 Task: Explore Airbnb accommodation in Rangpur, Bangladesh from 6th November, 2023 to 8th November, 2023 for 2 adults.1  bedroom having 2 beds and 1 bathroom. Property type can be flat. Amenities needed are: air conditioning. Look for 4 properties as per requirement.
Action: Mouse pressed left at (540, 118)
Screenshot: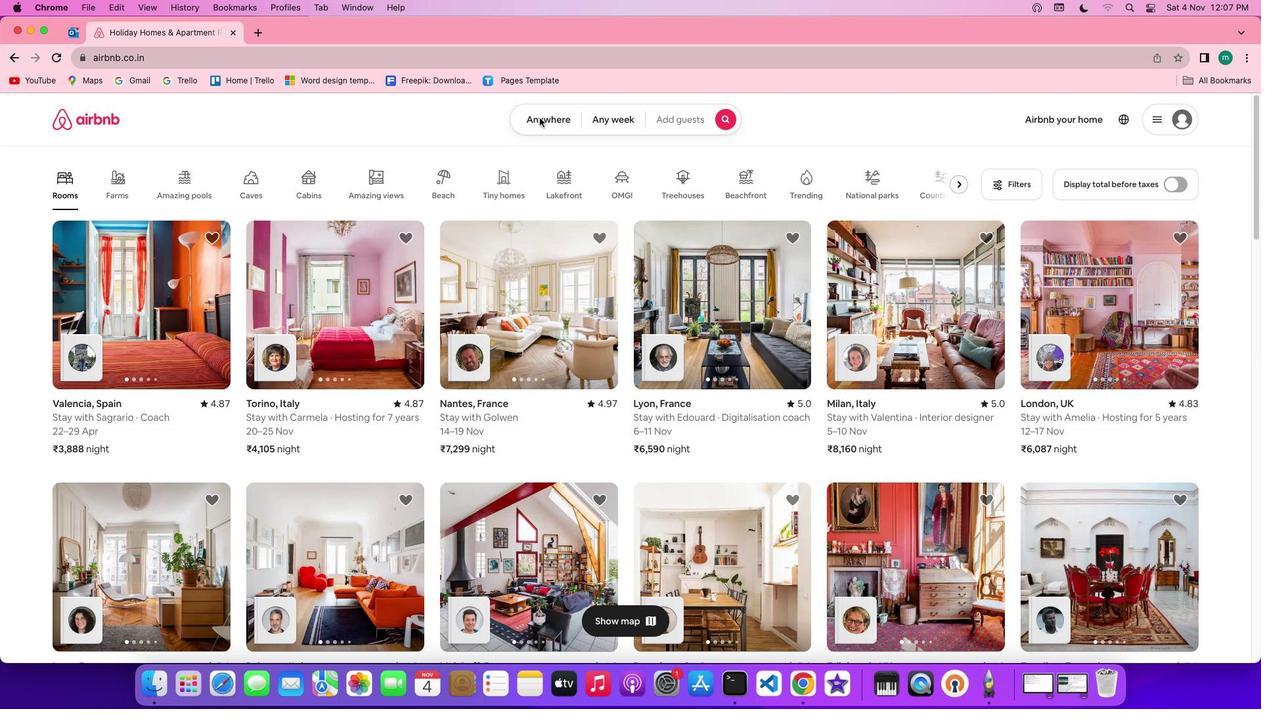 
Action: Mouse moved to (494, 164)
Screenshot: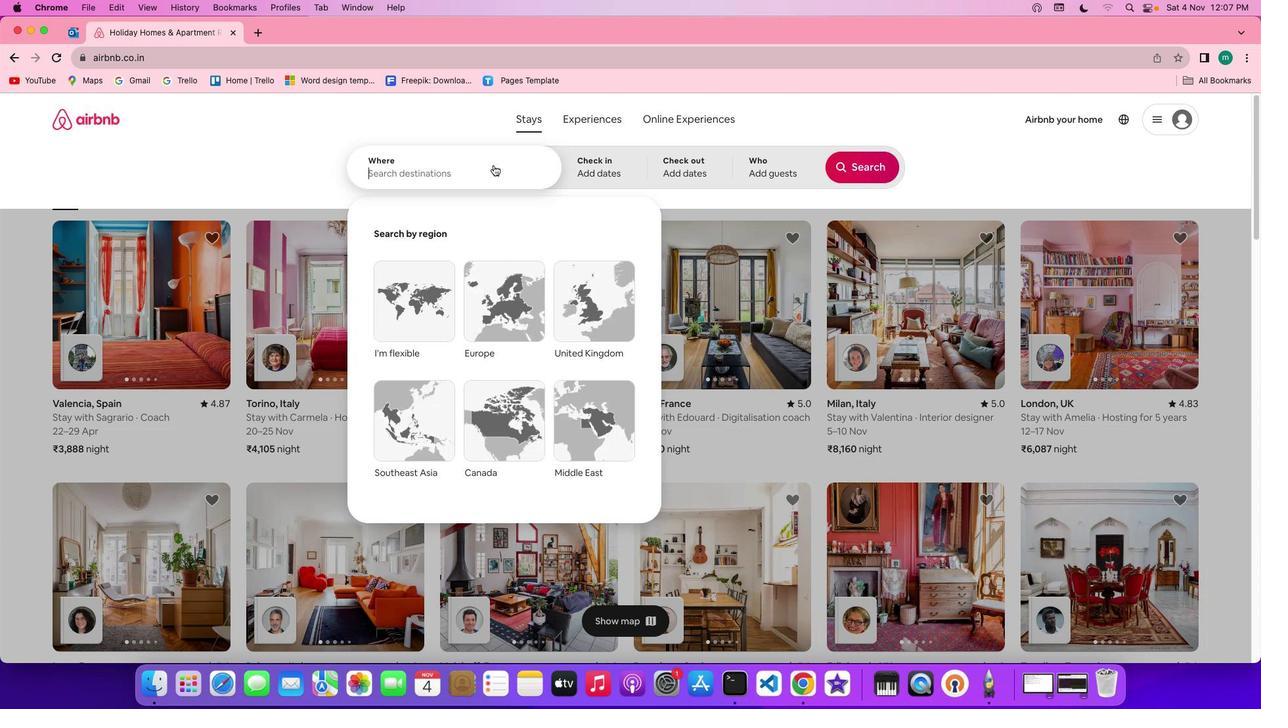 
Action: Mouse pressed left at (494, 164)
Screenshot: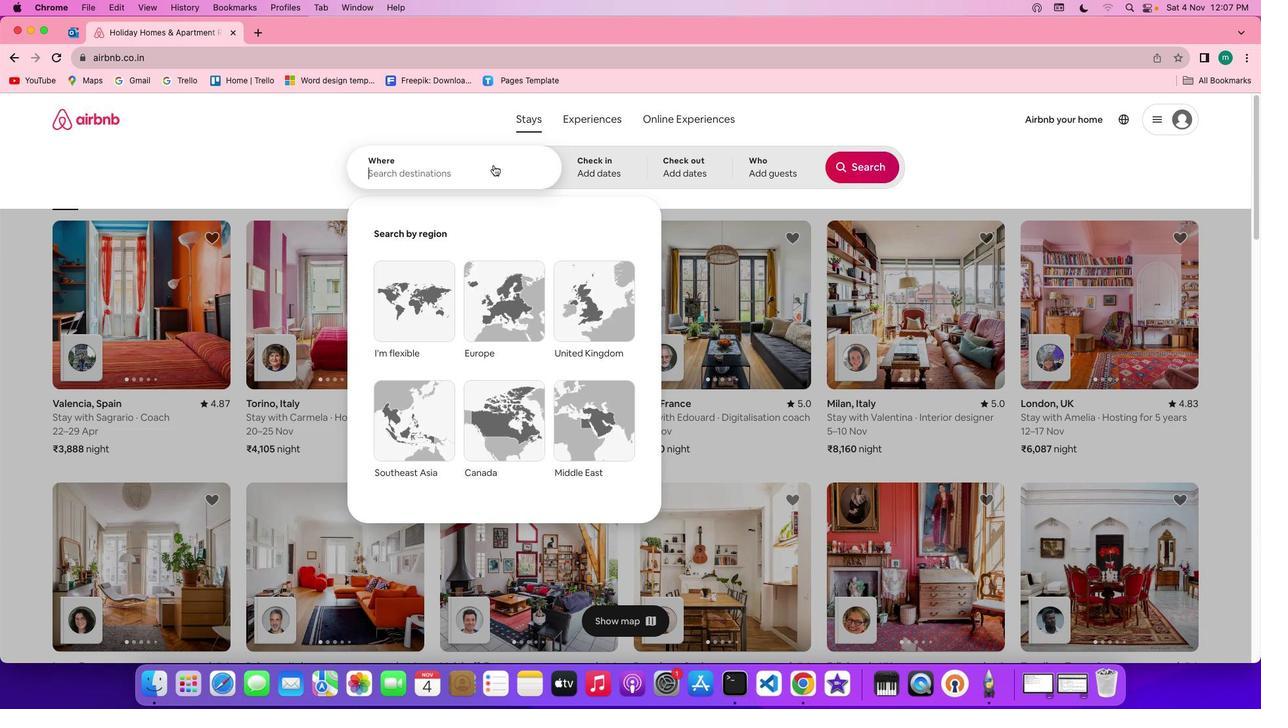 
Action: Key pressed Key.shift'R''a''n''g''p''u''r'','Key.spaceKey.shift'B''a''n''g''l''a''d''e''s''h'
Screenshot: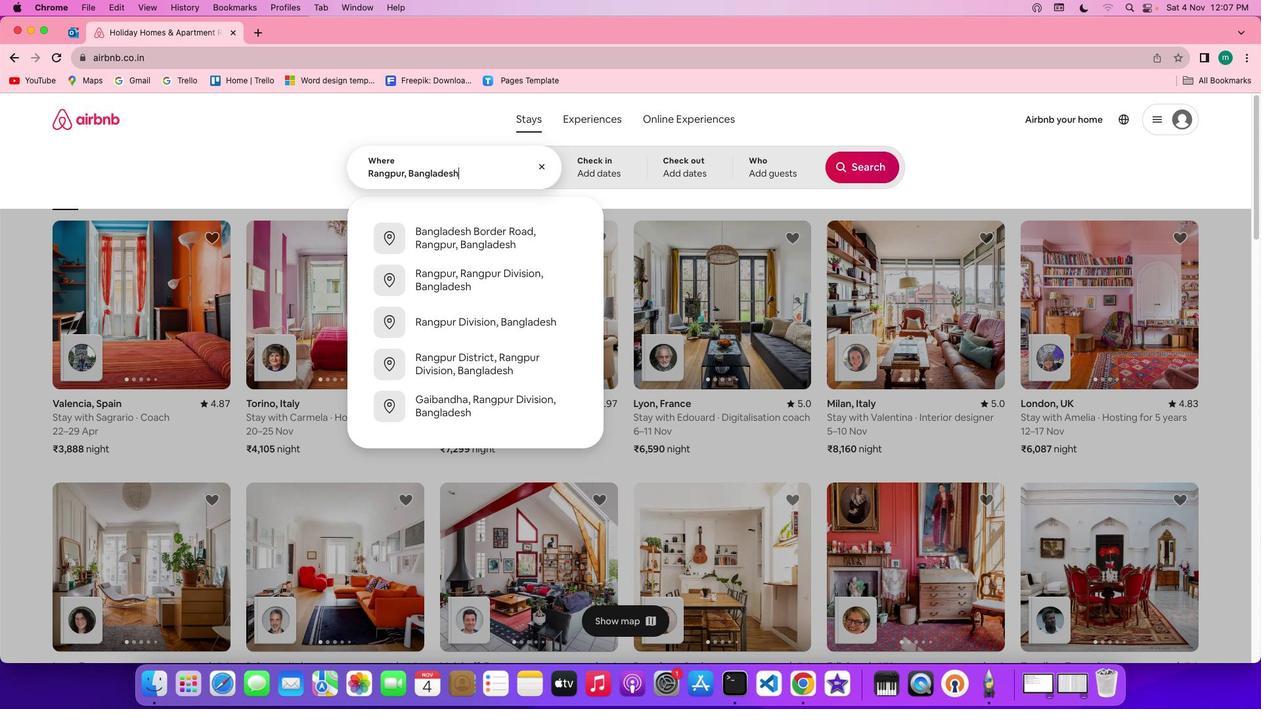 
Action: Mouse moved to (605, 157)
Screenshot: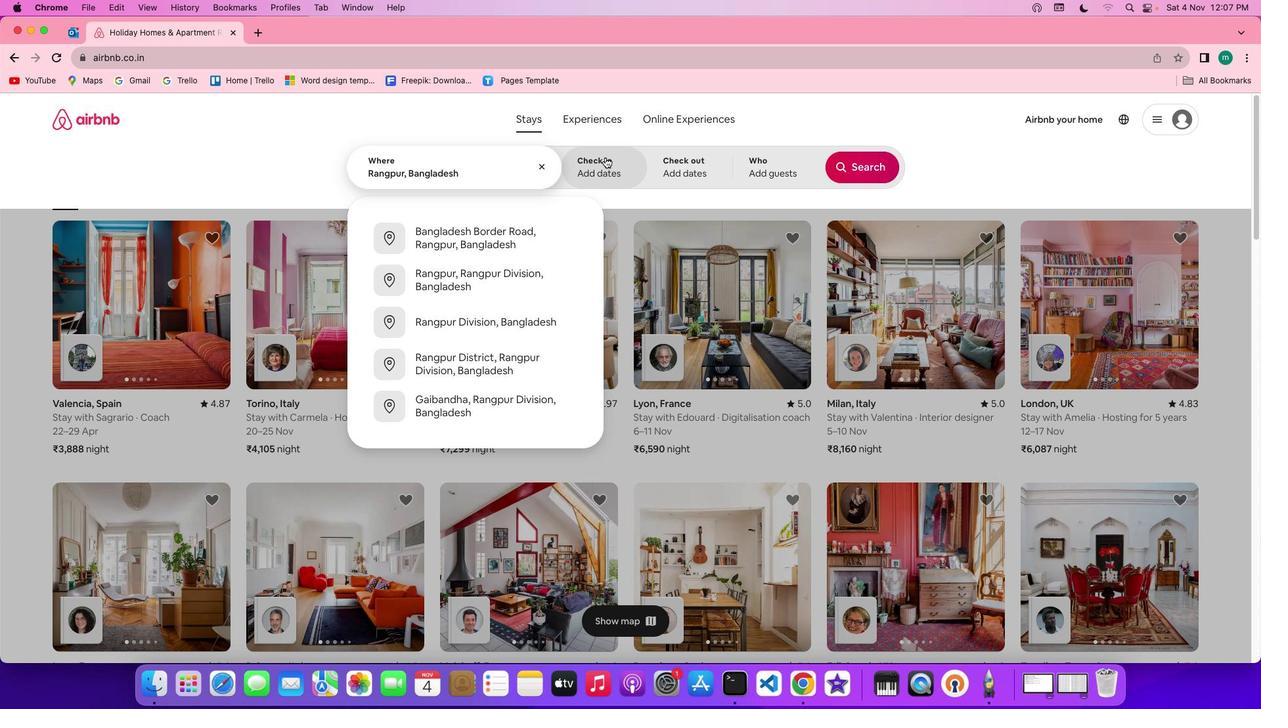 
Action: Mouse pressed left at (605, 157)
Screenshot: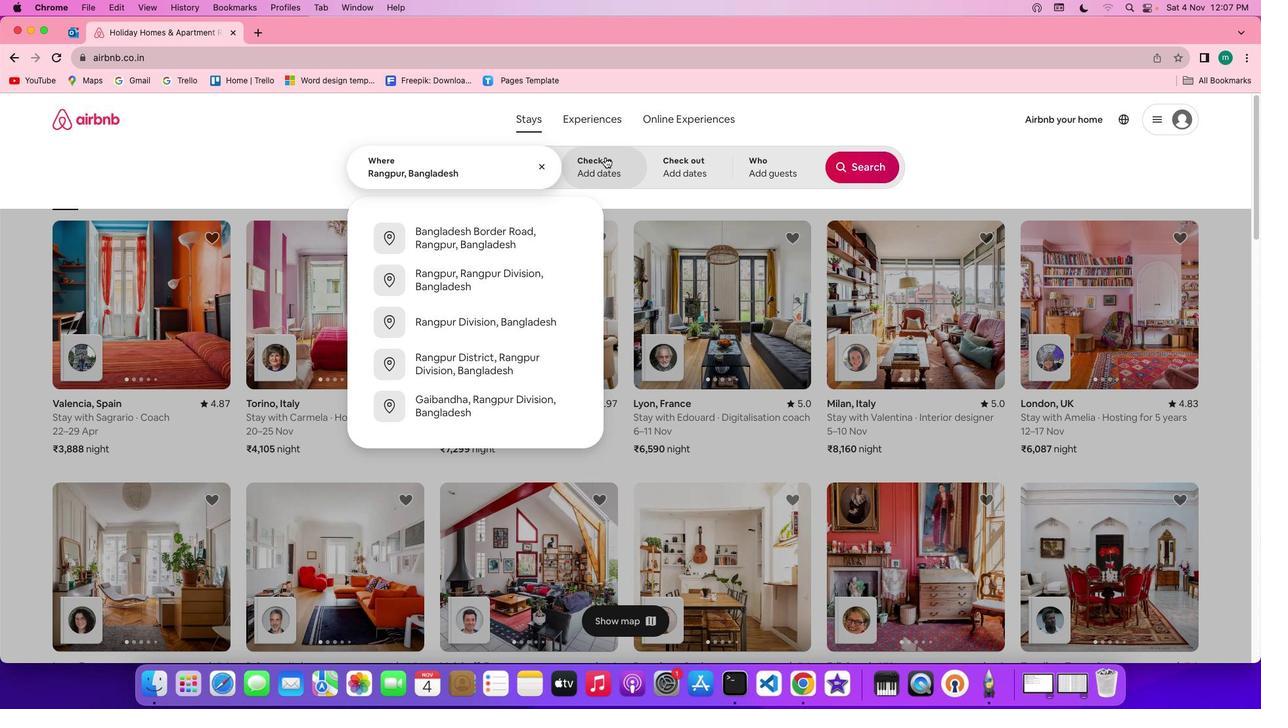 
Action: Mouse moved to (436, 358)
Screenshot: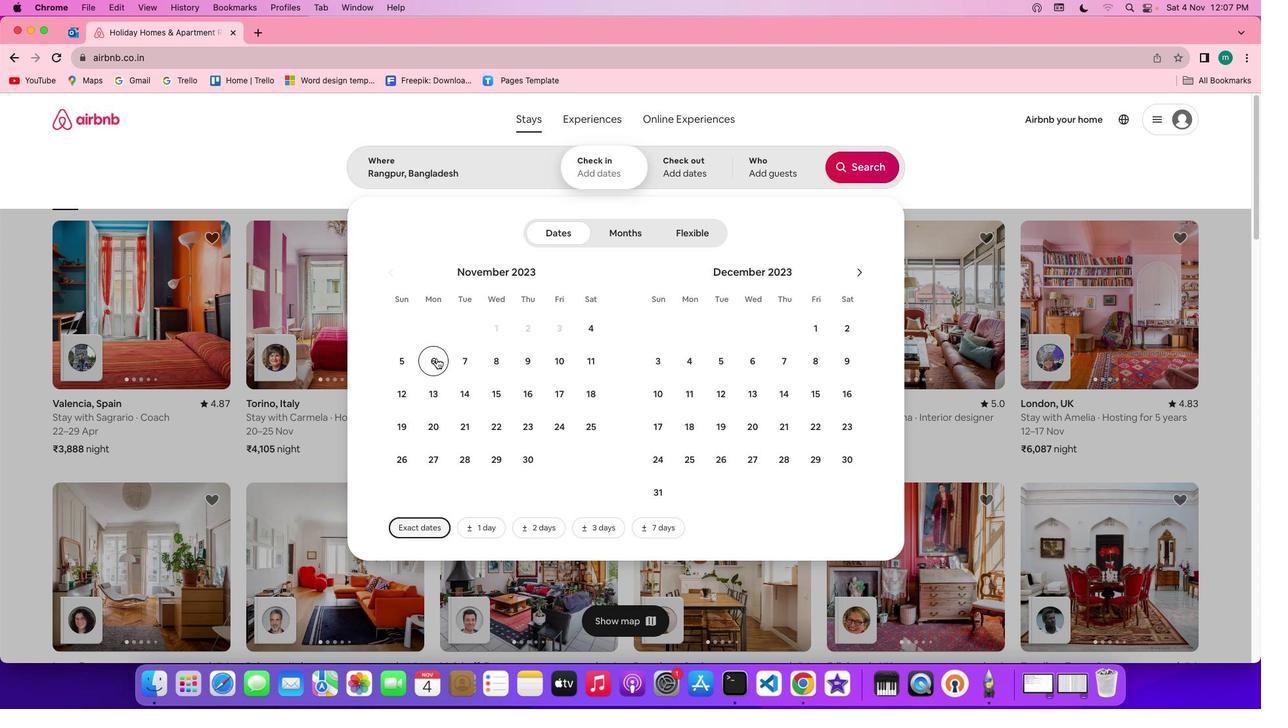 
Action: Mouse pressed left at (436, 358)
Screenshot: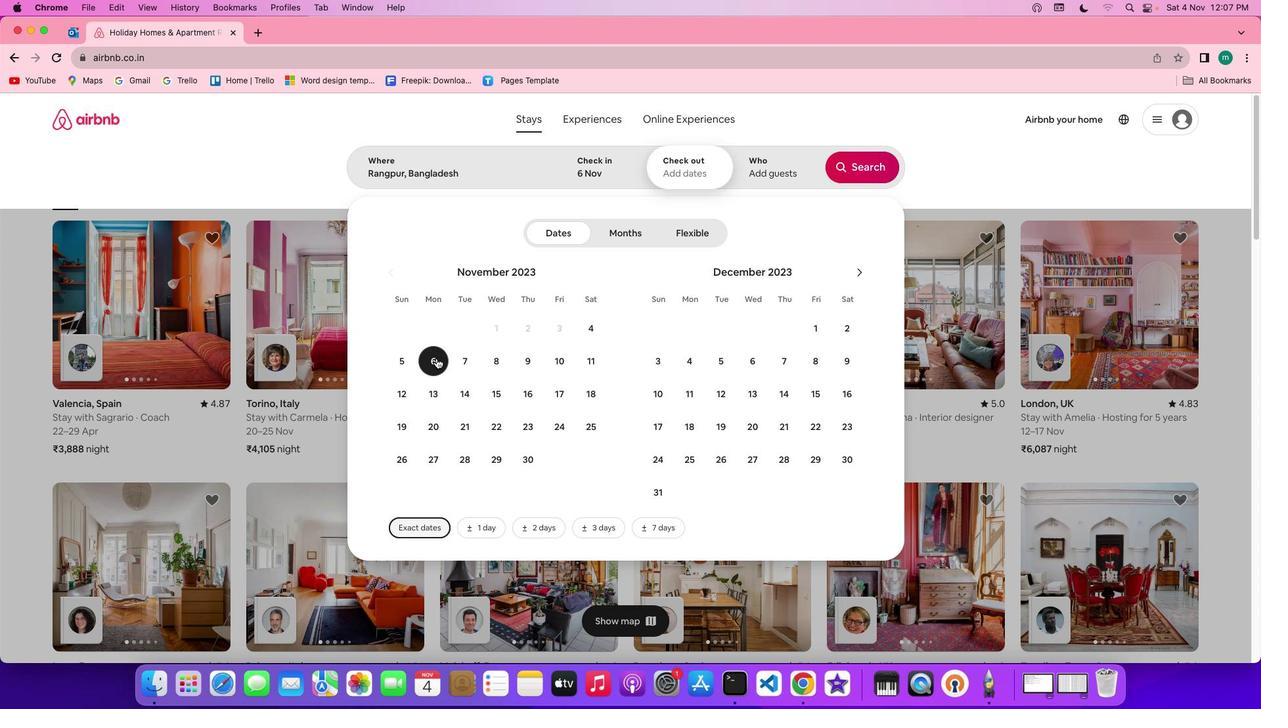
Action: Mouse moved to (510, 365)
Screenshot: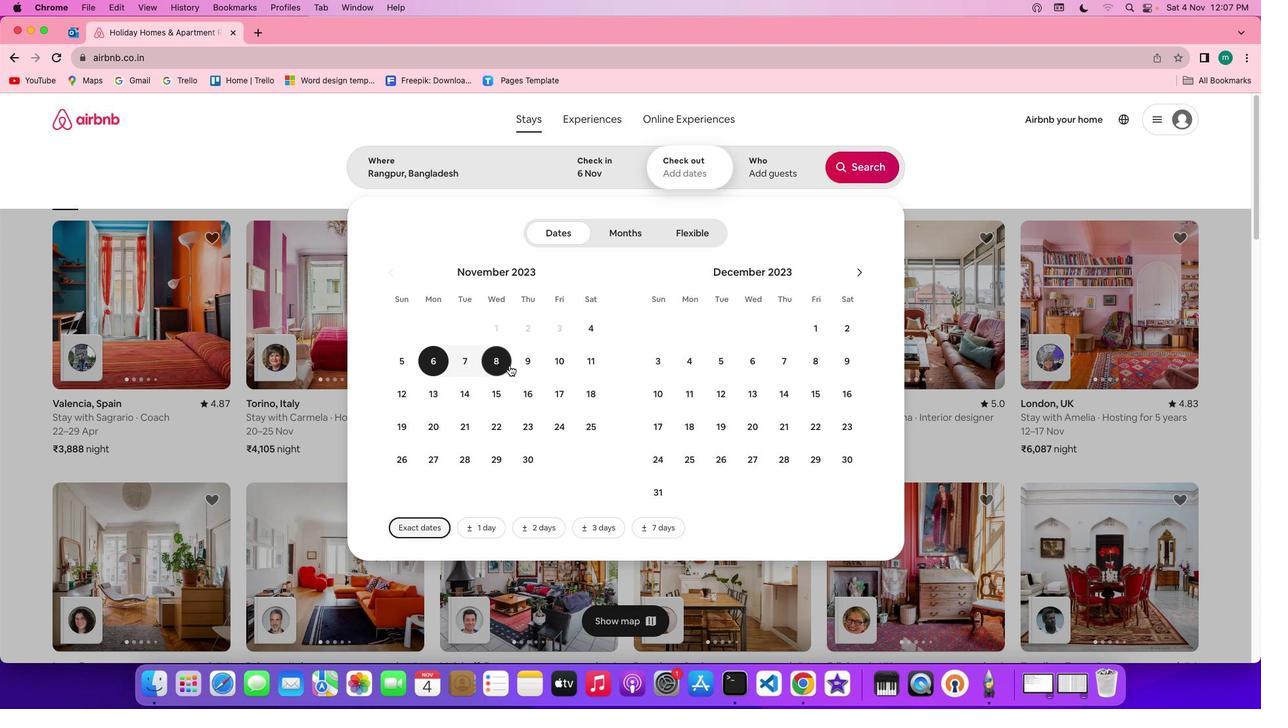 
Action: Mouse pressed left at (510, 365)
Screenshot: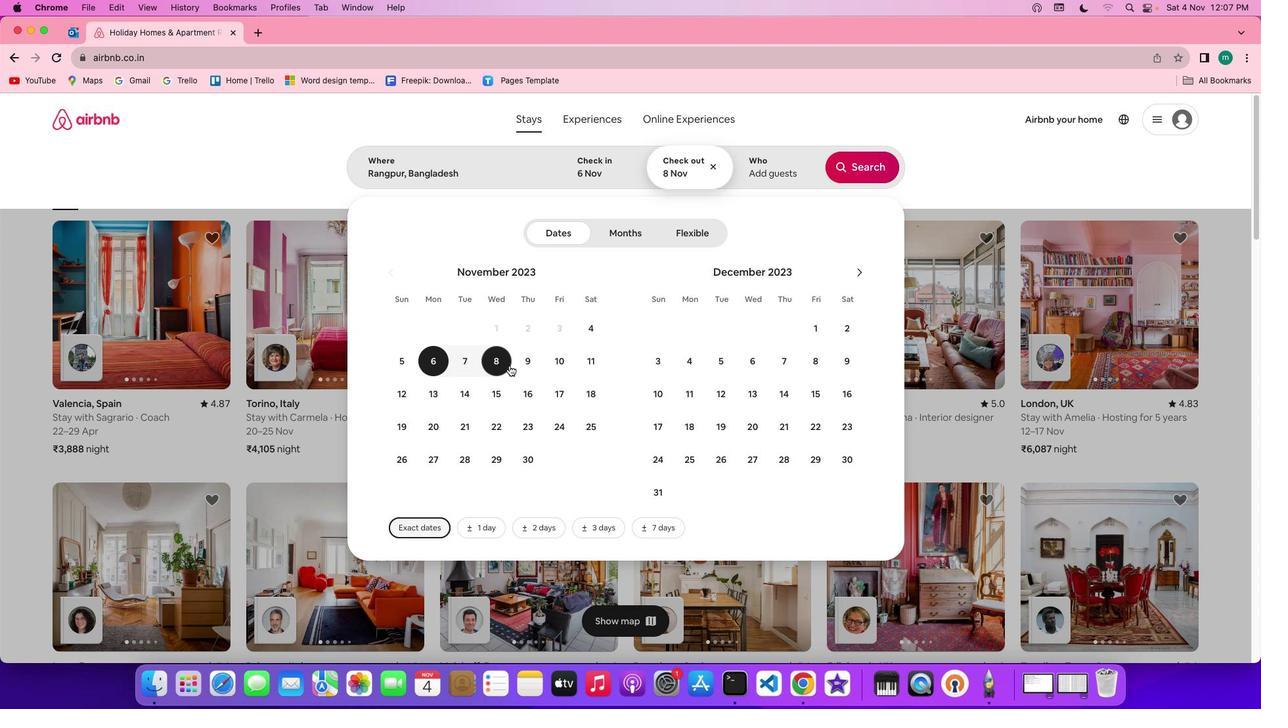 
Action: Mouse moved to (802, 170)
Screenshot: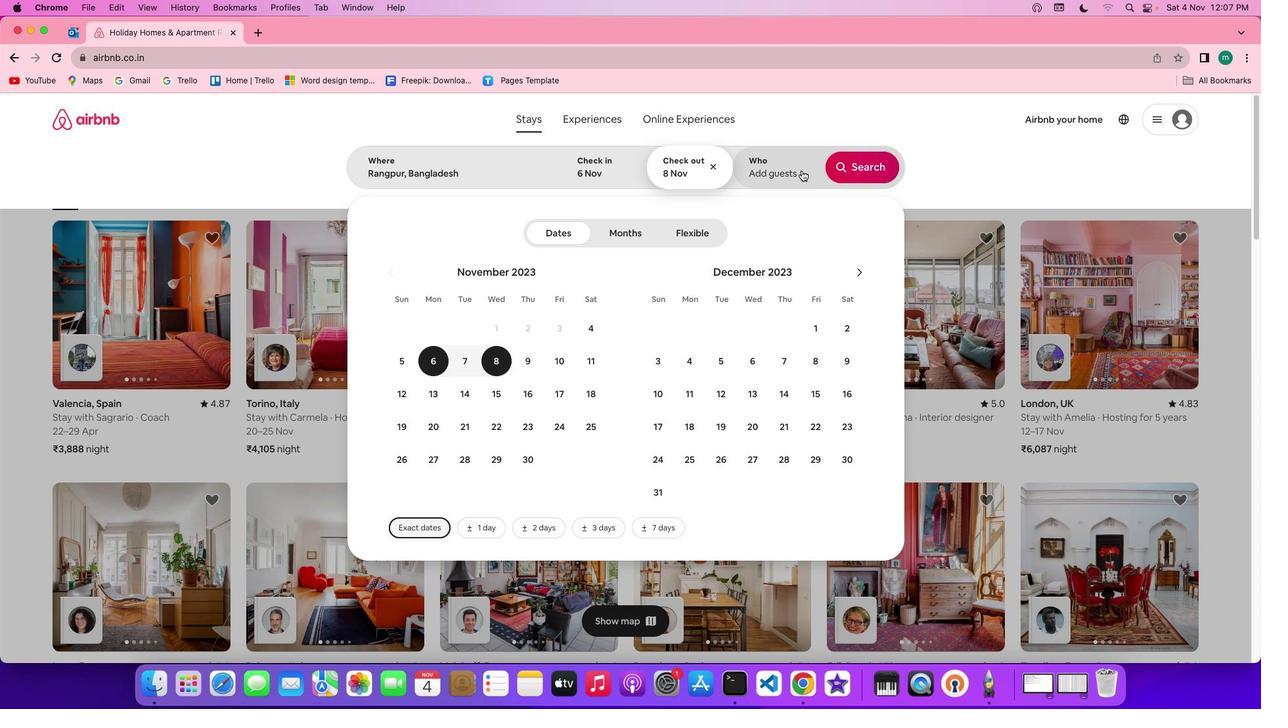 
Action: Mouse pressed left at (802, 170)
Screenshot: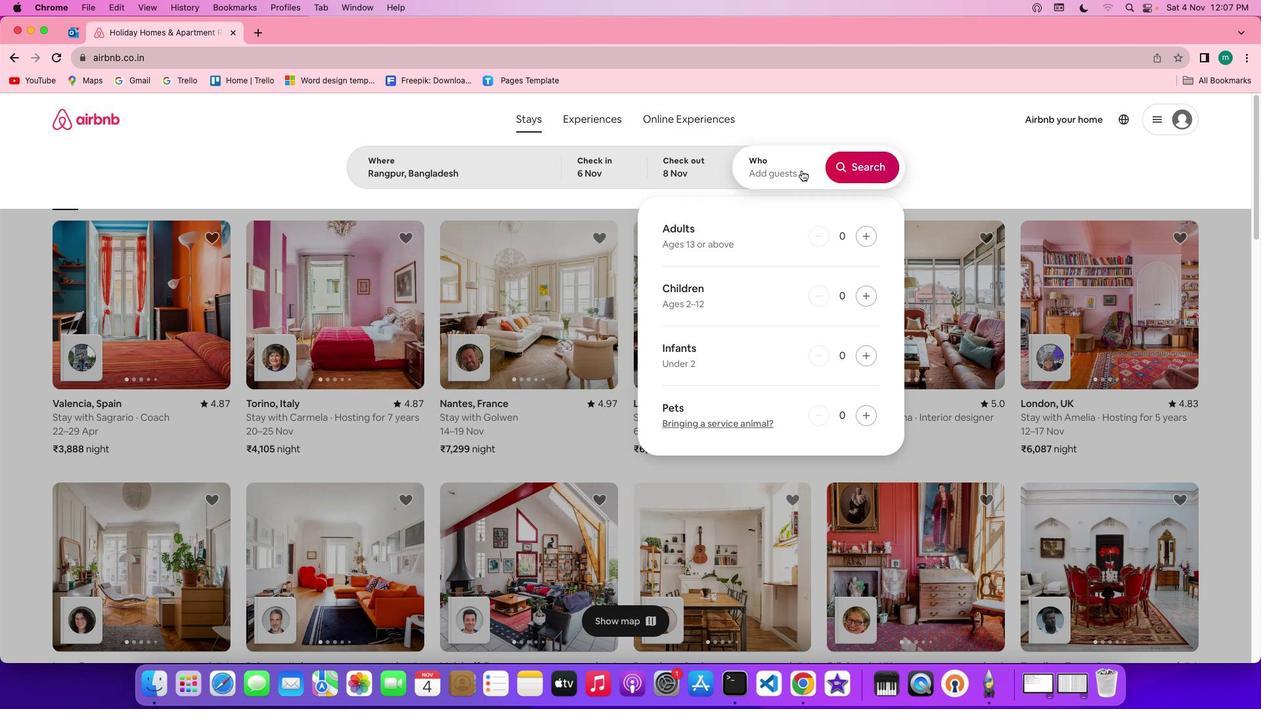 
Action: Mouse moved to (865, 241)
Screenshot: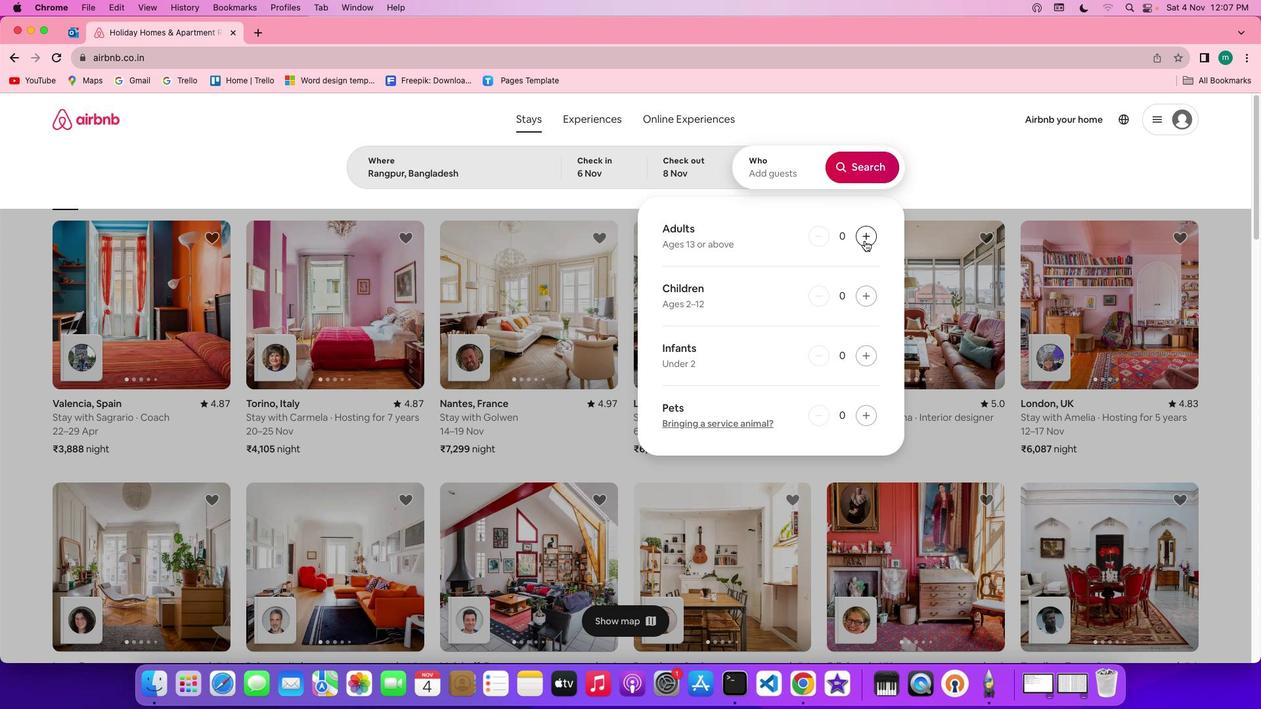 
Action: Mouse pressed left at (865, 241)
Screenshot: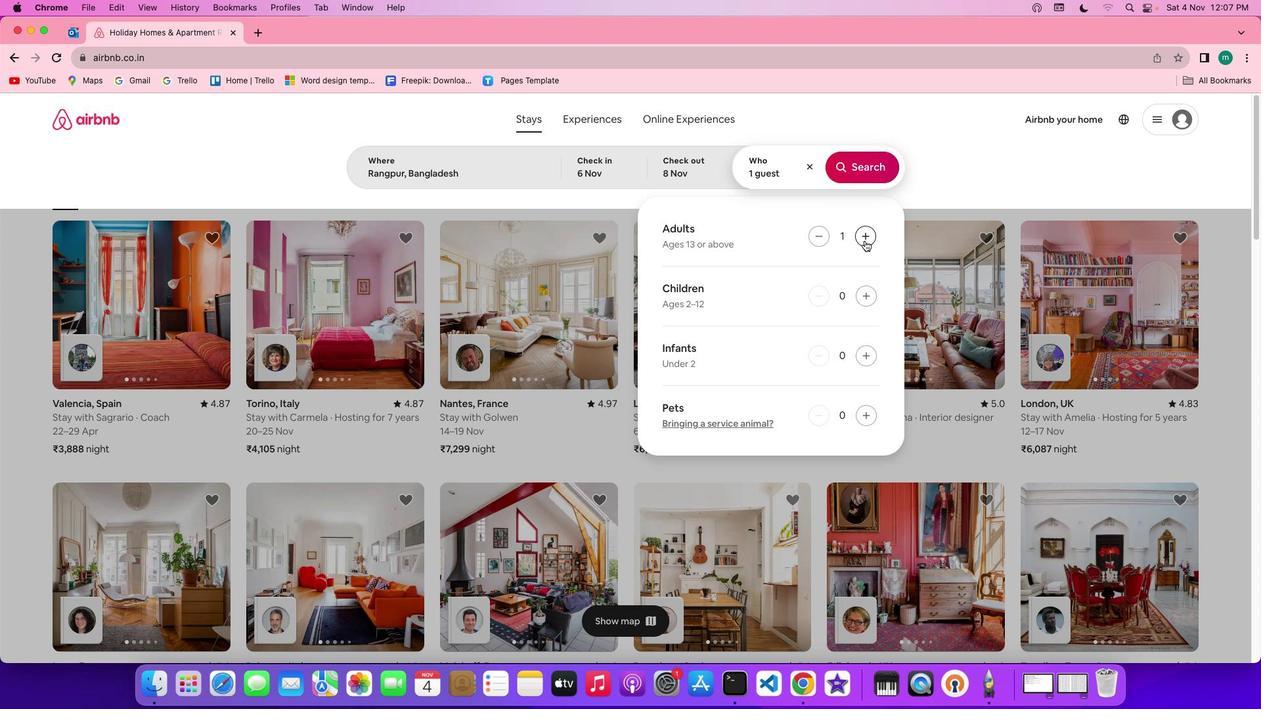 
Action: Mouse pressed left at (865, 241)
Screenshot: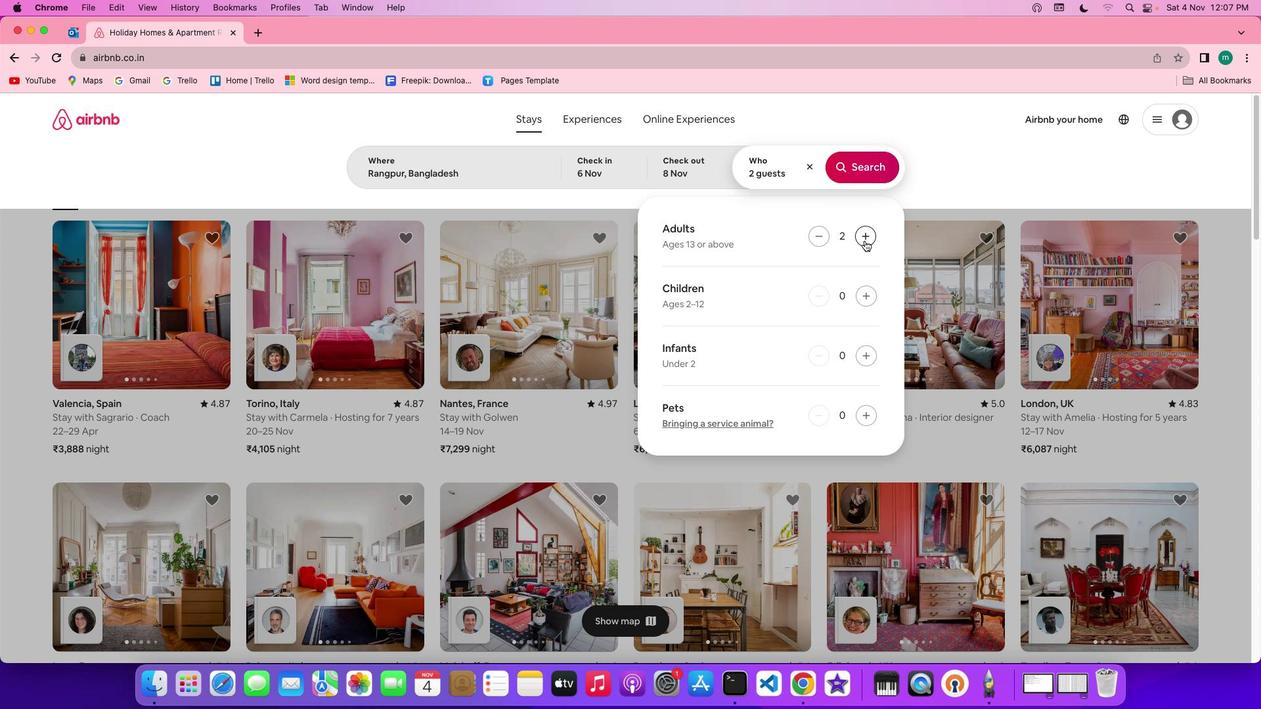 
Action: Mouse moved to (885, 164)
Screenshot: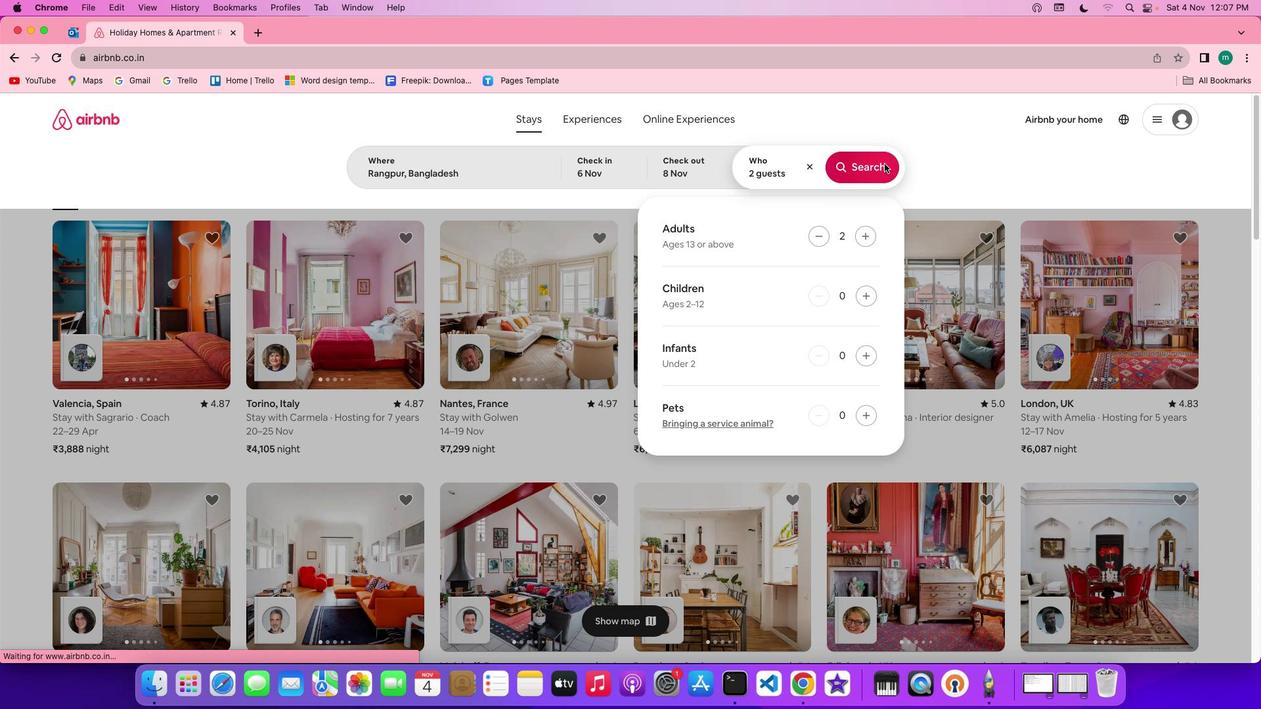 
Action: Mouse pressed left at (885, 164)
Screenshot: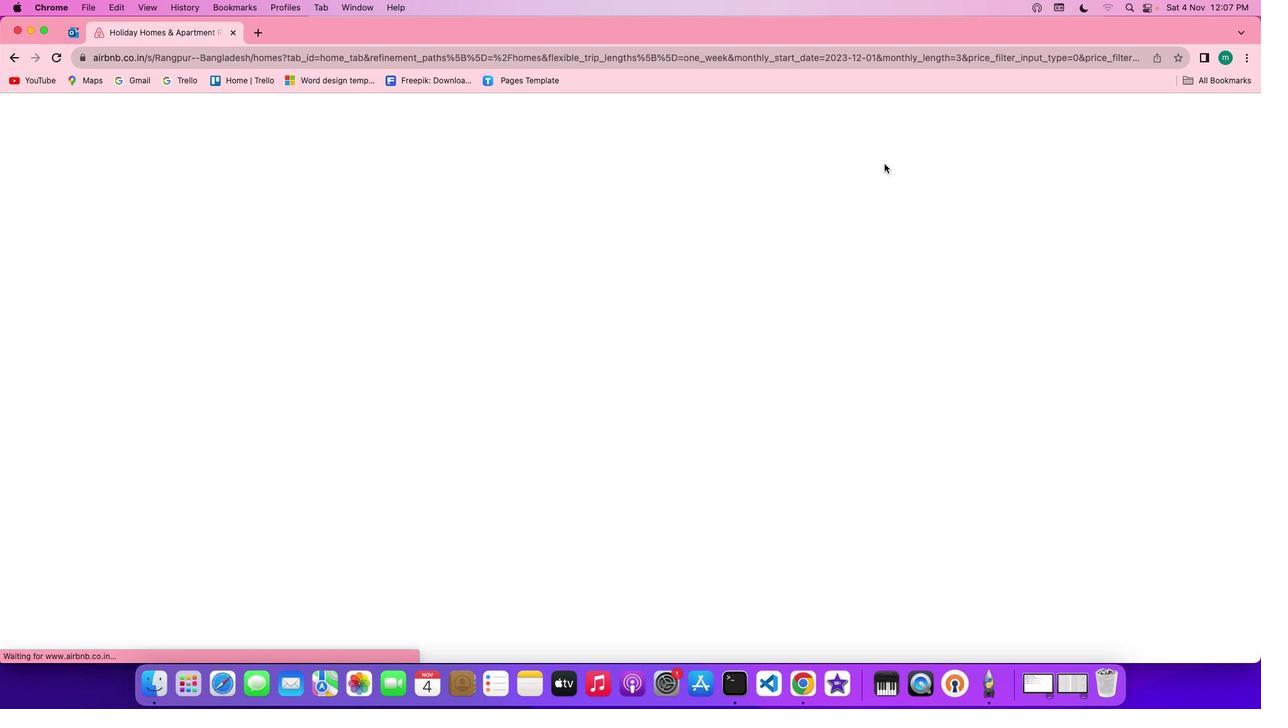 
Action: Mouse moved to (1055, 168)
Screenshot: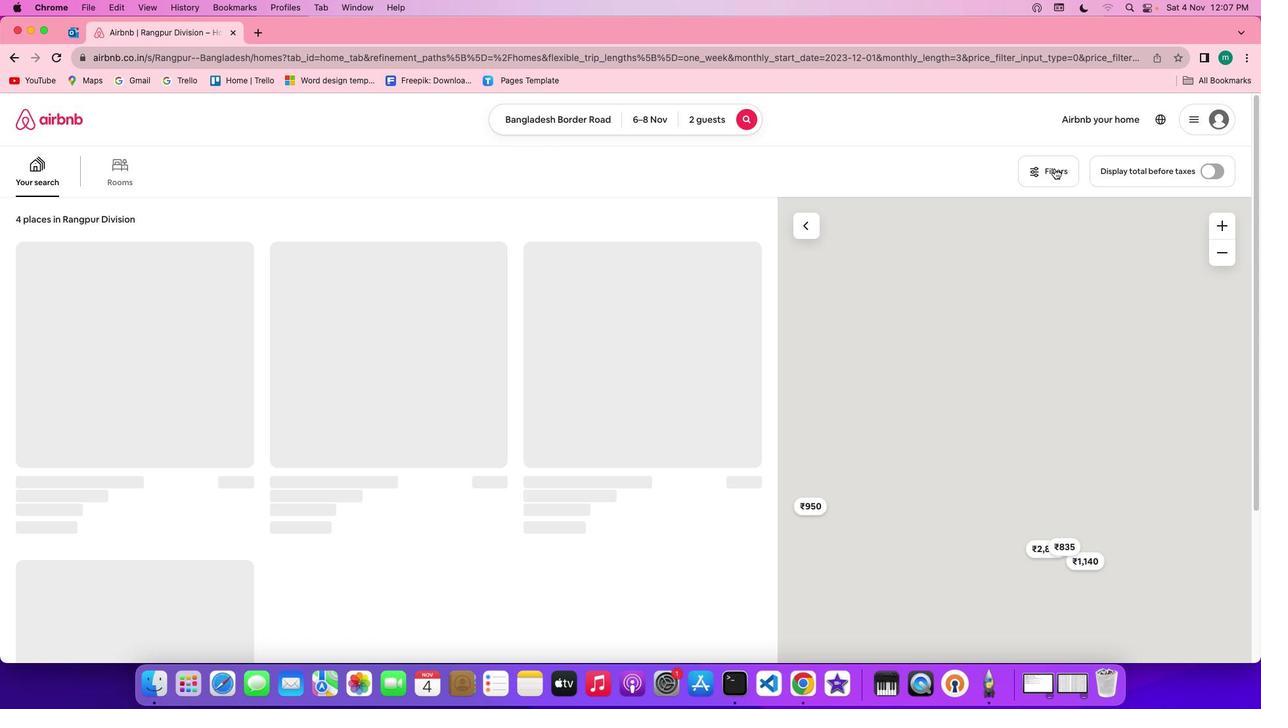 
Action: Mouse pressed left at (1055, 168)
Screenshot: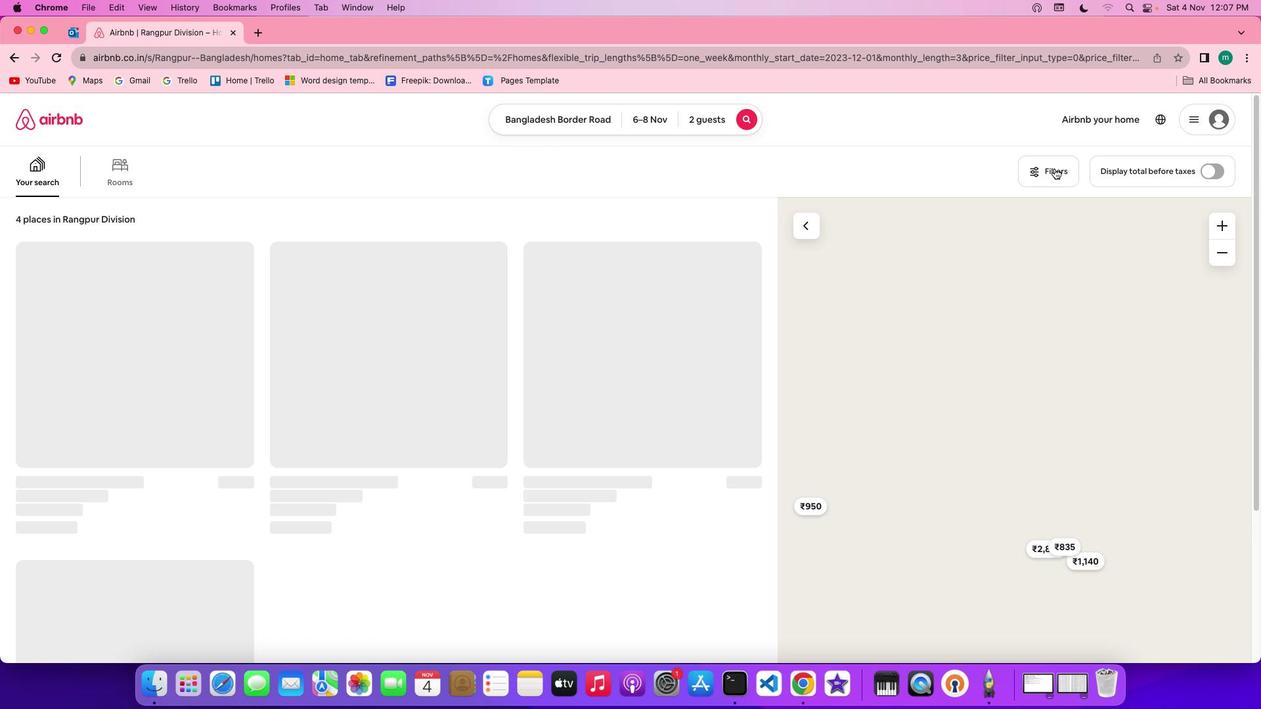 
Action: Mouse moved to (1034, 167)
Screenshot: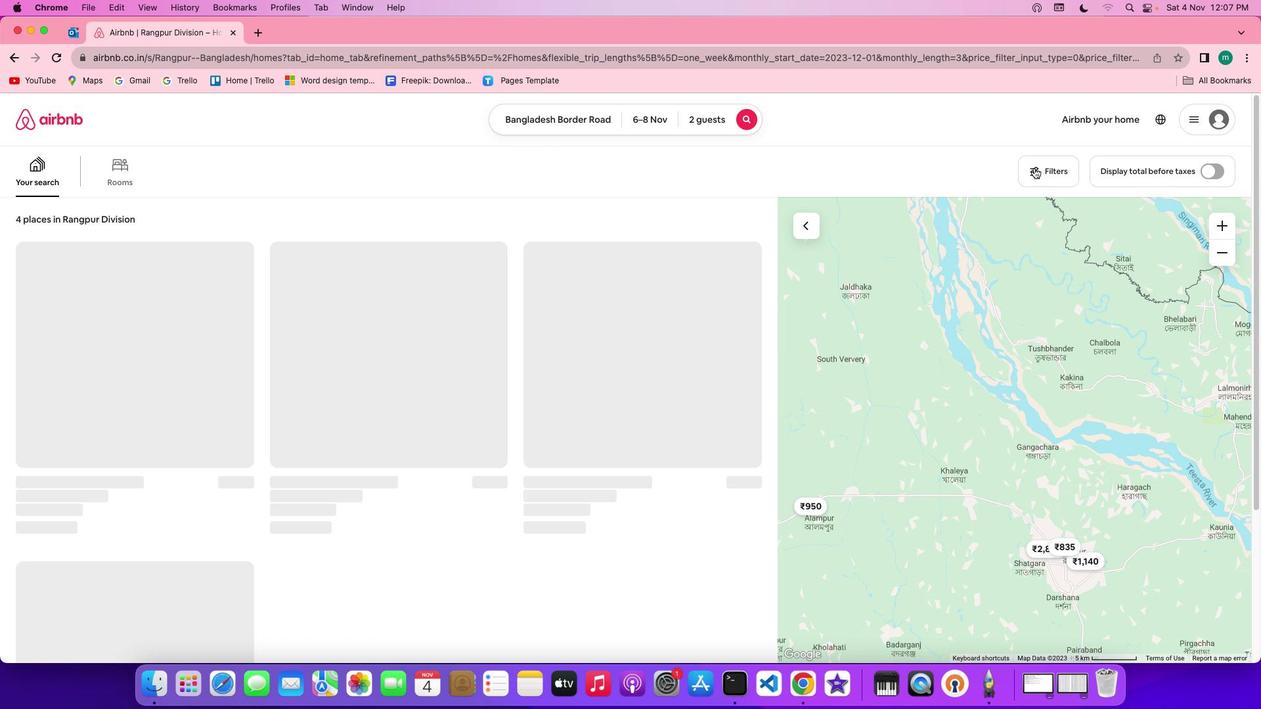 
Action: Mouse pressed left at (1034, 167)
Screenshot: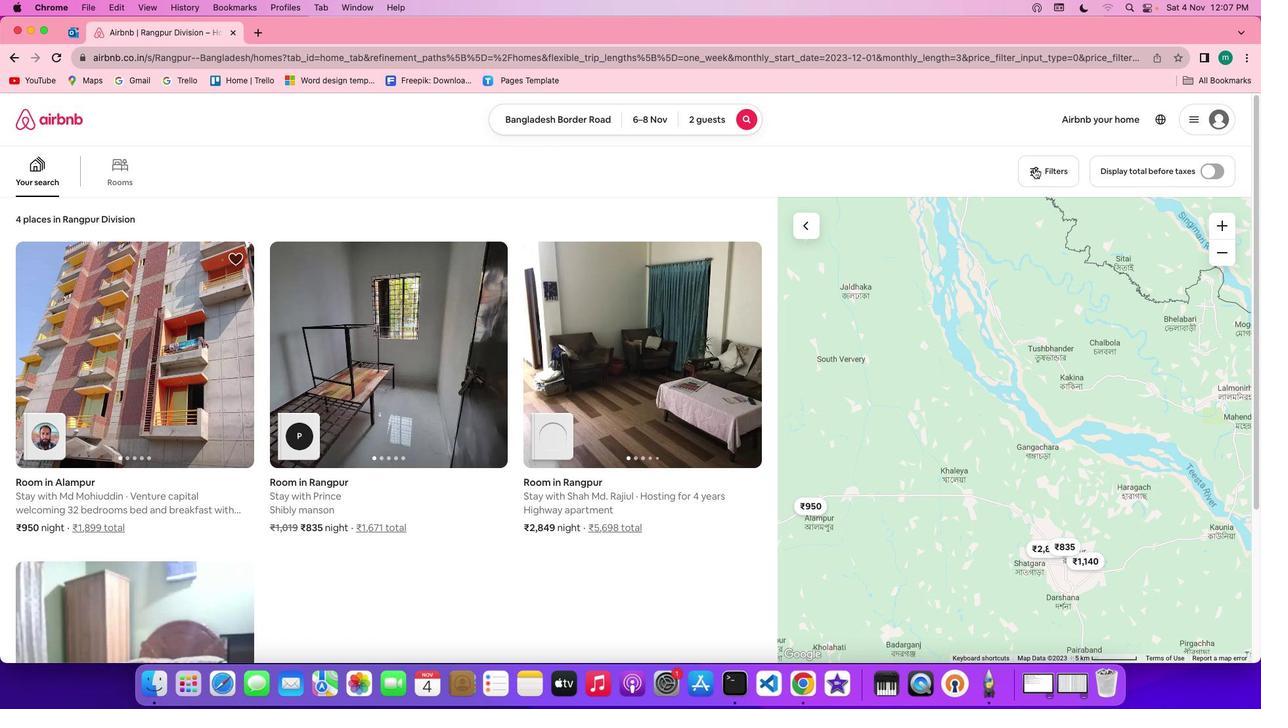 
Action: Mouse moved to (597, 363)
Screenshot: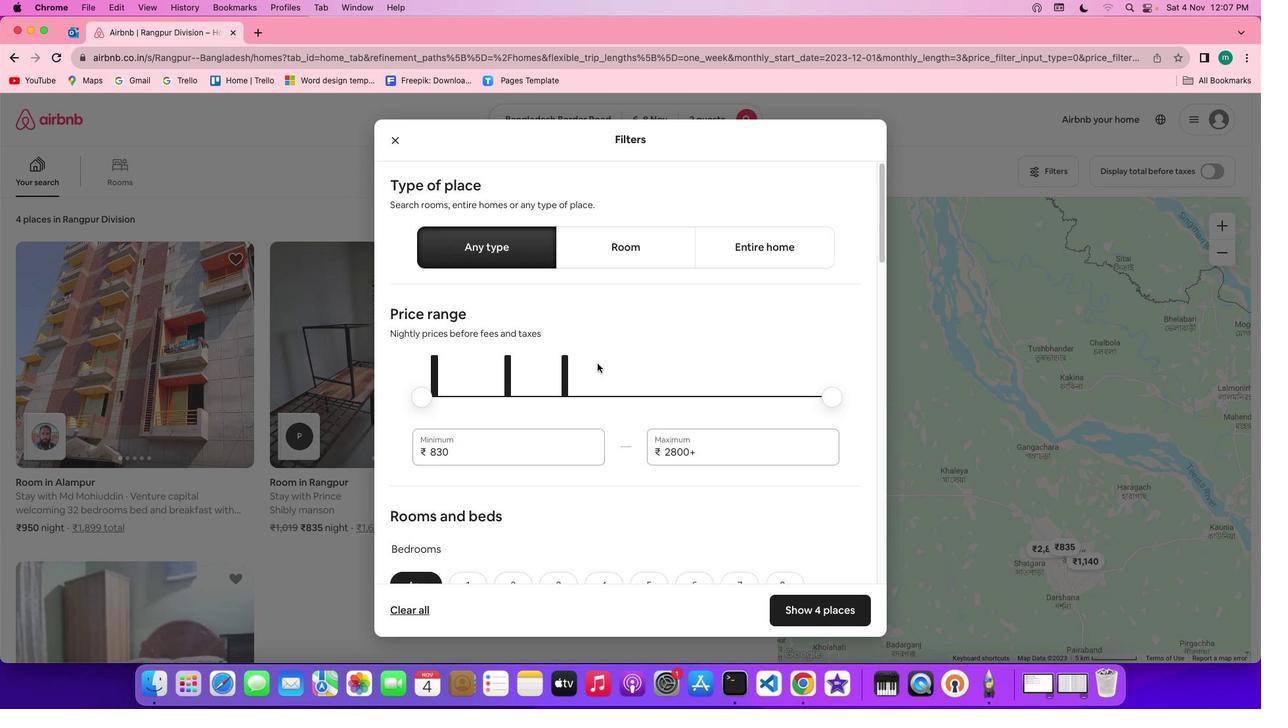 
Action: Mouse scrolled (597, 363) with delta (0, 0)
Screenshot: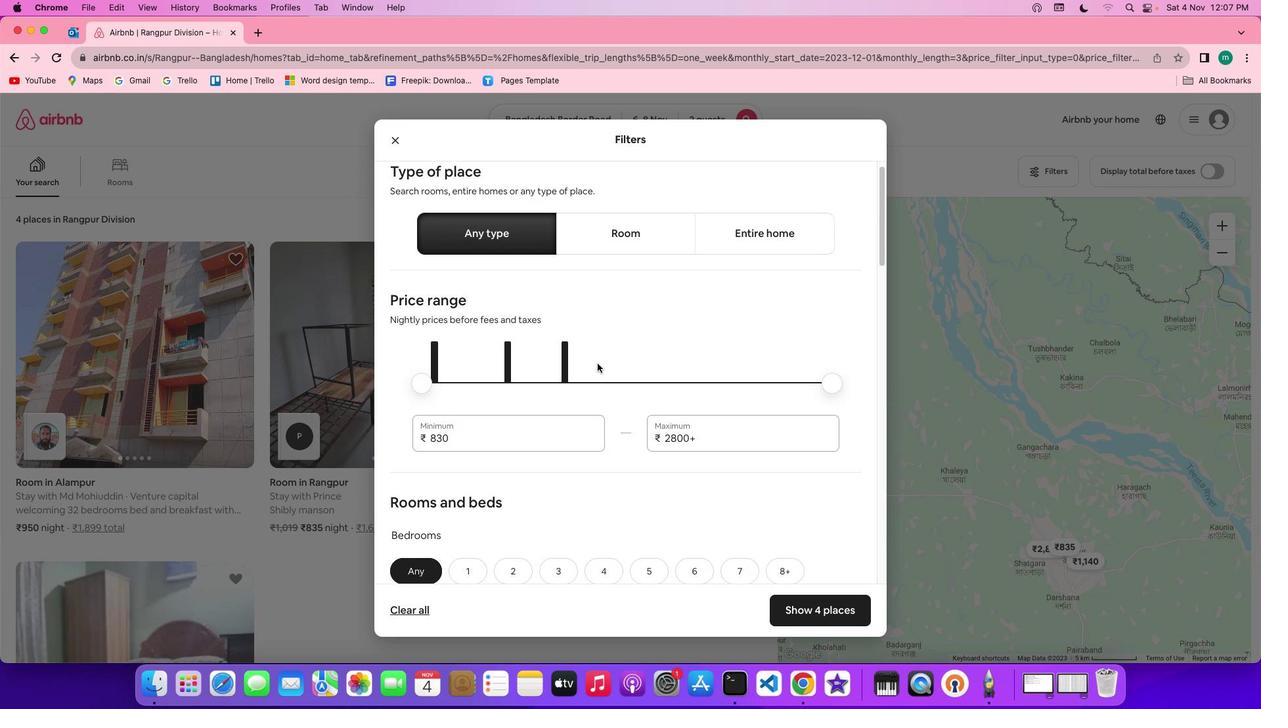 
Action: Mouse scrolled (597, 363) with delta (0, 0)
Screenshot: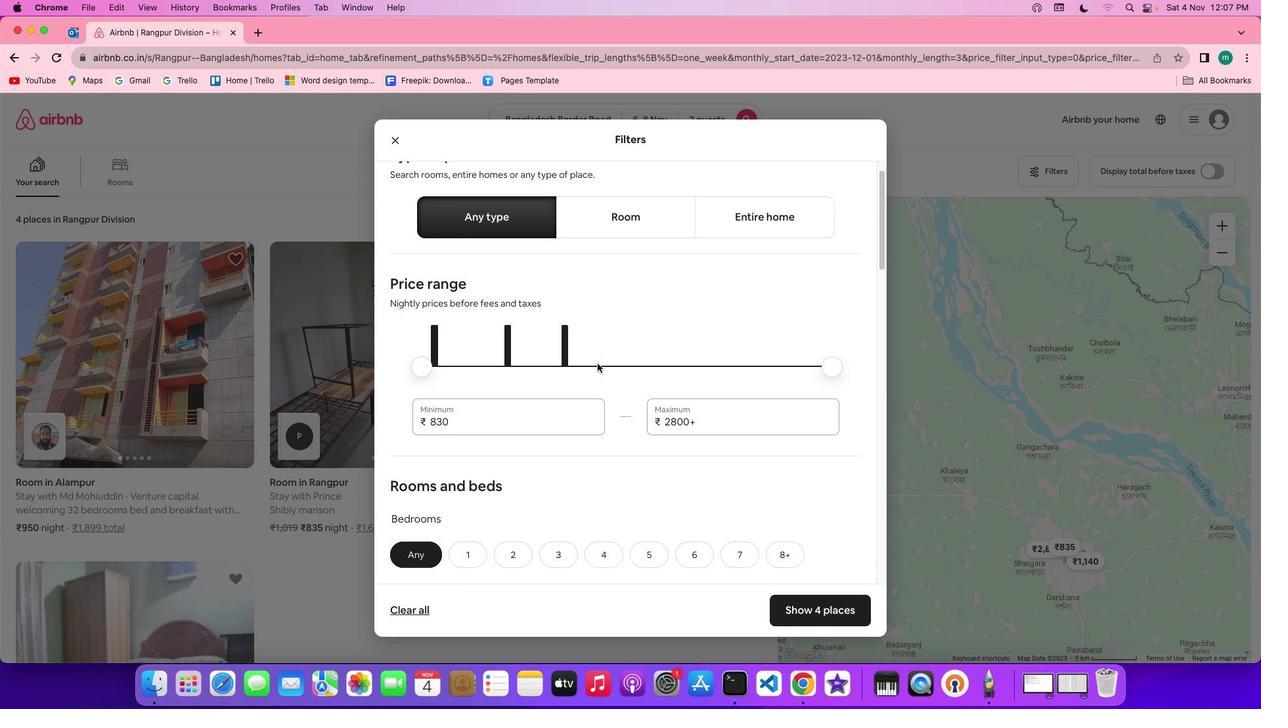 
Action: Mouse scrolled (597, 363) with delta (0, -1)
Screenshot: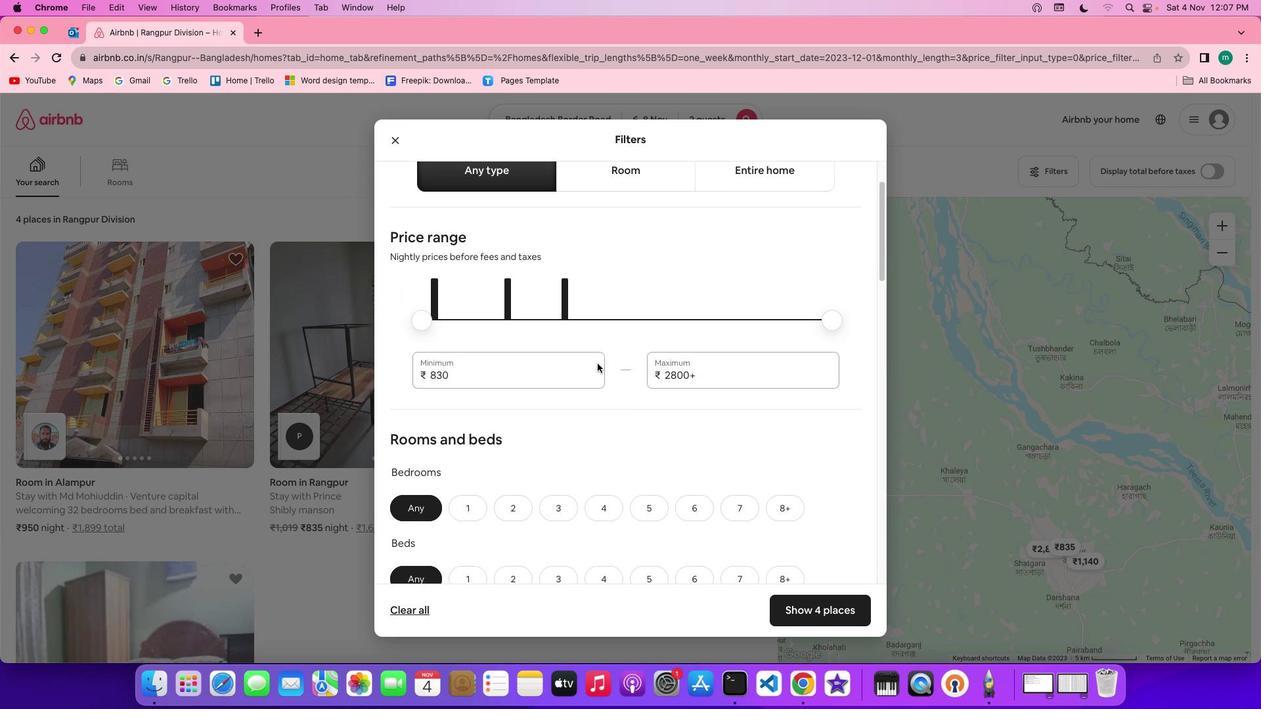 
Action: Mouse scrolled (597, 363) with delta (0, -1)
Screenshot: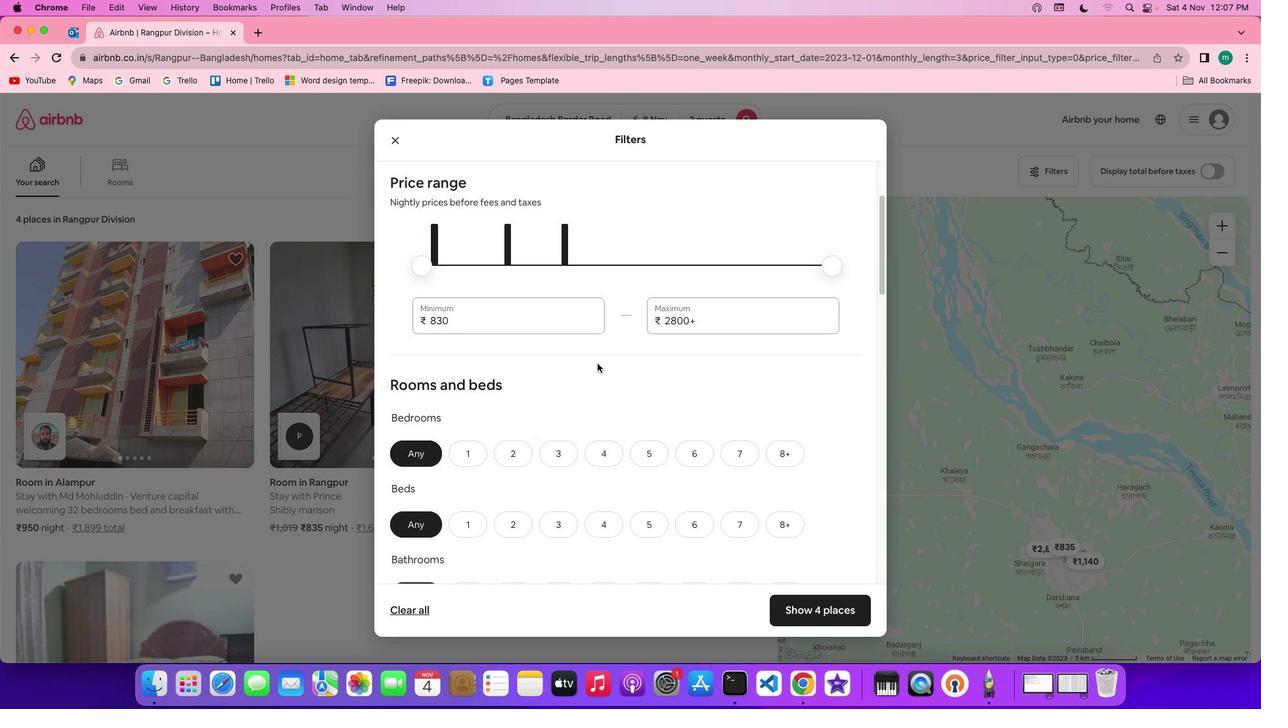 
Action: Mouse scrolled (597, 363) with delta (0, 0)
Screenshot: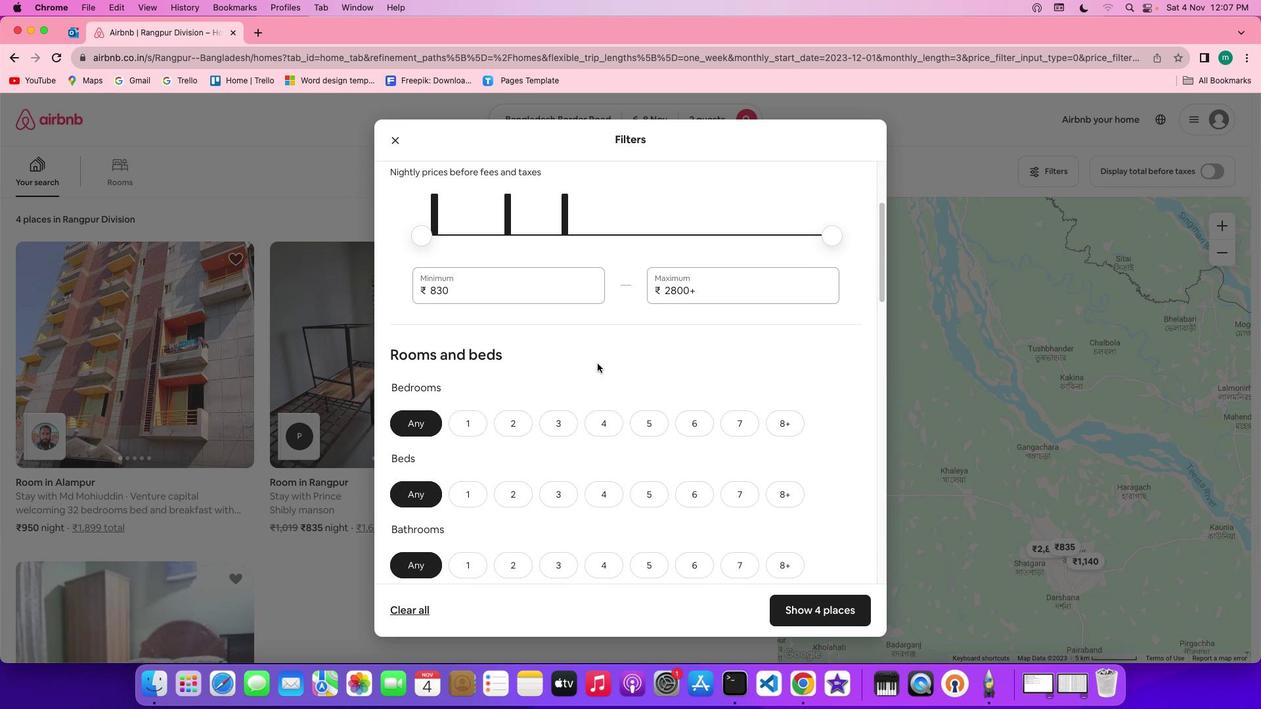 
Action: Mouse scrolled (597, 363) with delta (0, 0)
Screenshot: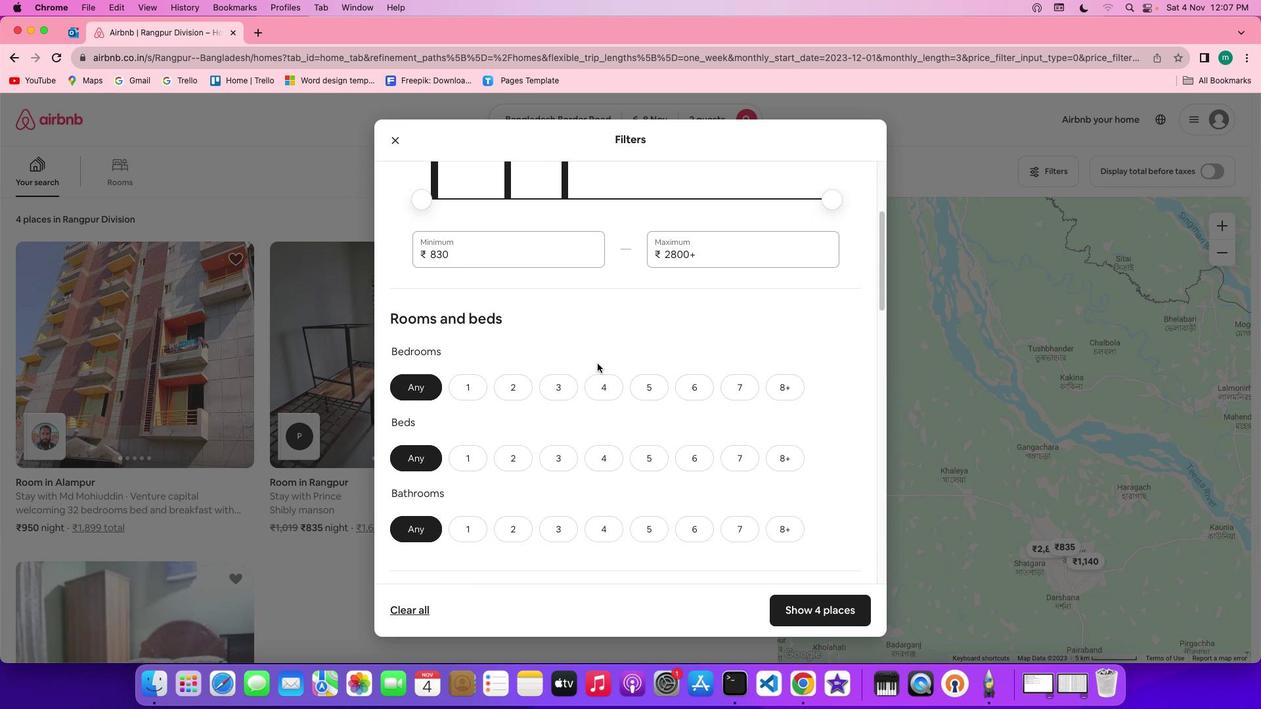 
Action: Mouse scrolled (597, 363) with delta (0, -1)
Screenshot: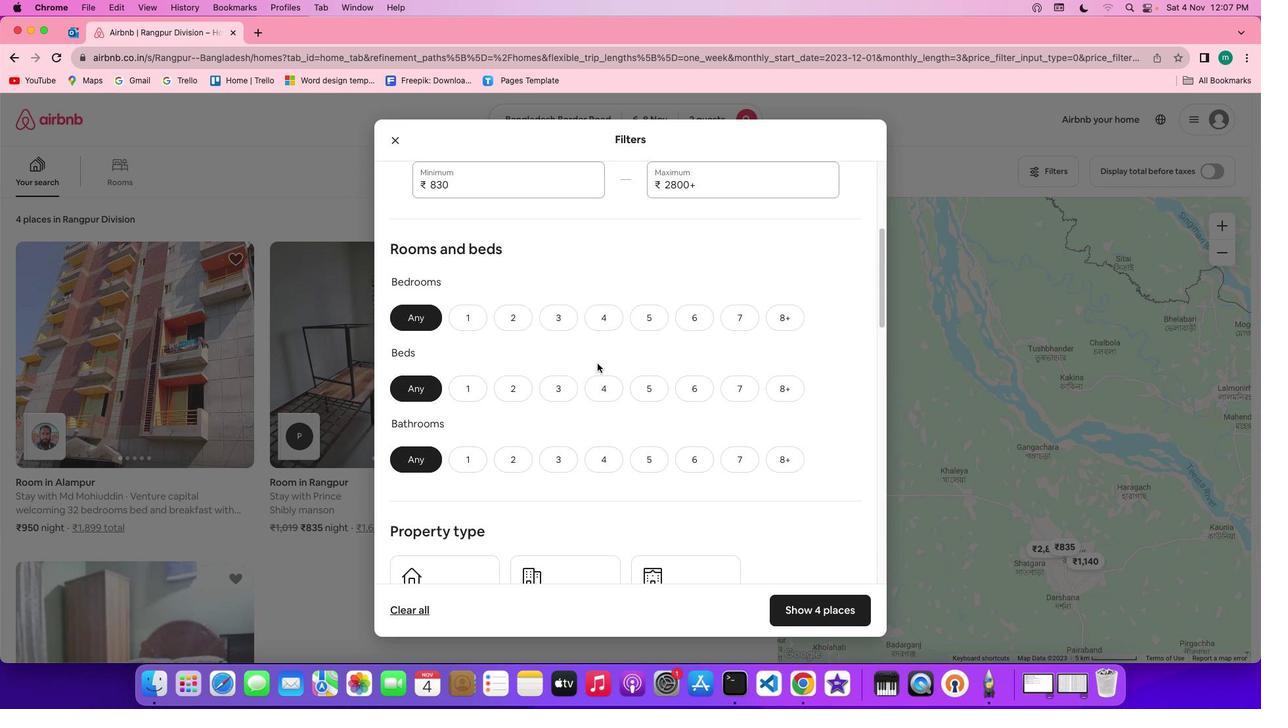 
Action: Mouse scrolled (597, 363) with delta (0, -1)
Screenshot: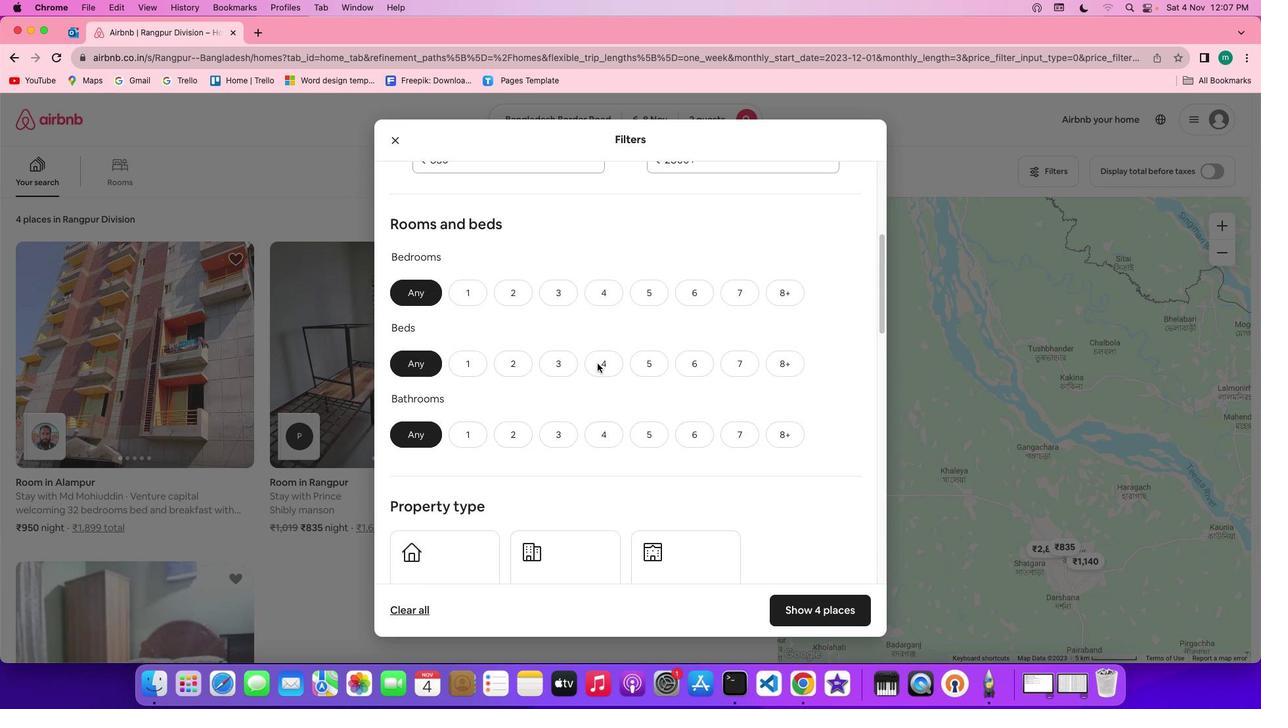 
Action: Mouse moved to (473, 287)
Screenshot: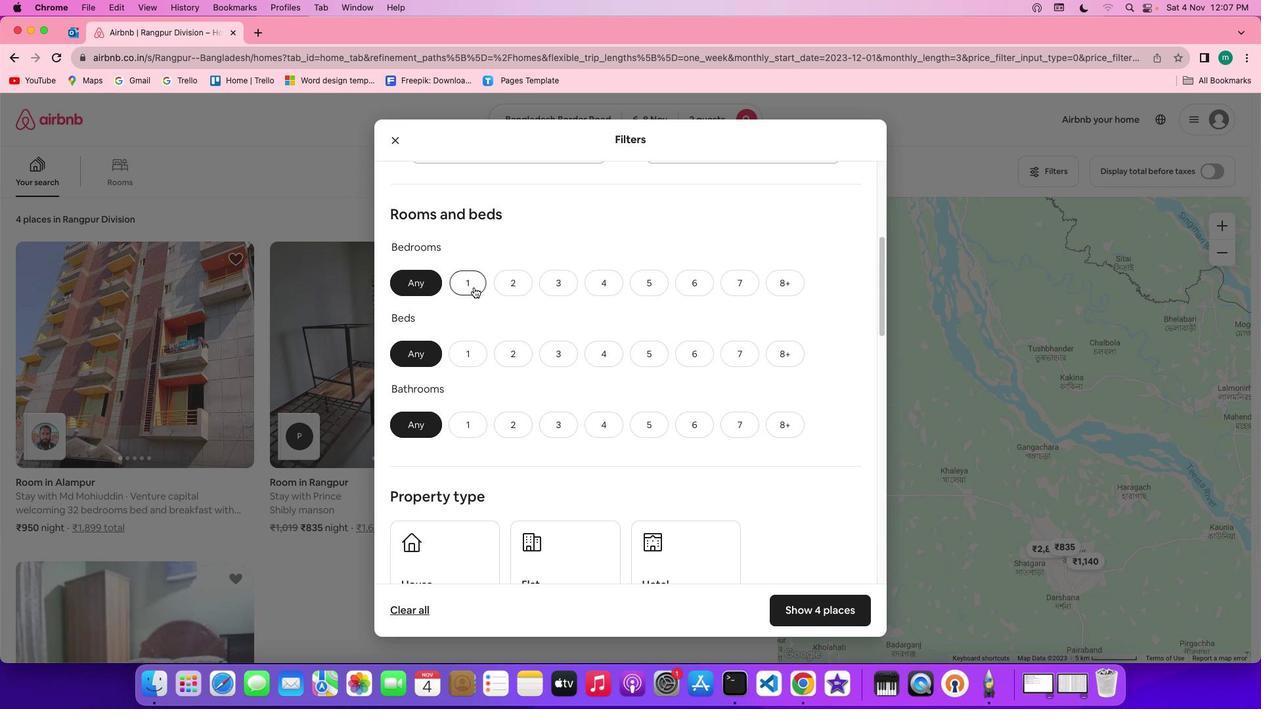 
Action: Mouse pressed left at (473, 287)
Screenshot: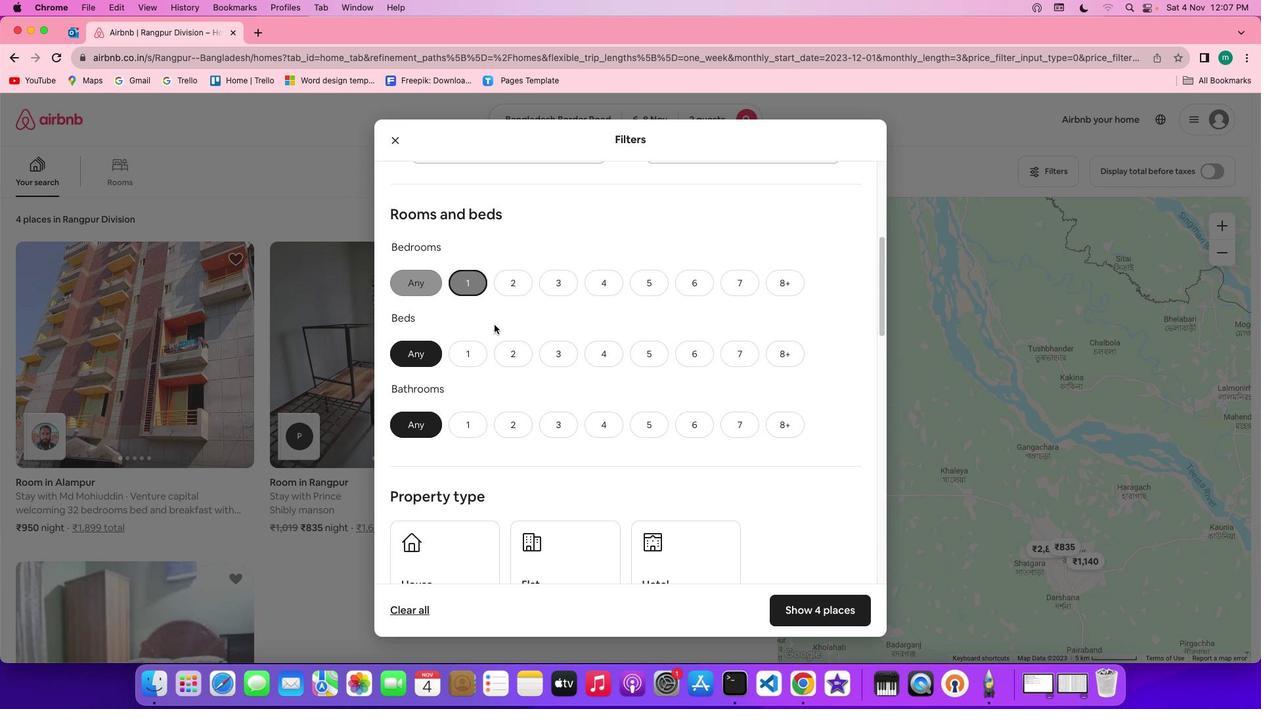 
Action: Mouse moved to (505, 348)
Screenshot: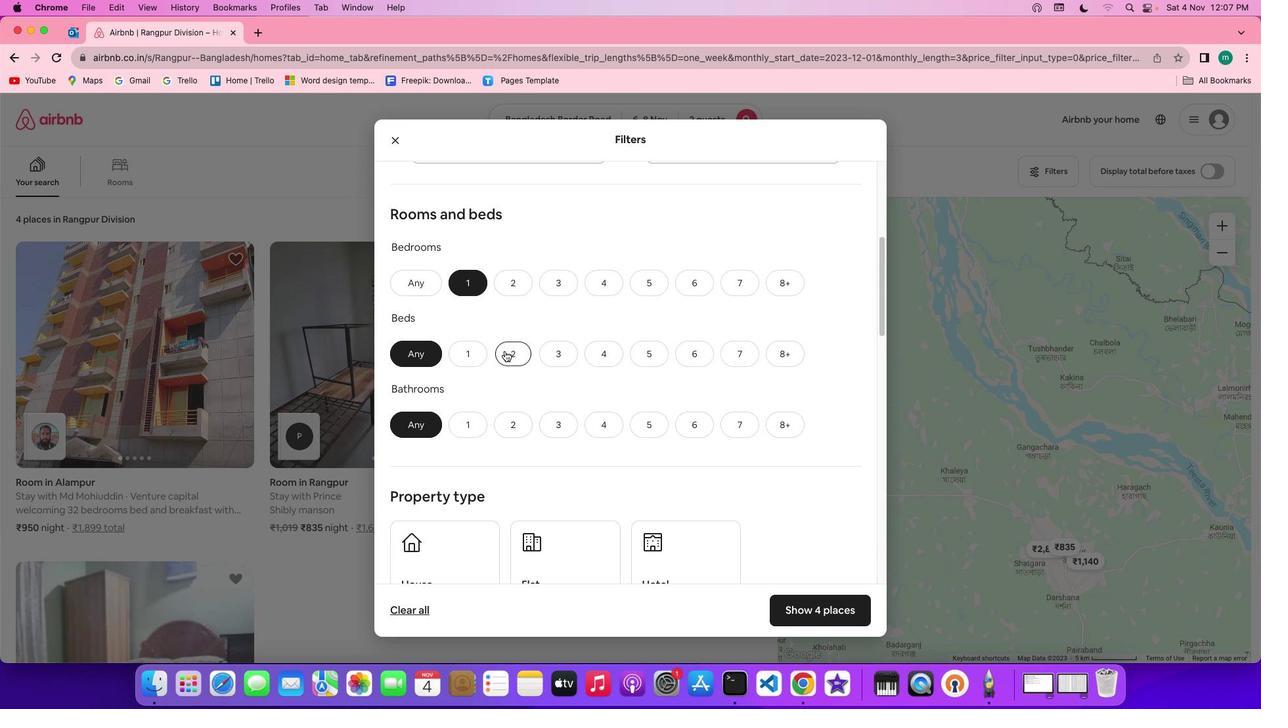 
Action: Mouse pressed left at (505, 348)
Screenshot: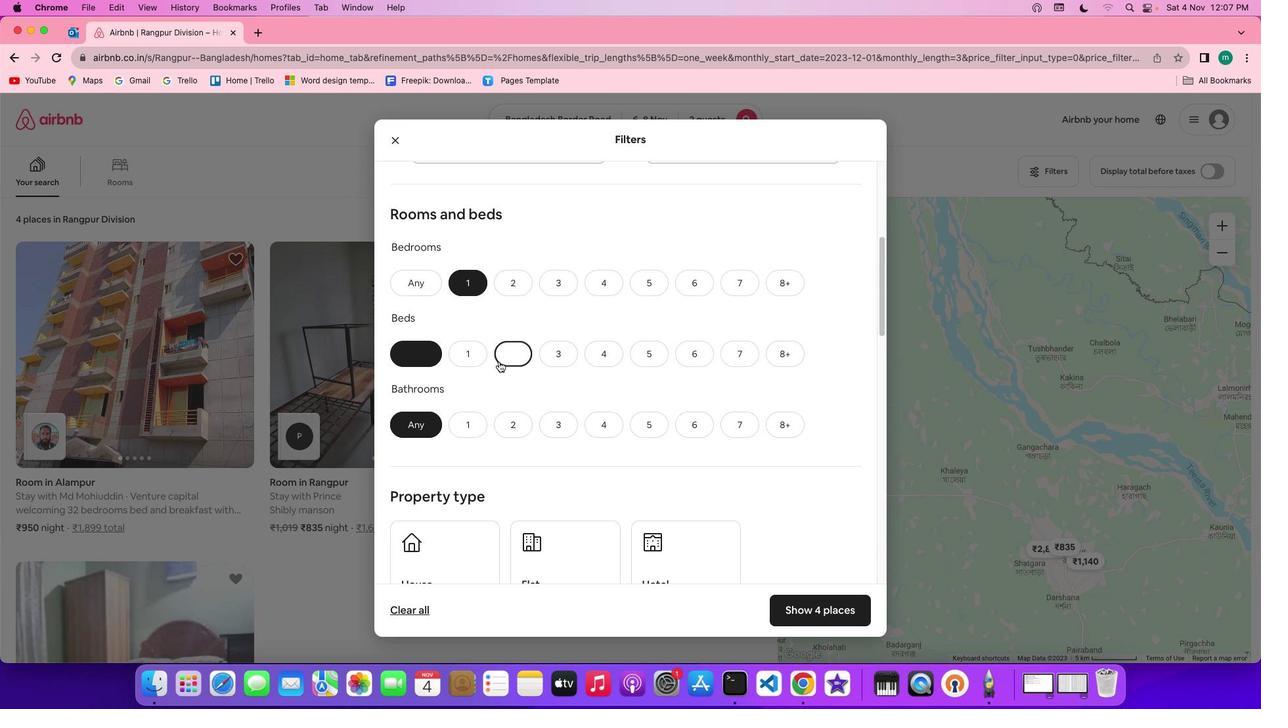 
Action: Mouse moved to (470, 412)
Screenshot: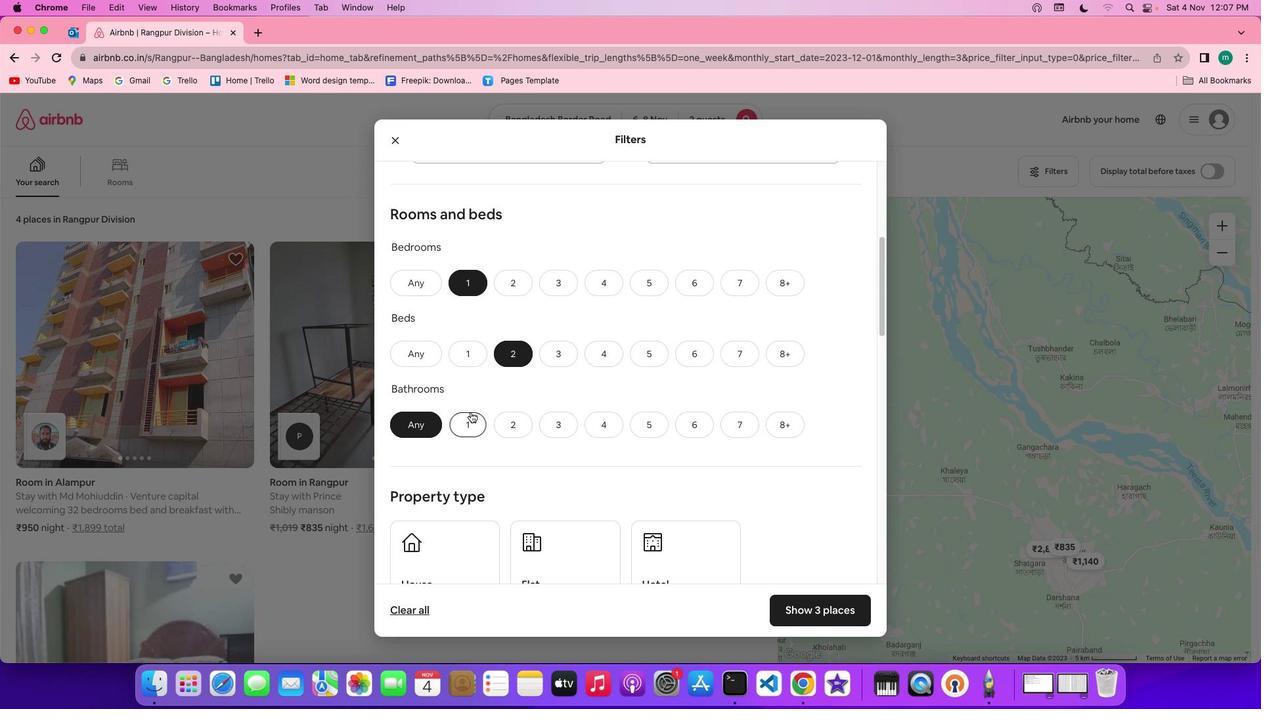 
Action: Mouse pressed left at (470, 412)
Screenshot: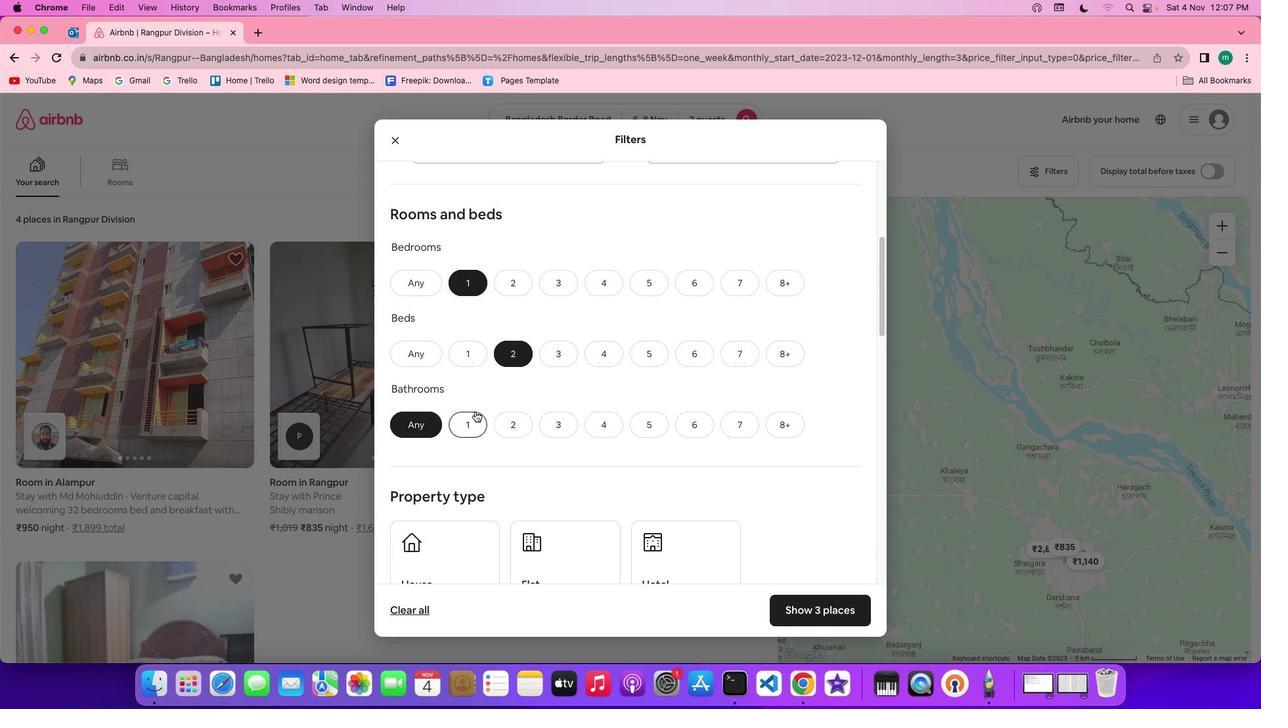 
Action: Mouse moved to (570, 406)
Screenshot: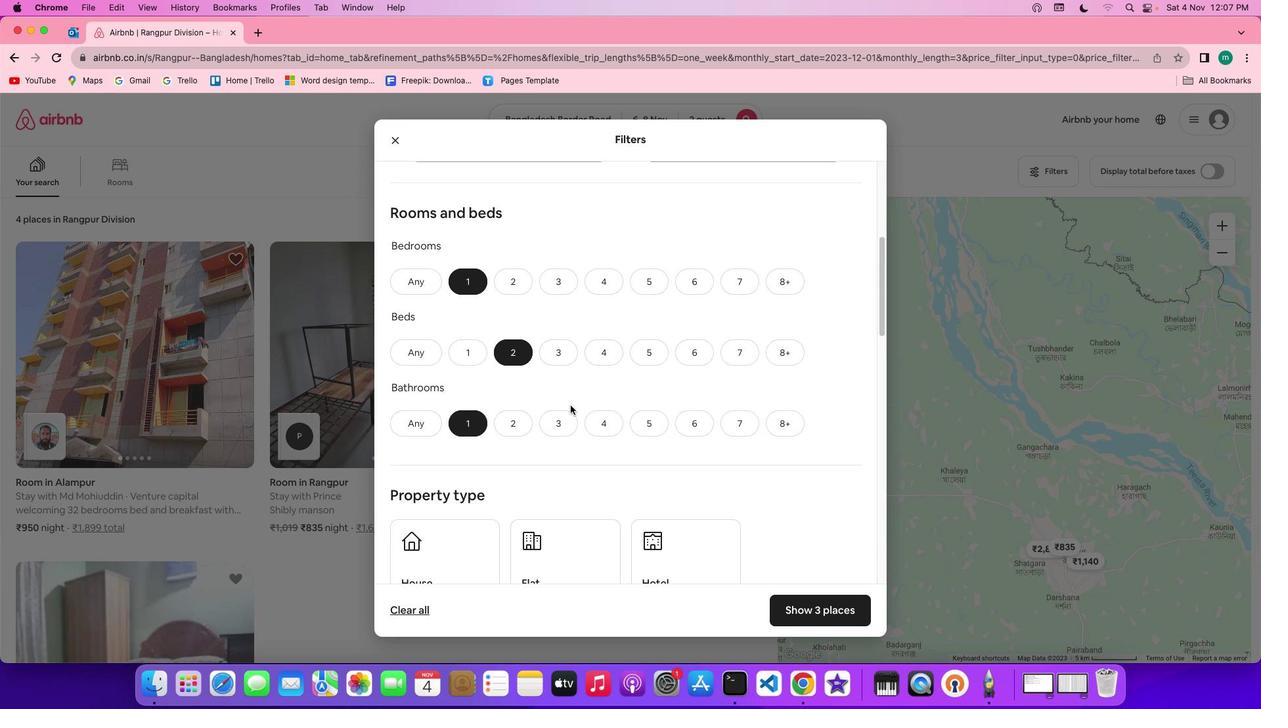 
Action: Mouse scrolled (570, 406) with delta (0, 0)
Screenshot: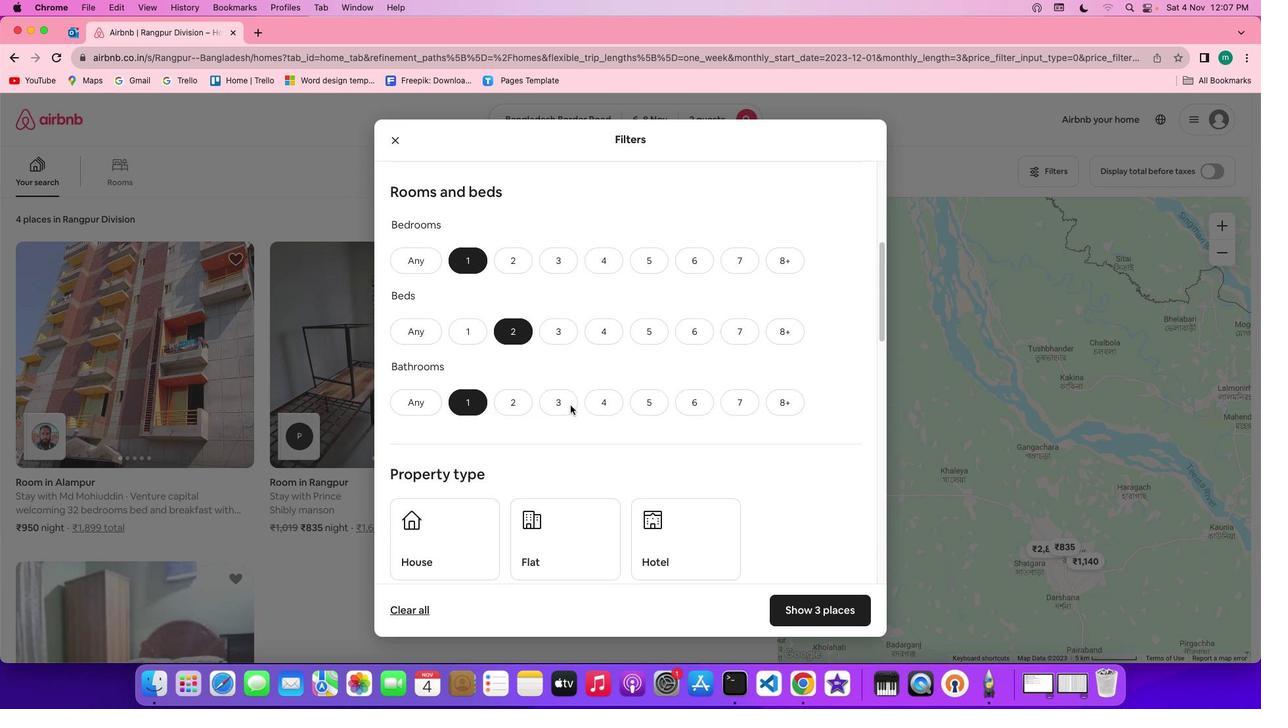 
Action: Mouse scrolled (570, 406) with delta (0, 0)
Screenshot: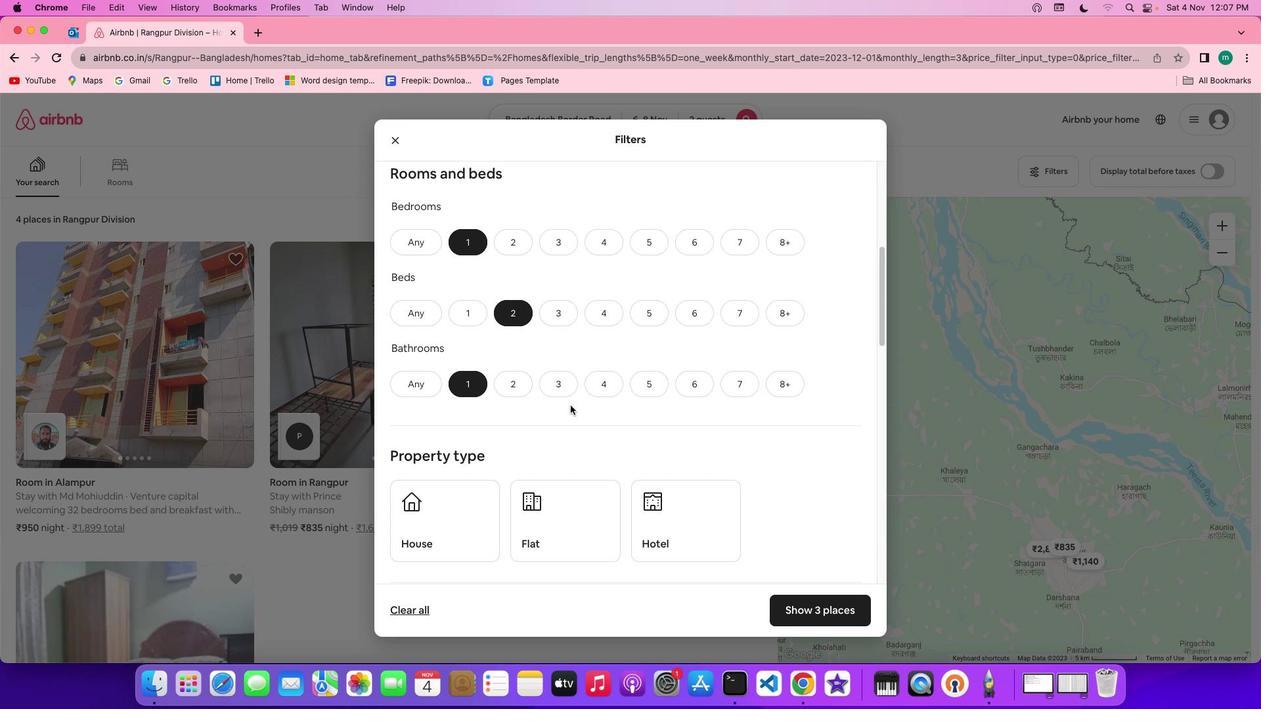 
Action: Mouse scrolled (570, 406) with delta (0, -1)
Screenshot: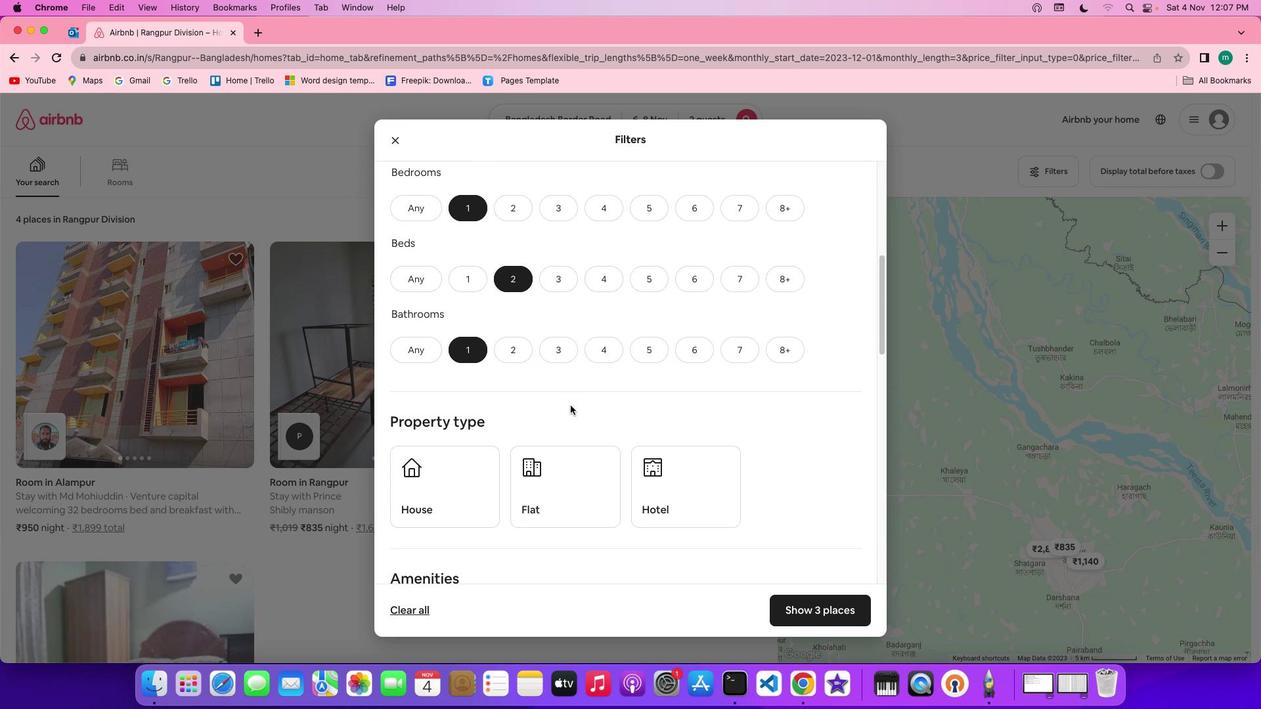 
Action: Mouse moved to (572, 406)
Screenshot: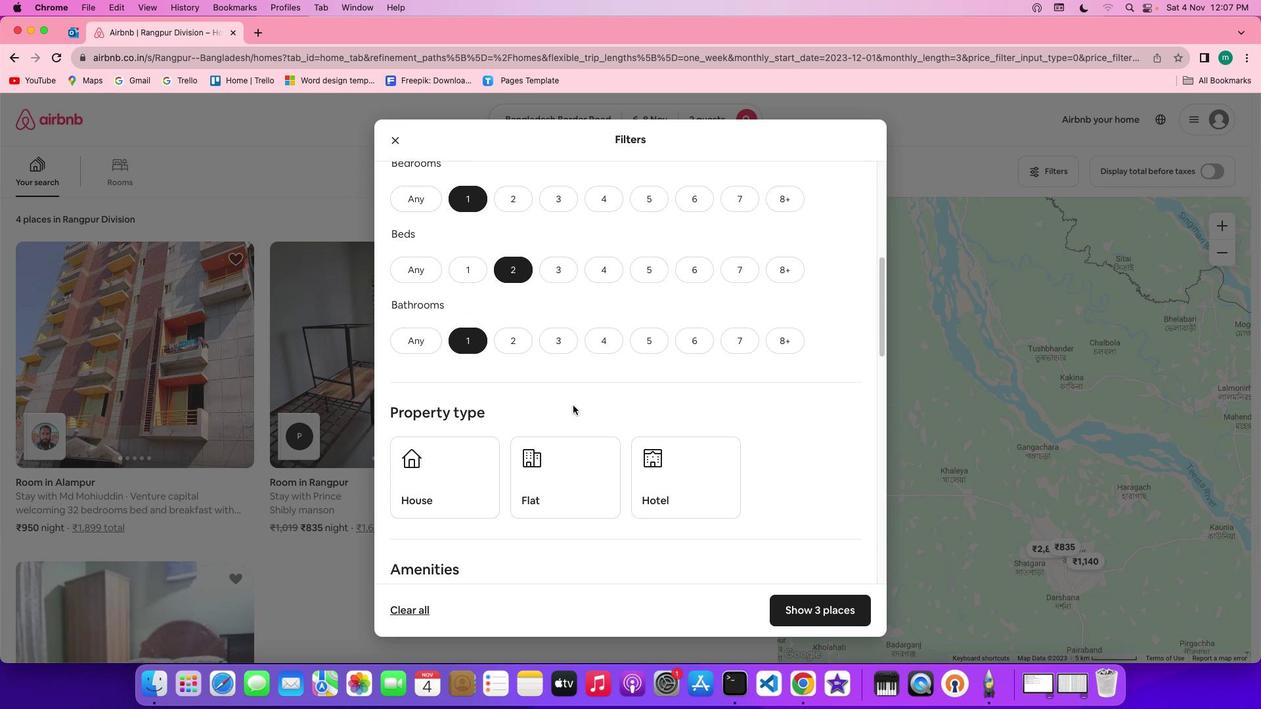 
Action: Mouse scrolled (572, 406) with delta (0, 0)
Screenshot: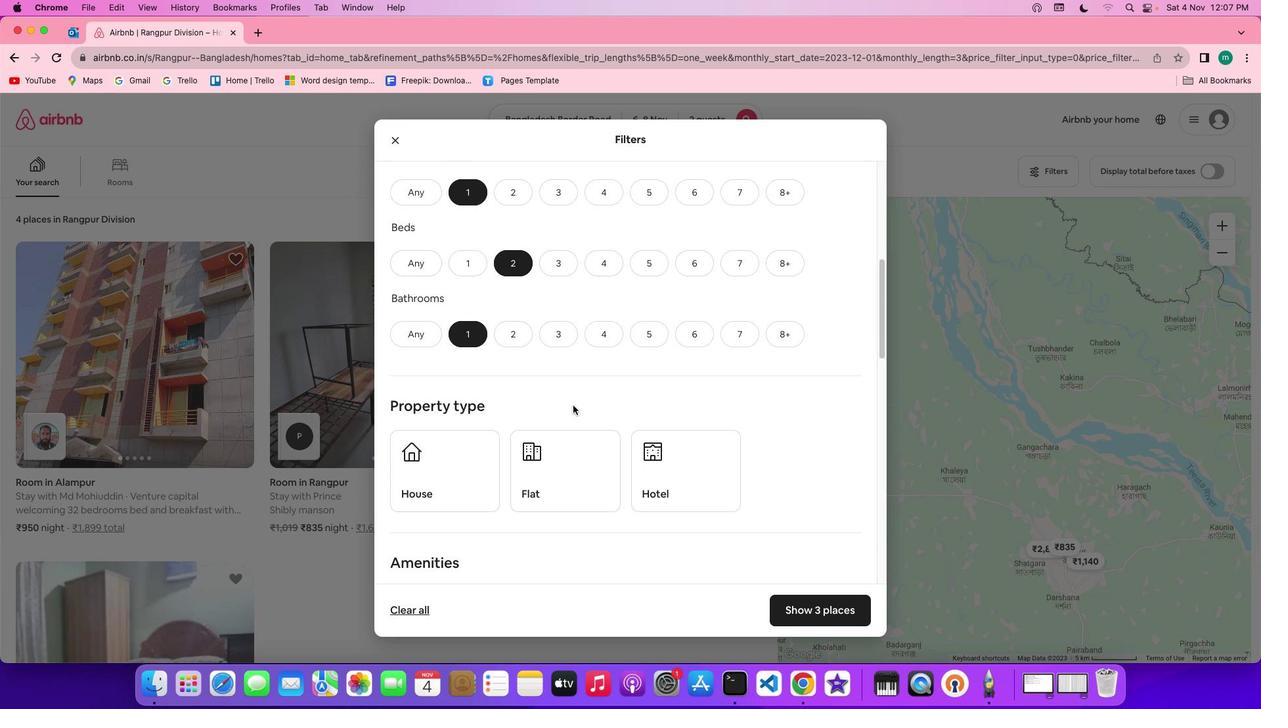 
Action: Mouse scrolled (572, 406) with delta (0, 0)
Screenshot: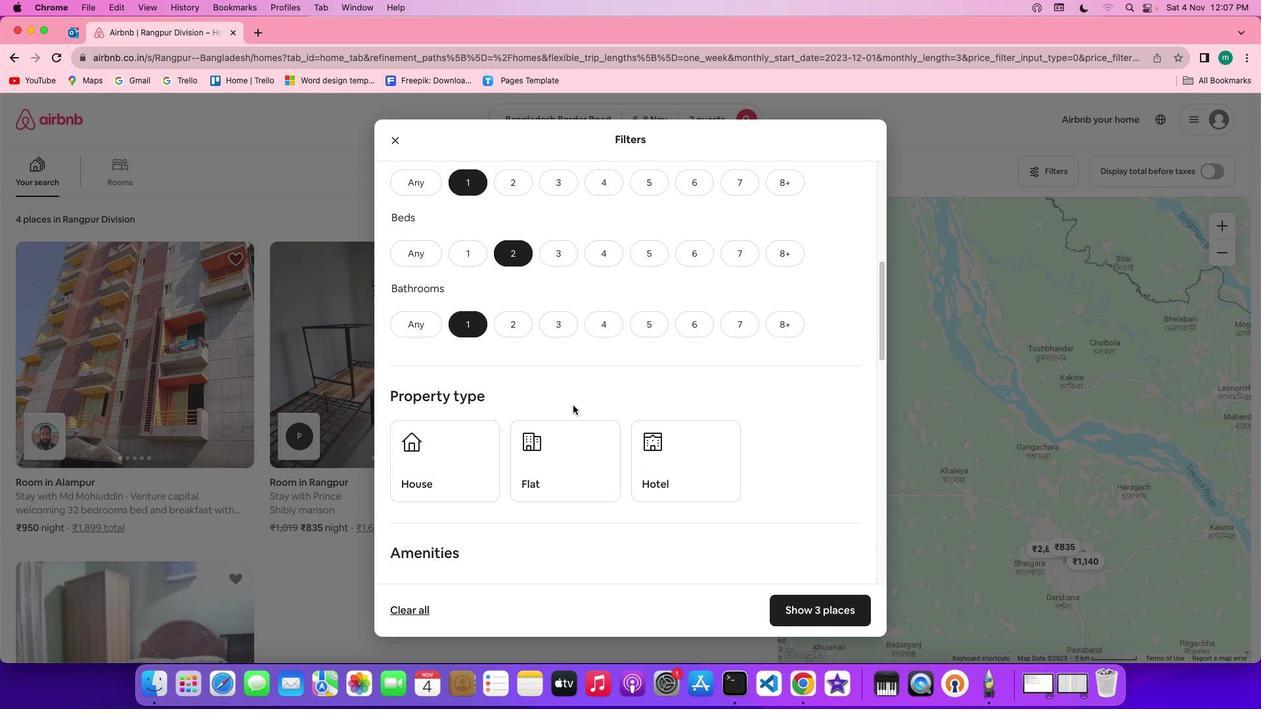 
Action: Mouse scrolled (572, 406) with delta (0, 0)
Screenshot: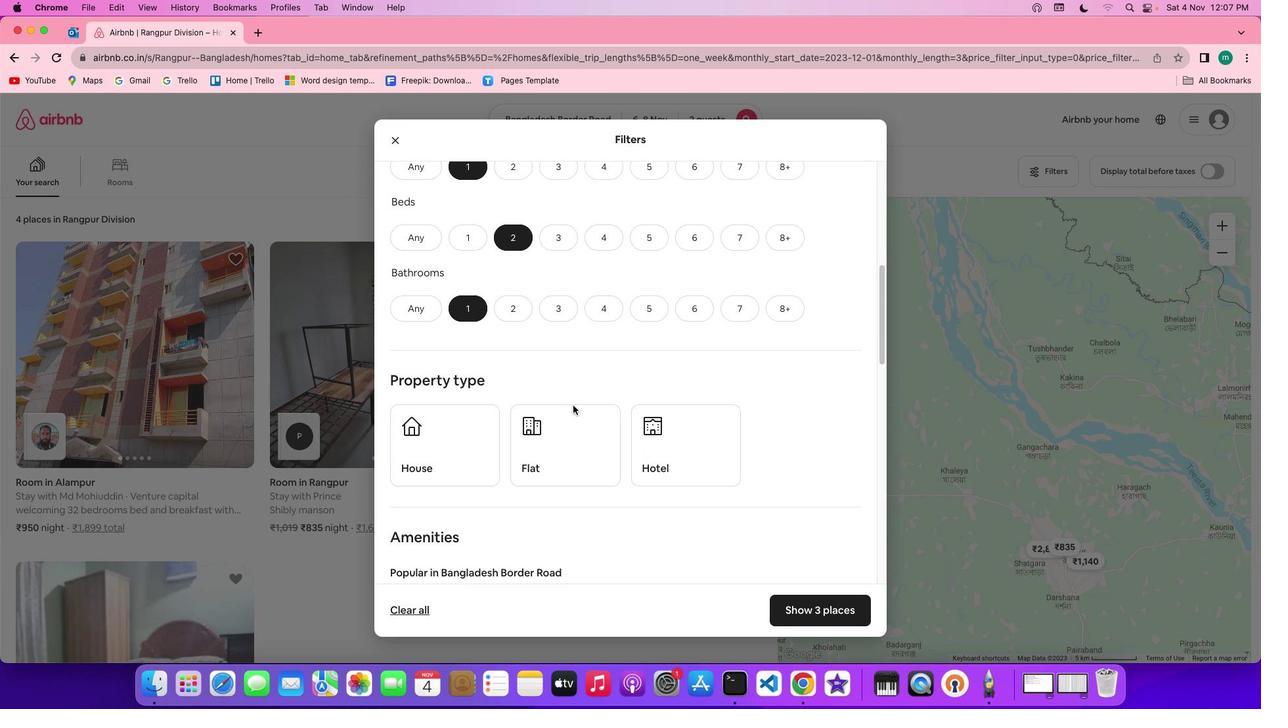 
Action: Mouse scrolled (572, 406) with delta (0, 0)
Screenshot: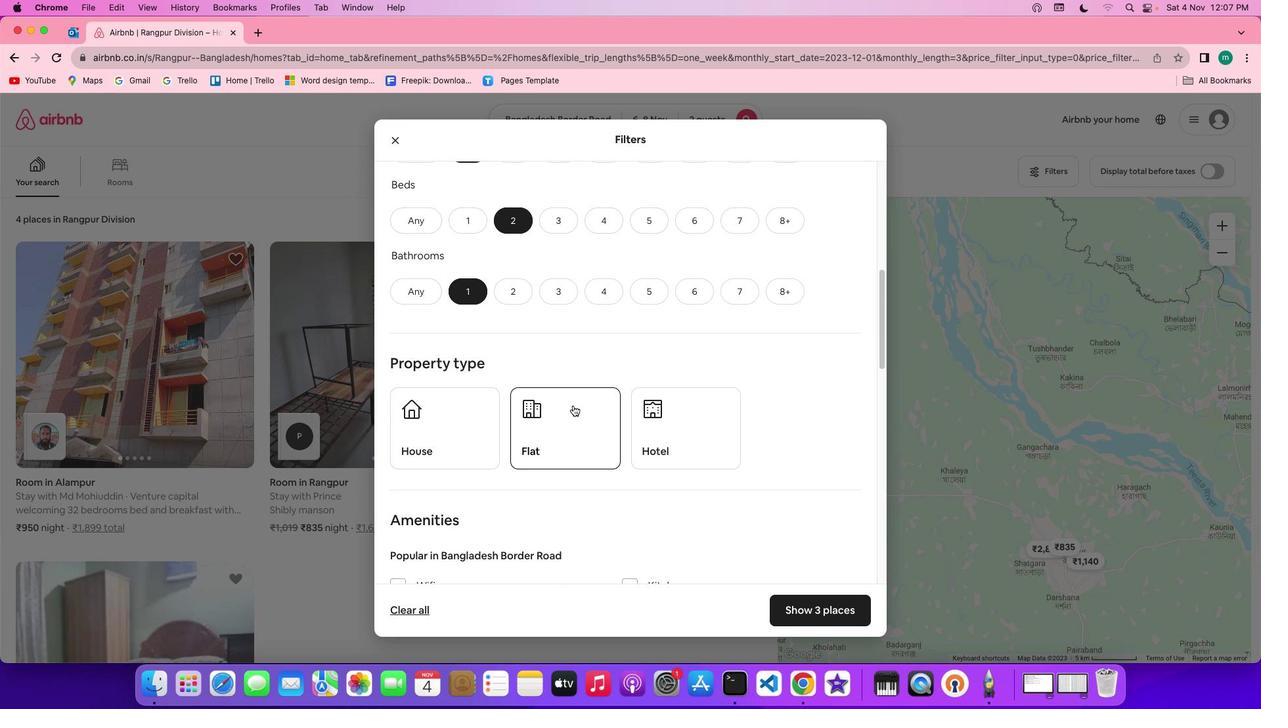 
Action: Mouse scrolled (572, 406) with delta (0, 0)
Screenshot: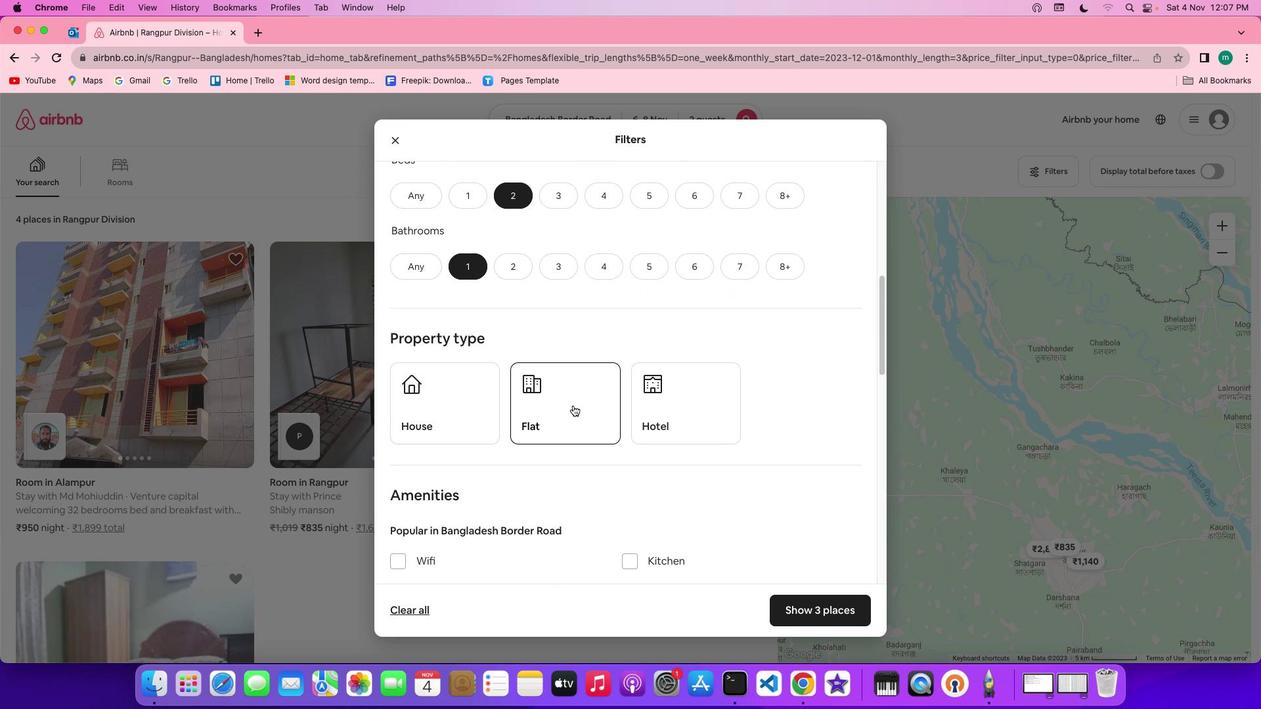 
Action: Mouse scrolled (572, 406) with delta (0, 0)
Screenshot: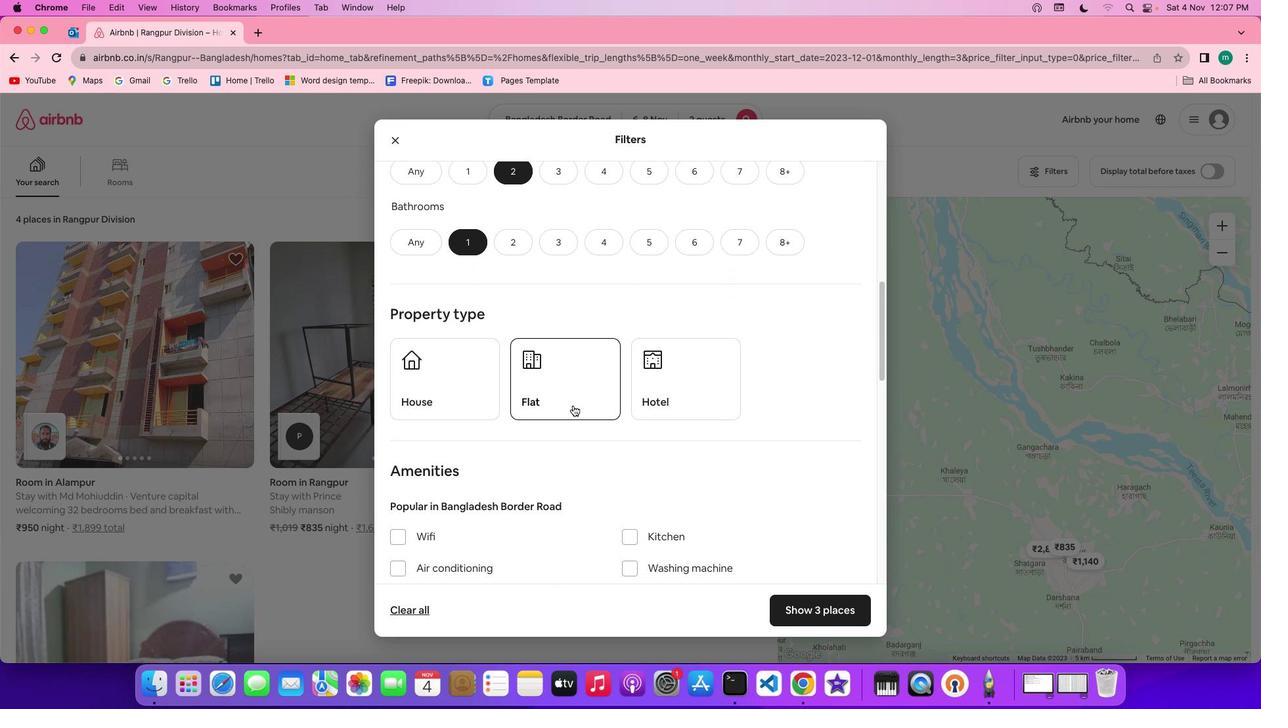 
Action: Mouse moved to (589, 402)
Screenshot: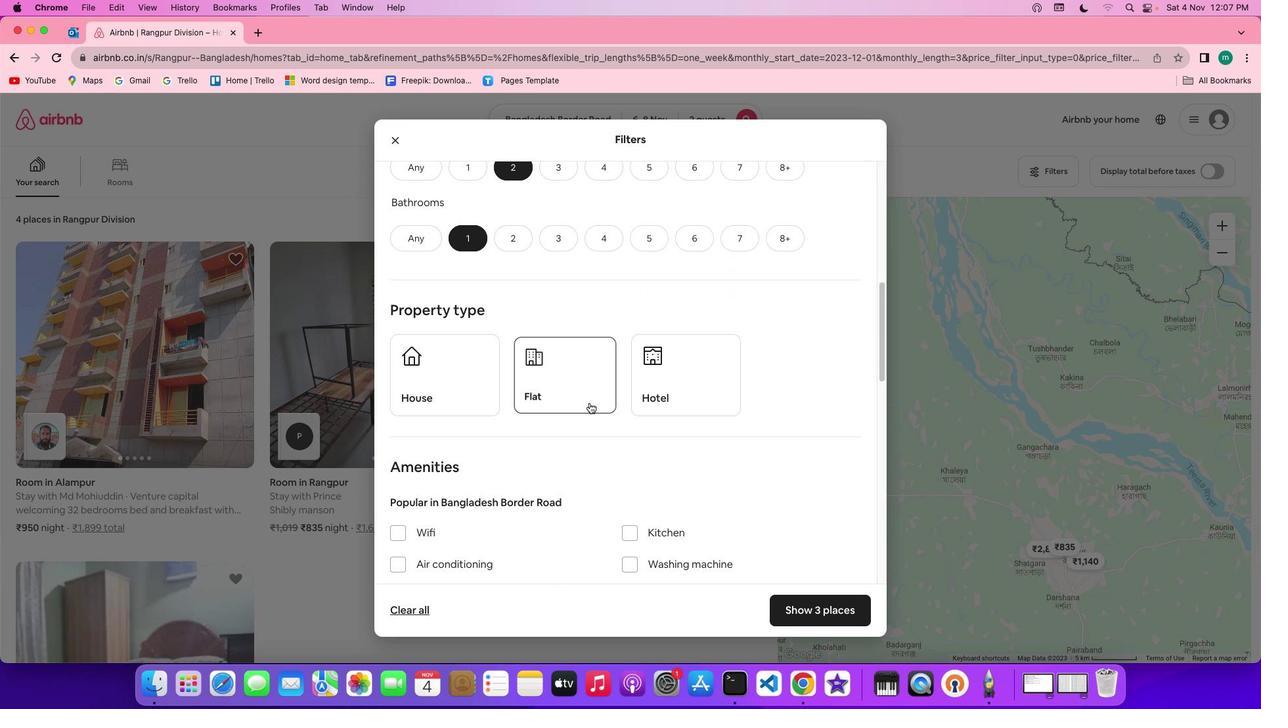 
Action: Mouse pressed left at (589, 402)
Screenshot: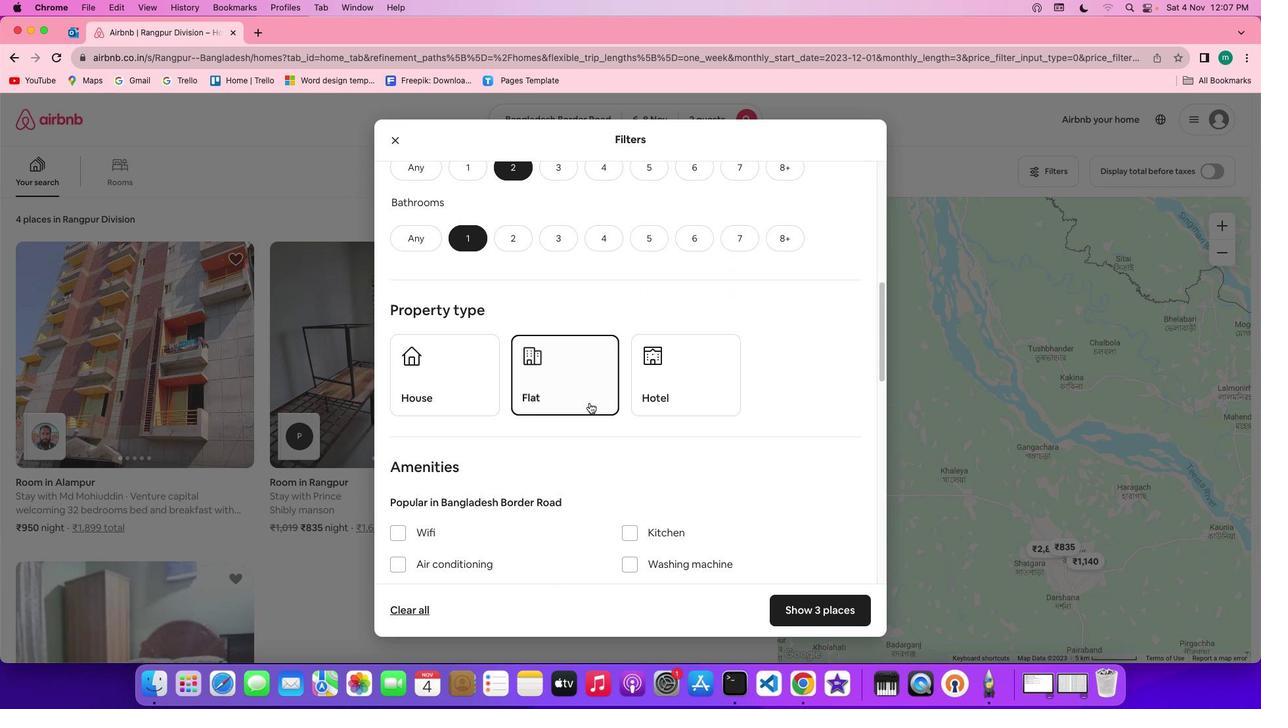 
Action: Mouse moved to (697, 434)
Screenshot: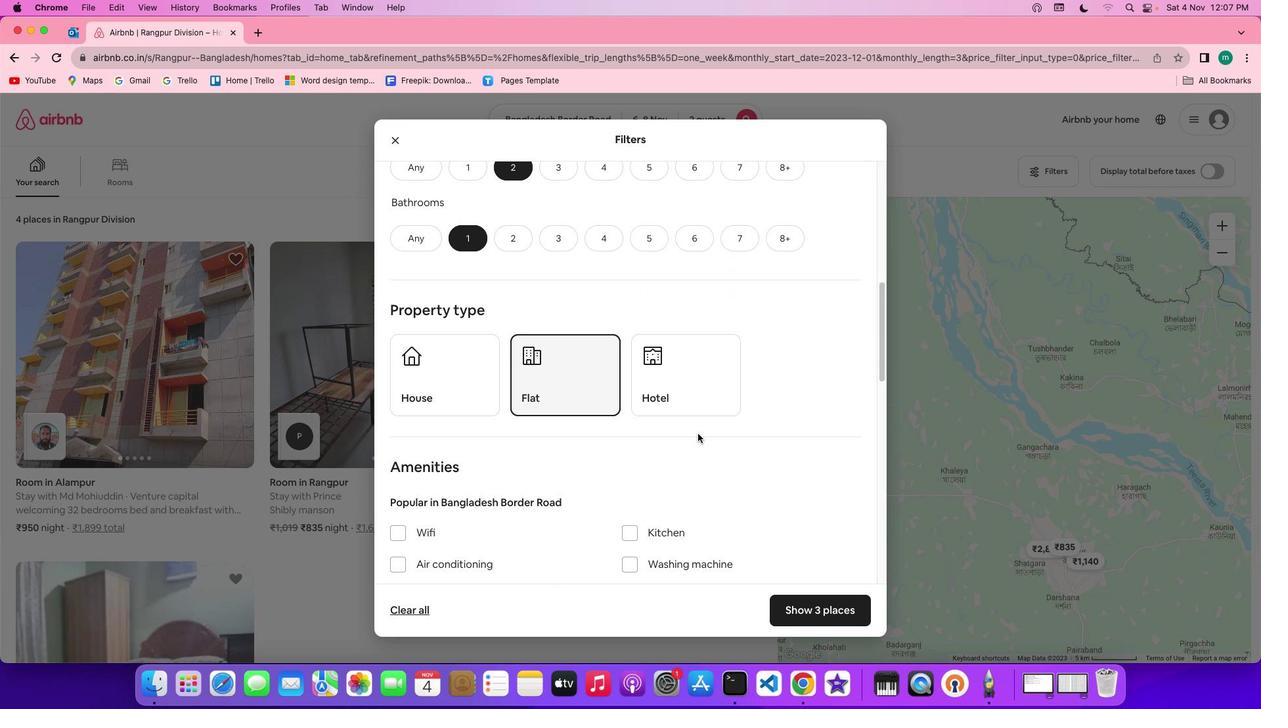 
Action: Mouse scrolled (697, 434) with delta (0, 0)
Screenshot: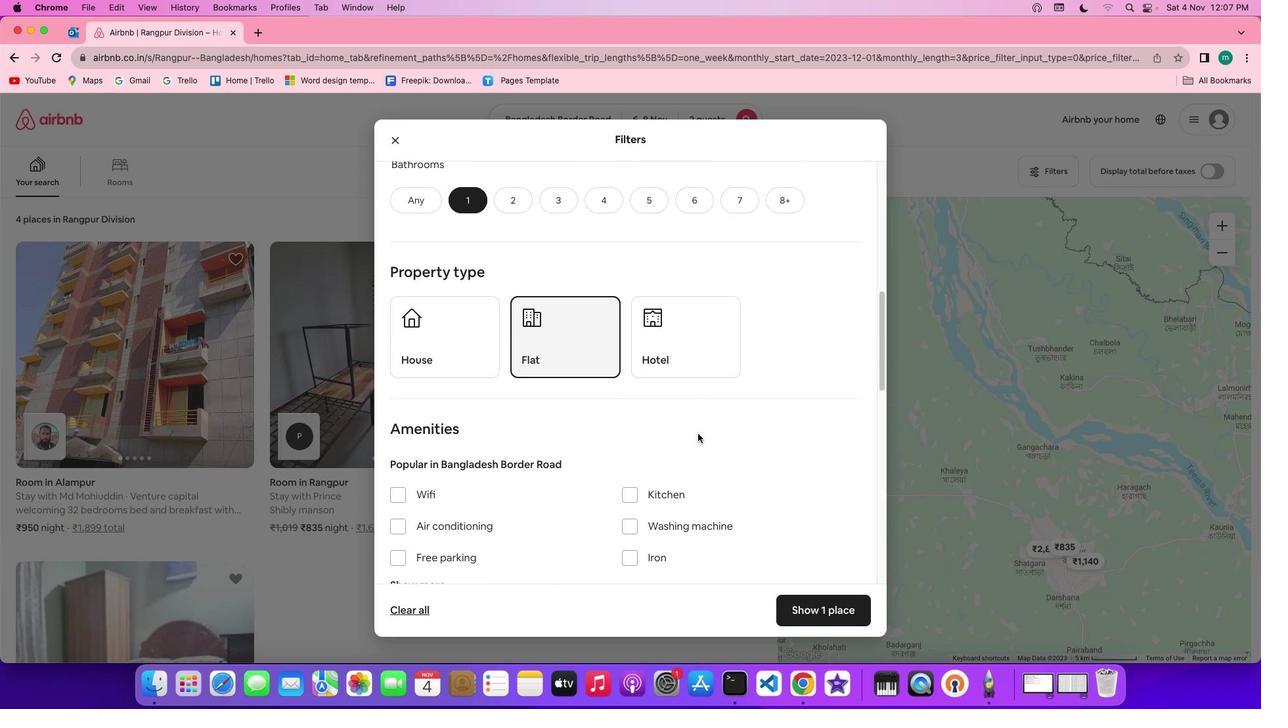 
Action: Mouse scrolled (697, 434) with delta (0, 0)
Screenshot: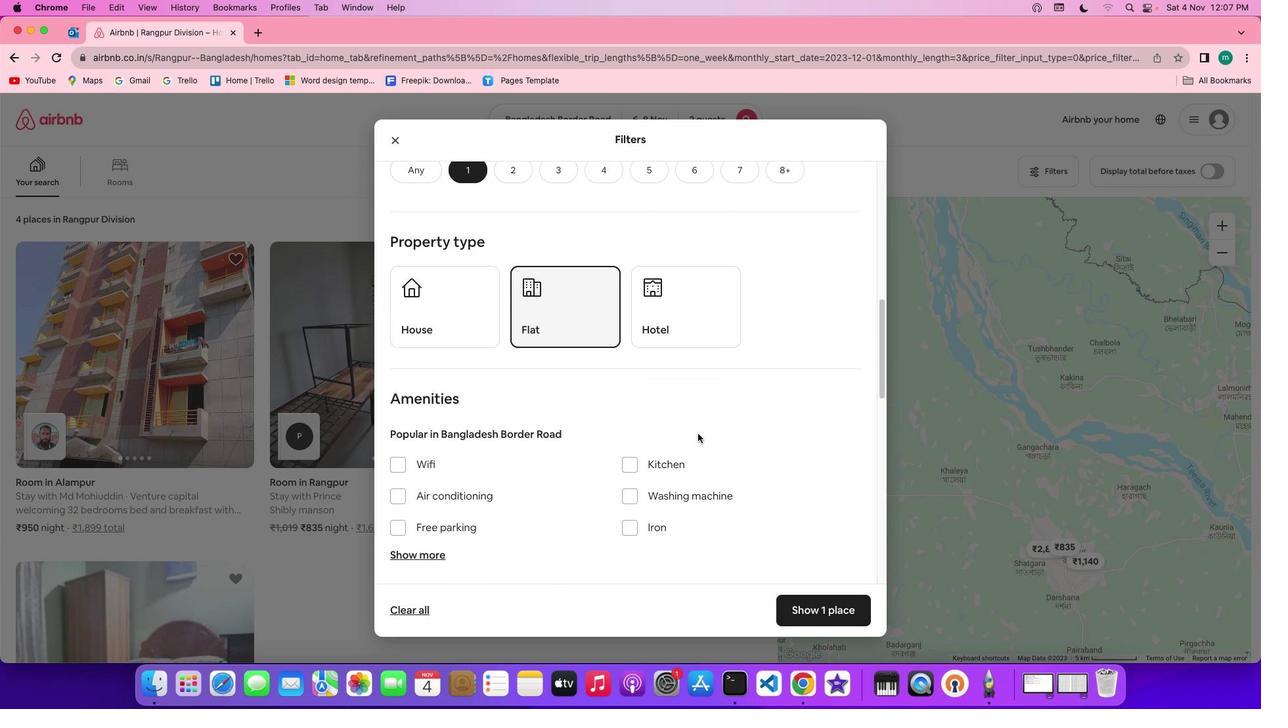 
Action: Mouse scrolled (697, 434) with delta (0, -1)
Screenshot: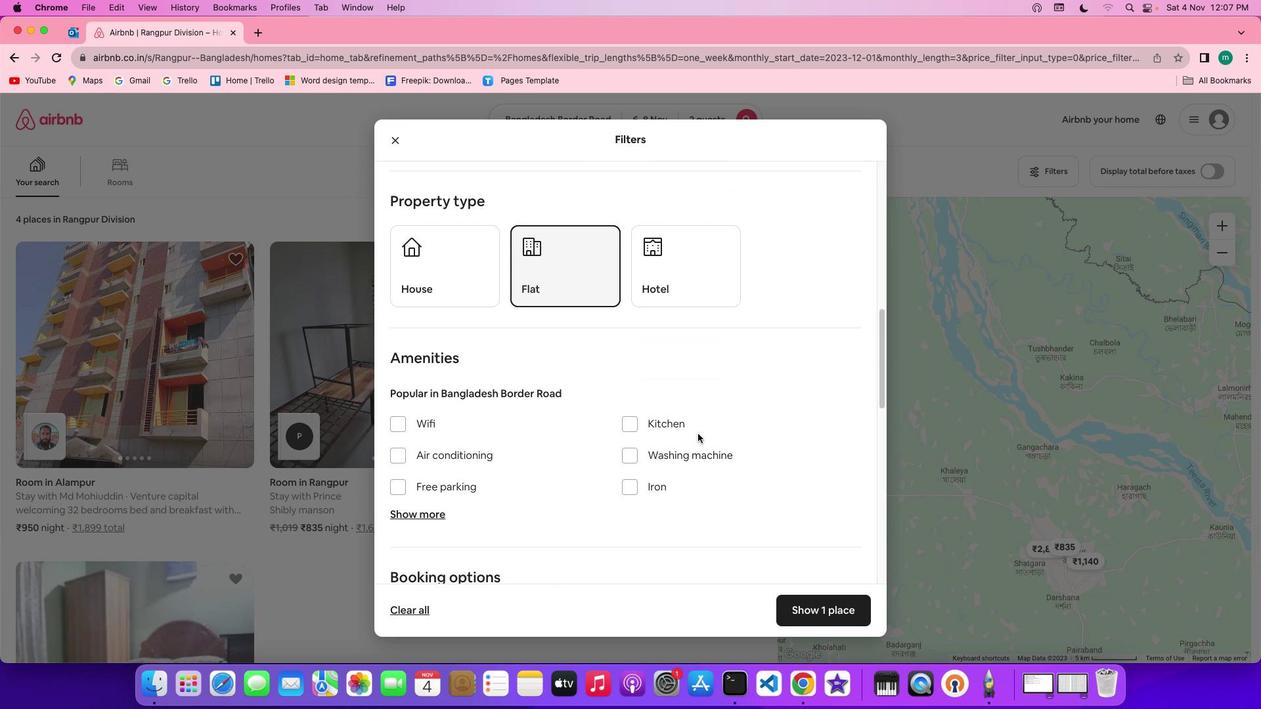 
Action: Mouse scrolled (697, 434) with delta (0, -1)
Screenshot: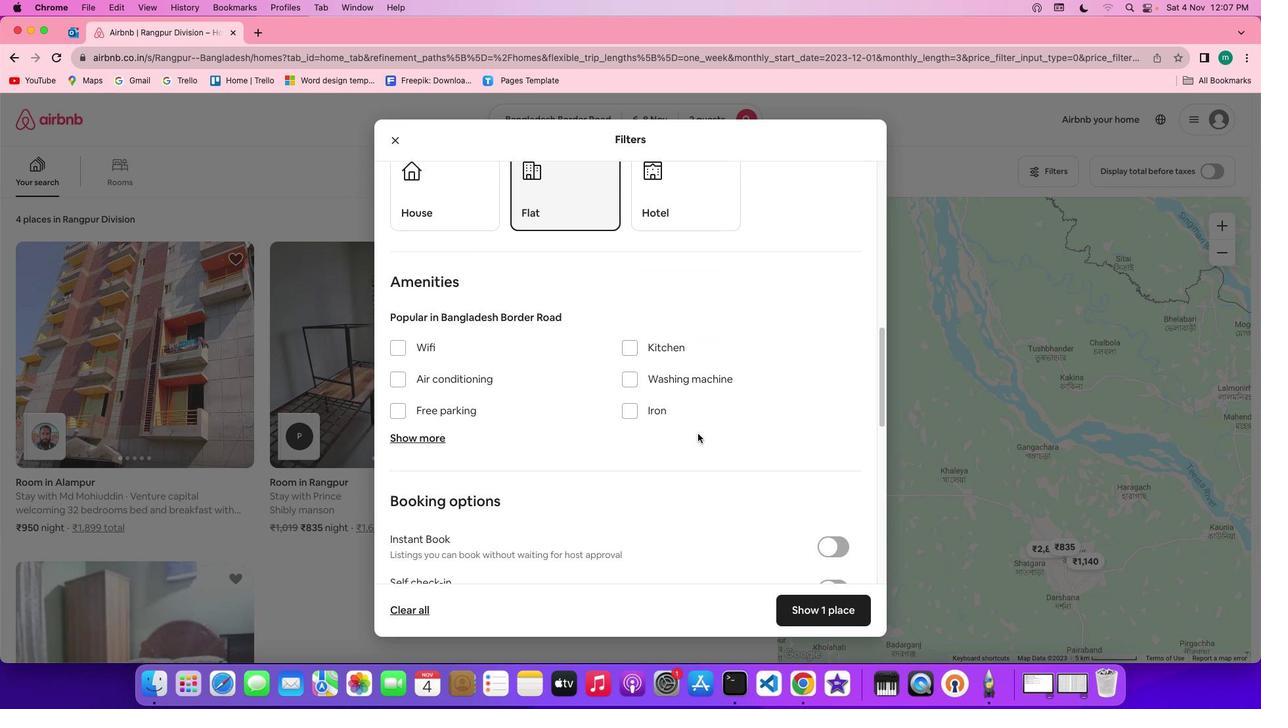 
Action: Mouse scrolled (697, 434) with delta (0, 0)
Screenshot: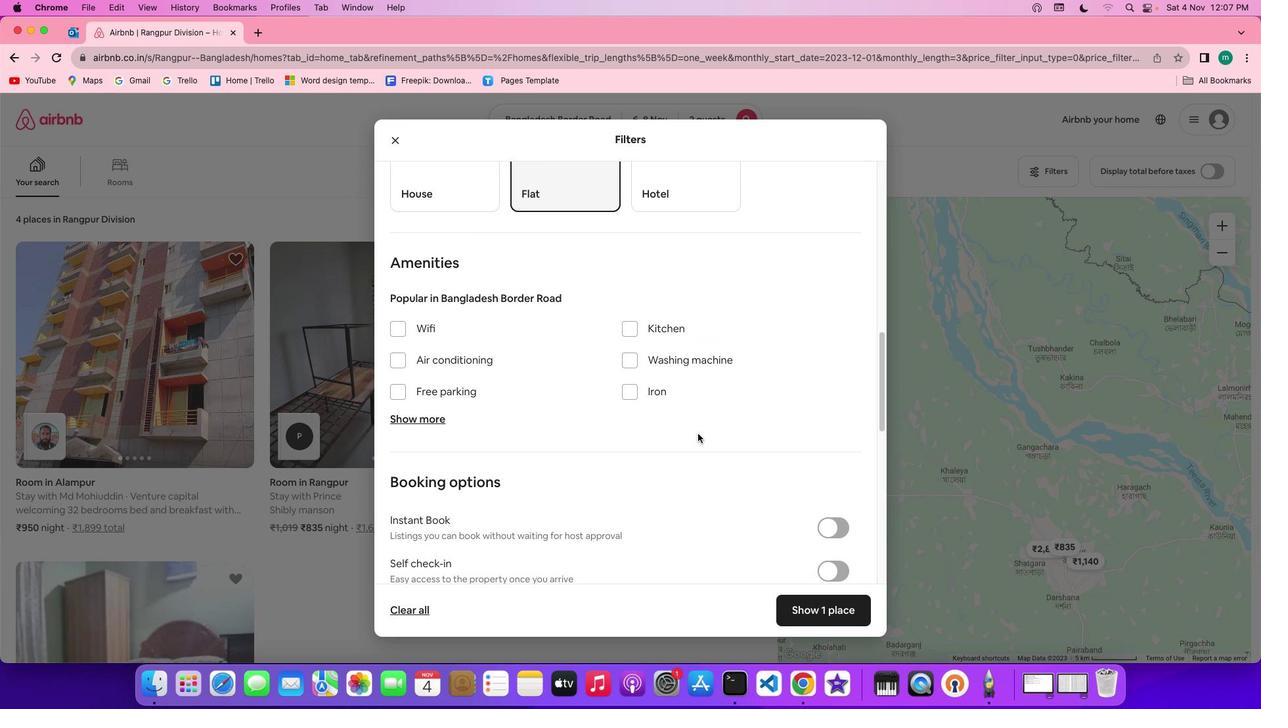 
Action: Mouse scrolled (697, 434) with delta (0, 0)
Screenshot: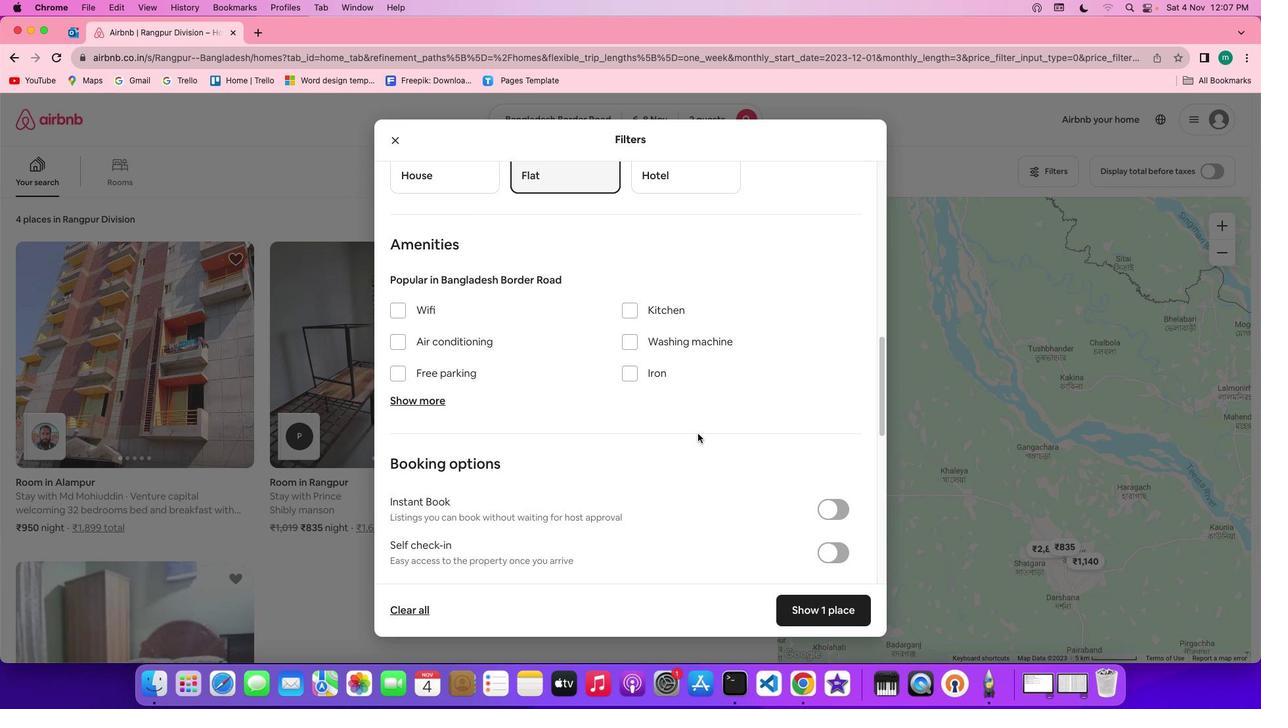 
Action: Mouse scrolled (697, 434) with delta (0, -1)
Screenshot: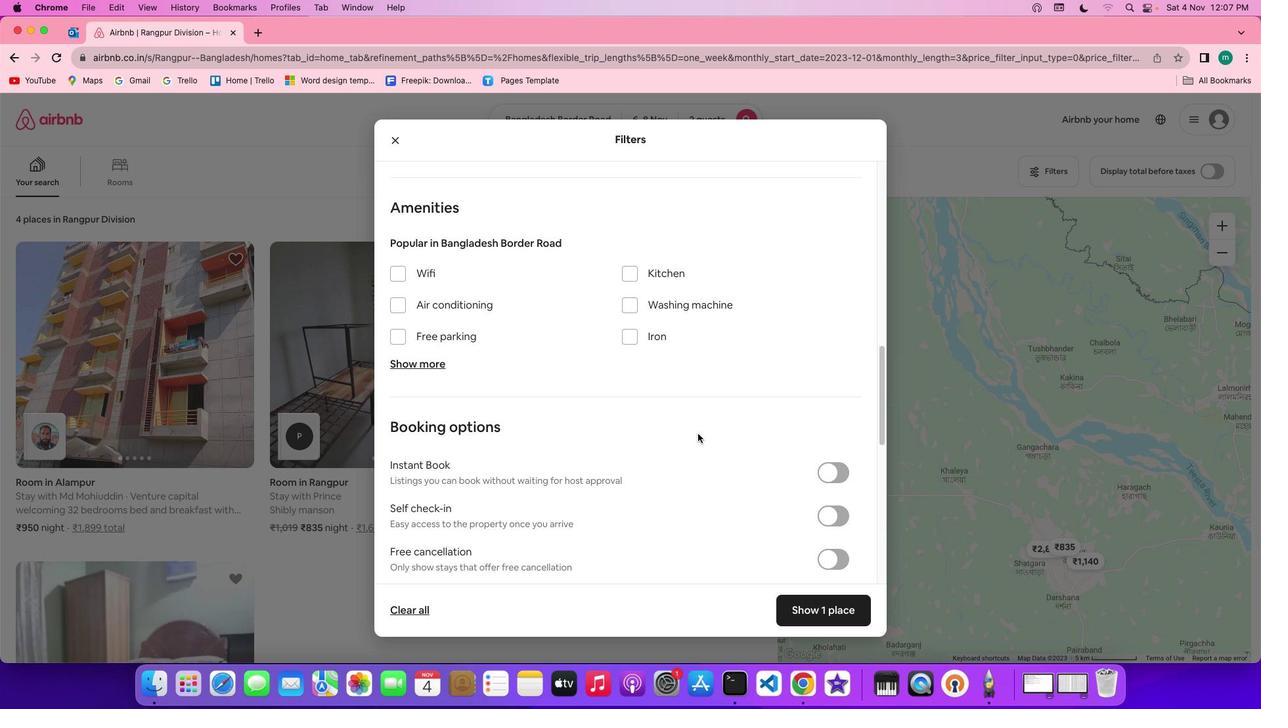 
Action: Mouse scrolled (697, 434) with delta (0, 0)
Screenshot: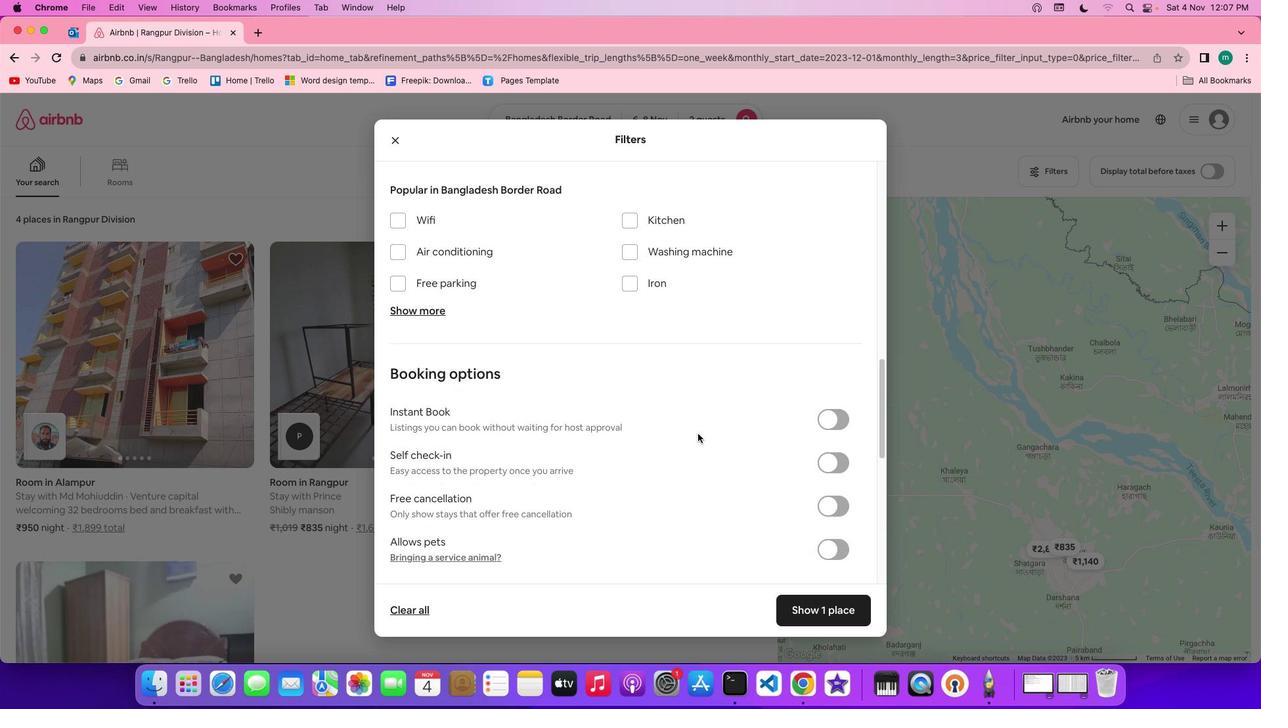 
Action: Mouse moved to (532, 352)
Screenshot: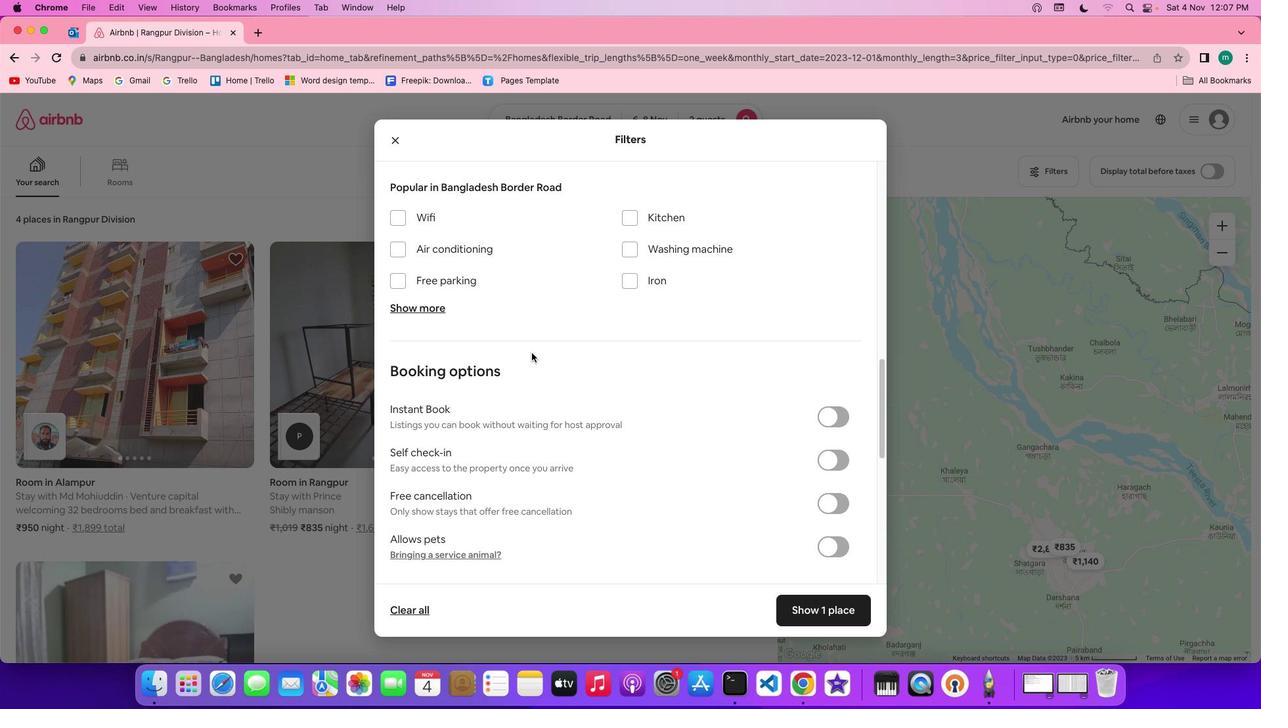 
Action: Mouse scrolled (532, 352) with delta (0, 0)
Screenshot: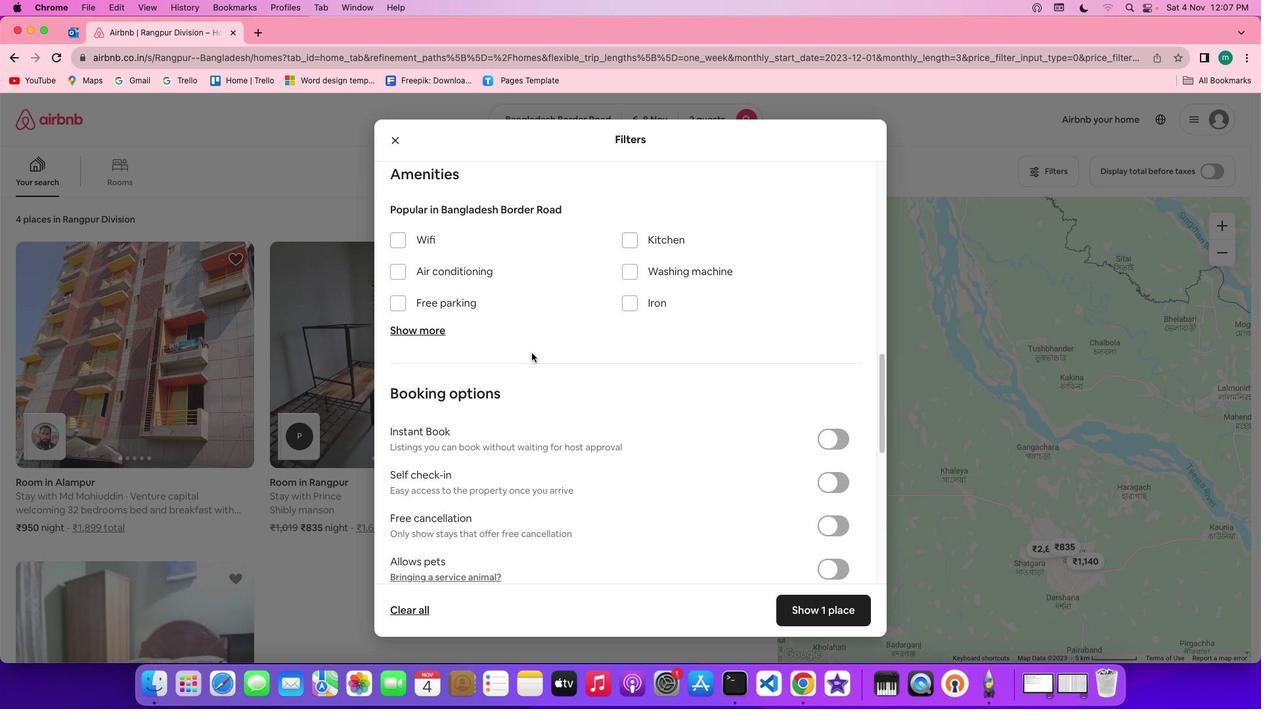 
Action: Mouse scrolled (532, 352) with delta (0, 0)
Screenshot: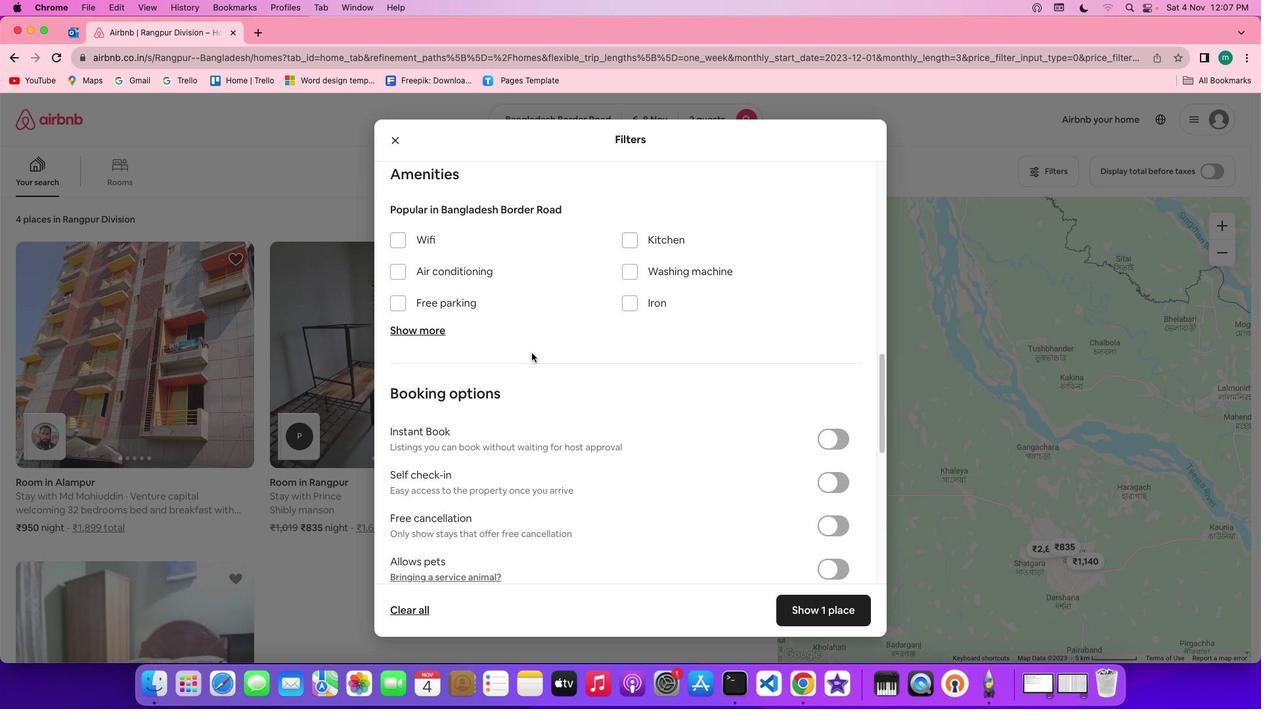 
Action: Mouse moved to (455, 269)
Screenshot: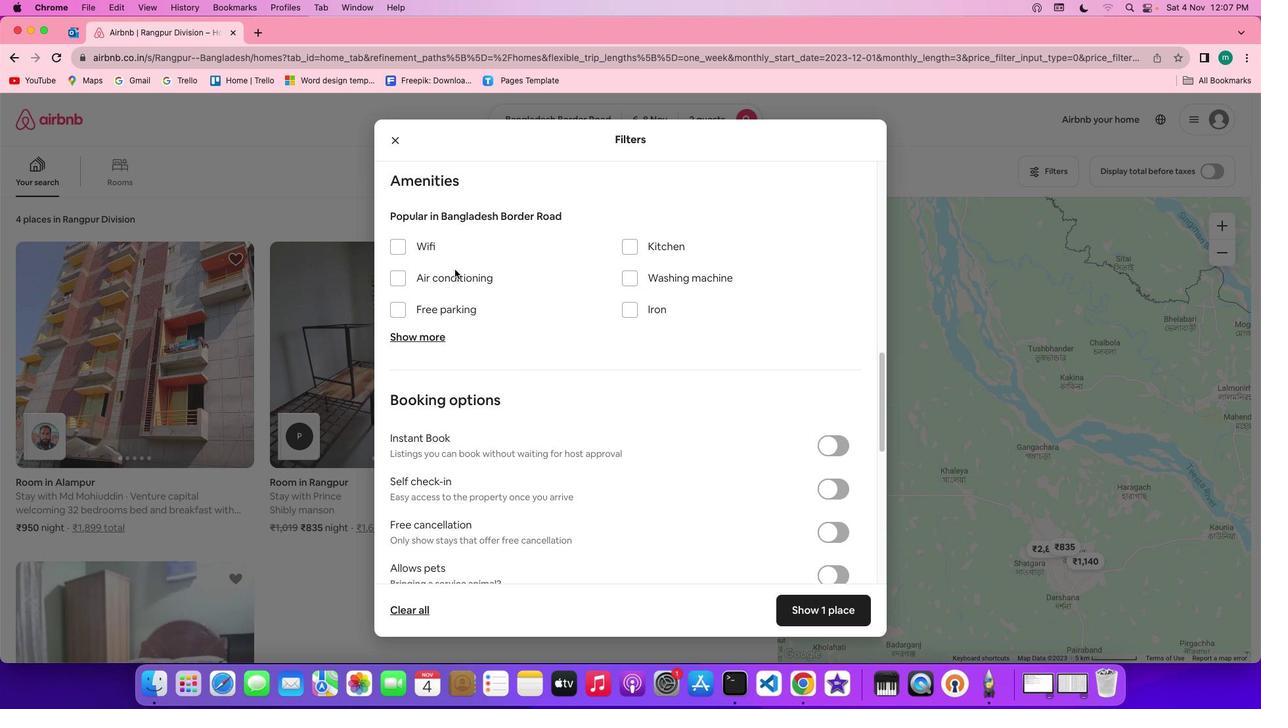 
Action: Mouse pressed left at (455, 269)
Screenshot: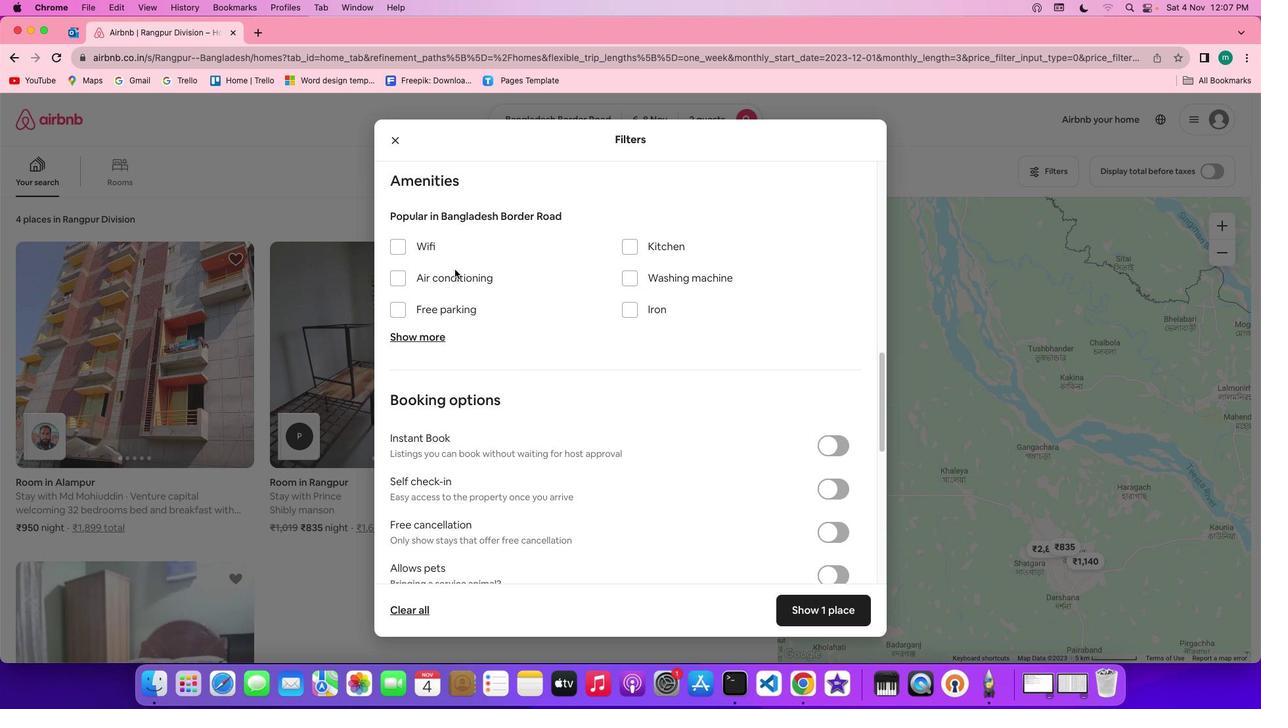 
Action: Mouse moved to (452, 273)
Screenshot: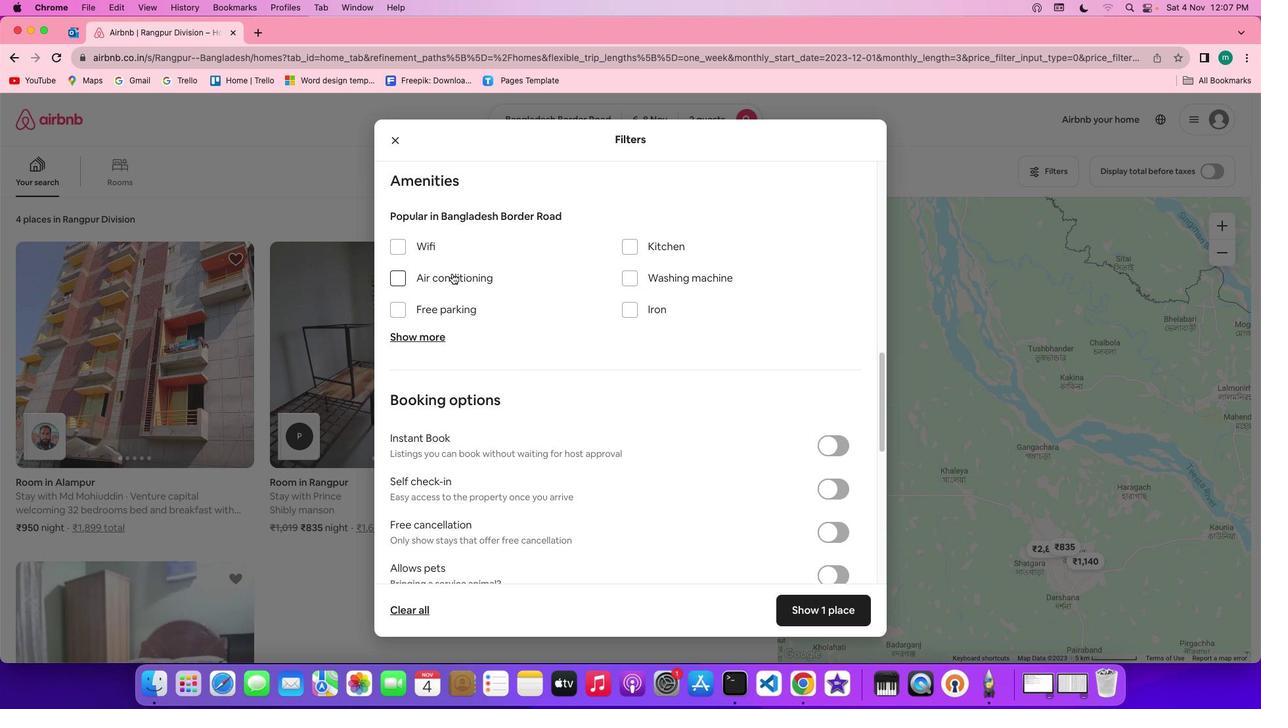 
Action: Mouse pressed left at (452, 273)
Screenshot: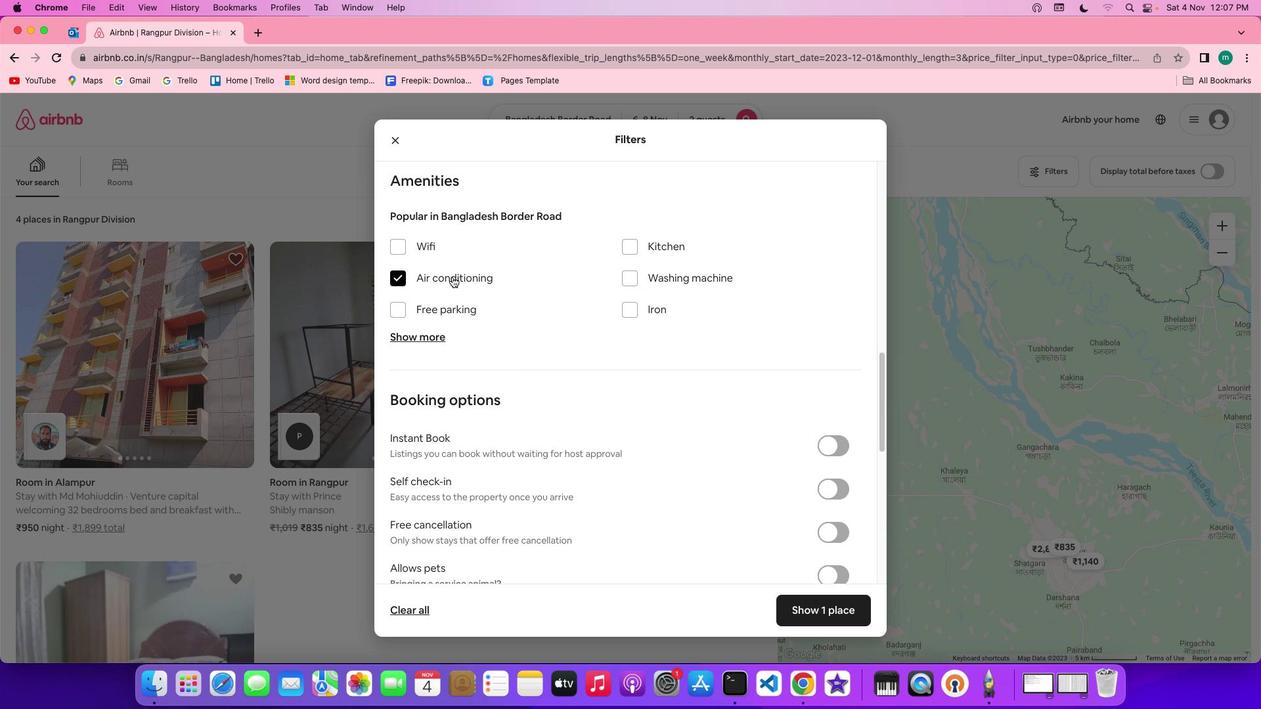 
Action: Mouse moved to (431, 336)
Screenshot: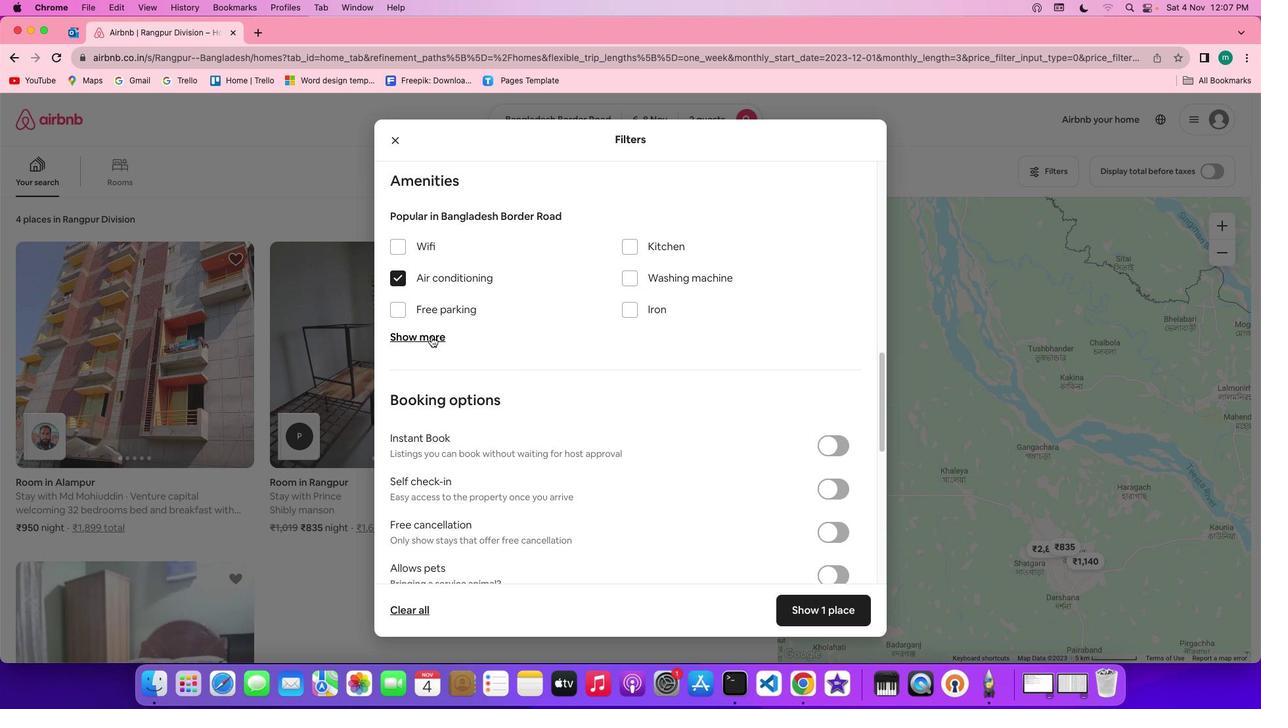 
Action: Mouse pressed left at (431, 336)
Screenshot: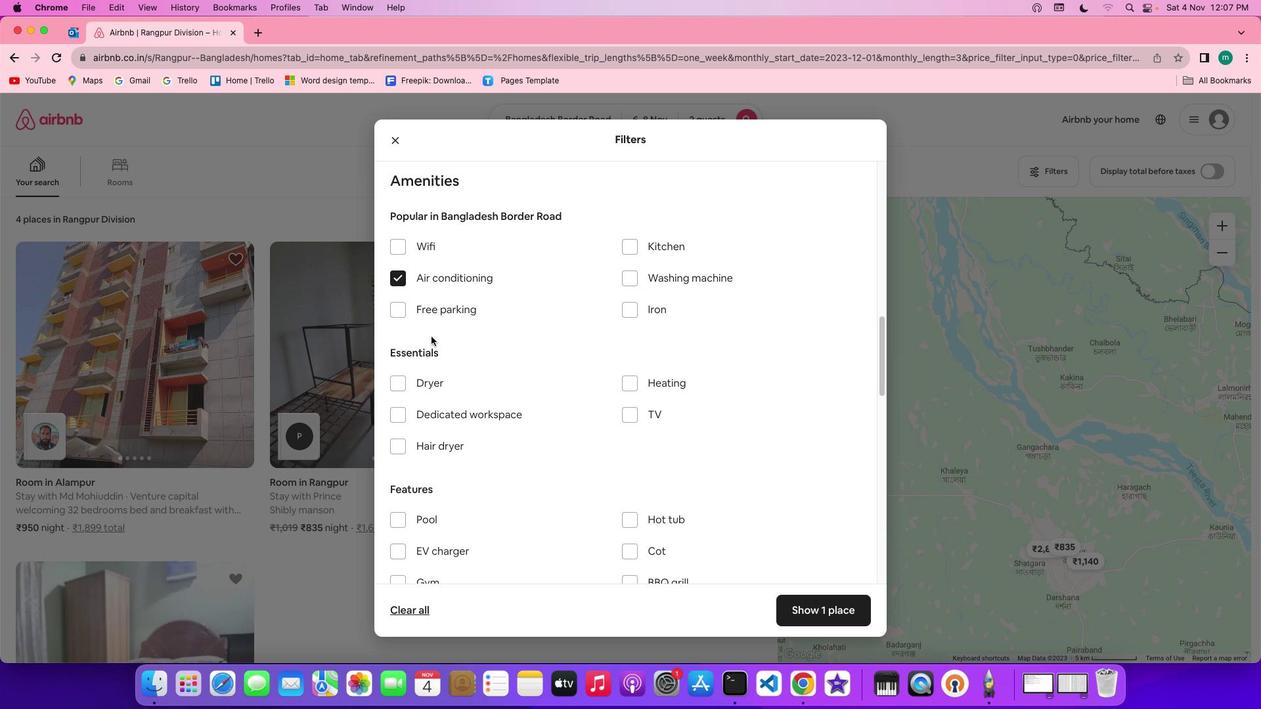 
Action: Mouse moved to (668, 418)
Screenshot: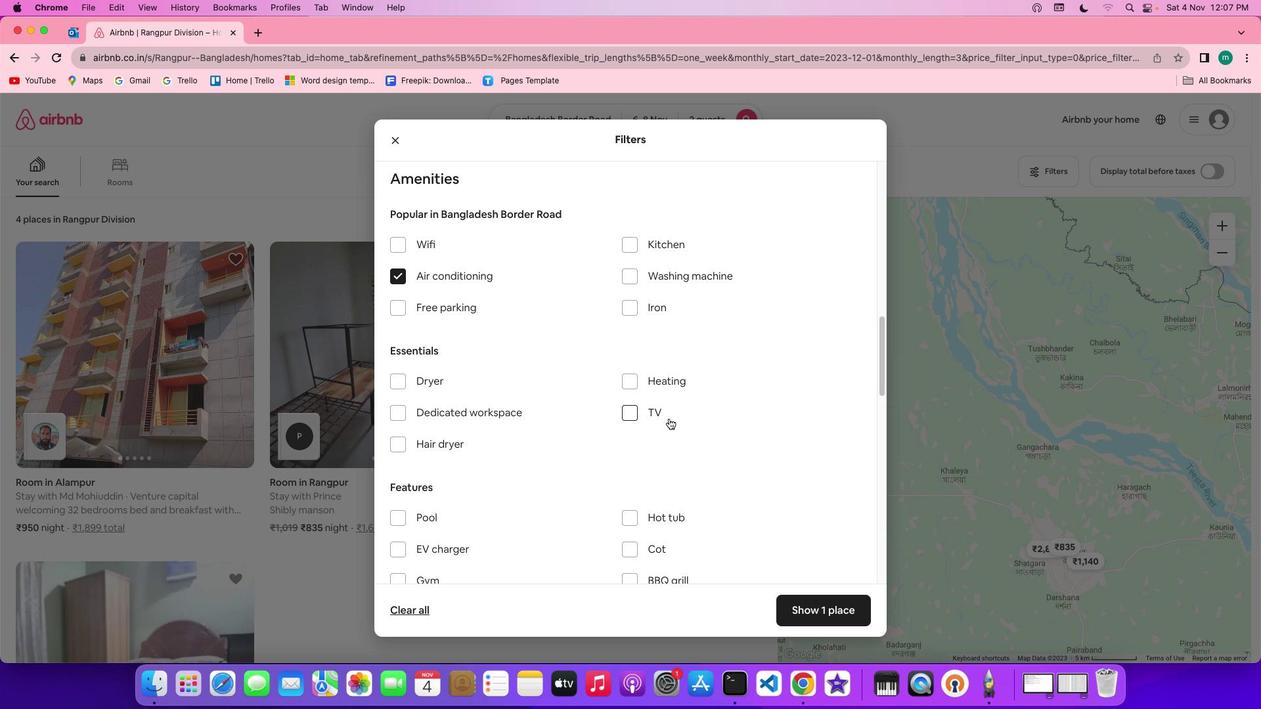 
Action: Mouse scrolled (668, 418) with delta (0, 0)
Screenshot: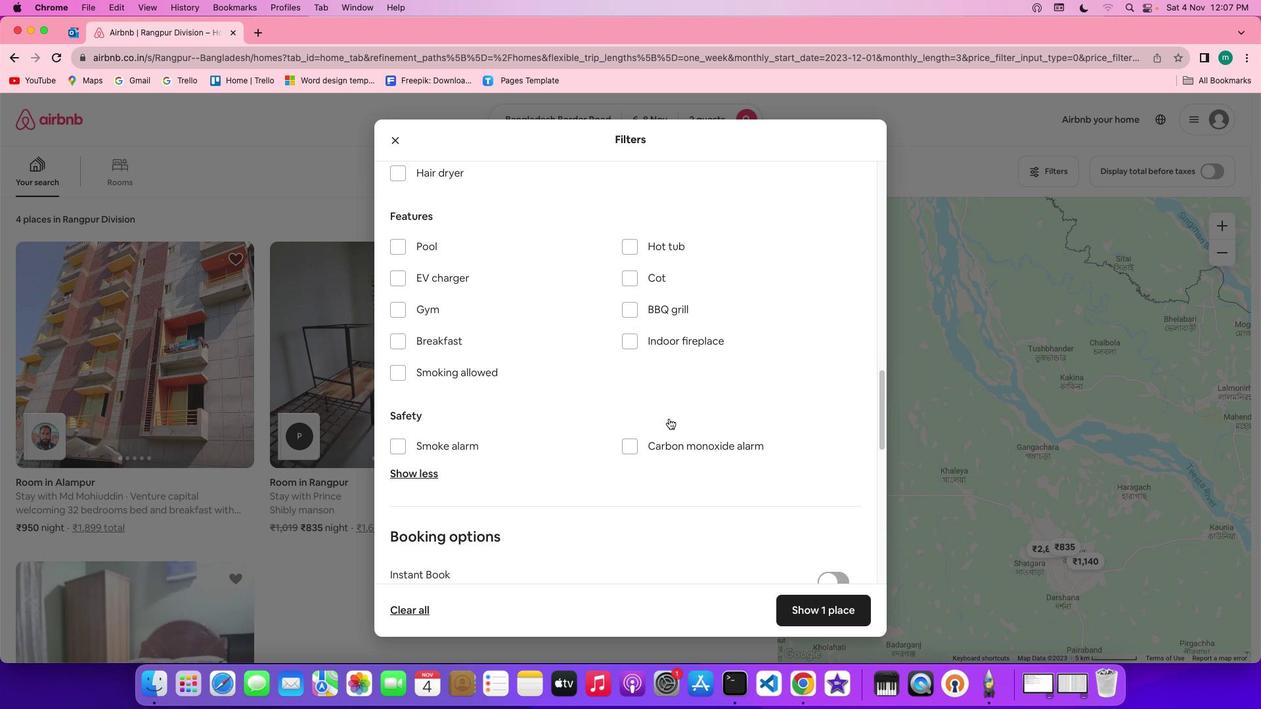 
Action: Mouse scrolled (668, 418) with delta (0, 0)
Screenshot: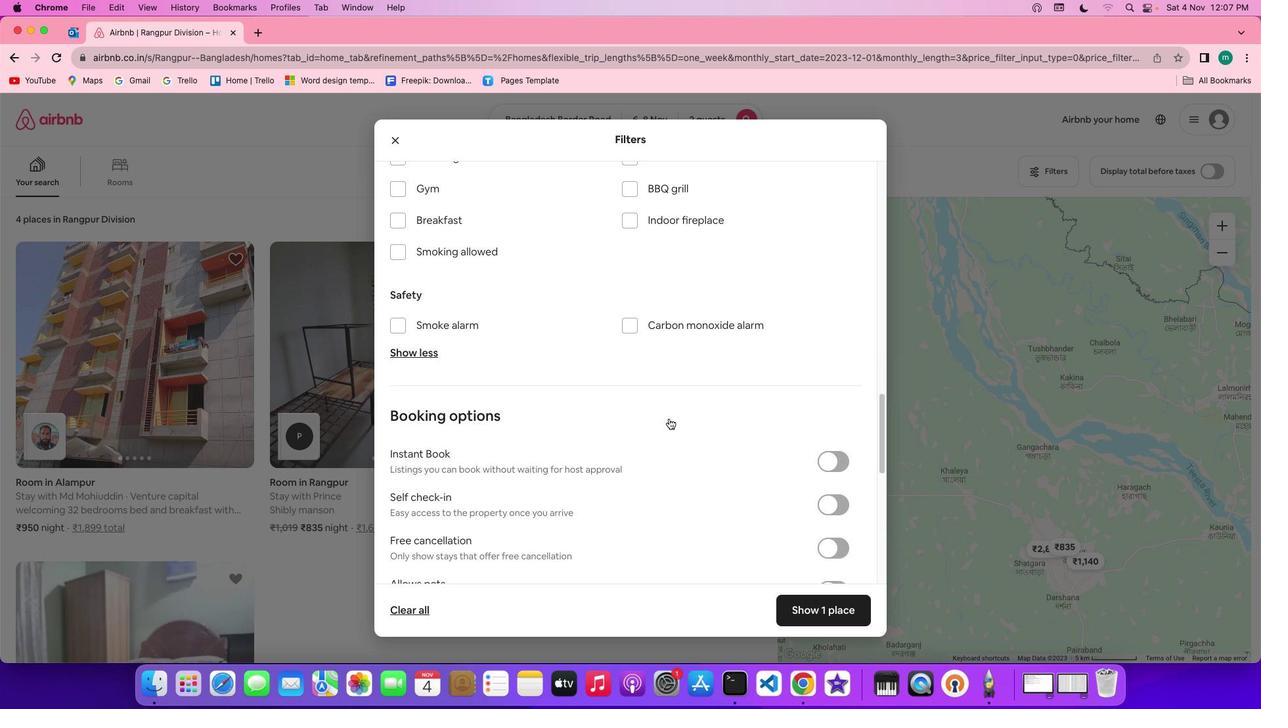 
Action: Mouse scrolled (668, 418) with delta (0, -1)
Screenshot: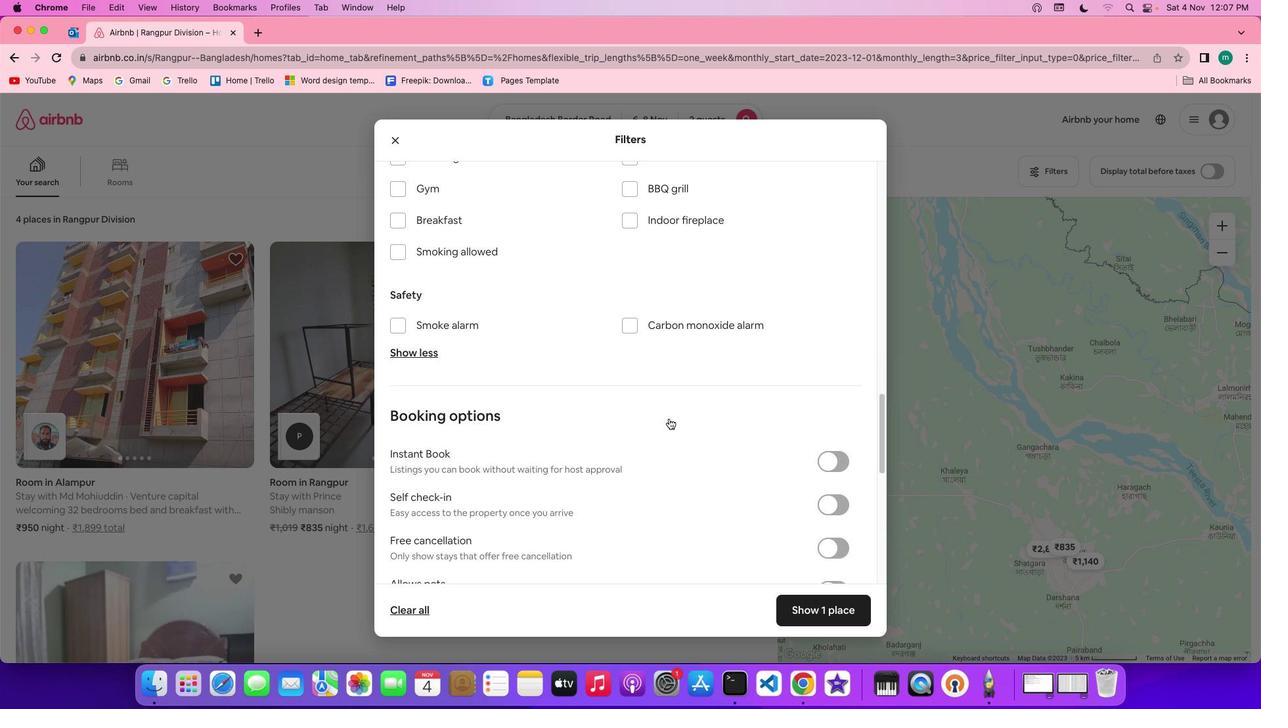 
Action: Mouse scrolled (668, 418) with delta (0, -3)
Screenshot: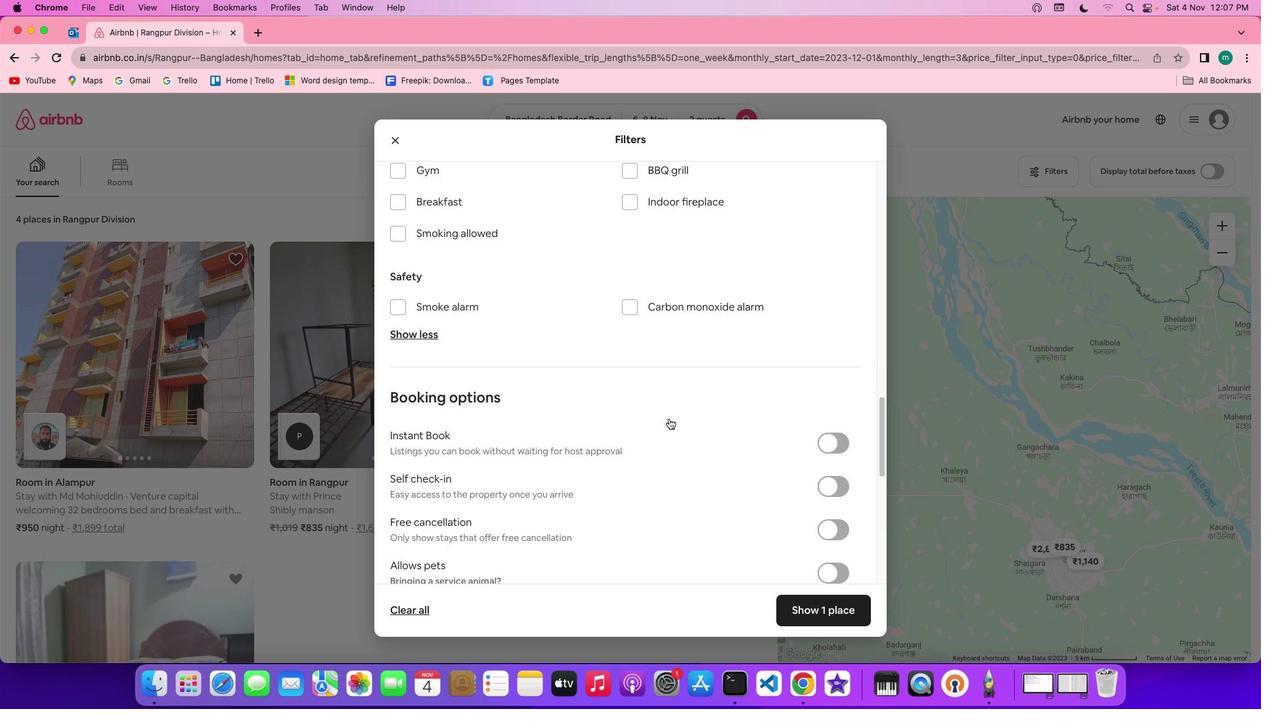 
Action: Mouse scrolled (668, 418) with delta (0, -3)
Screenshot: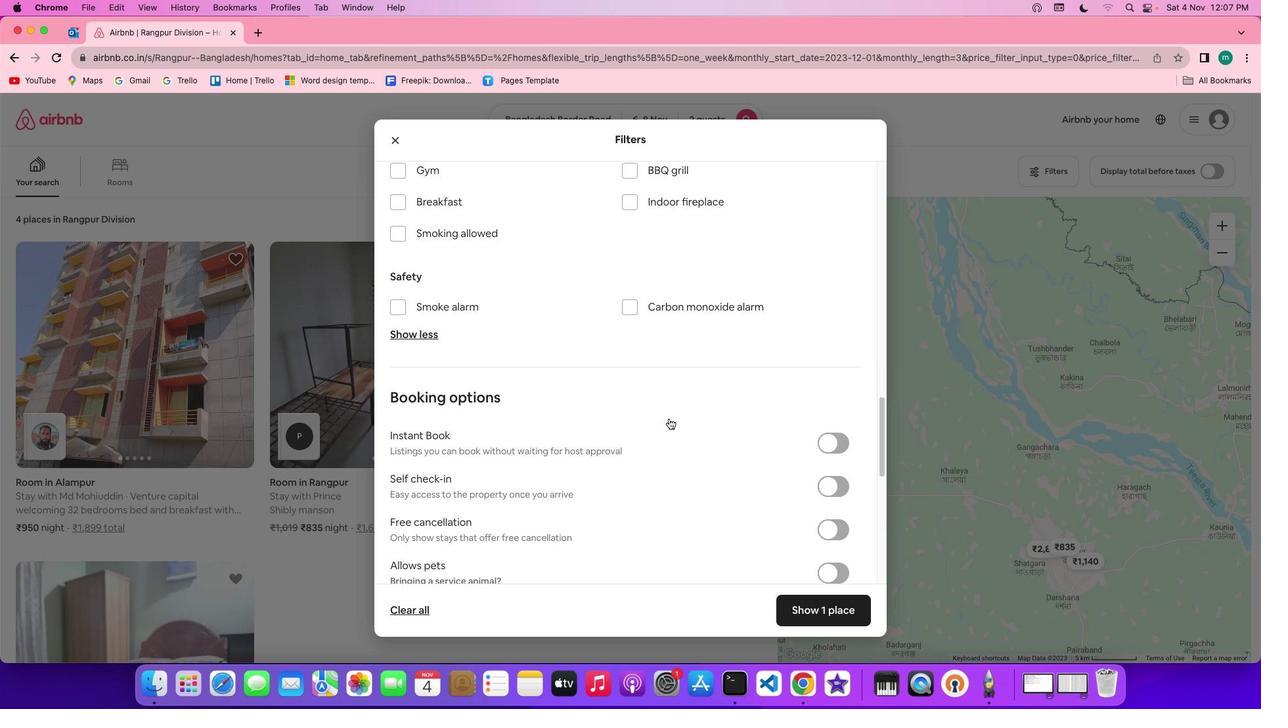 
Action: Mouse scrolled (668, 418) with delta (0, 0)
Screenshot: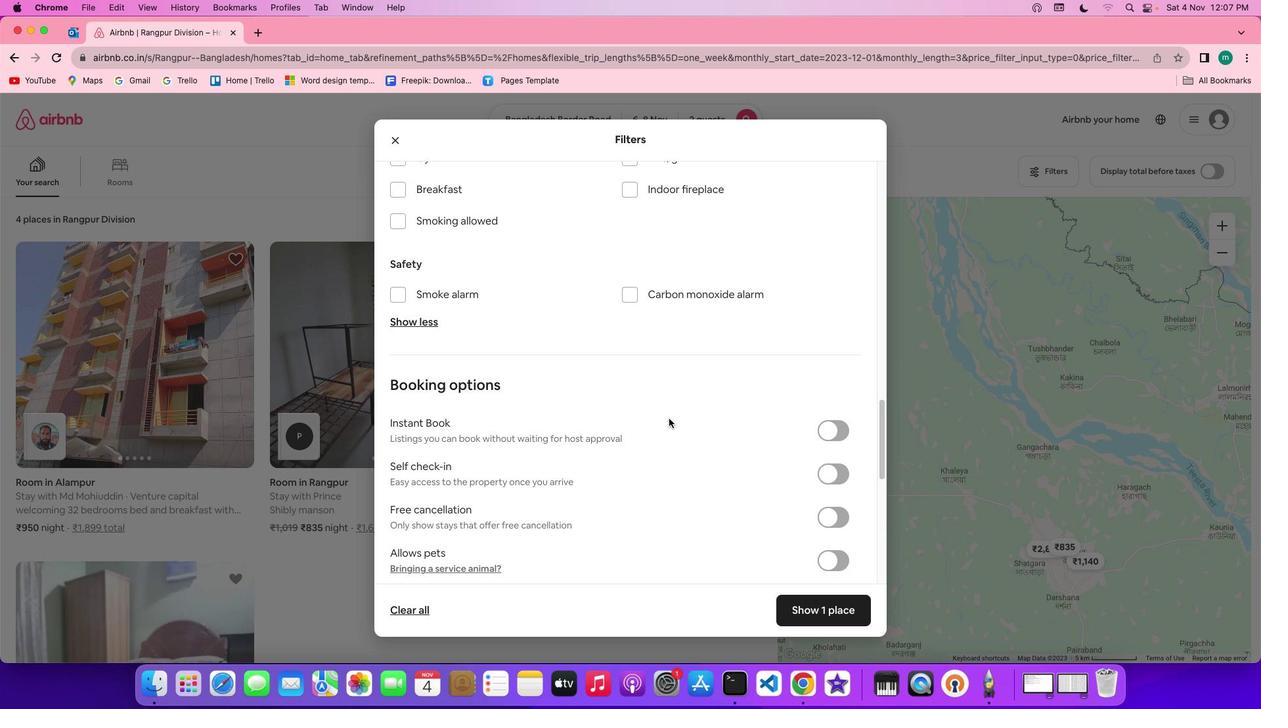 
Action: Mouse scrolled (668, 418) with delta (0, 0)
Screenshot: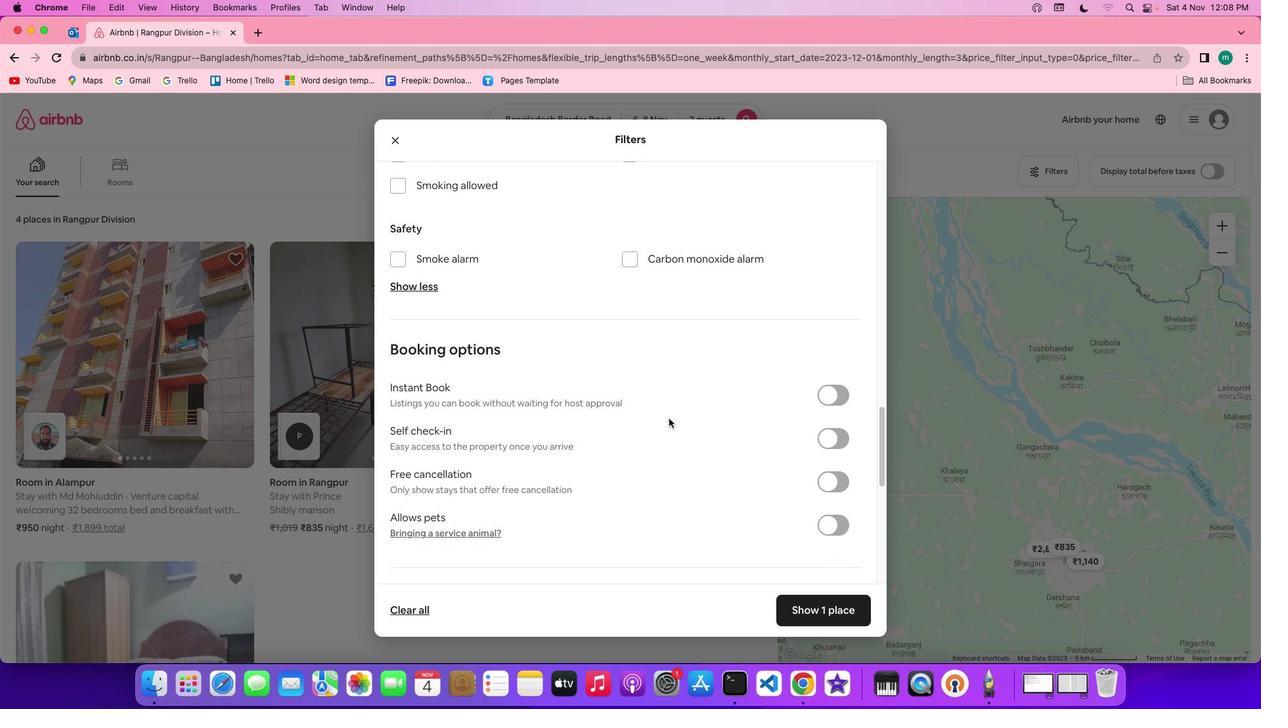 
Action: Mouse scrolled (668, 418) with delta (0, -1)
Screenshot: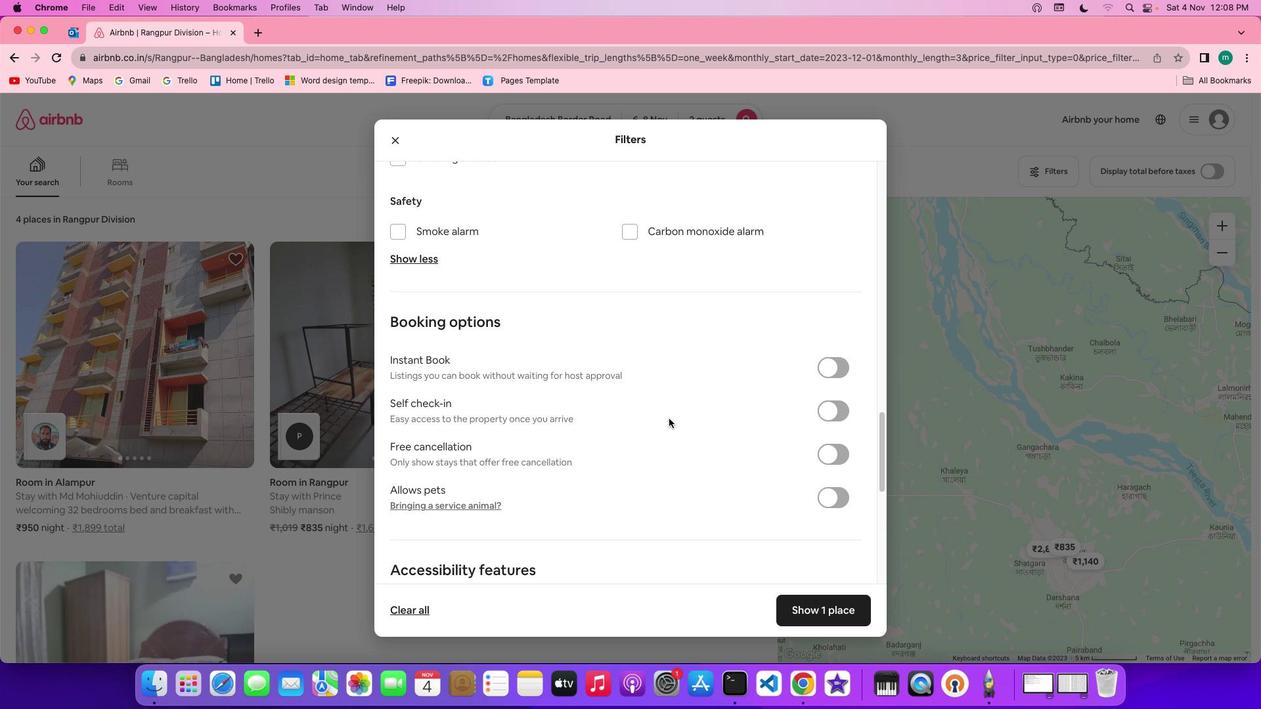 
Action: Mouse scrolled (668, 418) with delta (0, 0)
Screenshot: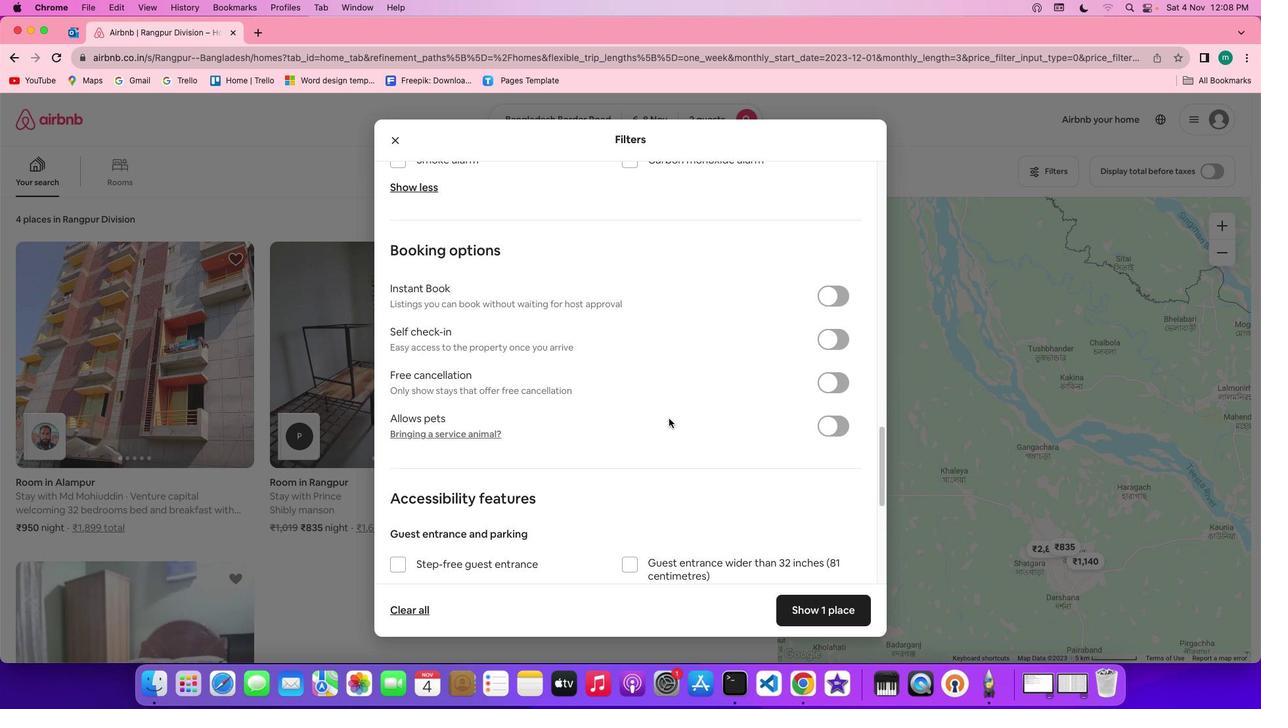 
Action: Mouse scrolled (668, 418) with delta (0, 0)
Screenshot: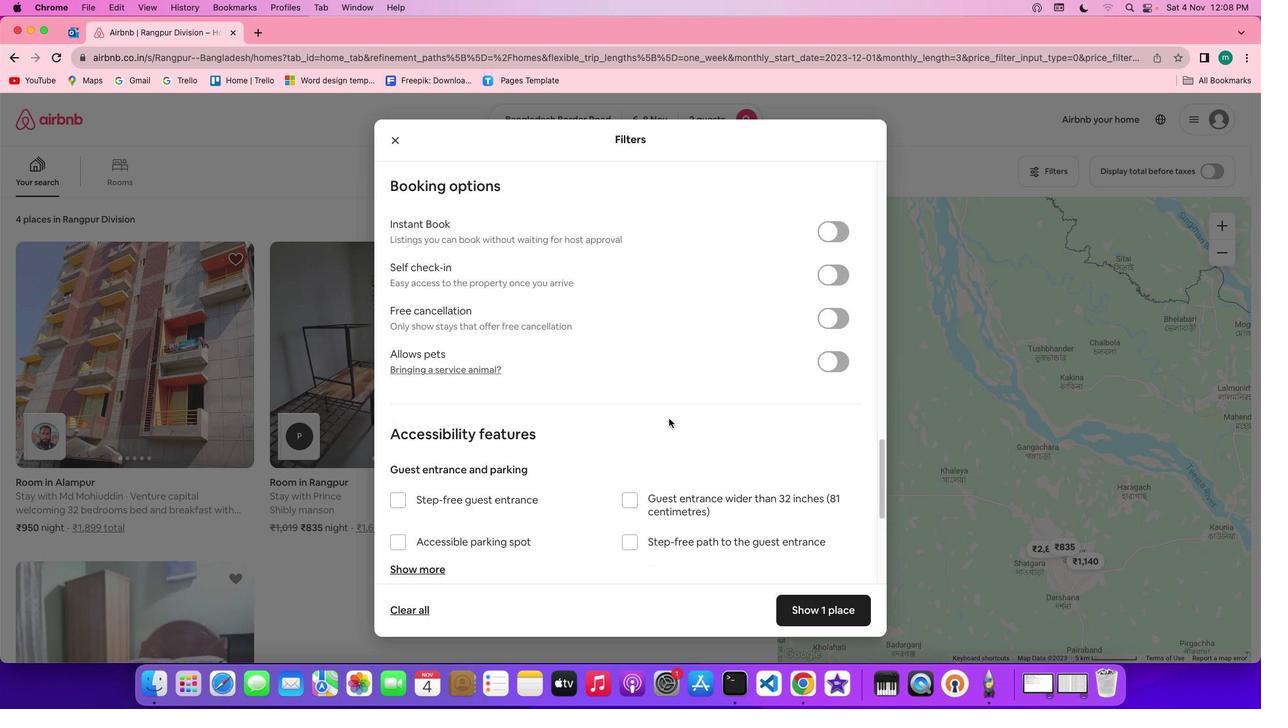 
Action: Mouse scrolled (668, 418) with delta (0, -1)
Screenshot: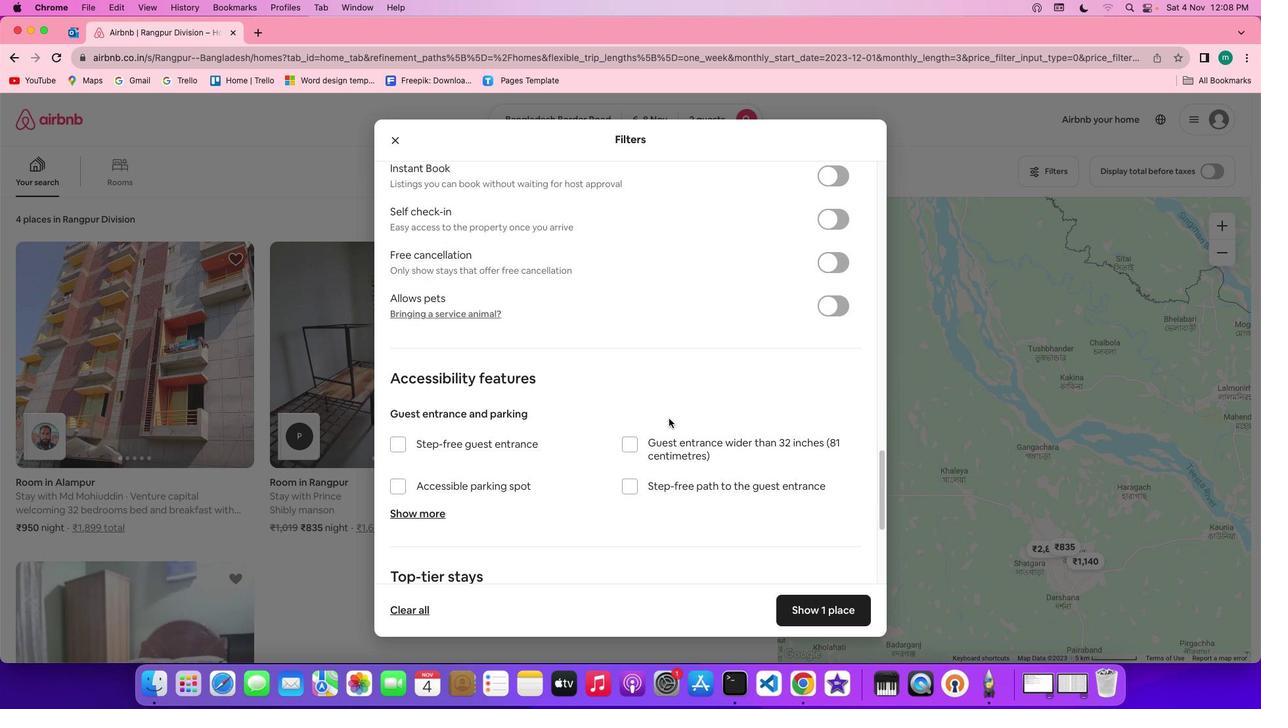 
Action: Mouse scrolled (668, 418) with delta (0, -2)
Screenshot: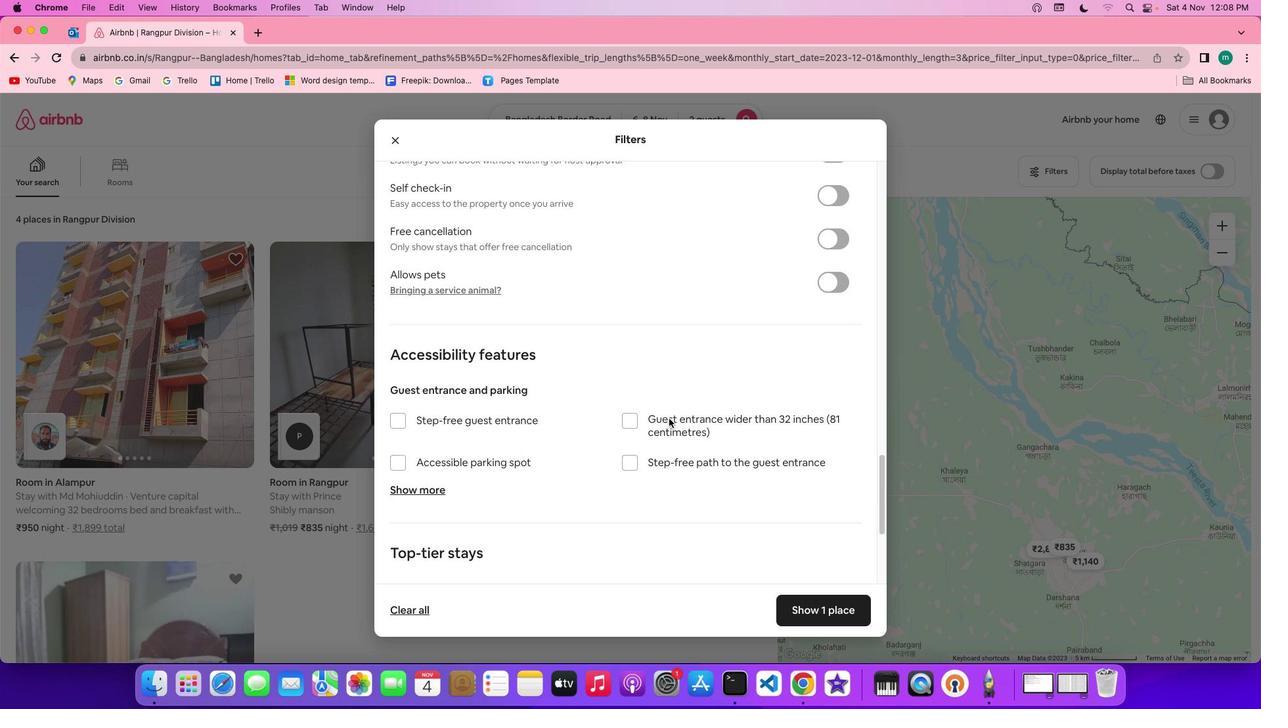 
Action: Mouse moved to (703, 436)
Screenshot: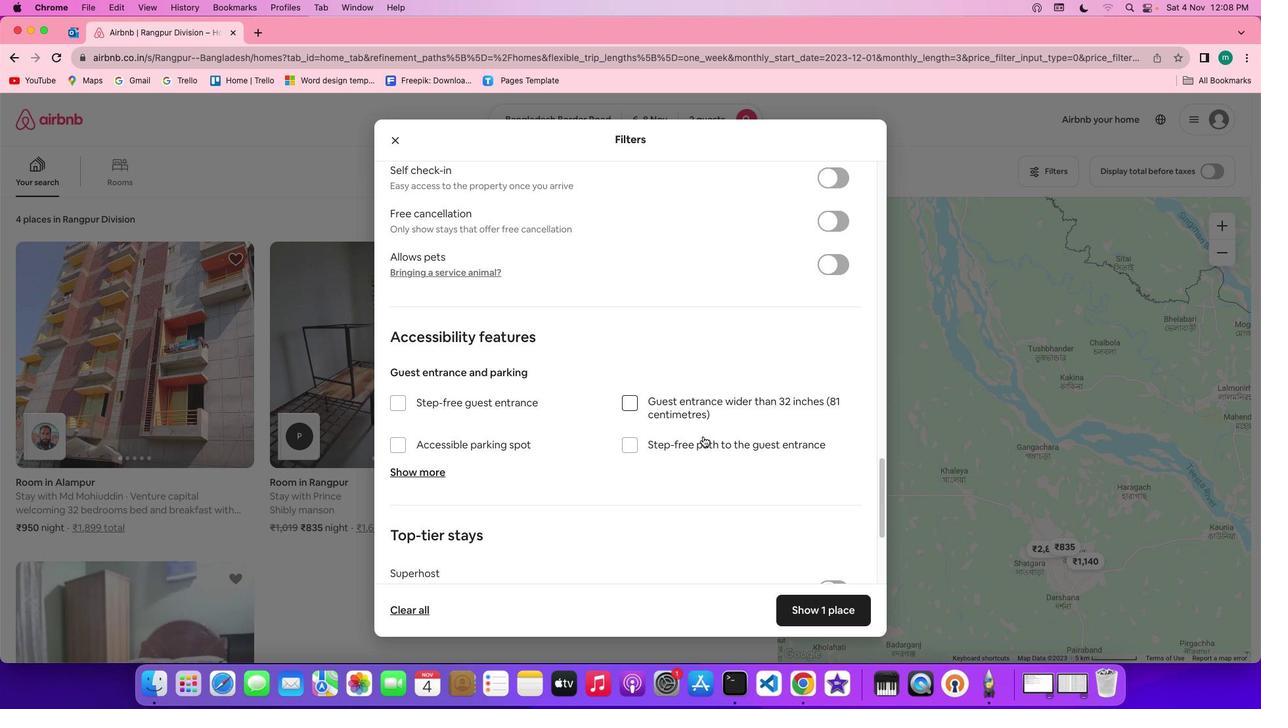 
Action: Mouse scrolled (703, 436) with delta (0, 0)
Screenshot: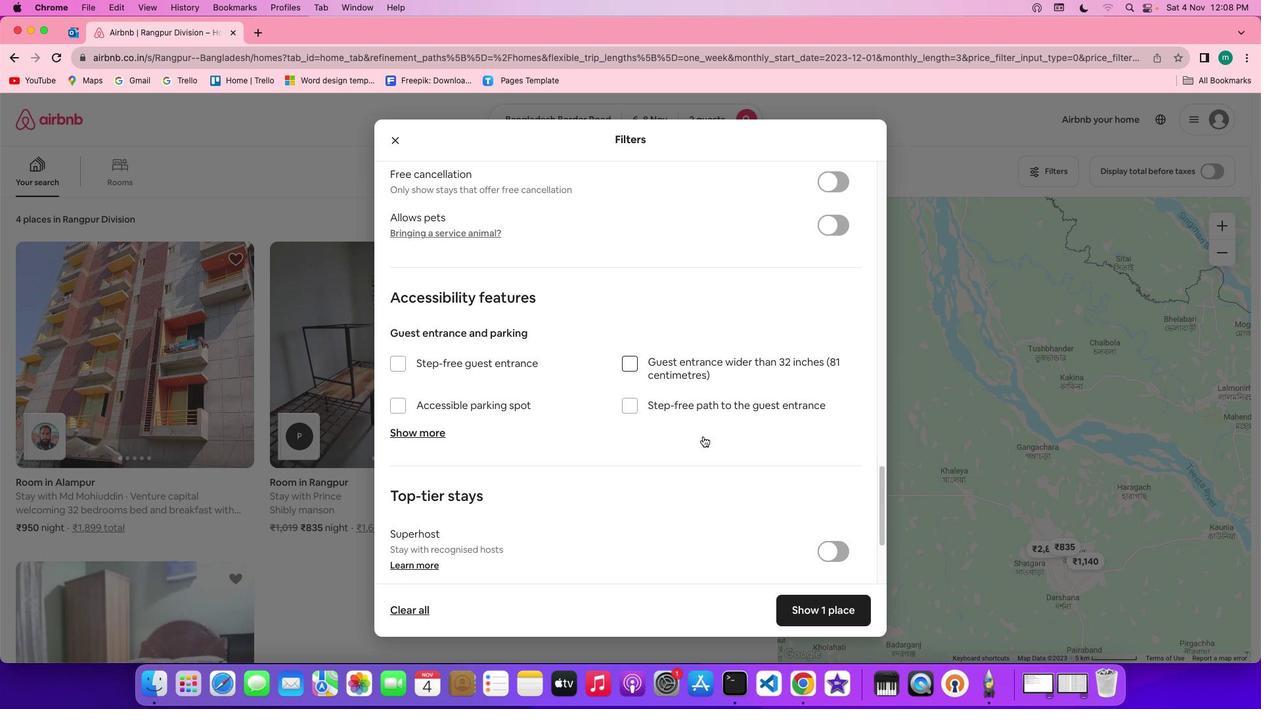 
Action: Mouse scrolled (703, 436) with delta (0, 0)
Screenshot: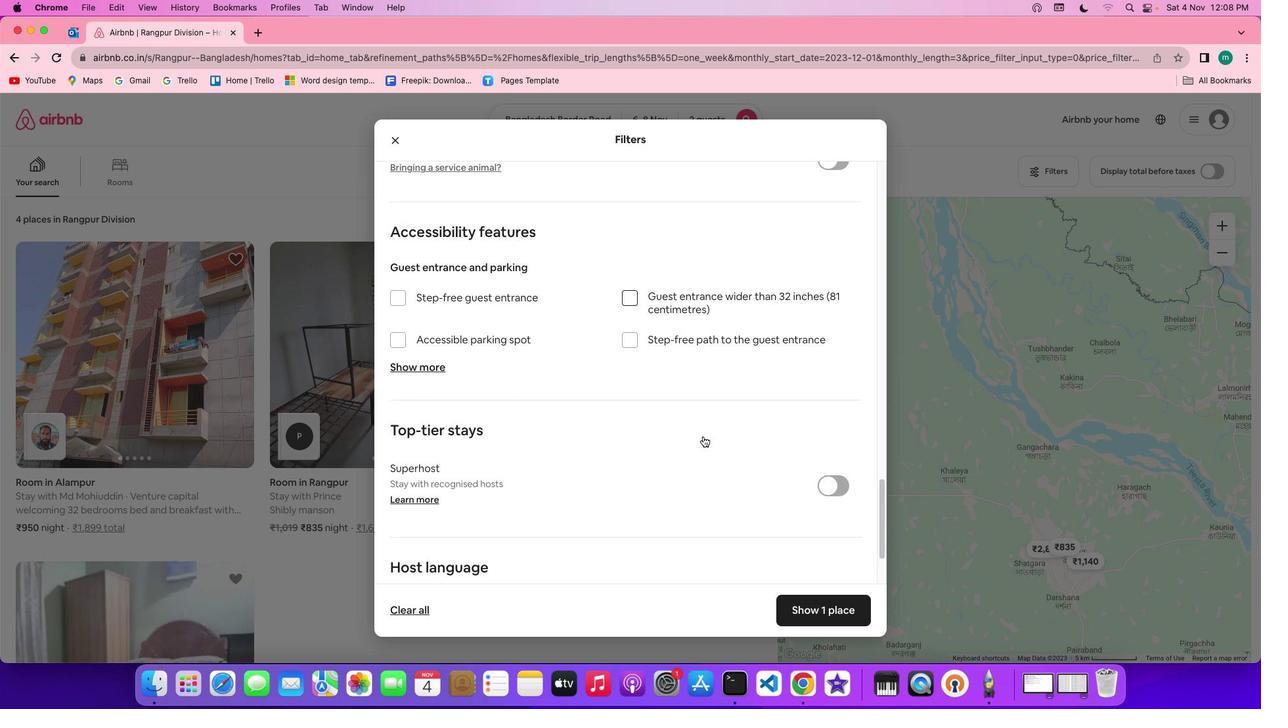 
Action: Mouse scrolled (703, 436) with delta (0, -1)
Screenshot: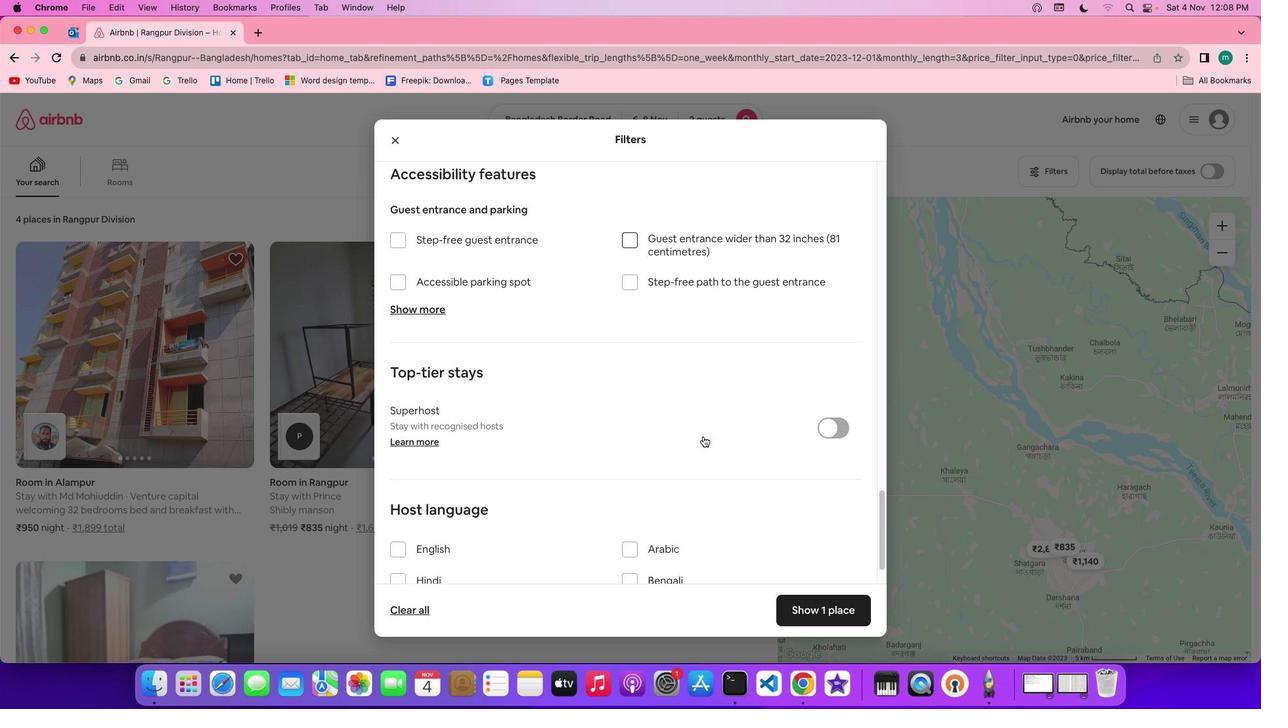 
Action: Mouse scrolled (703, 436) with delta (0, -2)
Screenshot: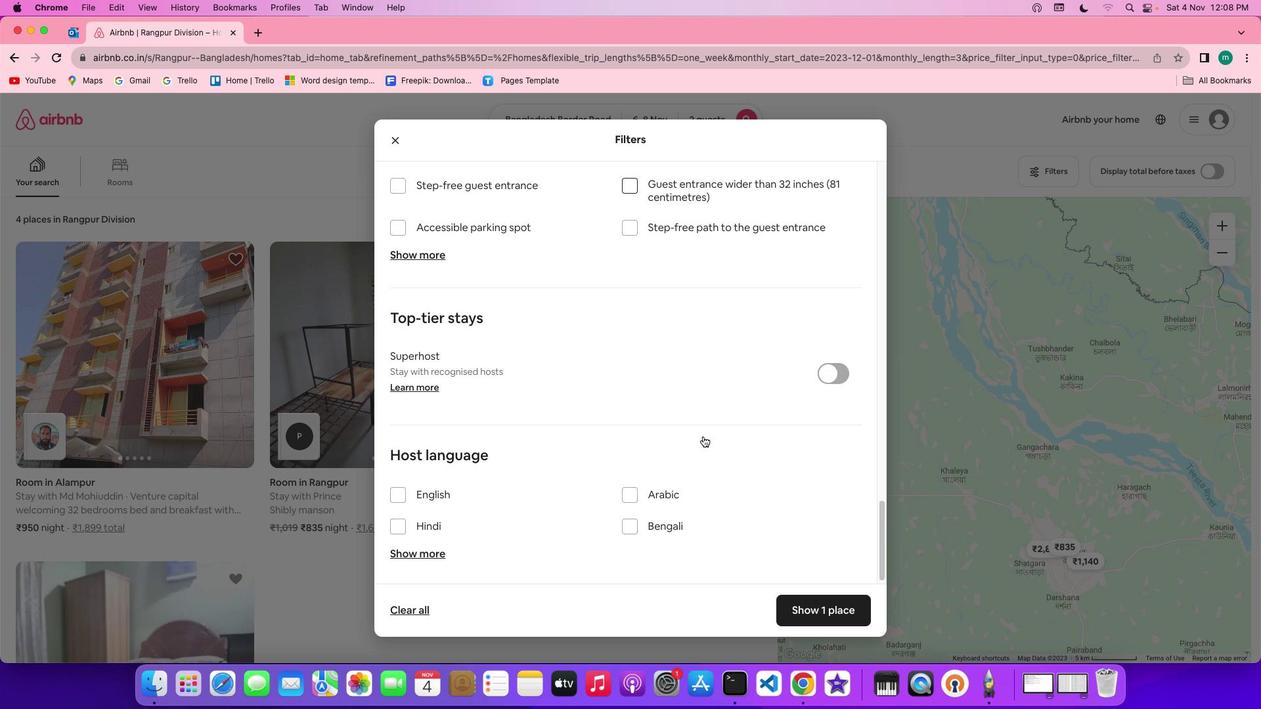 
Action: Mouse scrolled (703, 436) with delta (0, -3)
Screenshot: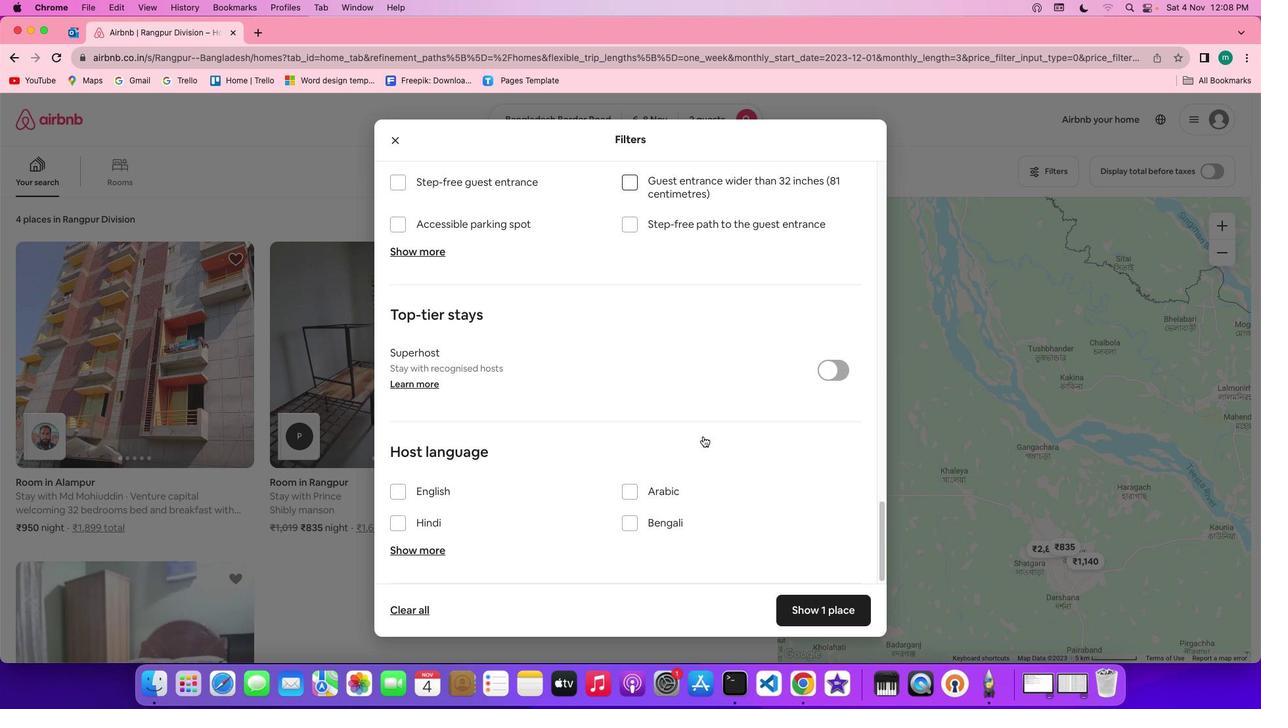 
Action: Mouse scrolled (703, 436) with delta (0, 0)
Screenshot: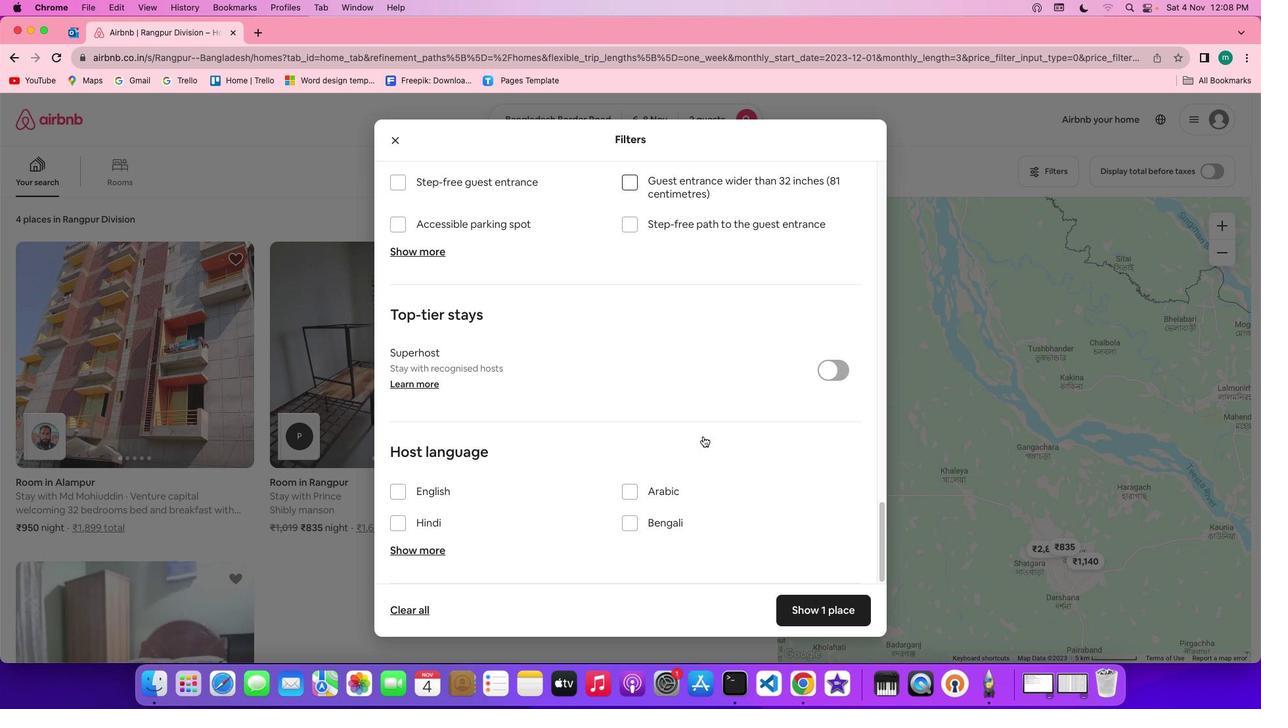 
Action: Mouse scrolled (703, 436) with delta (0, 0)
Screenshot: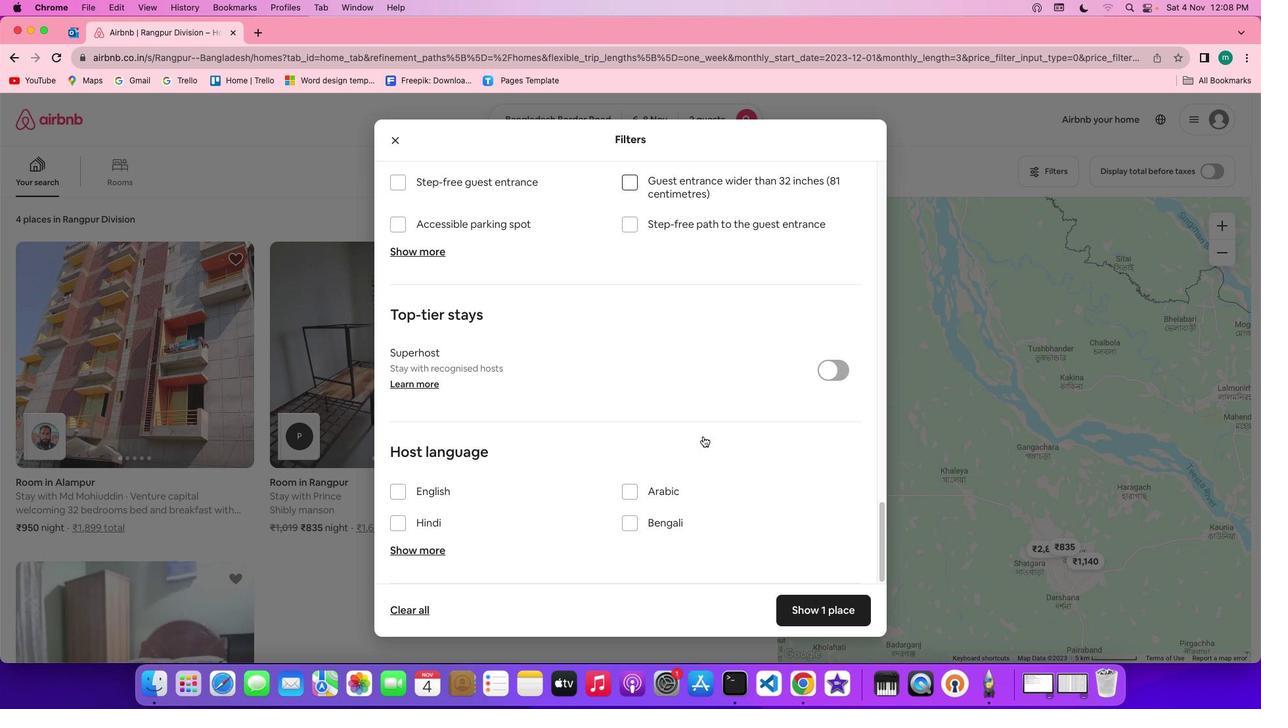 
Action: Mouse scrolled (703, 436) with delta (0, -1)
Screenshot: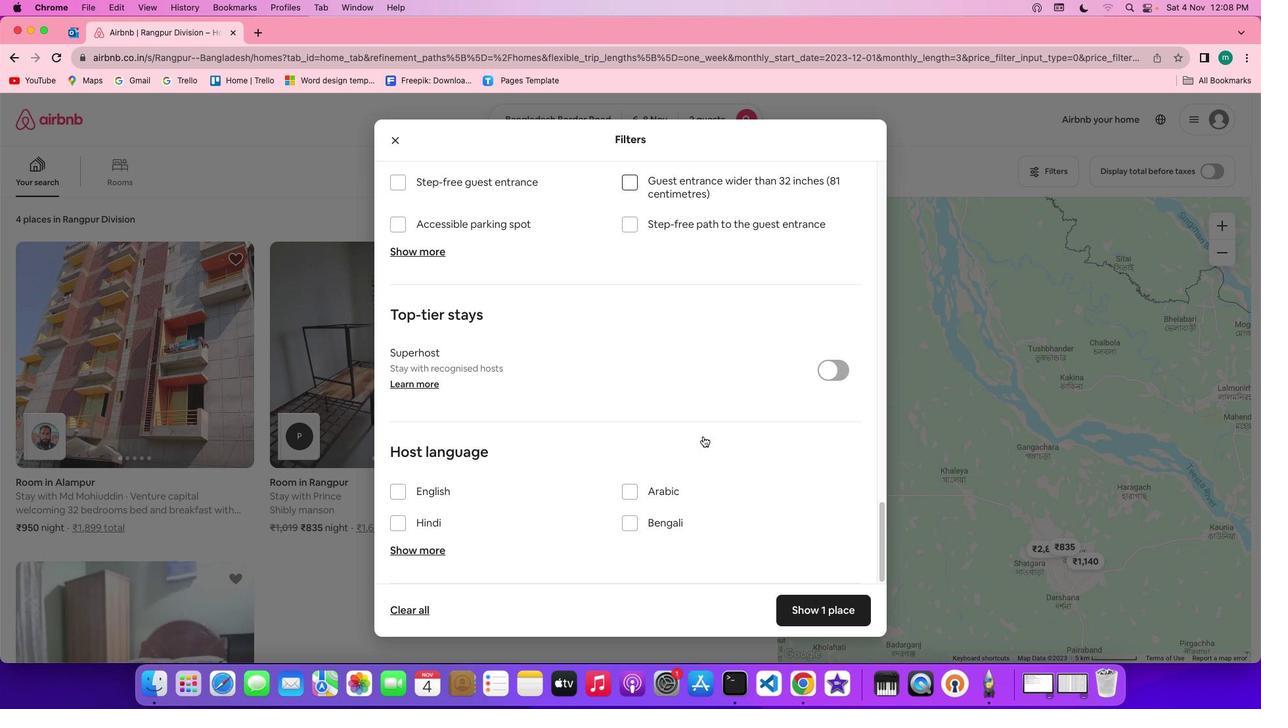 
Action: Mouse scrolled (703, 436) with delta (0, -3)
Screenshot: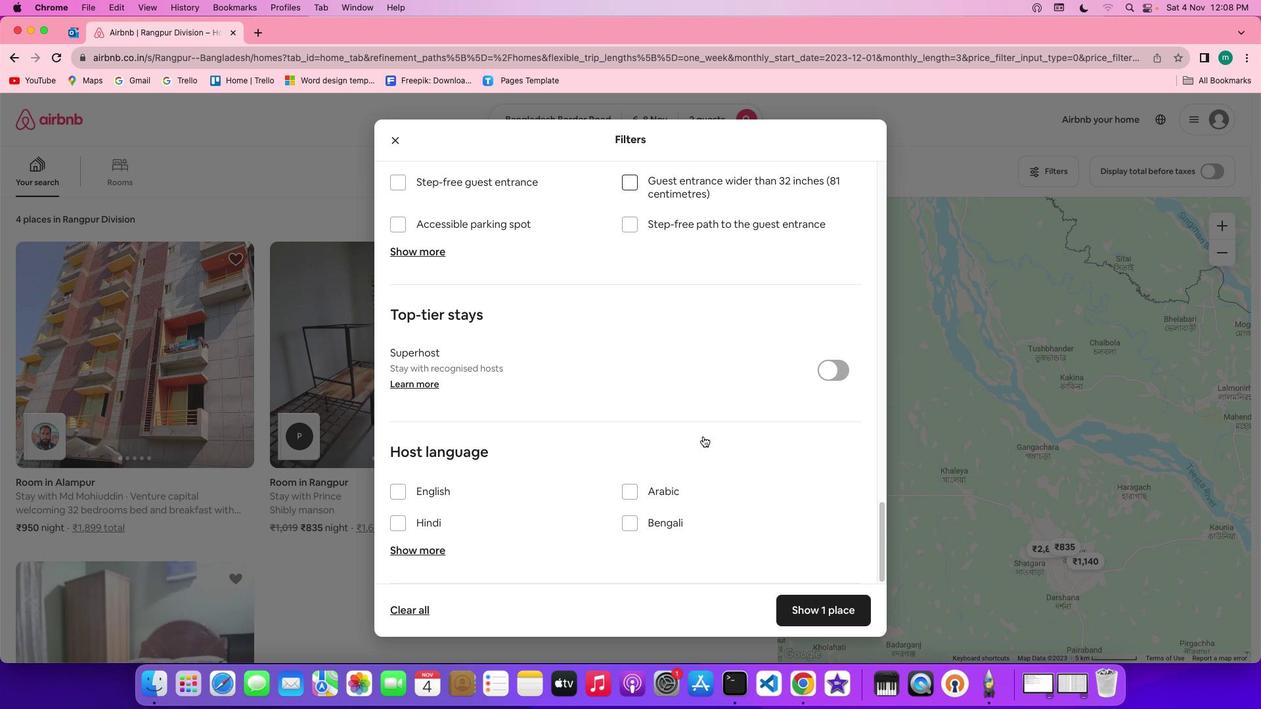 
Action: Mouse scrolled (703, 436) with delta (0, -3)
Screenshot: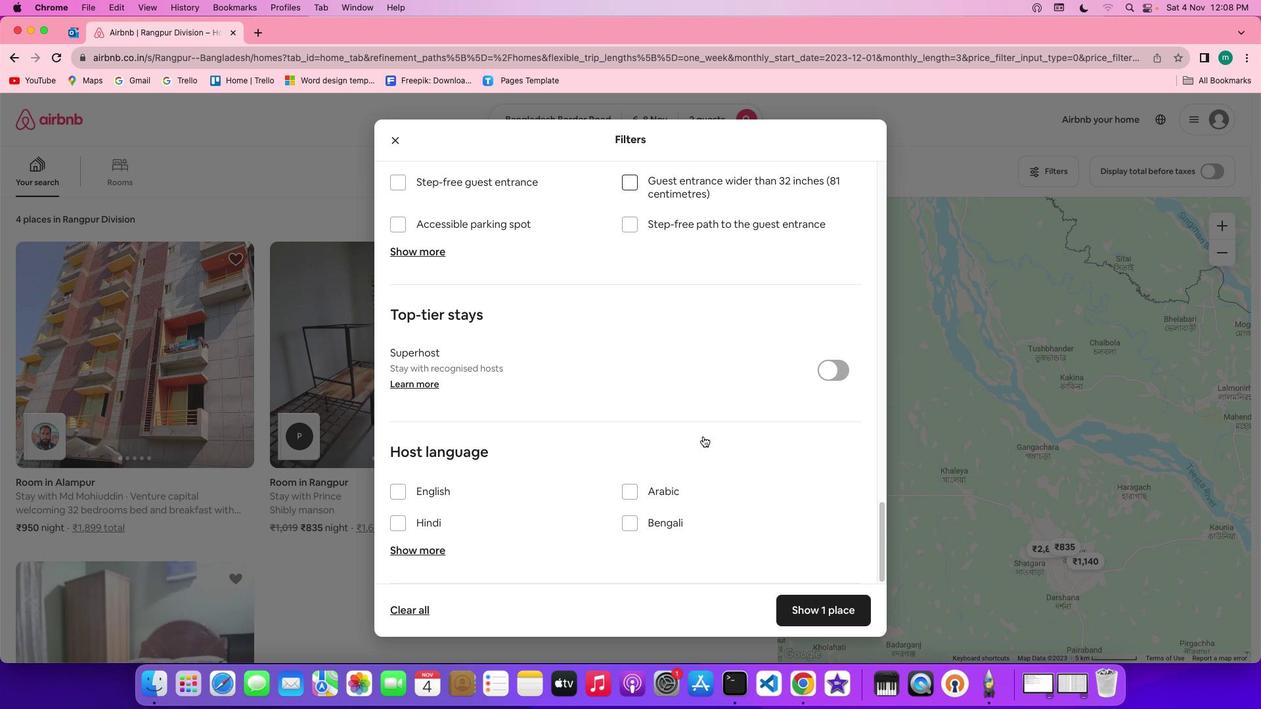 
Action: Mouse moved to (810, 602)
Screenshot: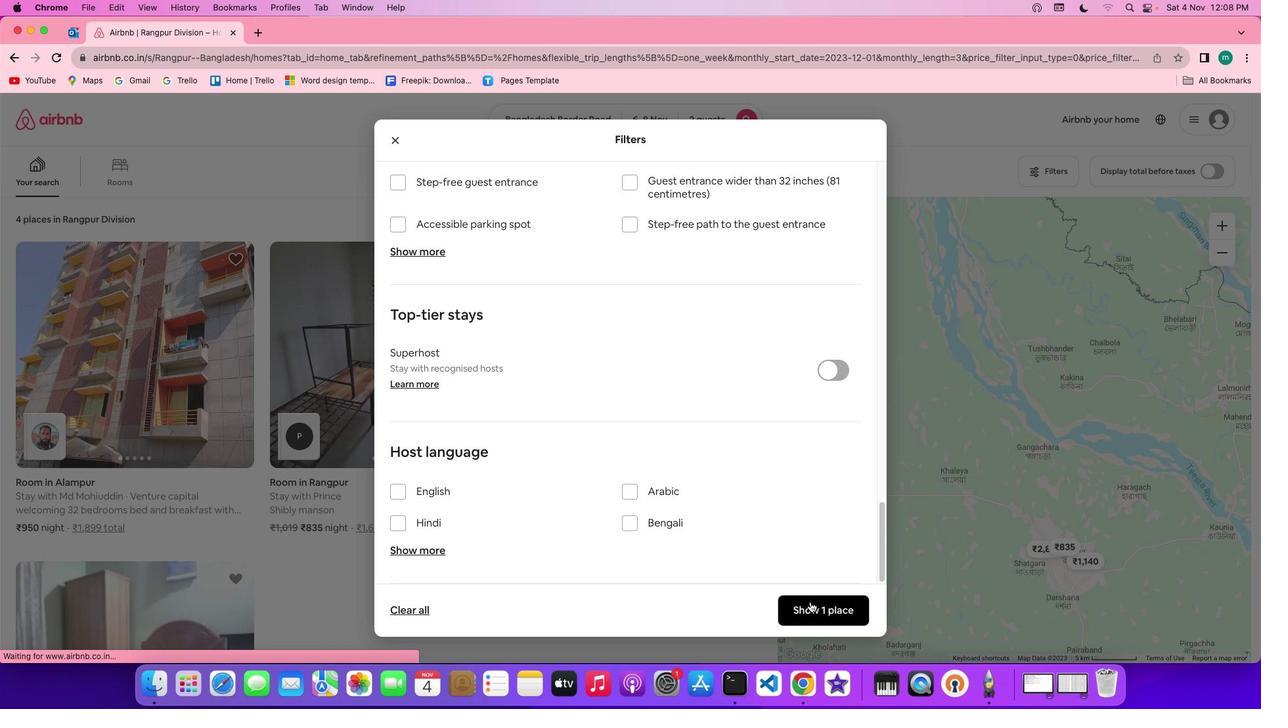 
Action: Mouse pressed left at (810, 602)
Screenshot: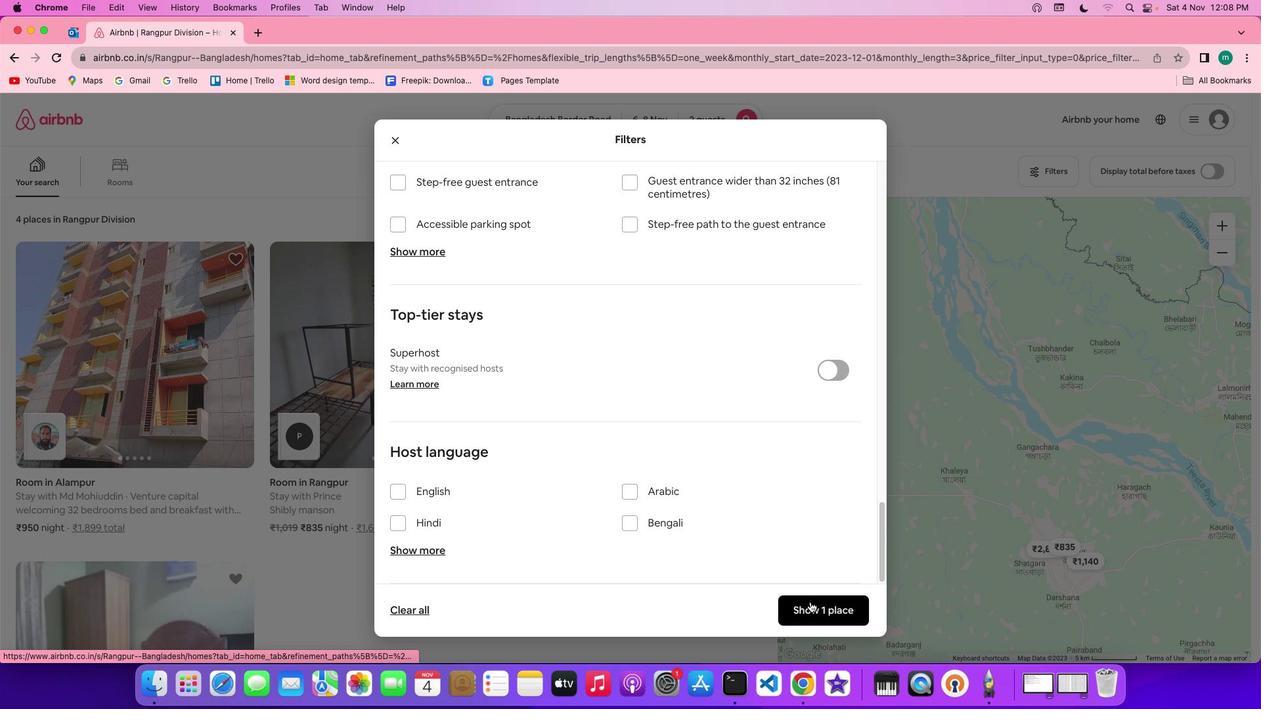 
Action: Mouse moved to (122, 298)
Screenshot: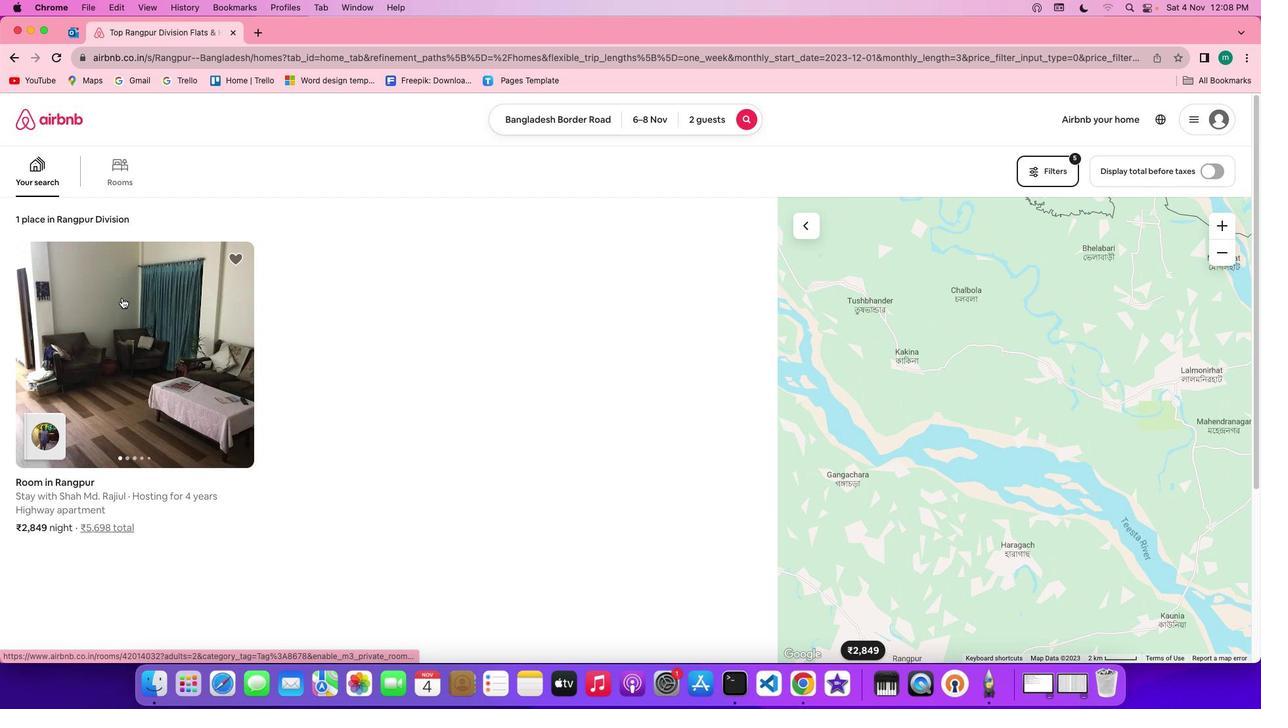 
Action: Mouse pressed left at (122, 298)
Screenshot: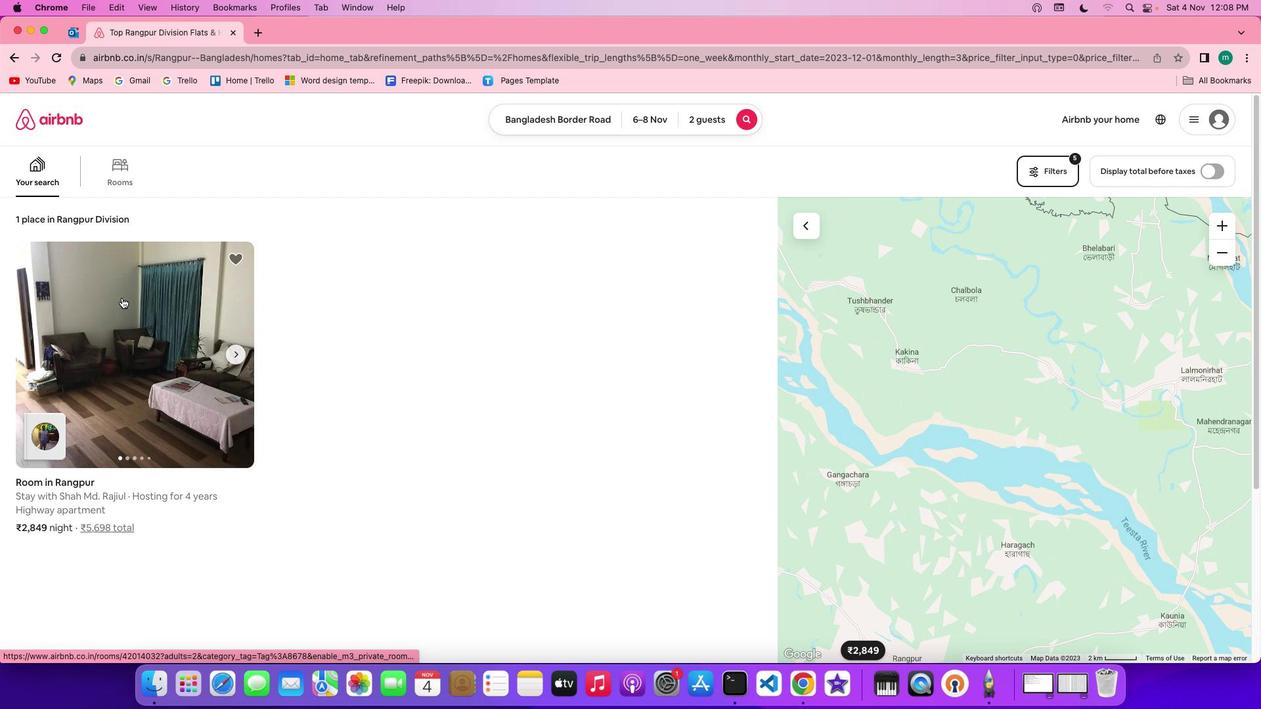 
Action: Mouse moved to (939, 490)
Screenshot: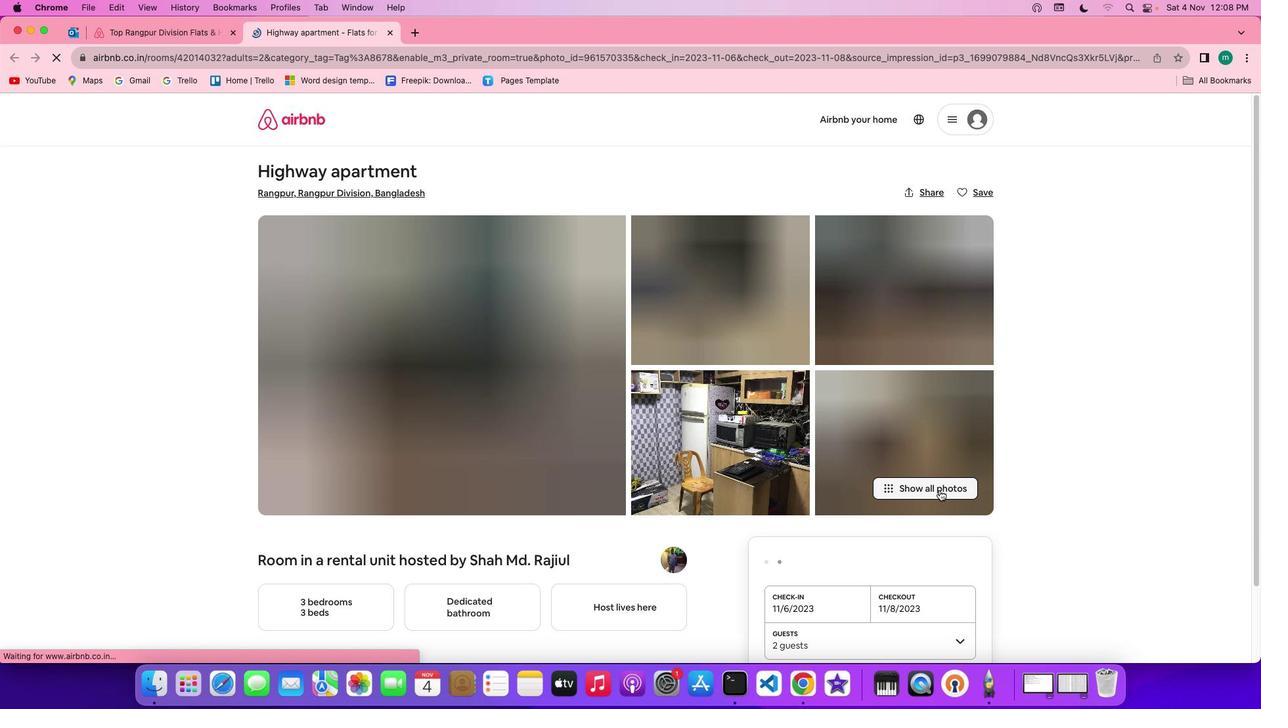 
Action: Mouse pressed left at (939, 490)
Screenshot: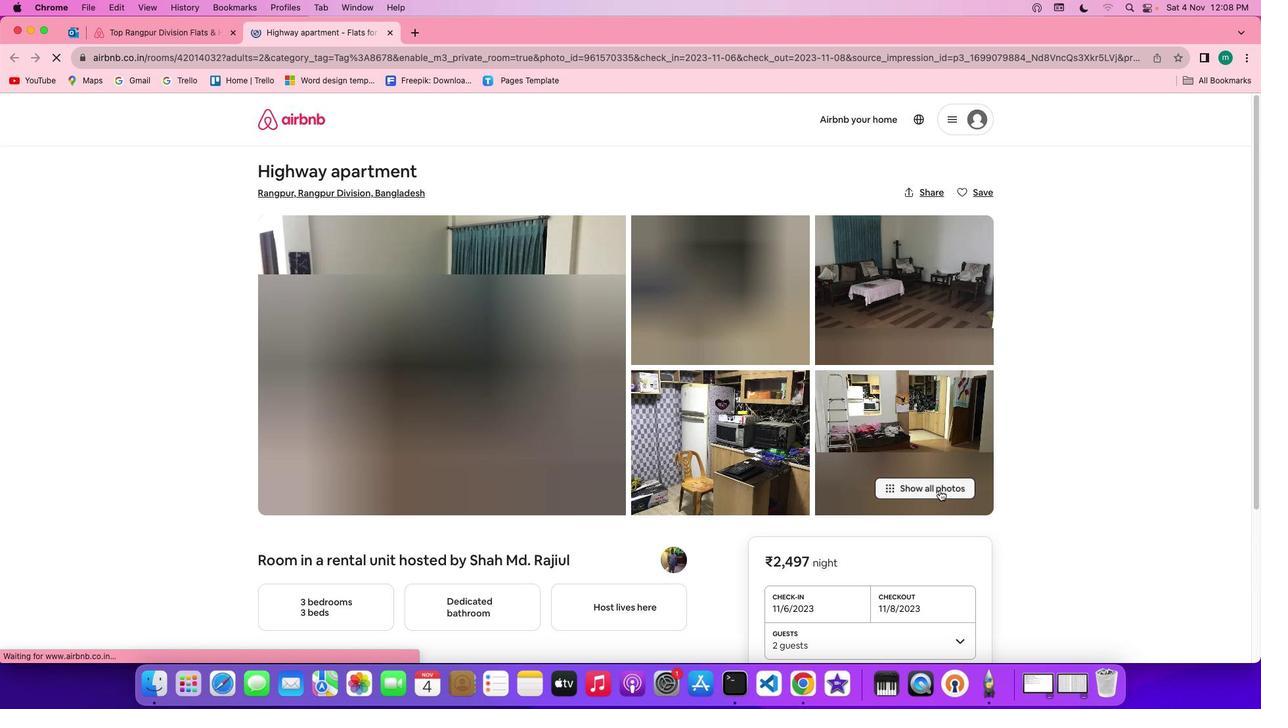 
Action: Mouse moved to (706, 454)
Screenshot: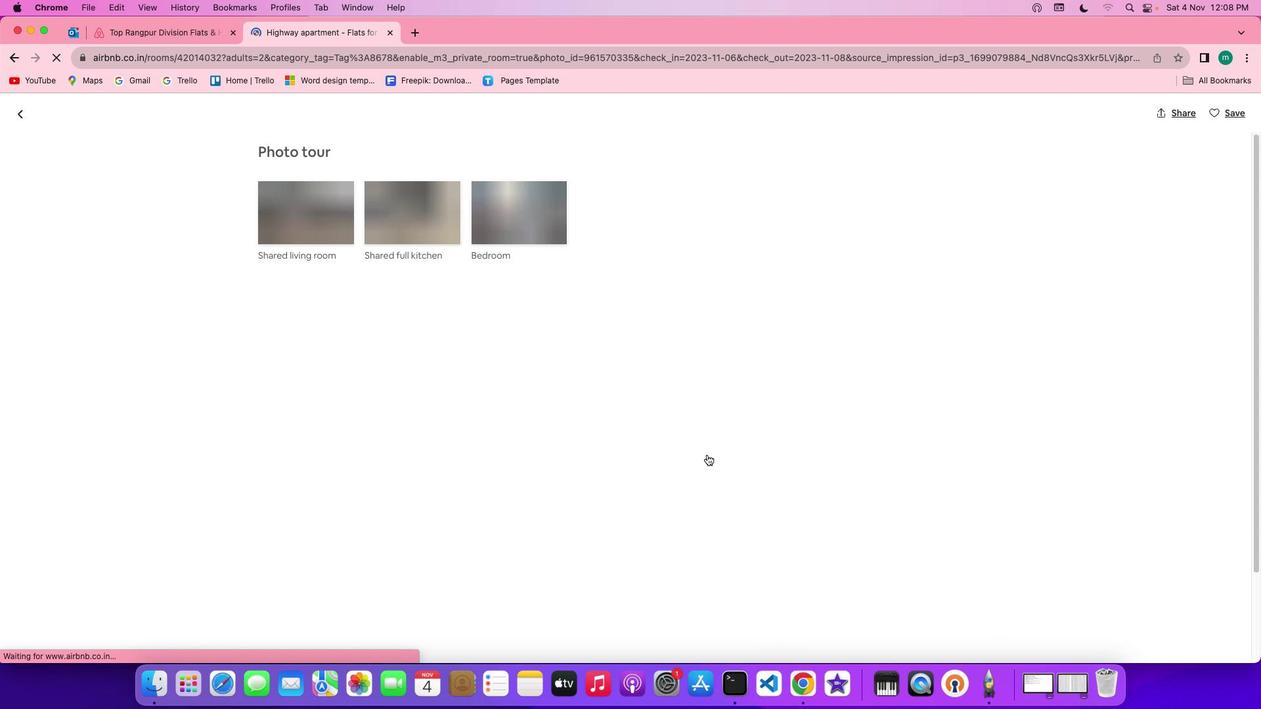 
Action: Mouse scrolled (706, 454) with delta (0, 0)
Screenshot: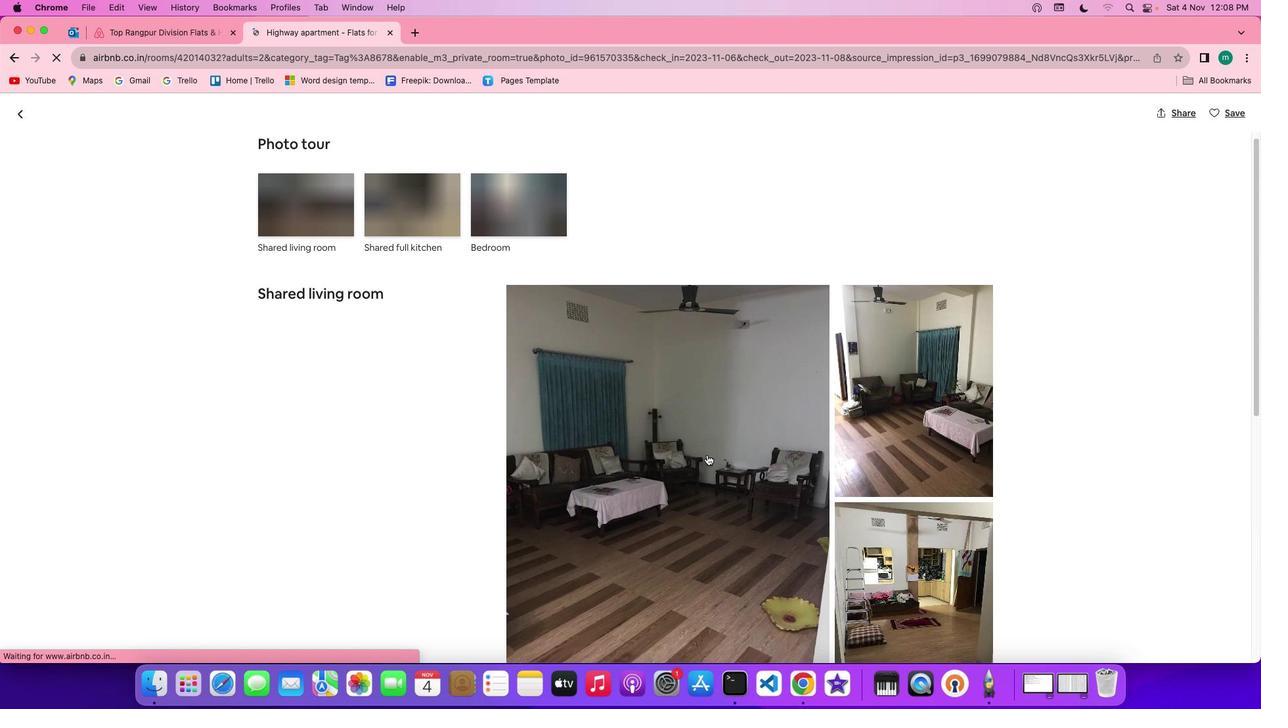 
Action: Mouse scrolled (706, 454) with delta (0, 0)
Screenshot: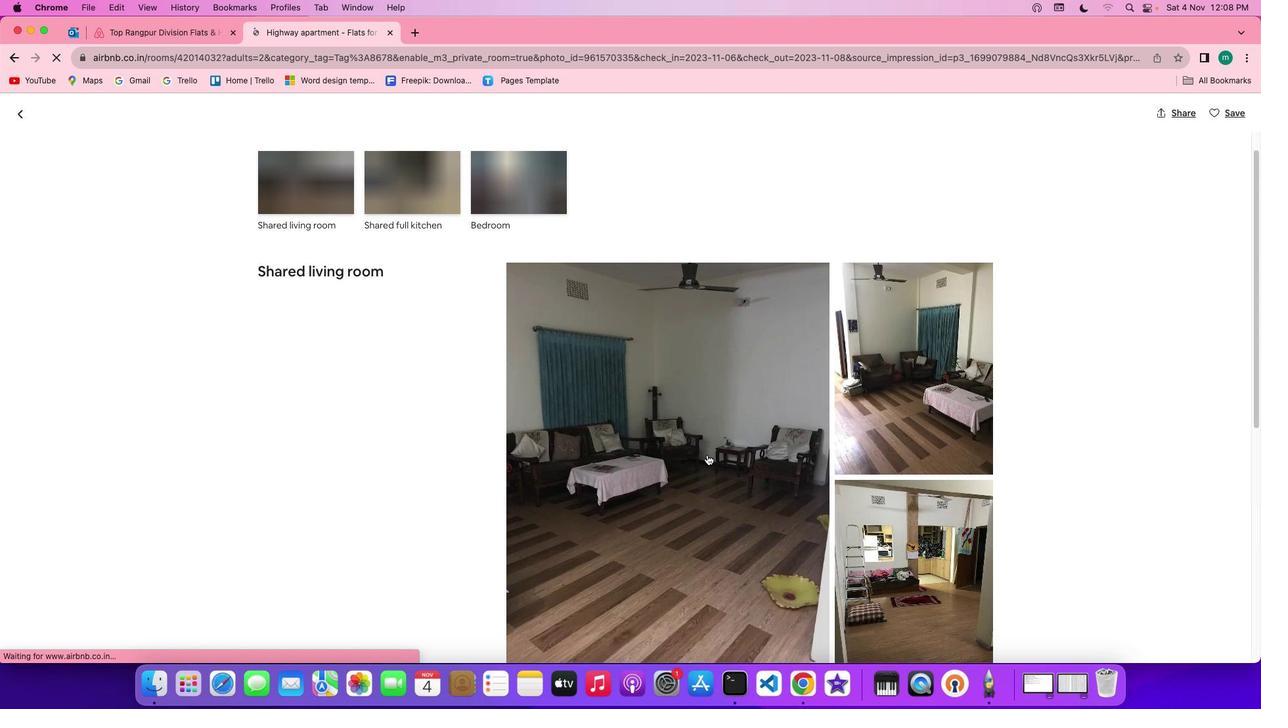 
Action: Mouse scrolled (706, 454) with delta (0, 0)
Screenshot: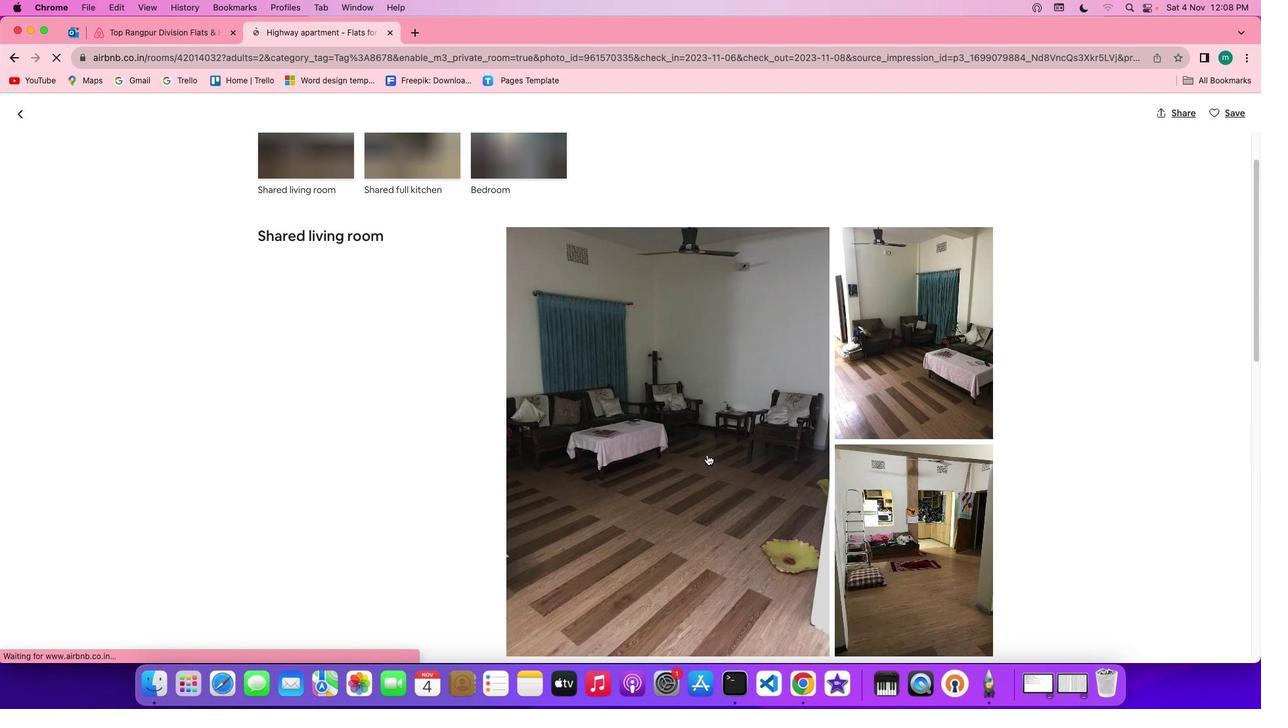 
Action: Mouse scrolled (706, 454) with delta (0, 0)
Screenshot: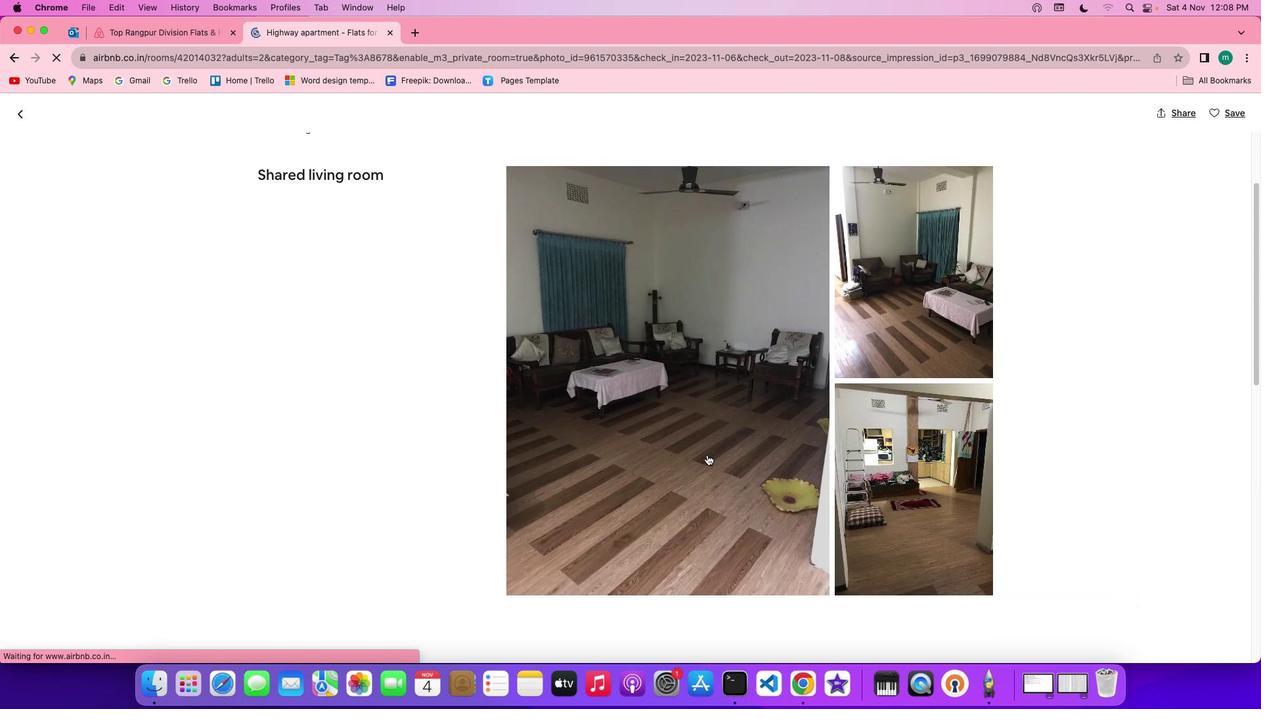 
Action: Mouse scrolled (706, 454) with delta (0, 0)
Screenshot: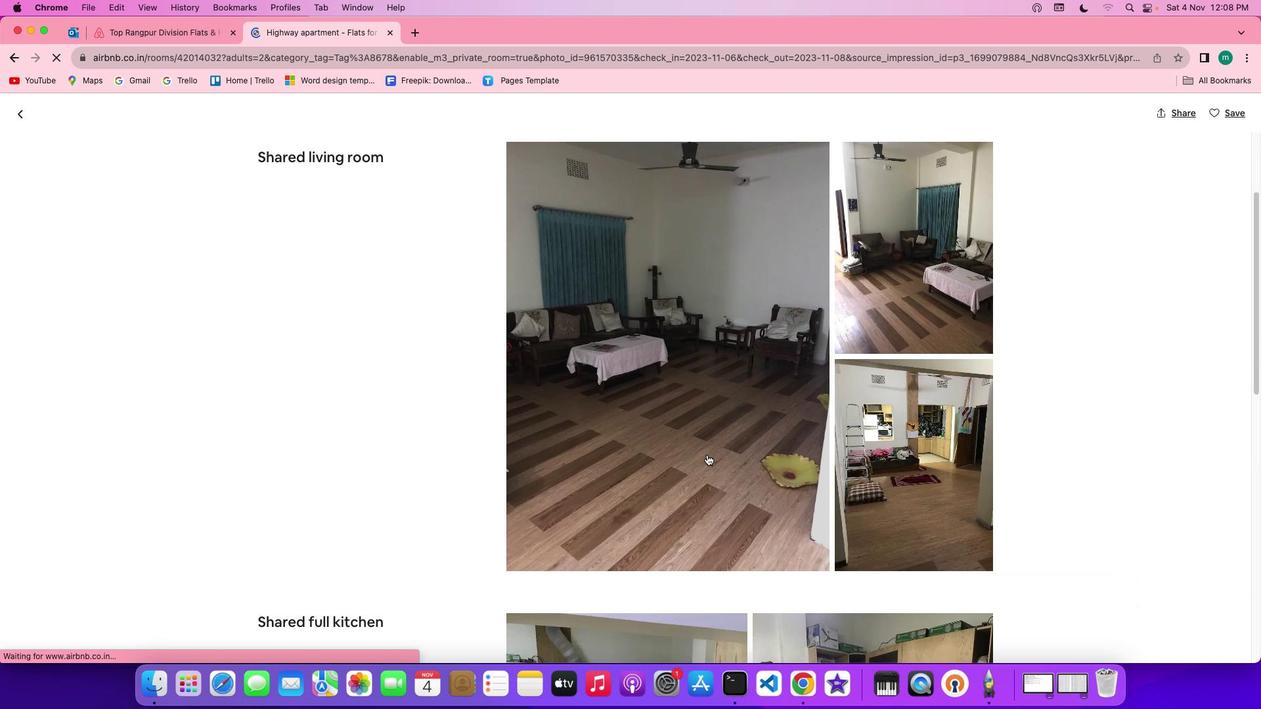 
Action: Mouse scrolled (706, 454) with delta (0, -1)
Screenshot: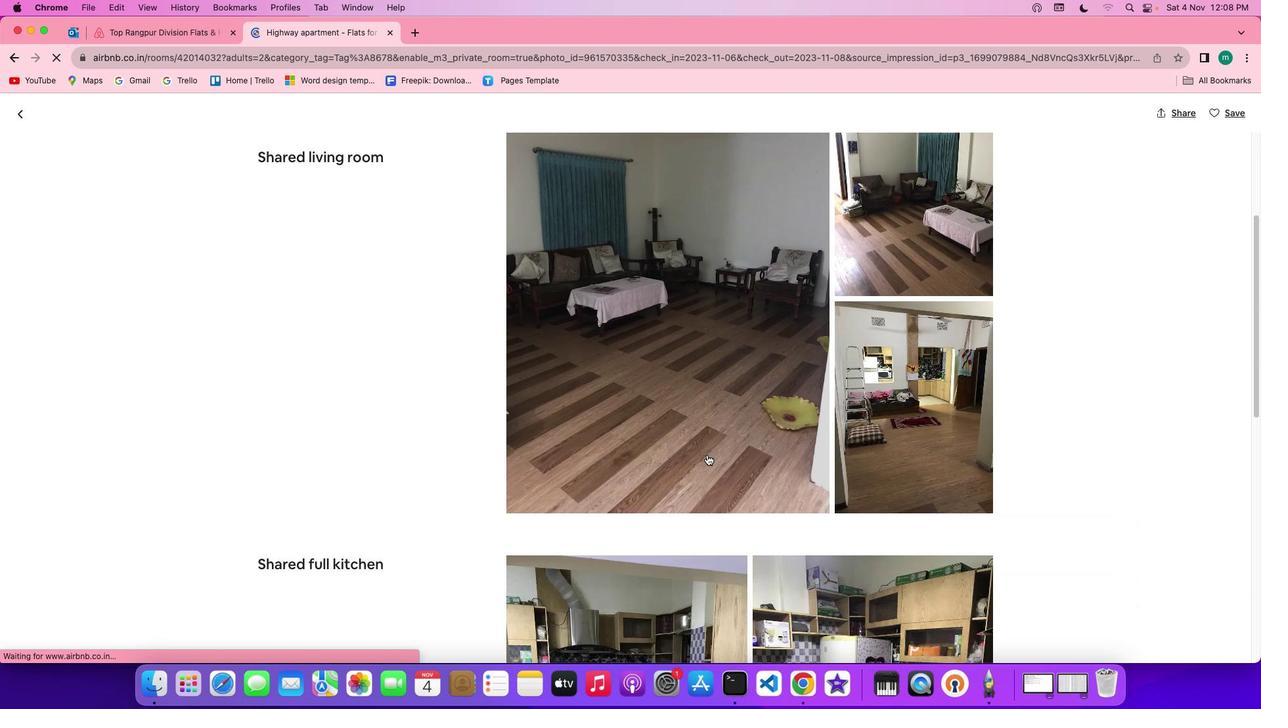
Action: Mouse scrolled (706, 454) with delta (0, -2)
Screenshot: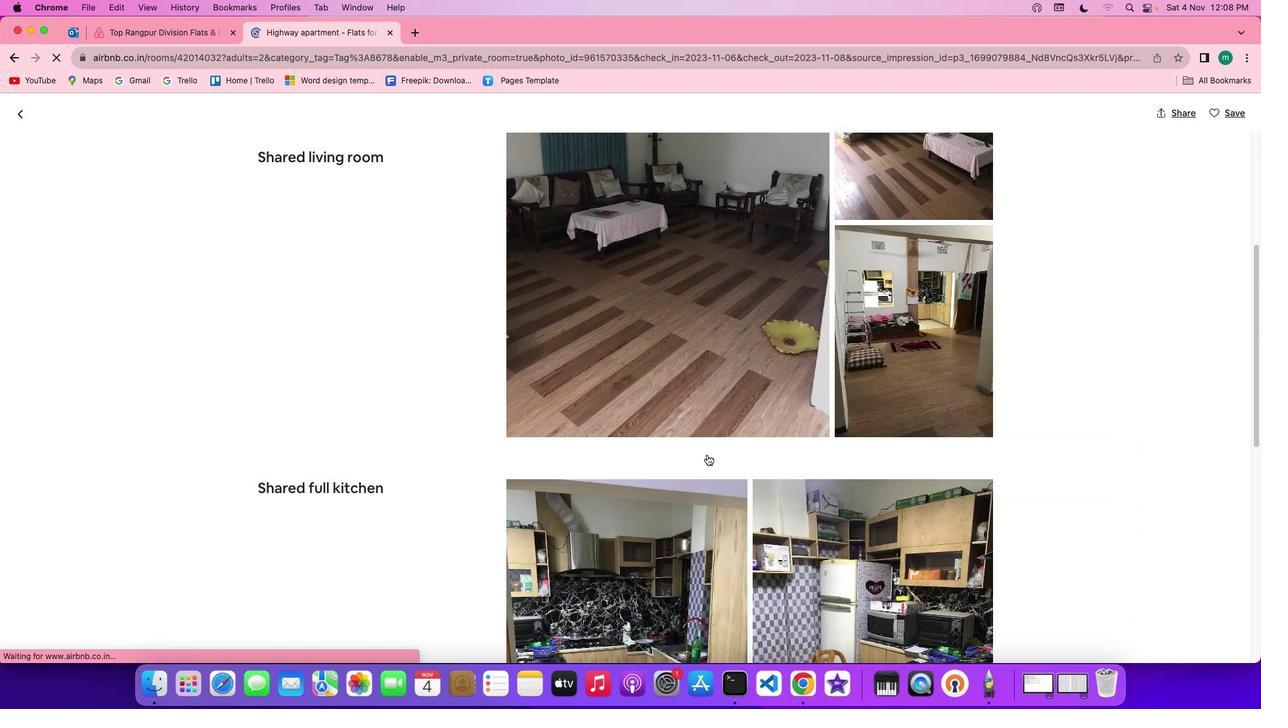 
Action: Mouse scrolled (706, 454) with delta (0, 0)
Screenshot: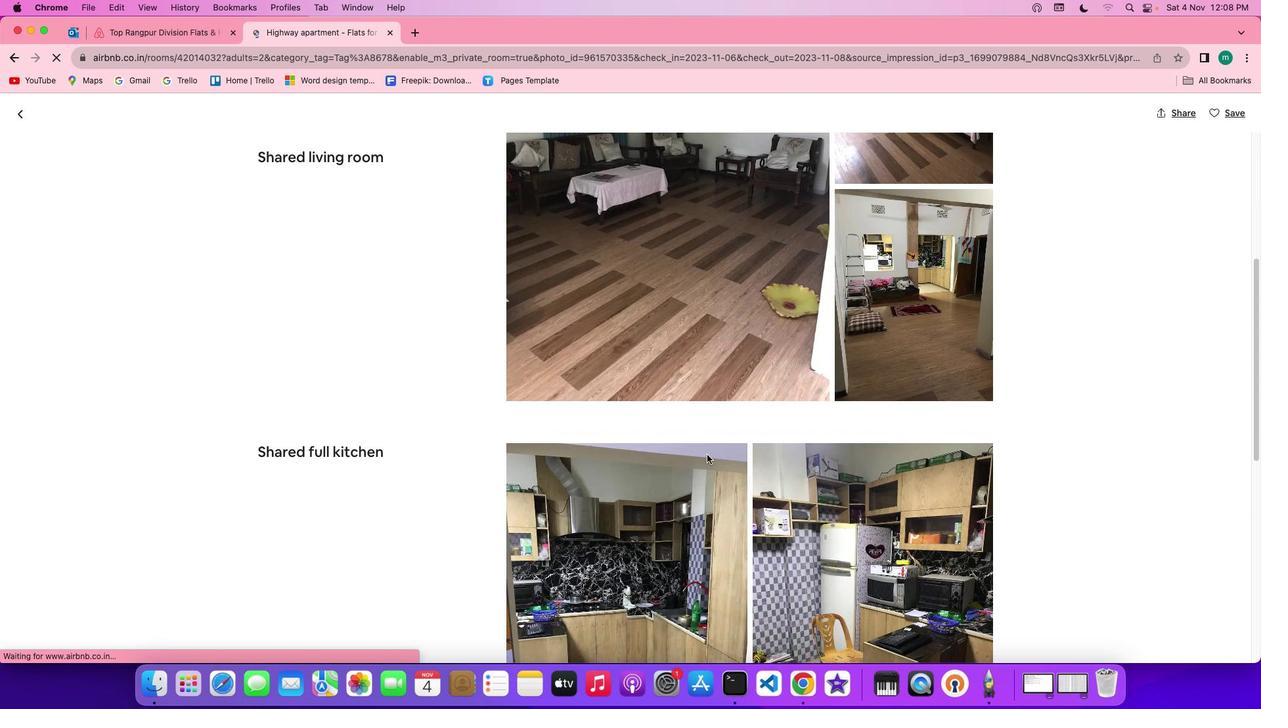 
Action: Mouse scrolled (706, 454) with delta (0, 0)
Screenshot: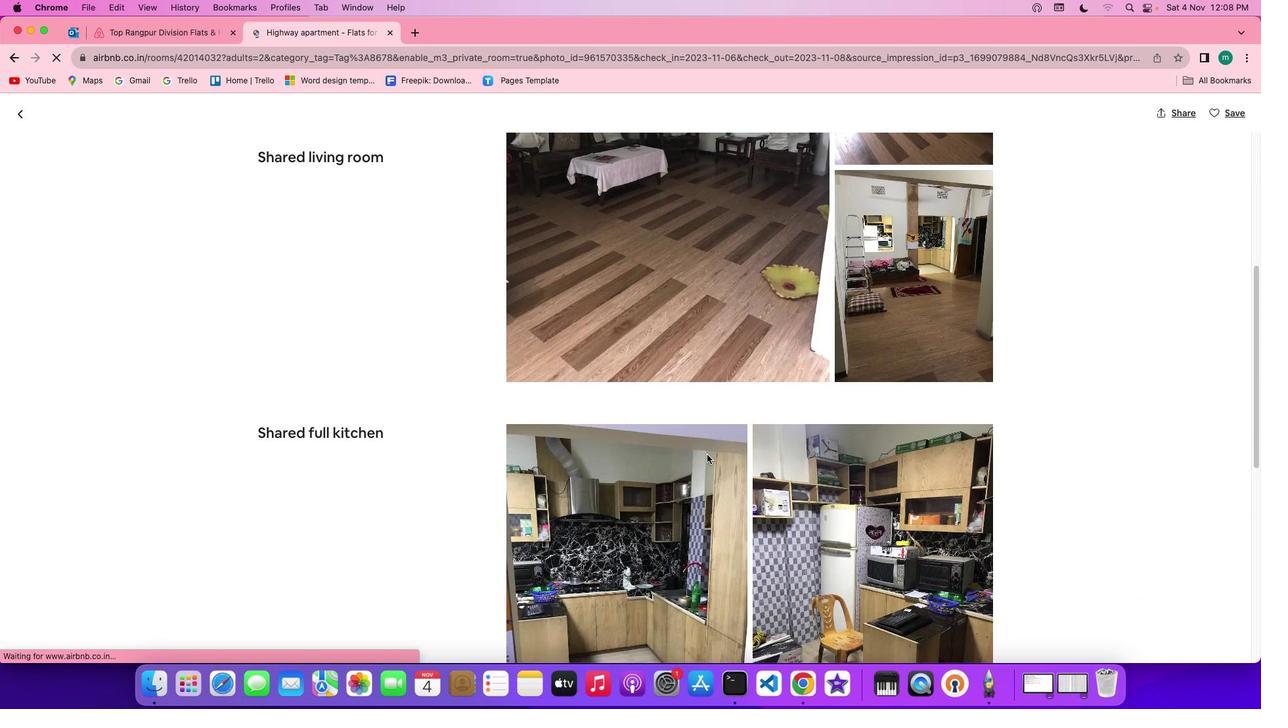 
Action: Mouse scrolled (706, 454) with delta (0, -1)
Screenshot: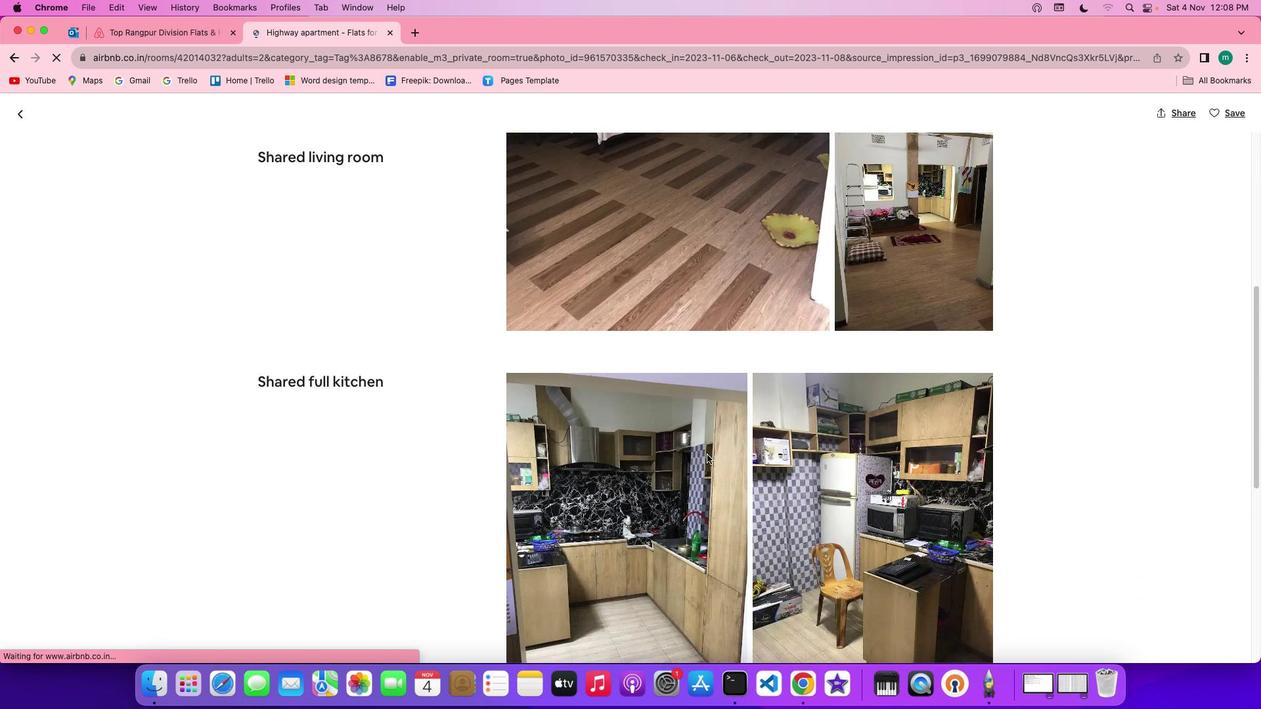 
Action: Mouse scrolled (706, 454) with delta (0, -1)
Screenshot: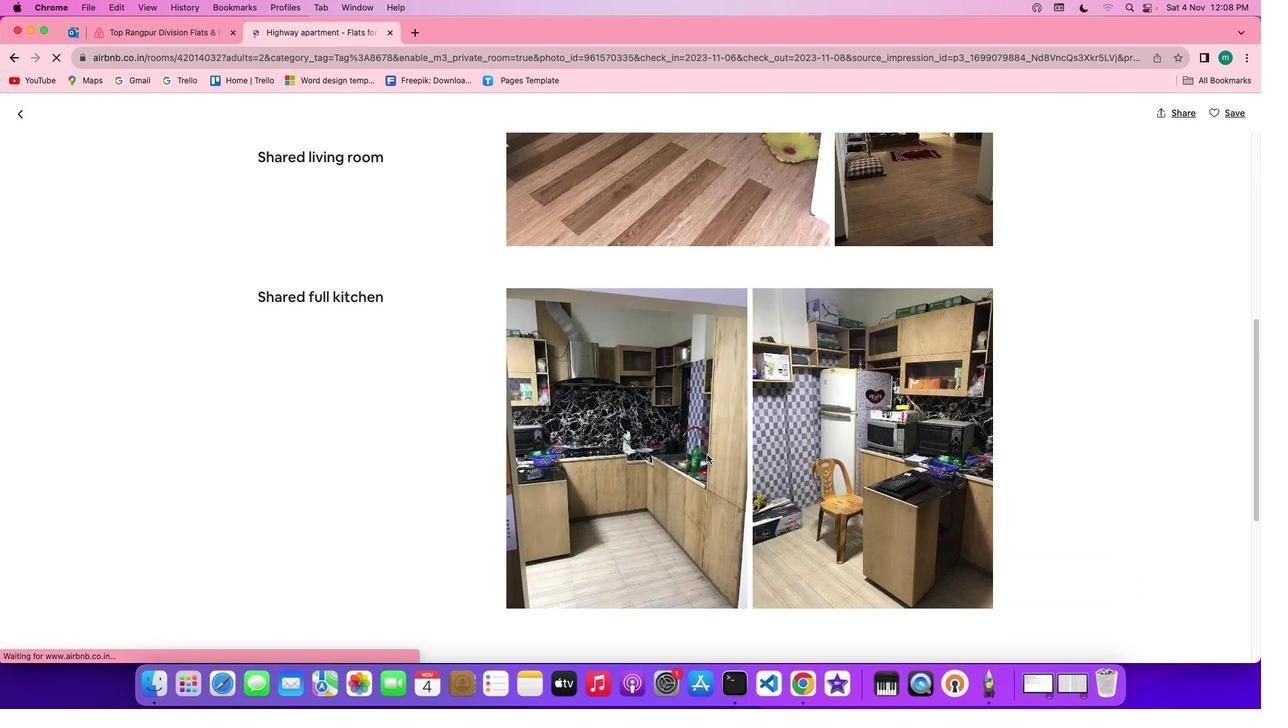 
Action: Mouse scrolled (706, 454) with delta (0, 0)
Screenshot: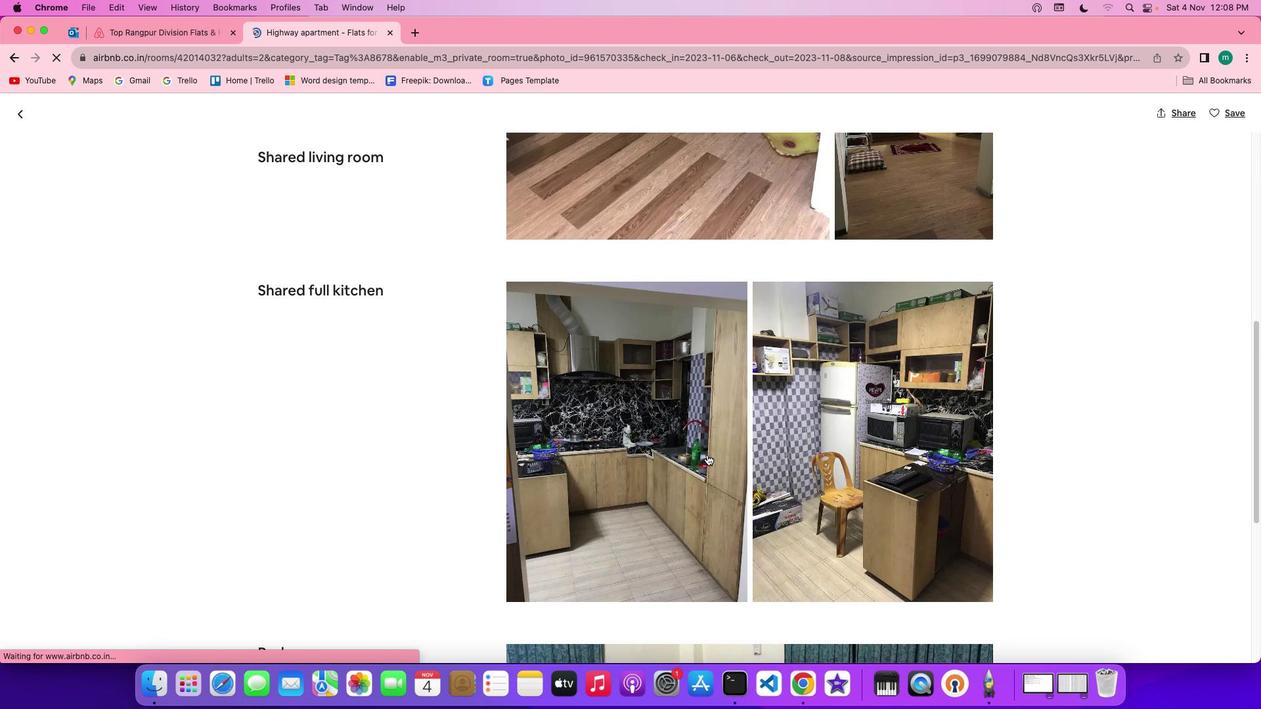 
Action: Mouse scrolled (706, 454) with delta (0, 0)
Screenshot: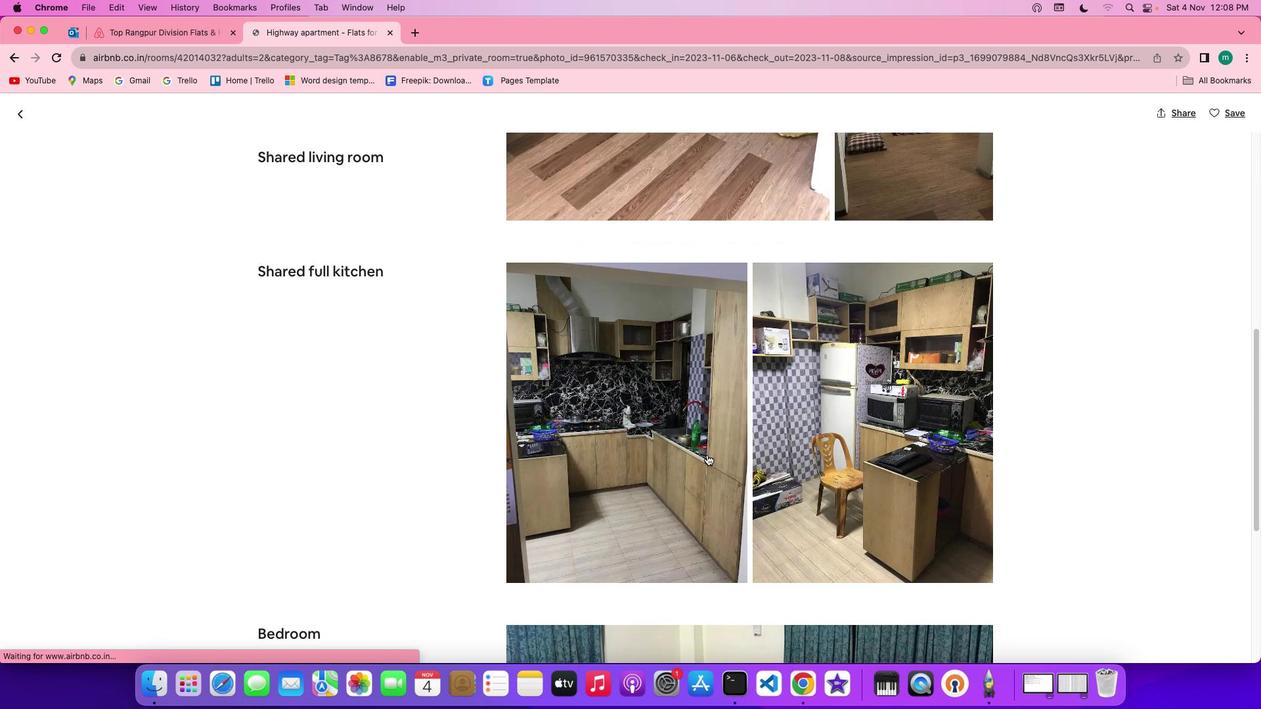
Action: Mouse scrolled (706, 454) with delta (0, 0)
Screenshot: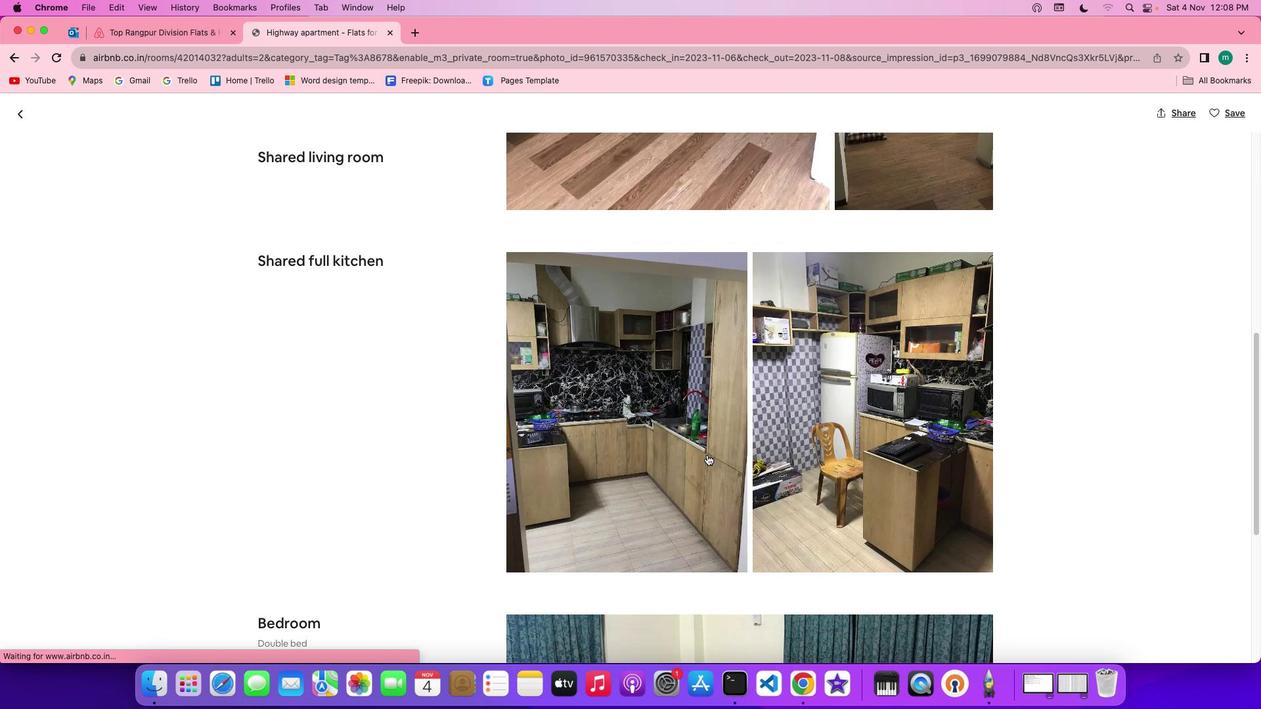 
Action: Mouse scrolled (706, 454) with delta (0, -1)
Screenshot: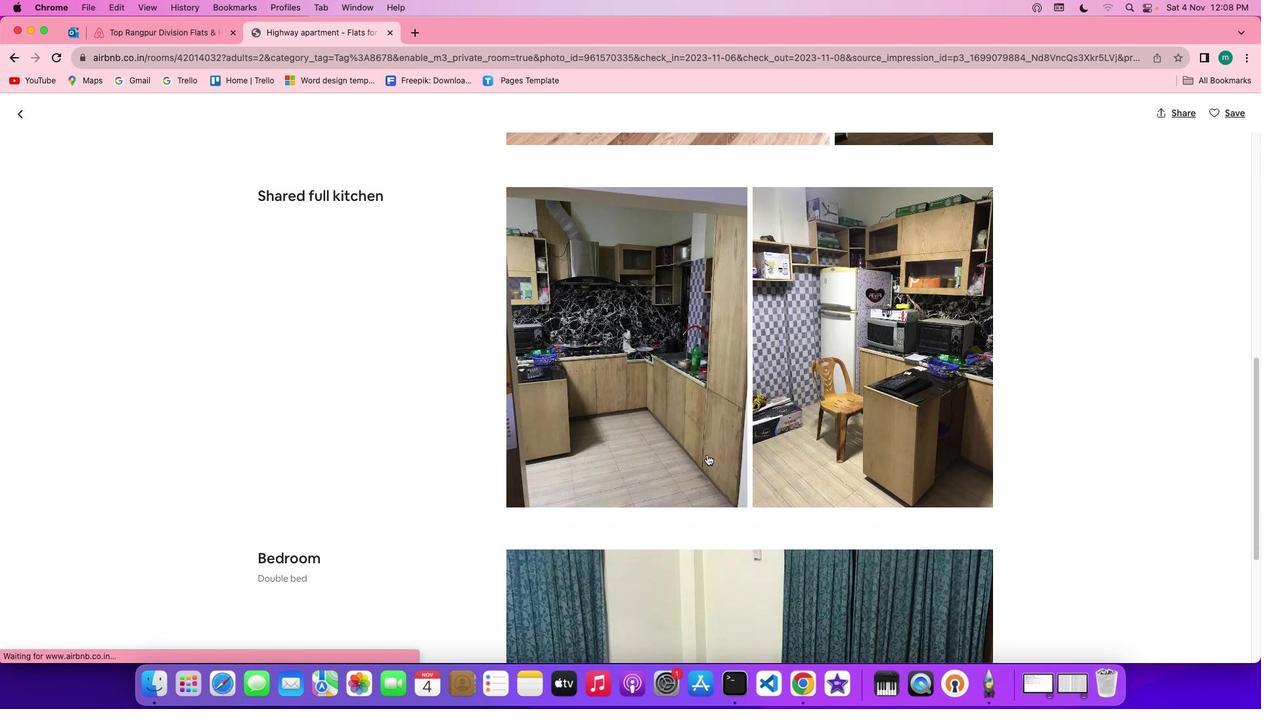 
Action: Mouse scrolled (706, 454) with delta (0, 0)
Screenshot: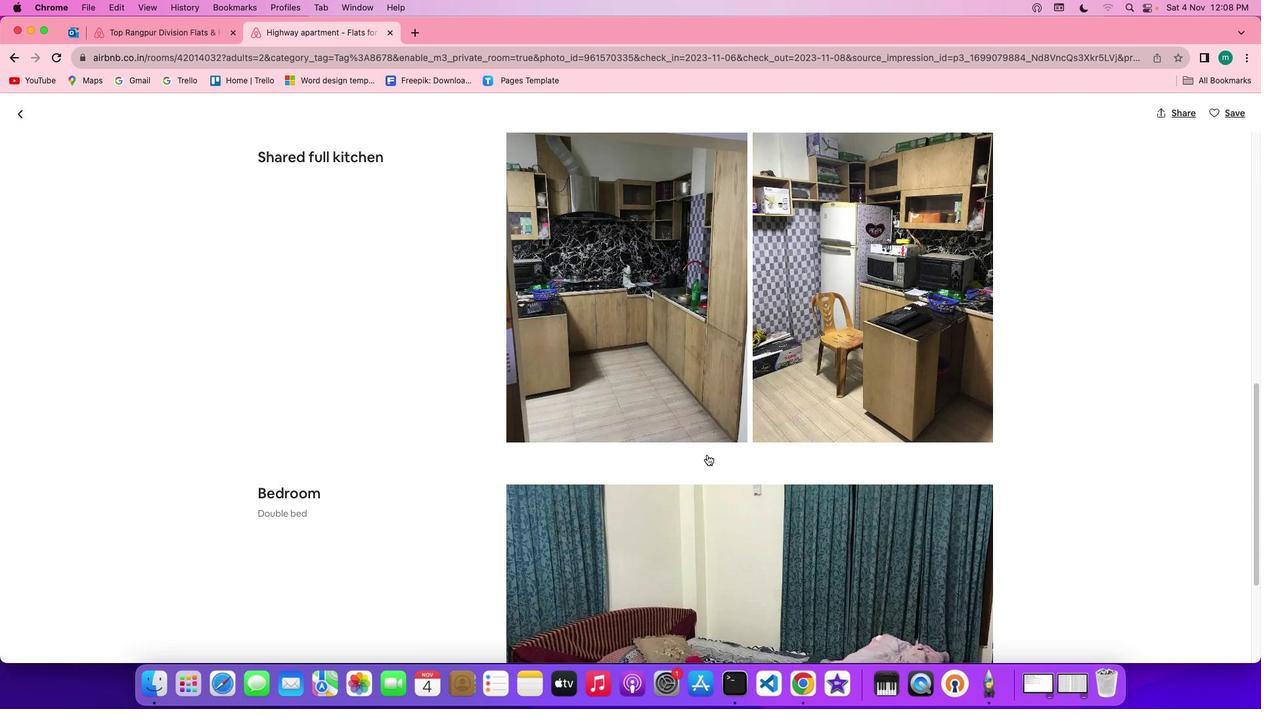 
Action: Mouse scrolled (706, 454) with delta (0, 0)
Screenshot: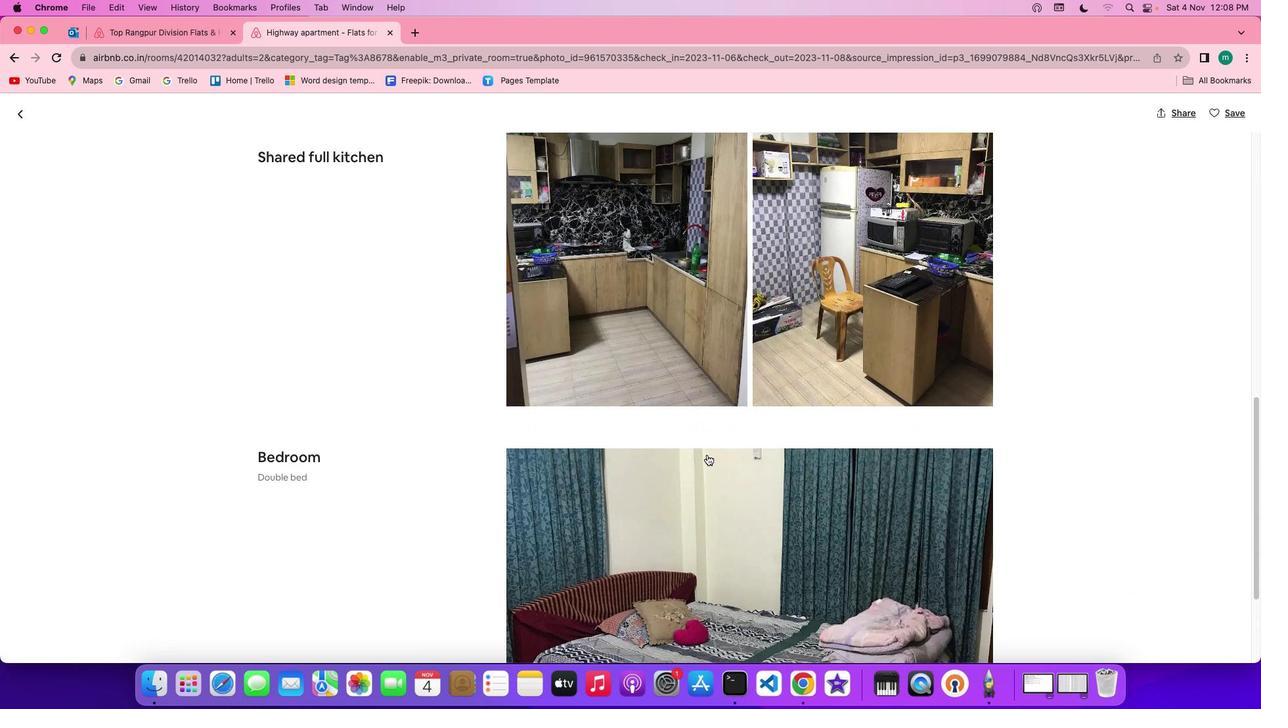 
Action: Mouse scrolled (706, 454) with delta (0, -1)
Screenshot: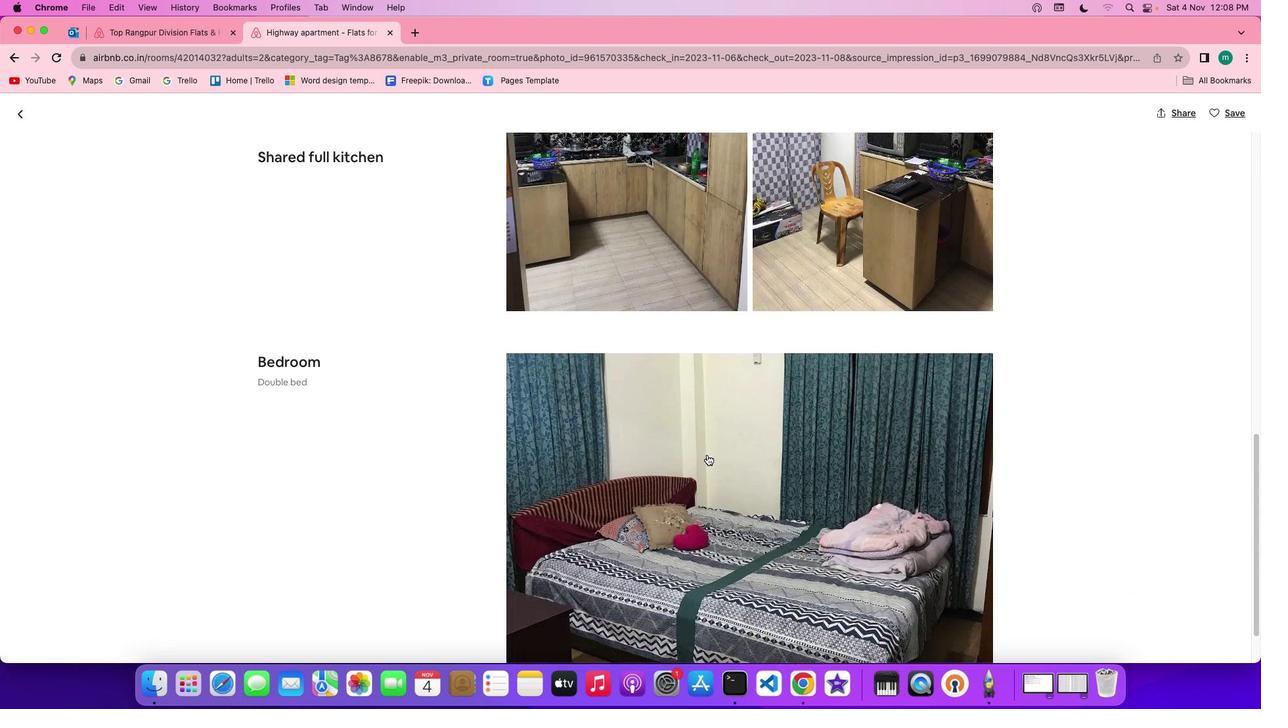 
Action: Mouse scrolled (706, 454) with delta (0, -1)
Screenshot: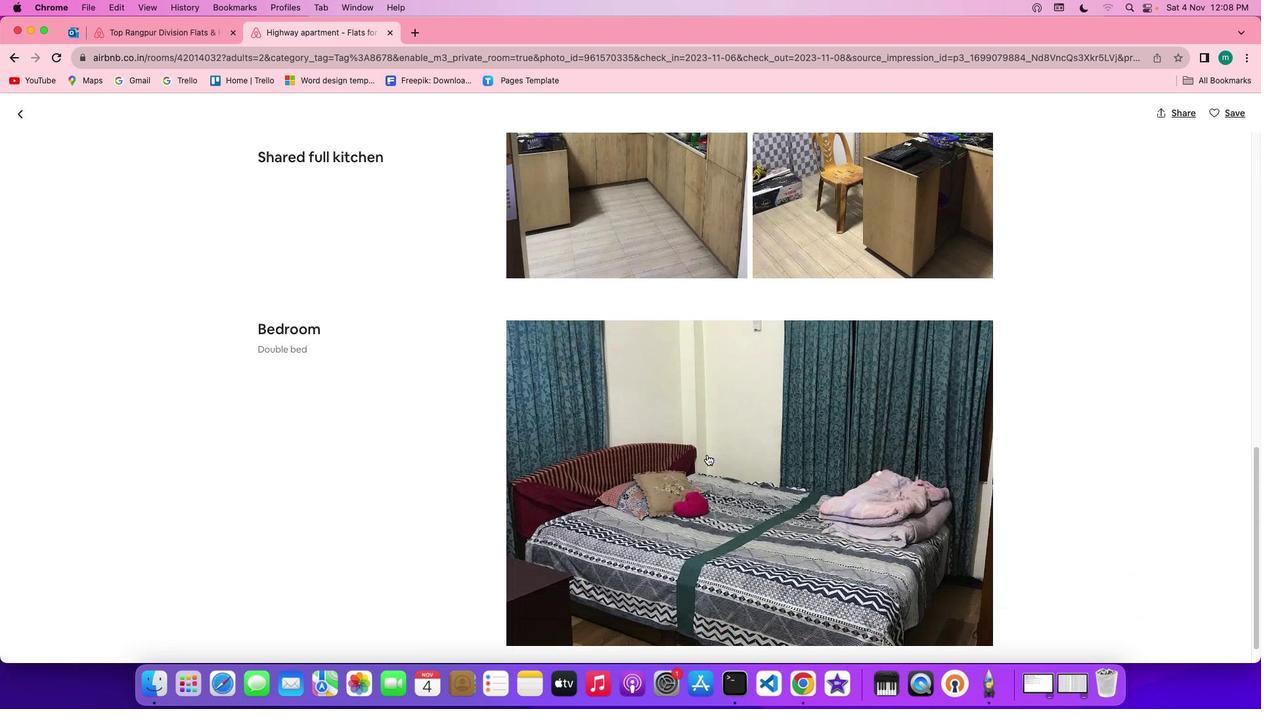
Action: Mouse scrolled (706, 454) with delta (0, -1)
Screenshot: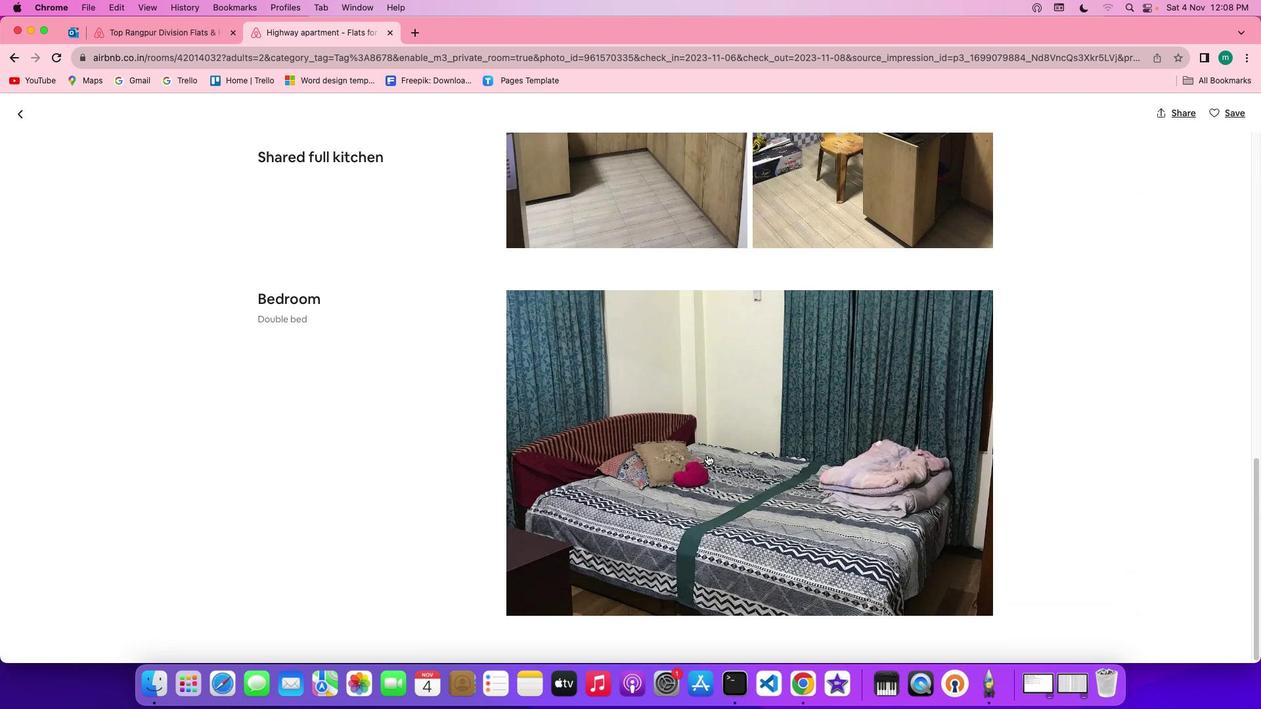 
Action: Mouse scrolled (706, 454) with delta (0, 0)
Screenshot: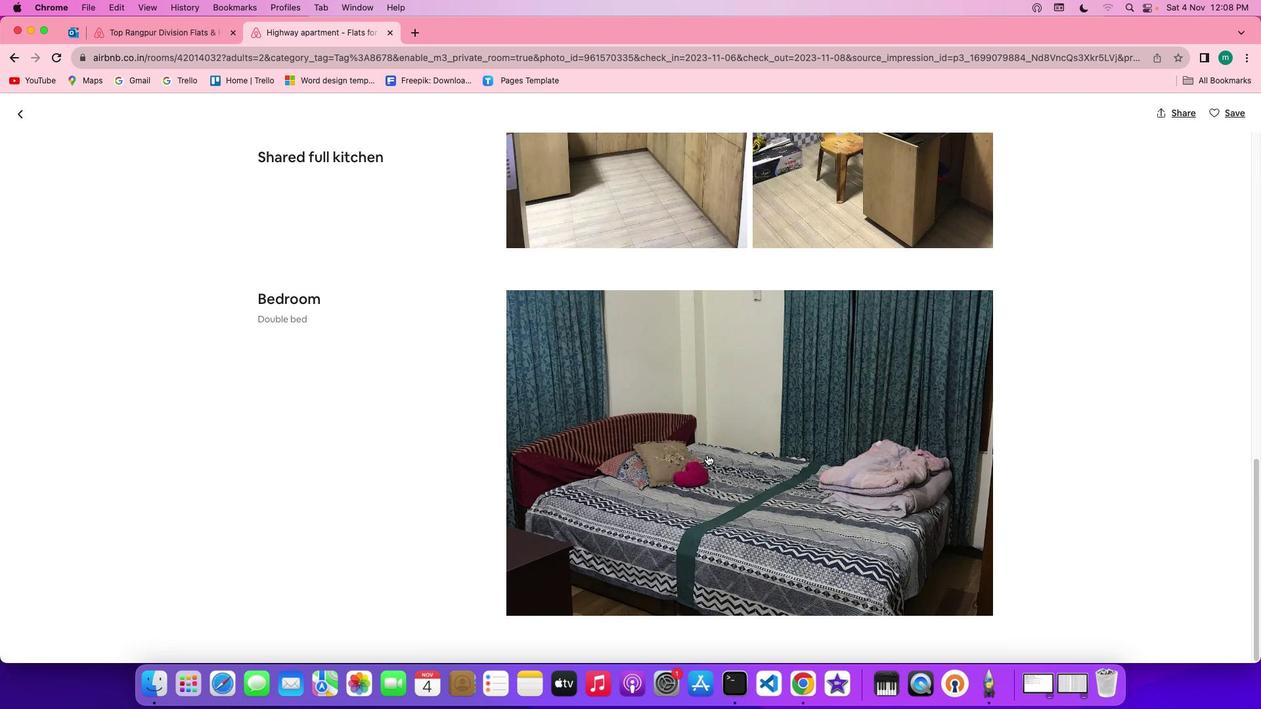 
Action: Mouse scrolled (706, 454) with delta (0, 0)
Screenshot: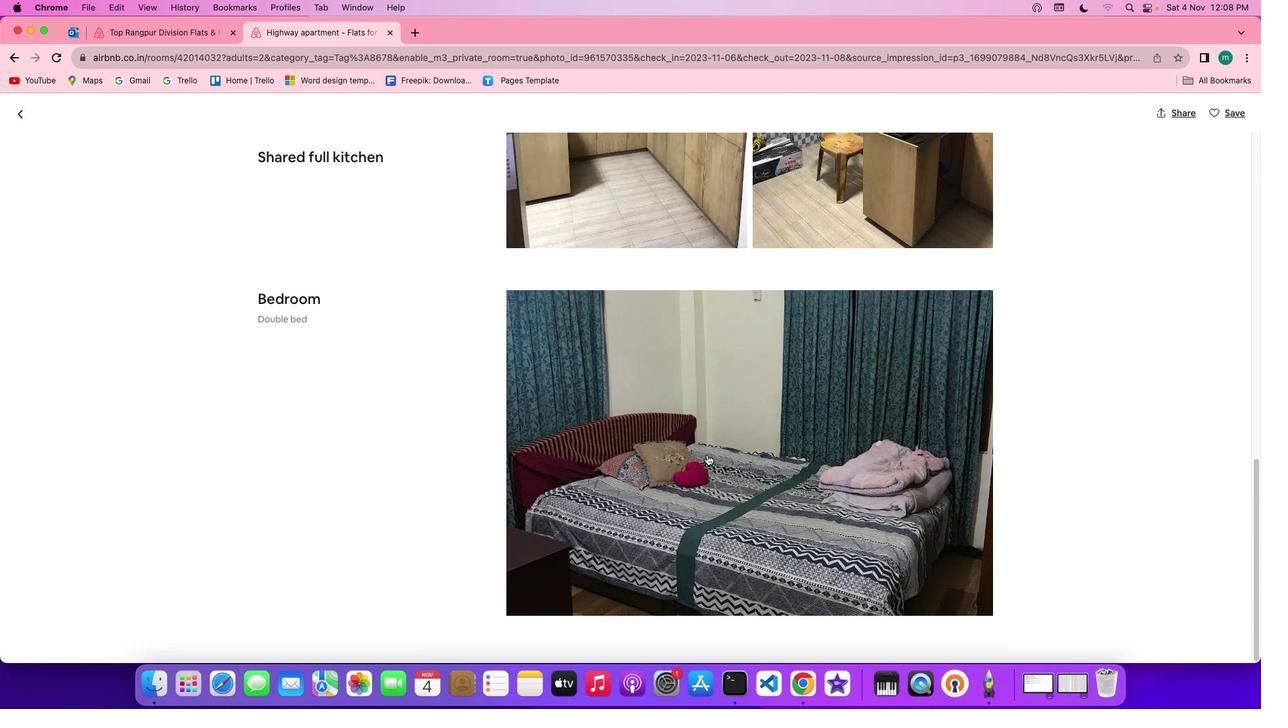 
Action: Mouse scrolled (706, 454) with delta (0, -1)
Screenshot: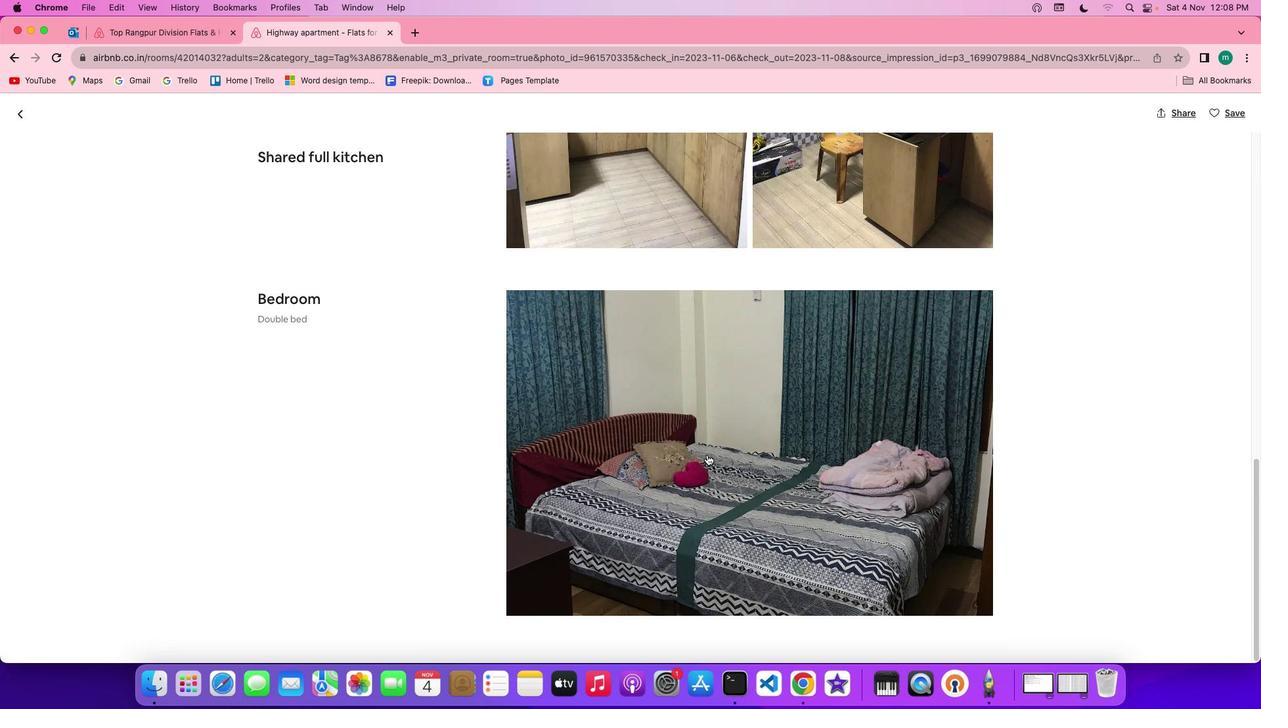 
Action: Mouse scrolled (706, 454) with delta (0, -1)
Screenshot: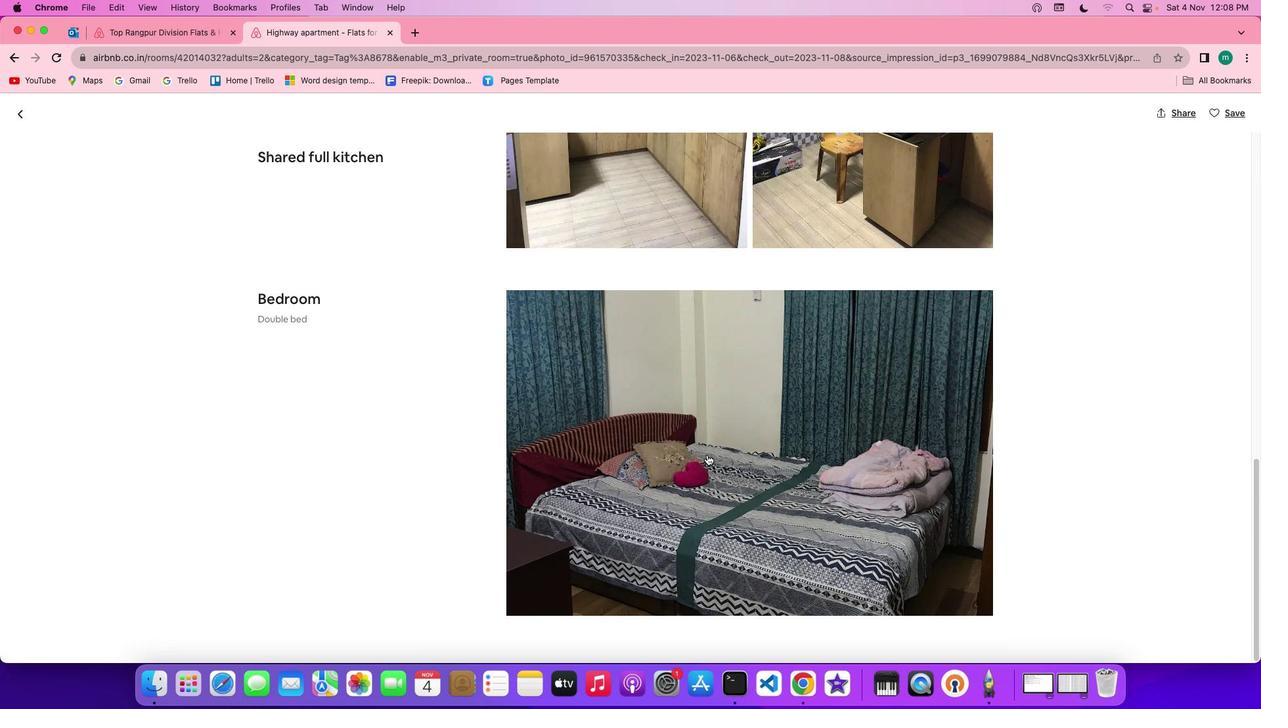 
Action: Mouse scrolled (706, 454) with delta (0, -1)
Screenshot: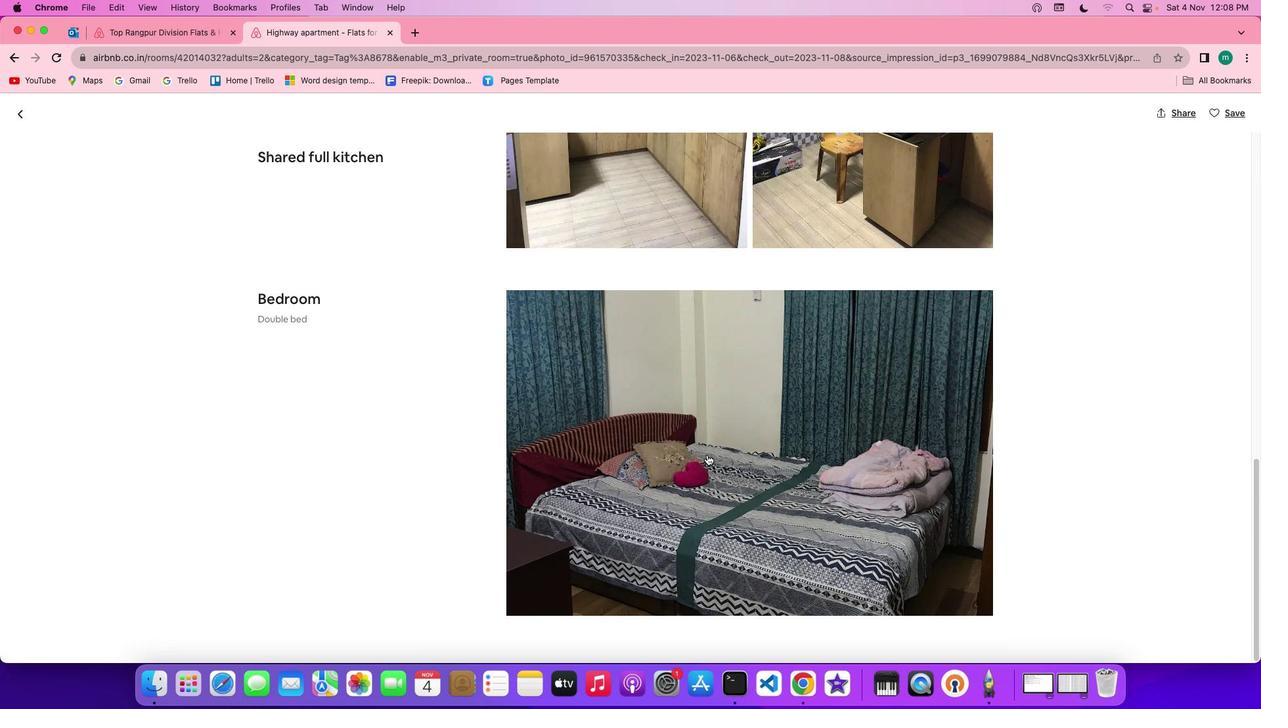 
Action: Mouse scrolled (706, 454) with delta (0, 0)
Screenshot: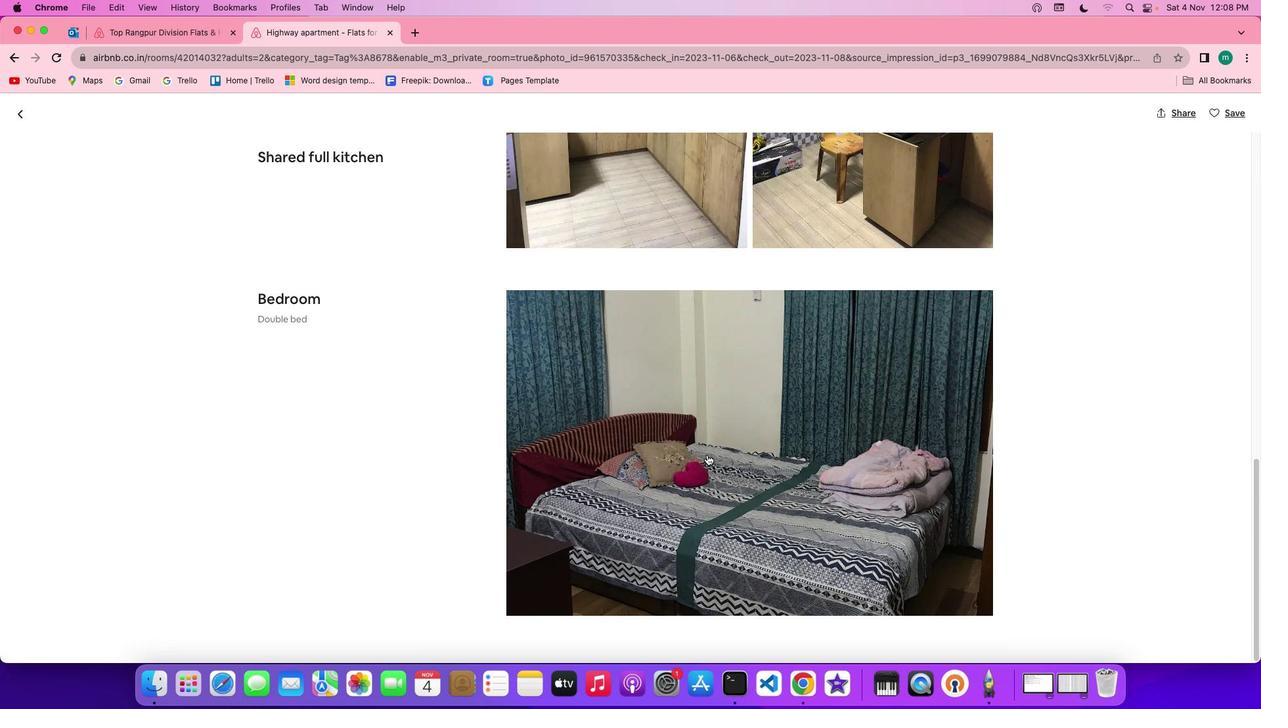 
Action: Mouse scrolled (706, 454) with delta (0, 0)
Screenshot: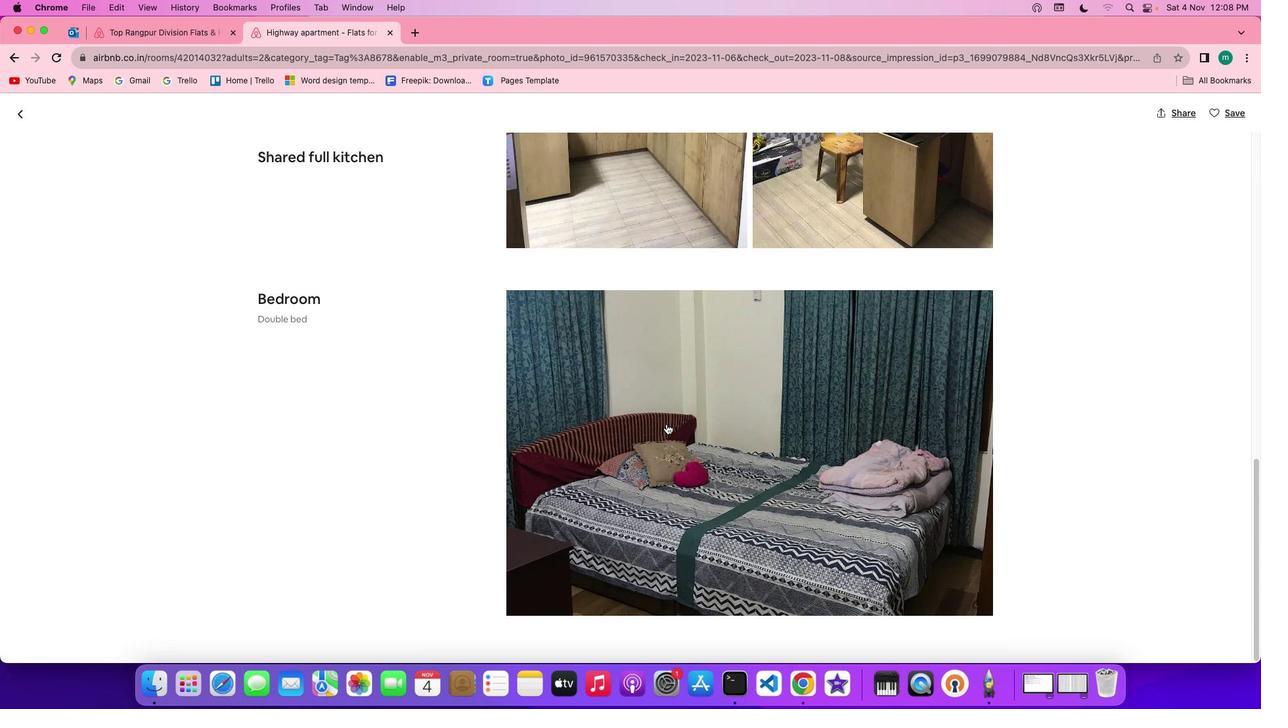 
Action: Mouse scrolled (706, 454) with delta (0, -1)
Screenshot: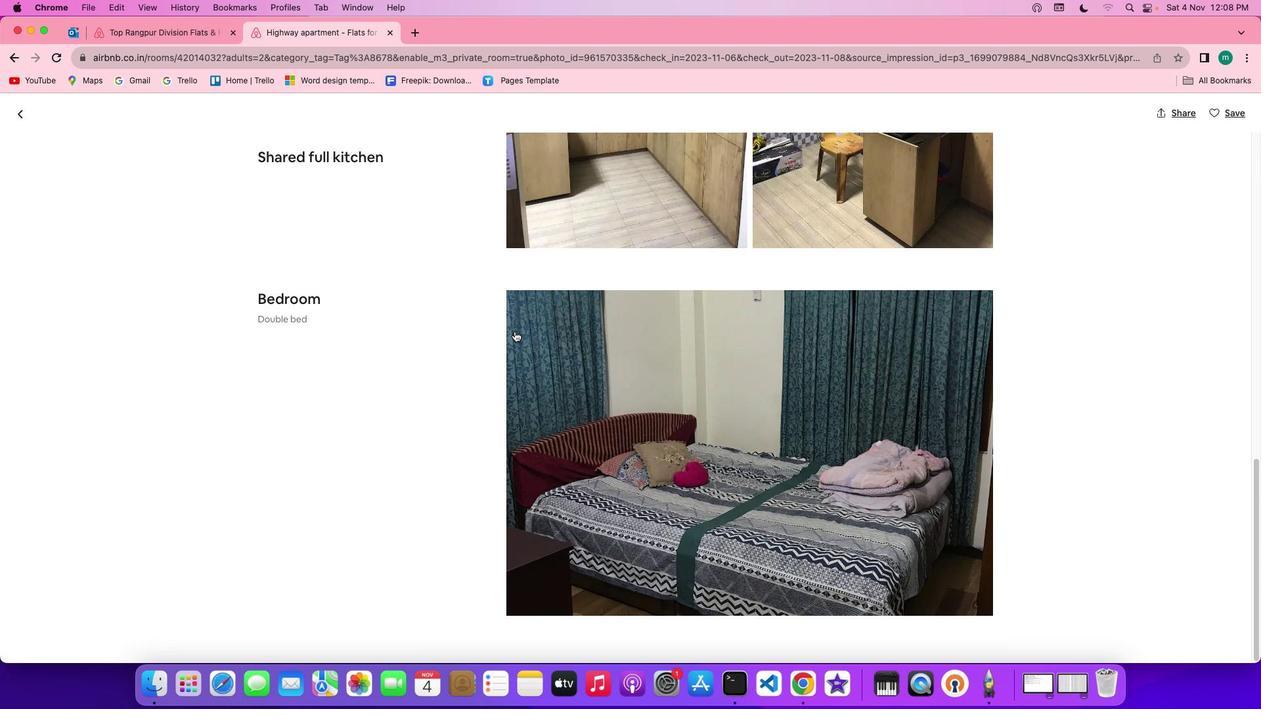 
Action: Mouse scrolled (706, 454) with delta (0, -3)
Screenshot: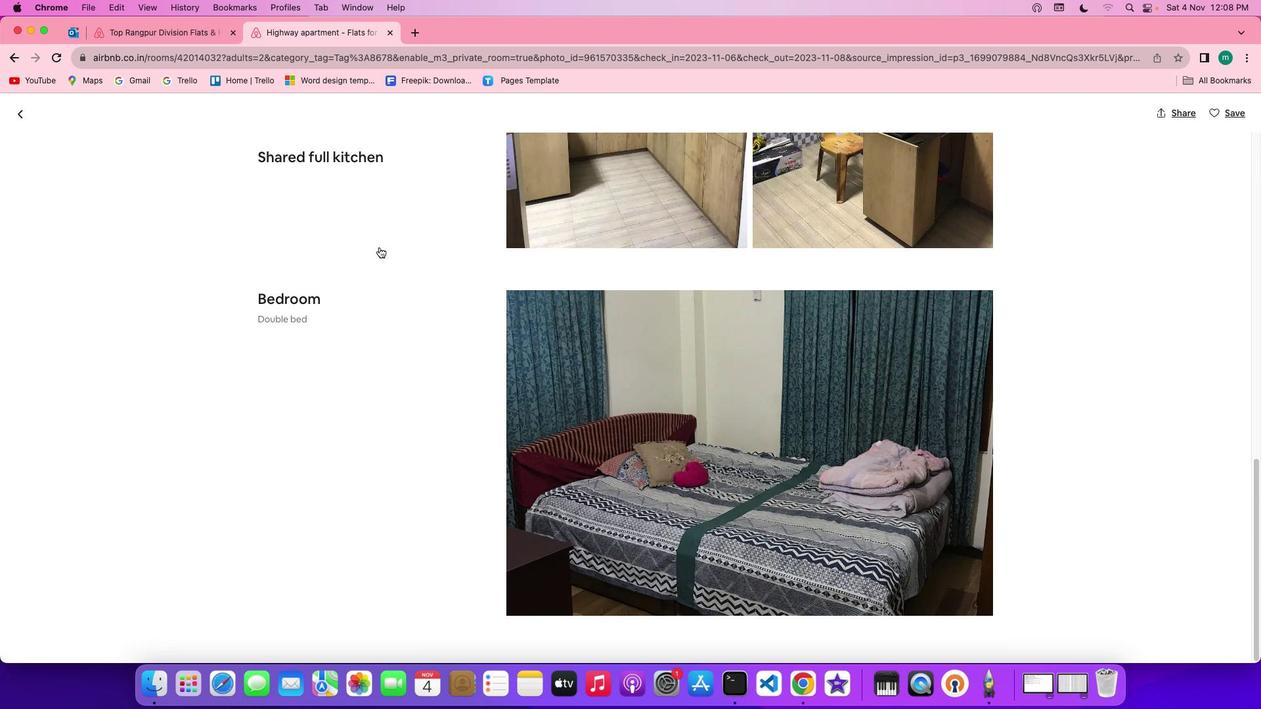 
Action: Mouse moved to (22, 114)
Screenshot: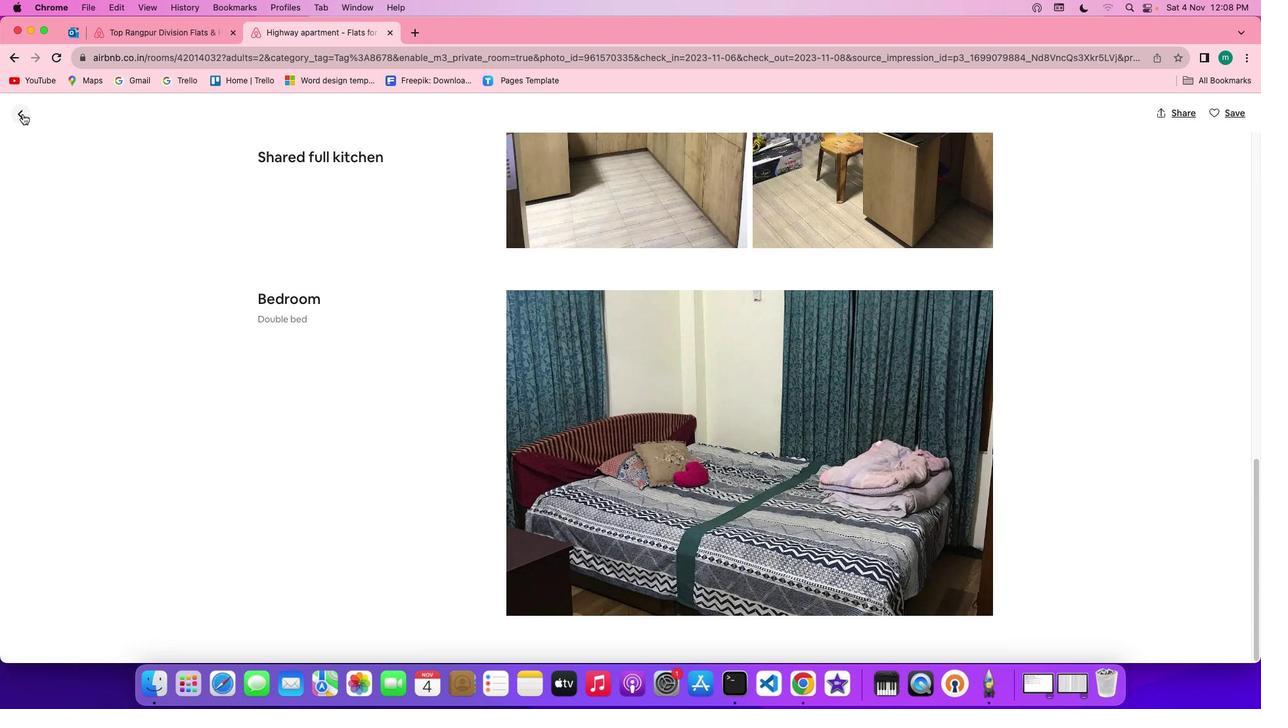 
Action: Mouse pressed left at (22, 114)
Screenshot: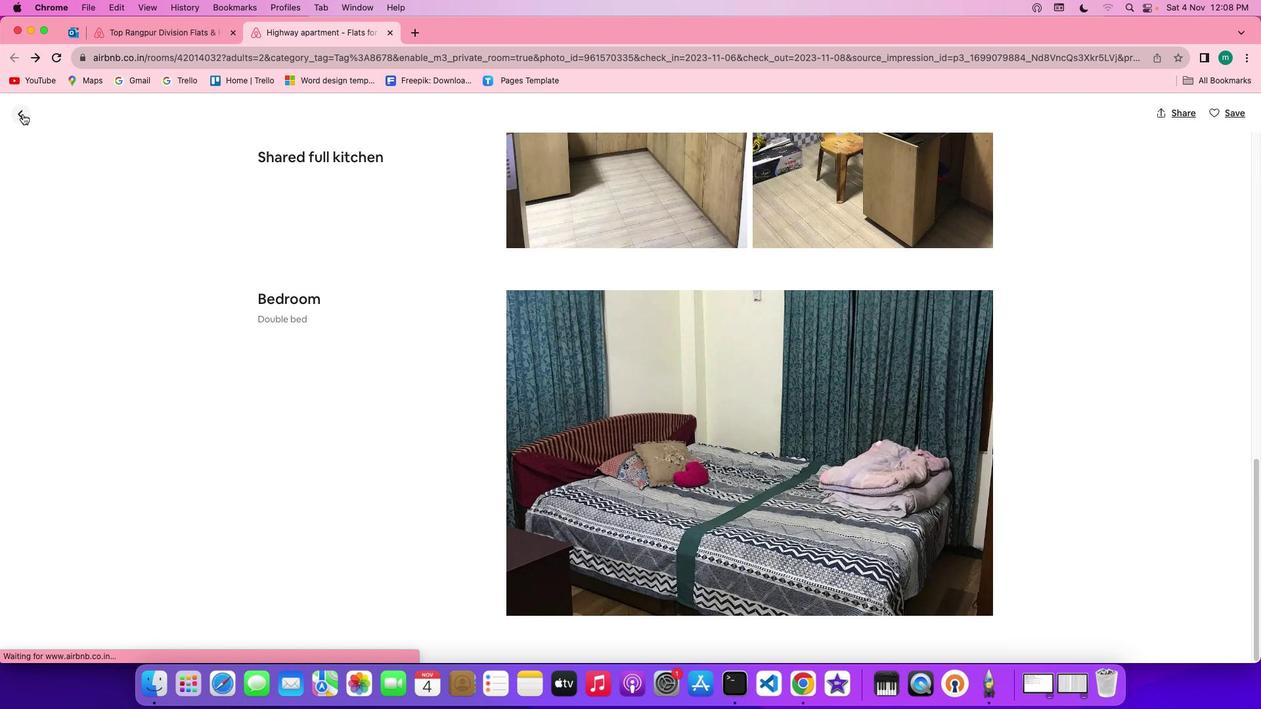 
Action: Mouse moved to (452, 465)
Screenshot: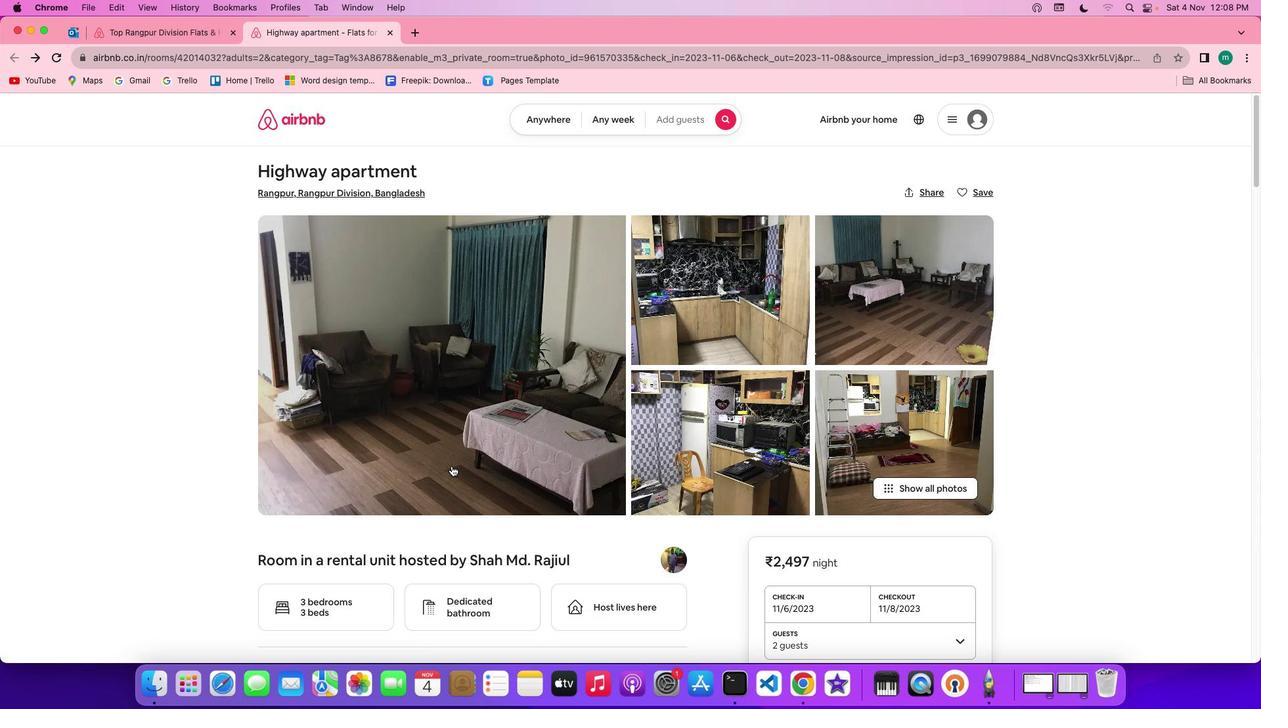 
Action: Mouse scrolled (452, 465) with delta (0, 0)
Screenshot: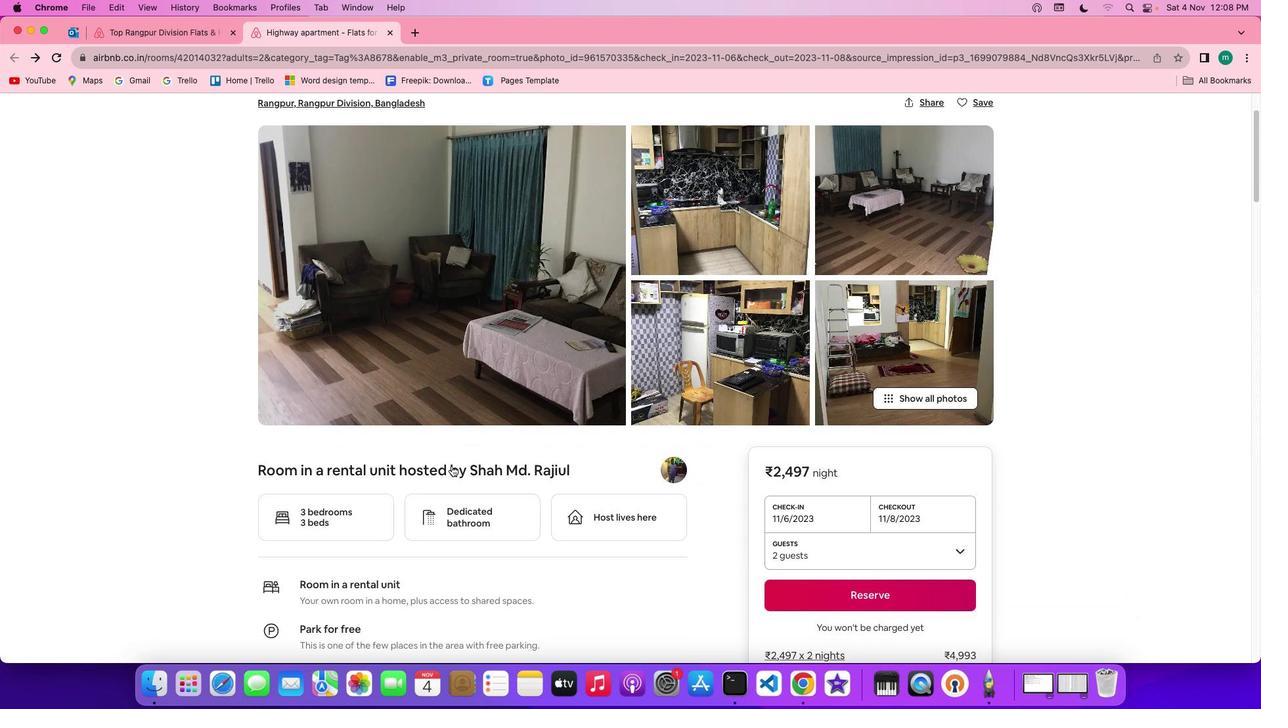 
Action: Mouse scrolled (452, 465) with delta (0, 0)
Screenshot: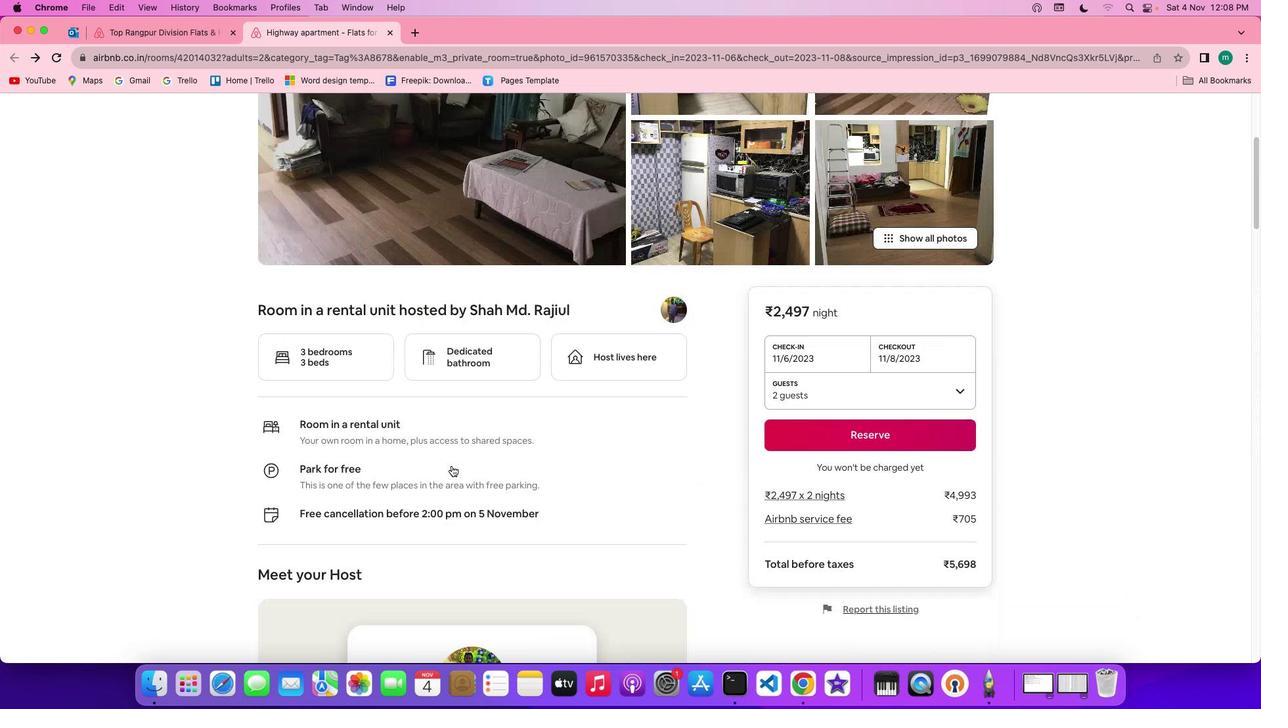 
Action: Mouse scrolled (452, 465) with delta (0, -1)
Screenshot: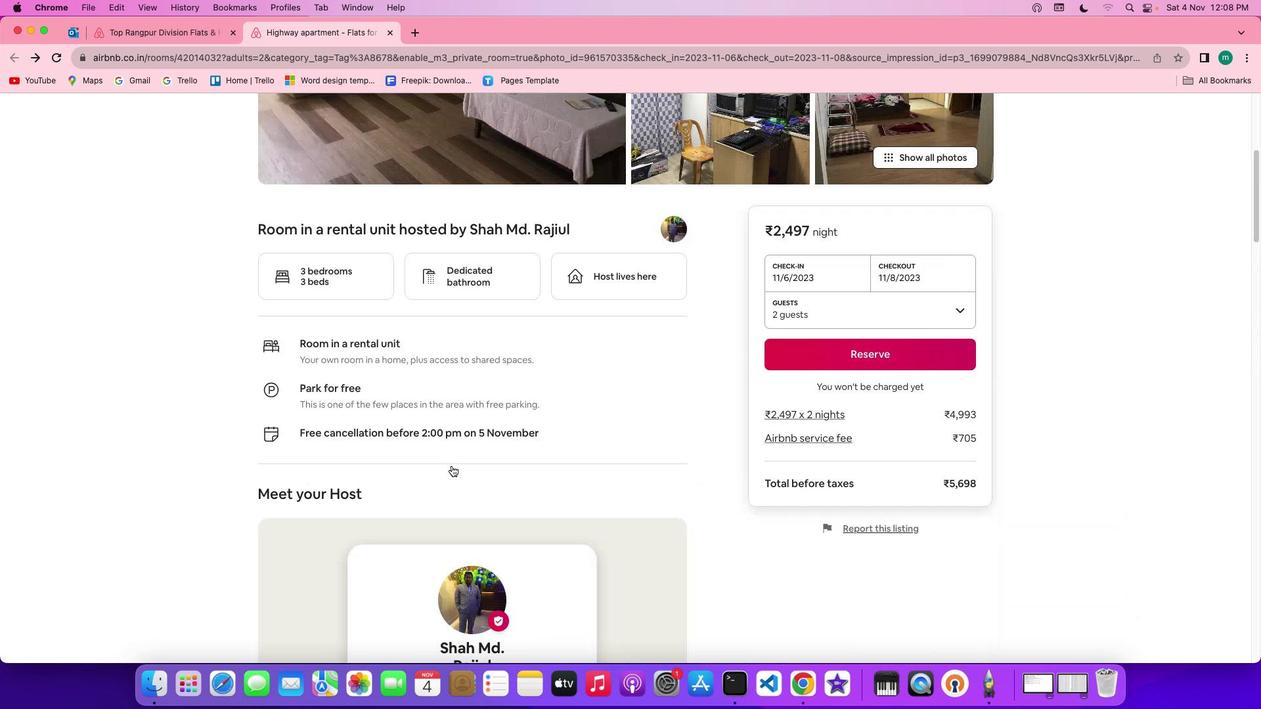 
Action: Mouse scrolled (452, 465) with delta (0, -2)
Screenshot: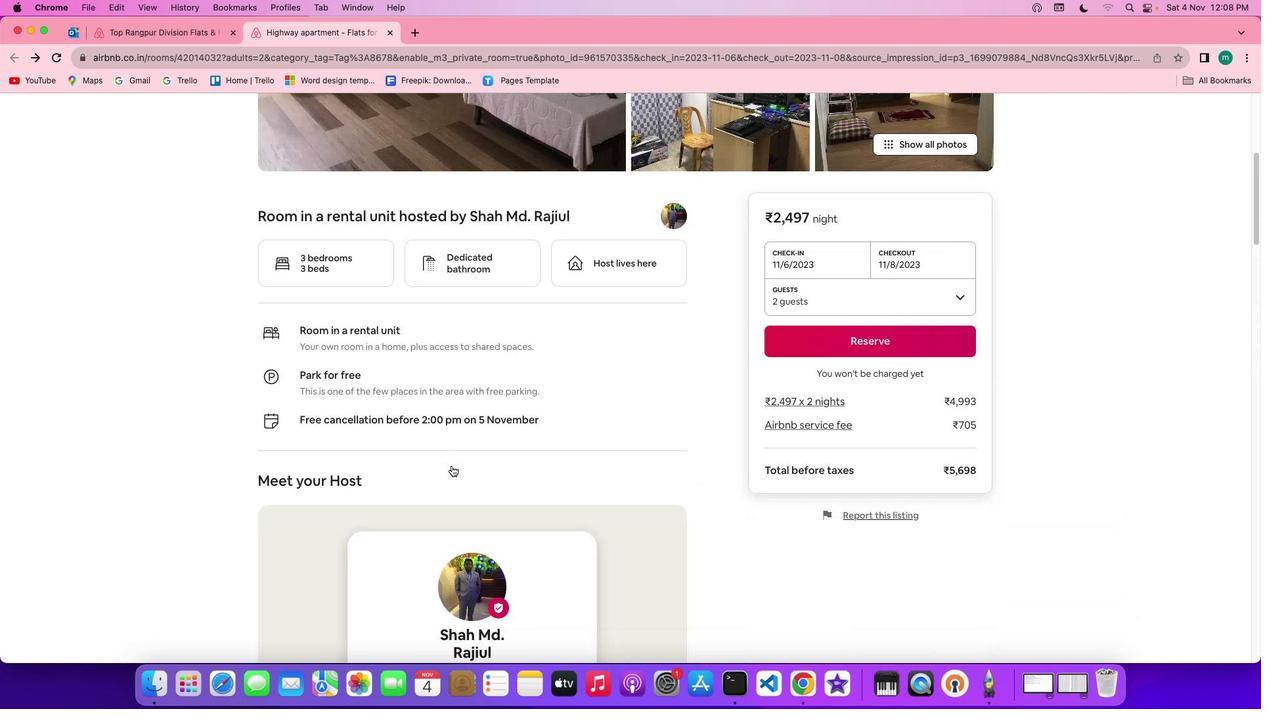 
Action: Mouse scrolled (452, 465) with delta (0, -3)
Screenshot: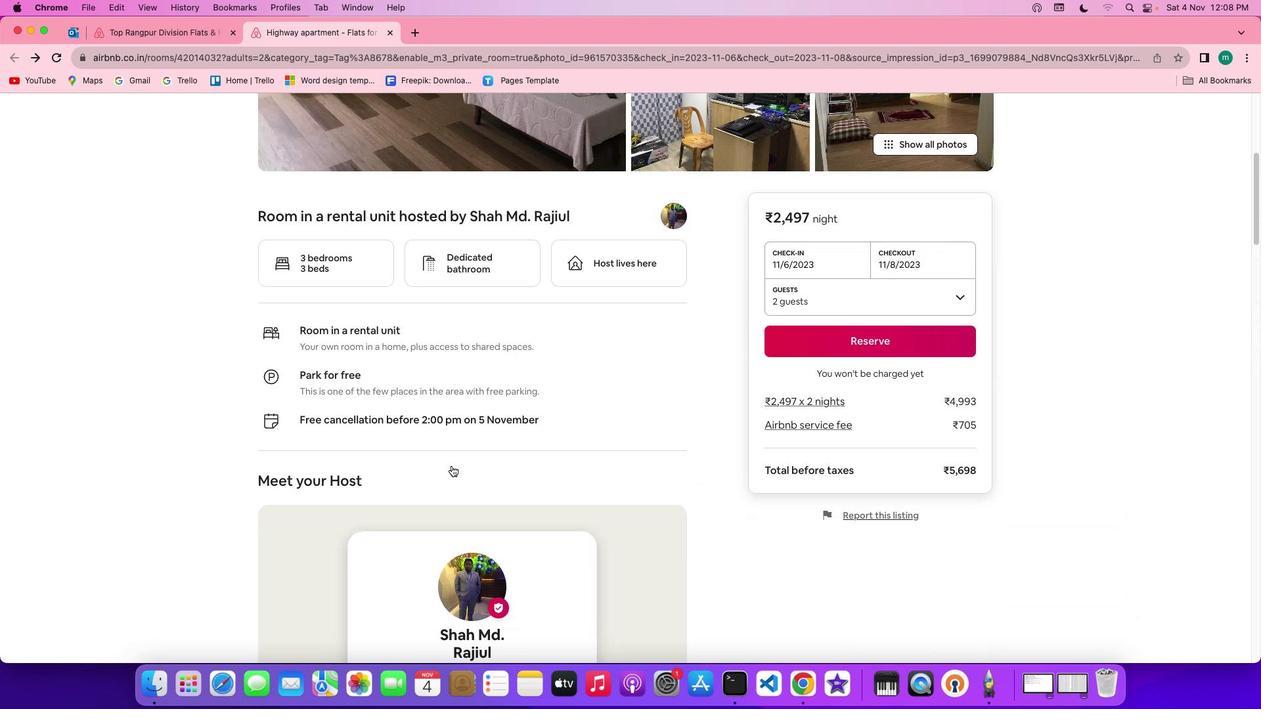
Action: Mouse scrolled (452, 465) with delta (0, 0)
Screenshot: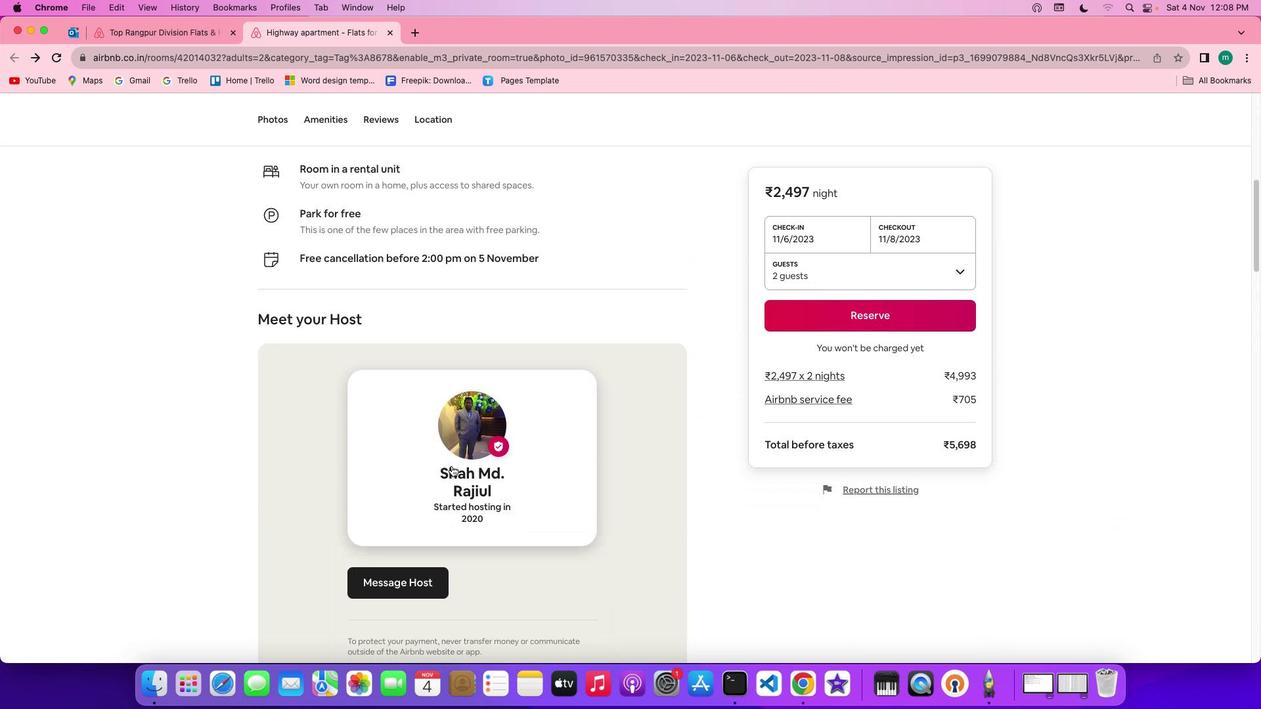 
Action: Mouse scrolled (452, 465) with delta (0, 0)
Screenshot: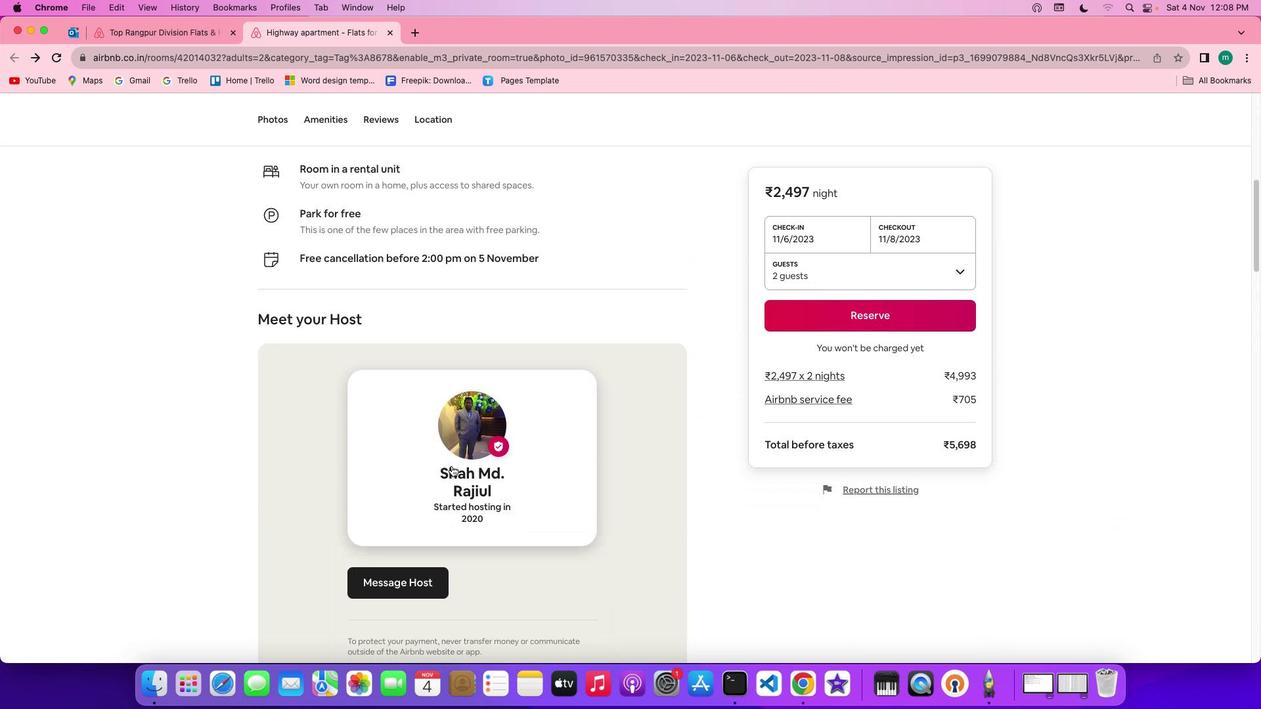 
Action: Mouse scrolled (452, 465) with delta (0, -1)
Screenshot: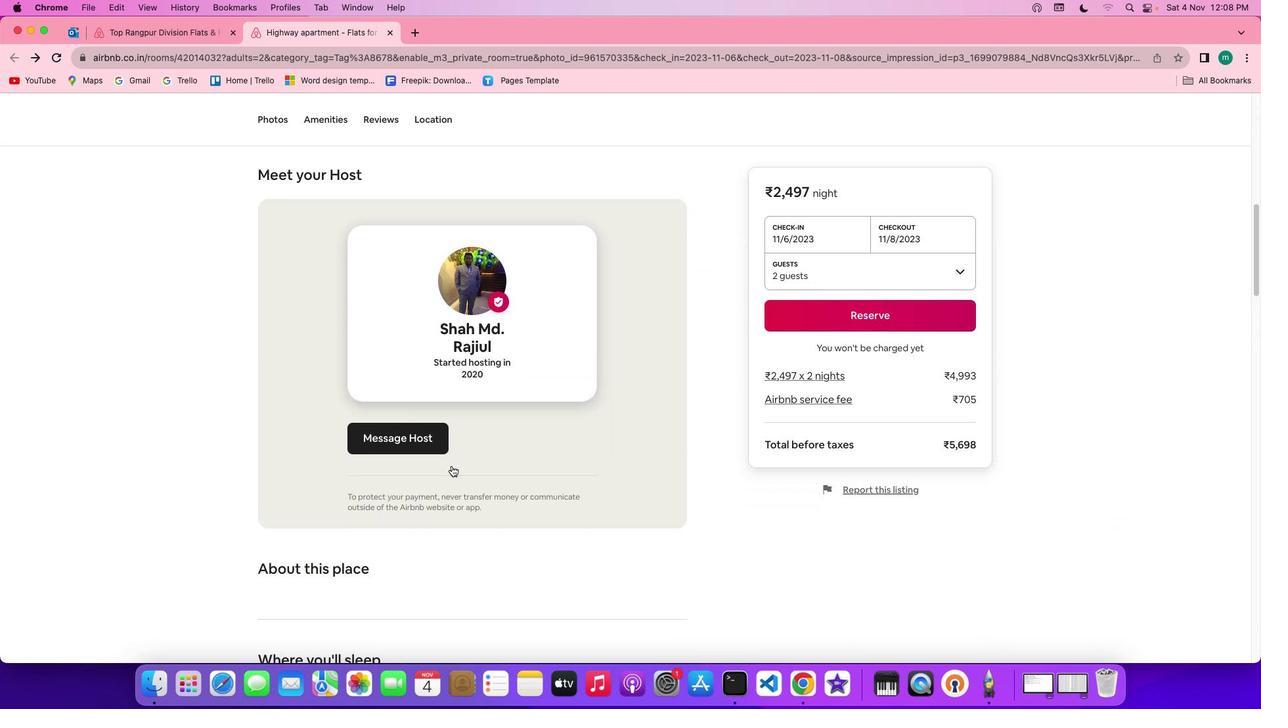 
Action: Mouse scrolled (452, 465) with delta (0, -2)
Screenshot: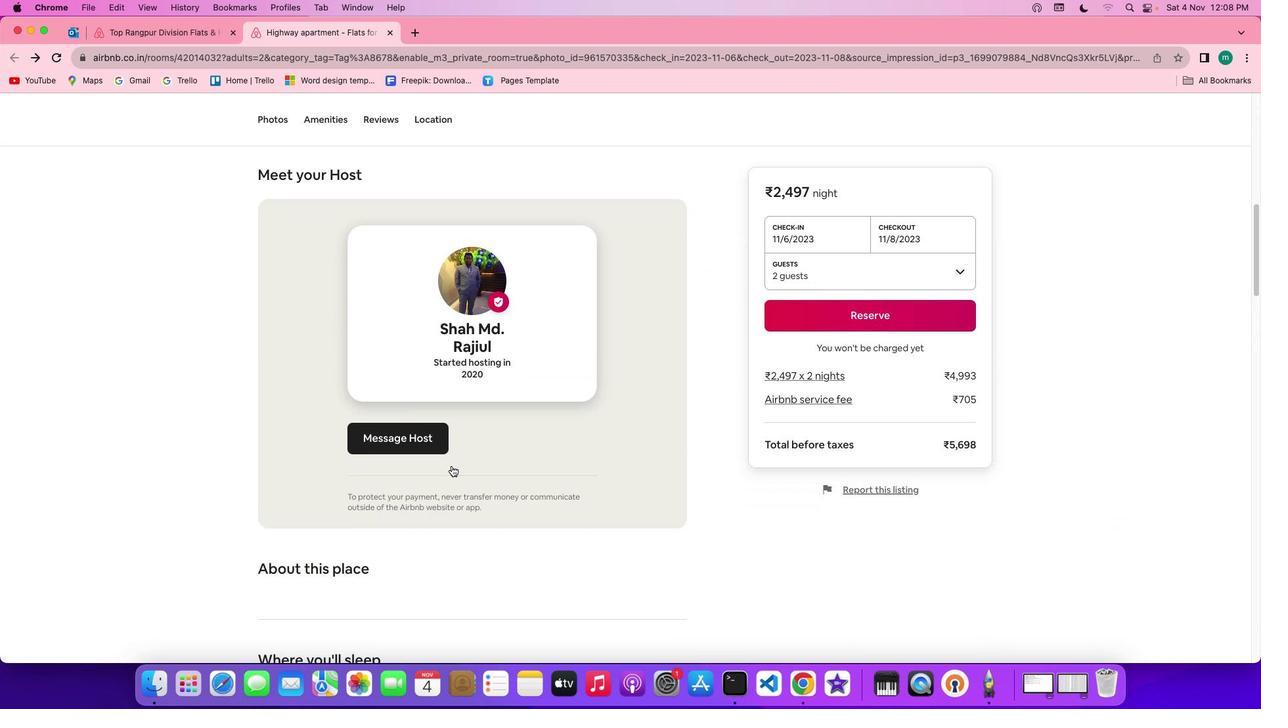 
Action: Mouse scrolled (452, 465) with delta (0, -2)
Screenshot: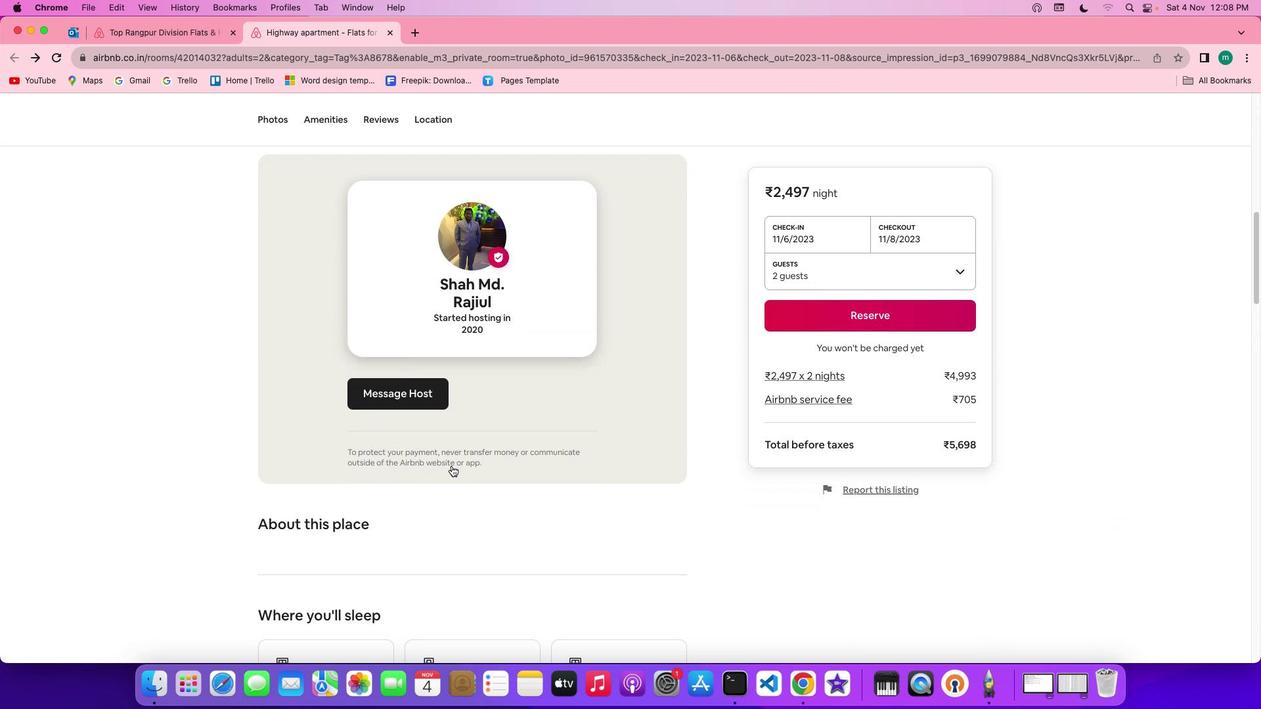 
Action: Mouse scrolled (452, 465) with delta (0, 0)
Screenshot: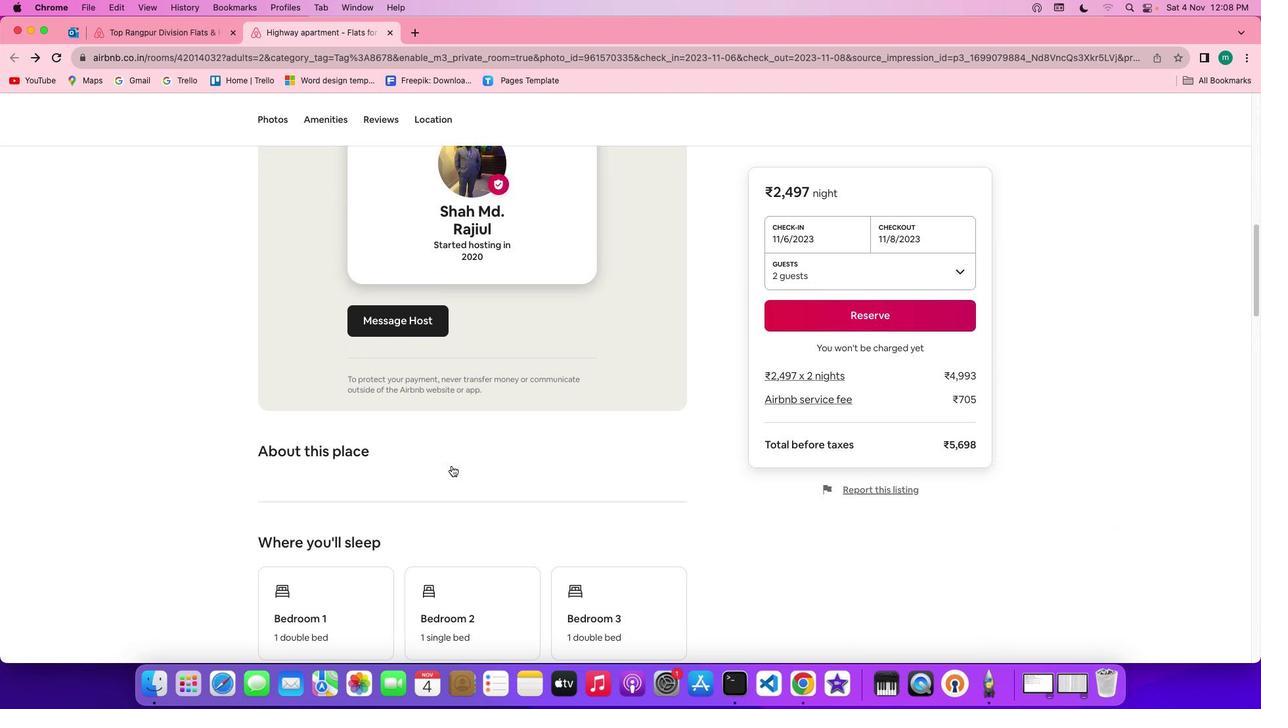 
Action: Mouse scrolled (452, 465) with delta (0, 0)
Screenshot: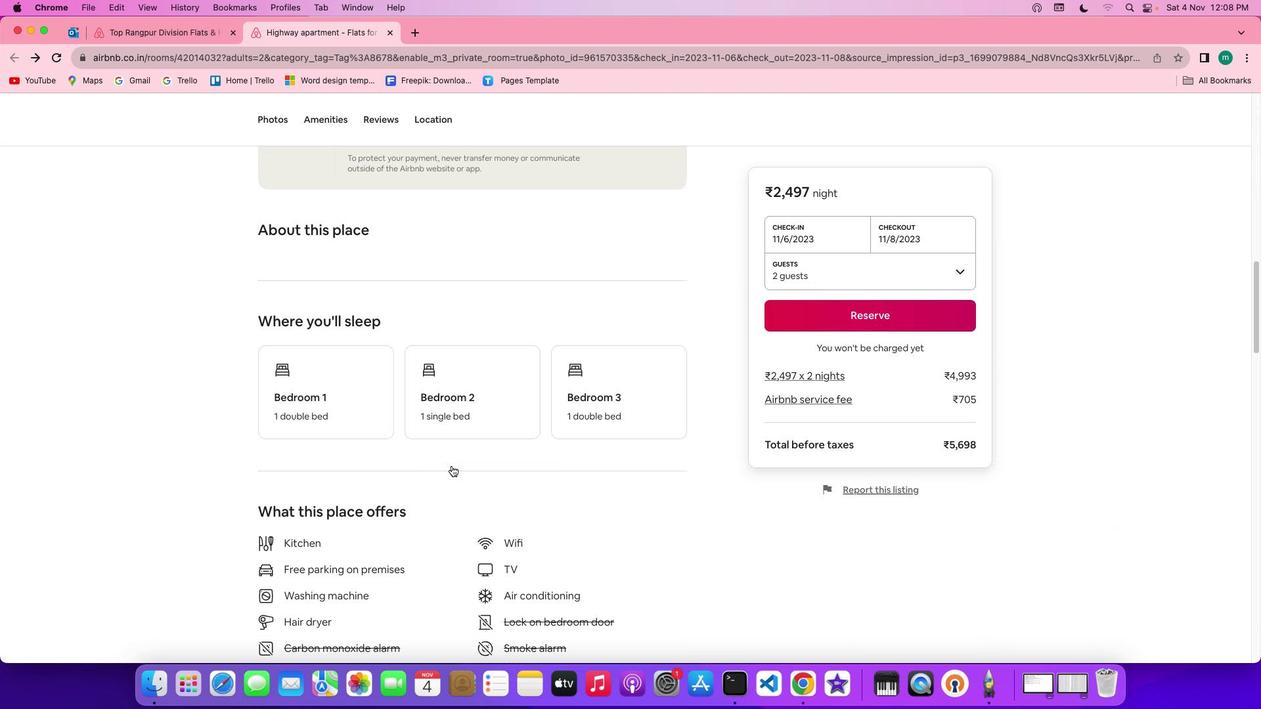 
Action: Mouse scrolled (452, 465) with delta (0, -1)
Screenshot: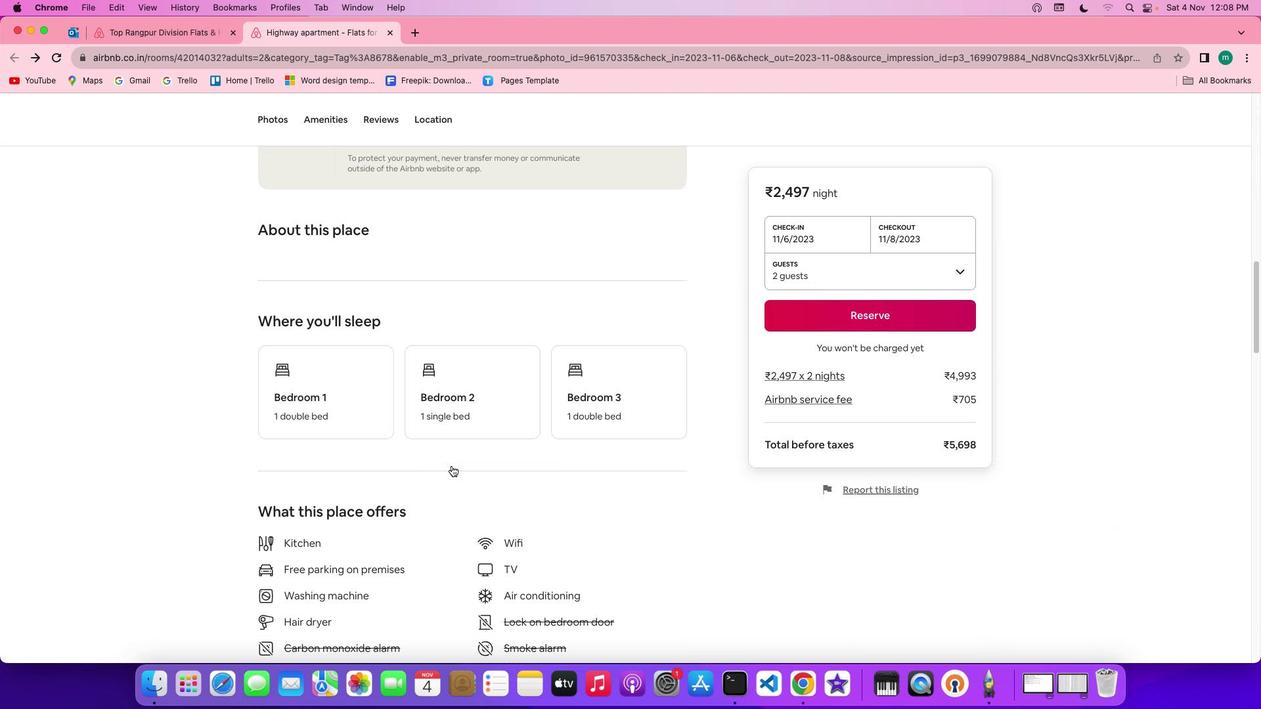 
Action: Mouse scrolled (452, 465) with delta (0, -2)
Screenshot: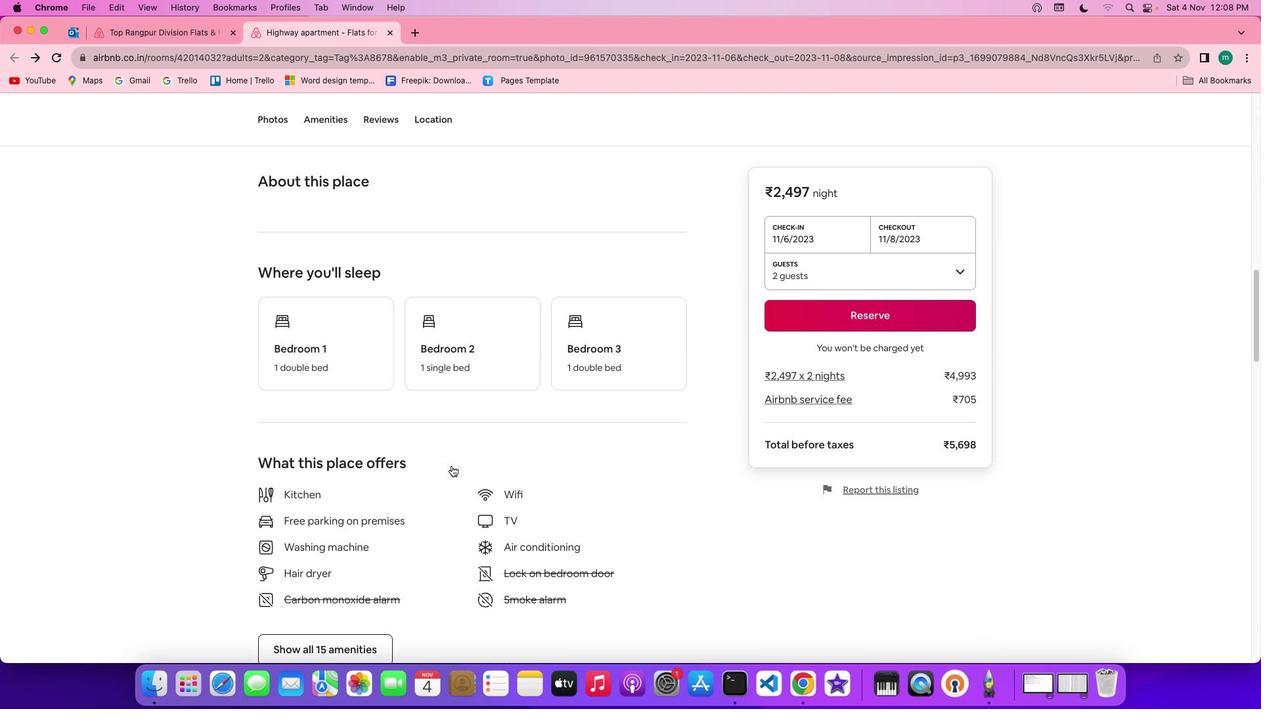 
Action: Mouse scrolled (452, 465) with delta (0, -3)
Screenshot: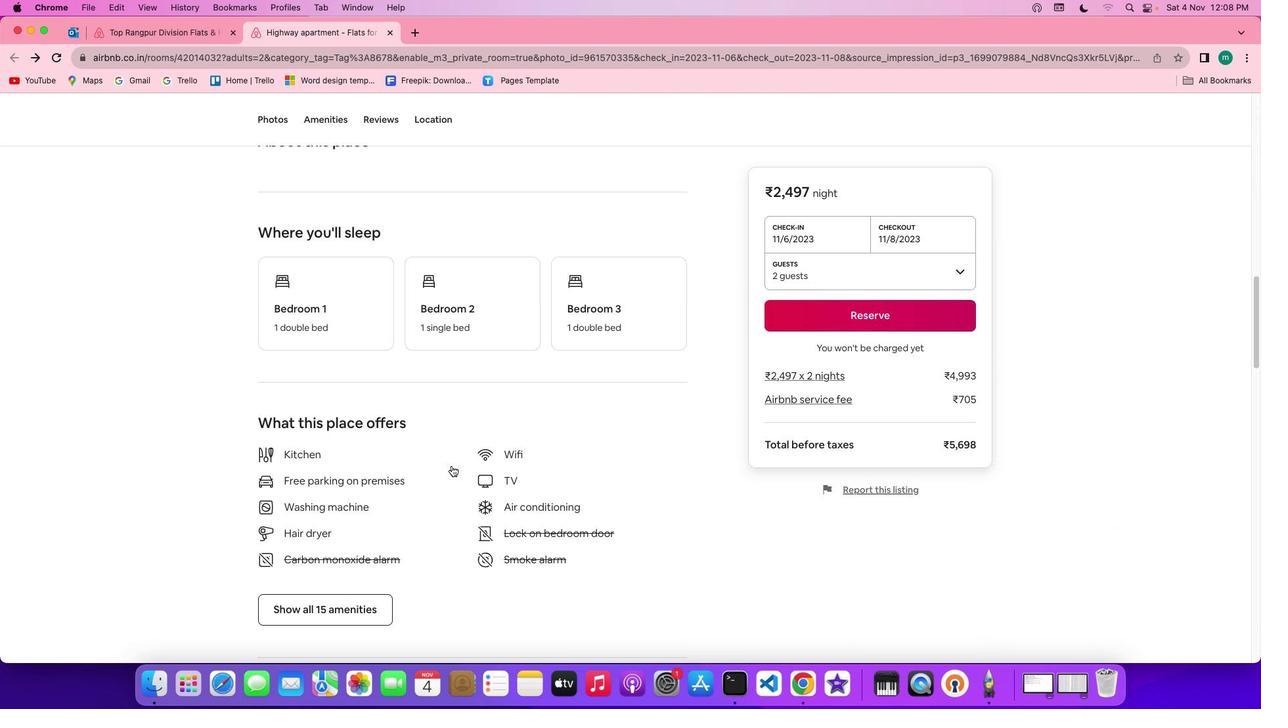 
Action: Mouse scrolled (452, 465) with delta (0, 0)
Screenshot: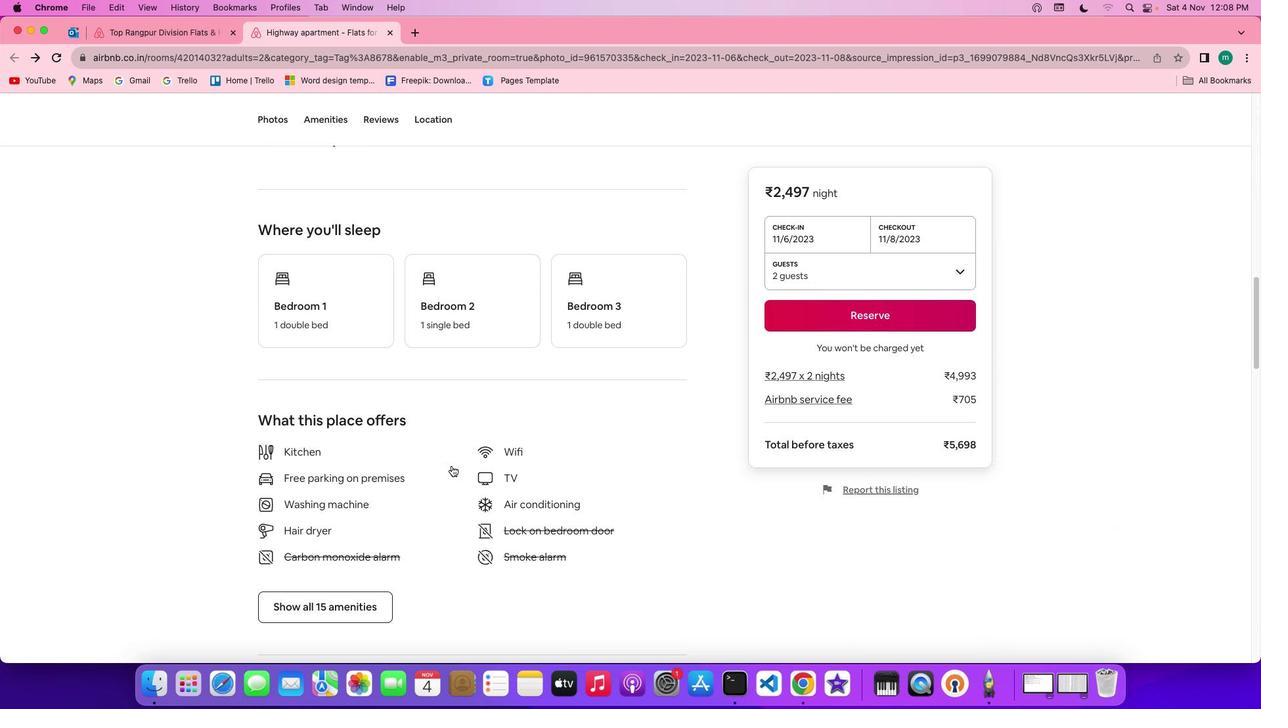 
Action: Mouse scrolled (452, 465) with delta (0, 0)
Screenshot: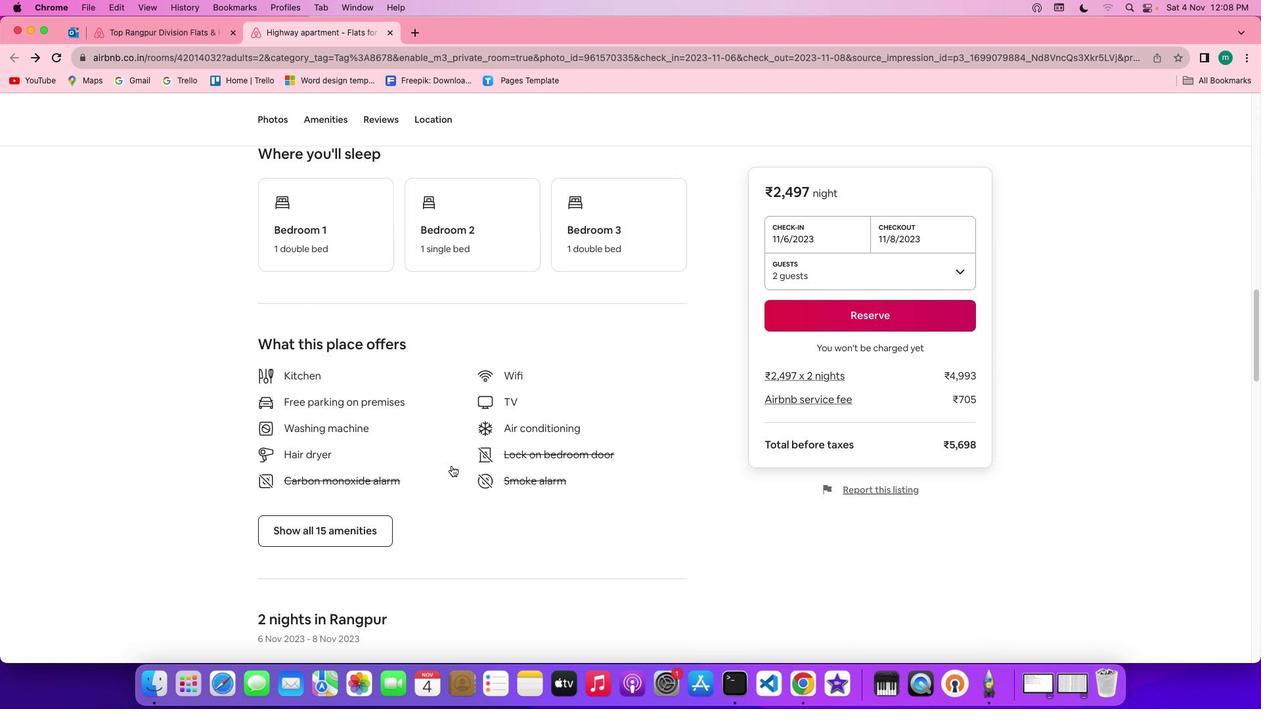 
Action: Mouse scrolled (452, 465) with delta (0, 0)
Screenshot: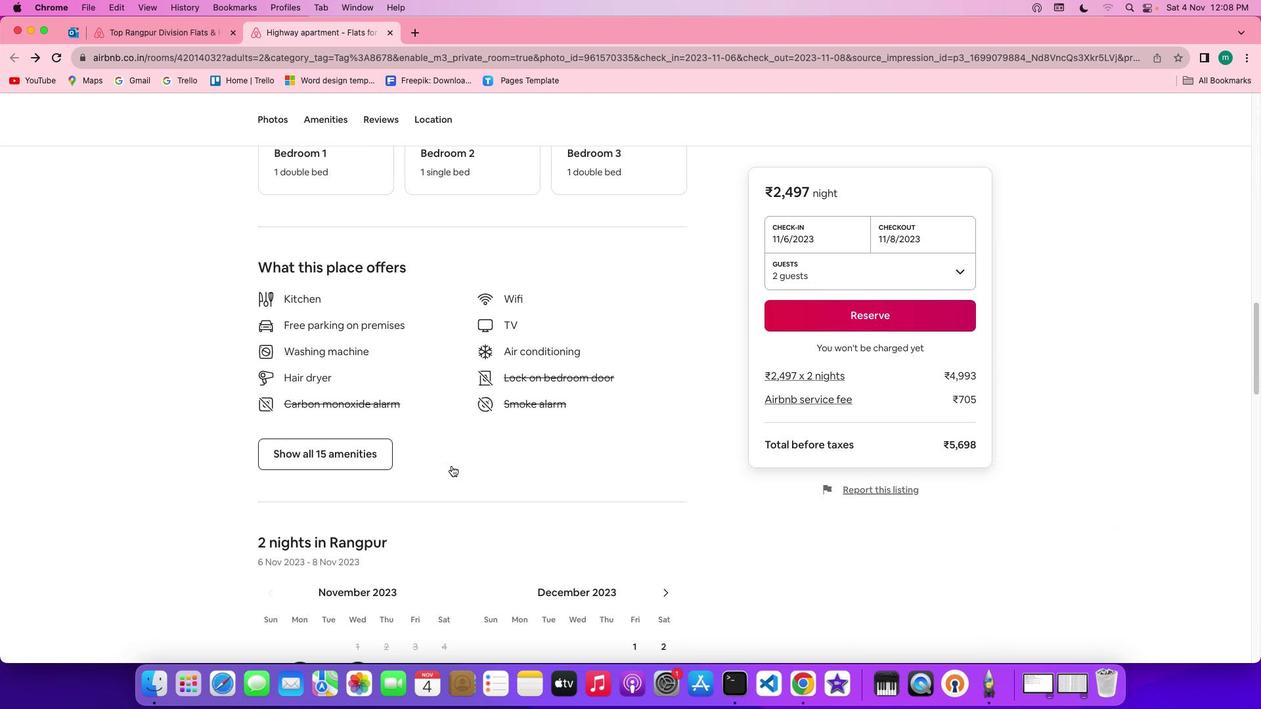 
Action: Mouse scrolled (452, 465) with delta (0, -1)
Screenshot: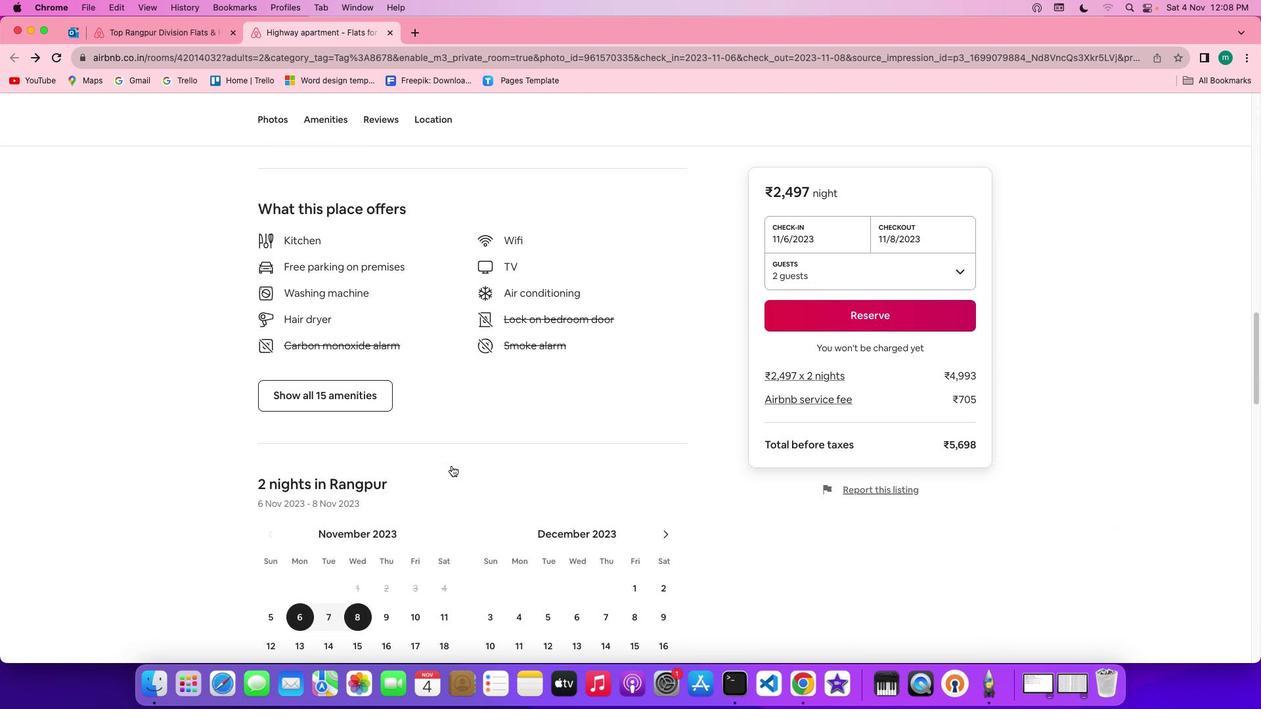 
Action: Mouse scrolled (452, 465) with delta (0, -2)
Screenshot: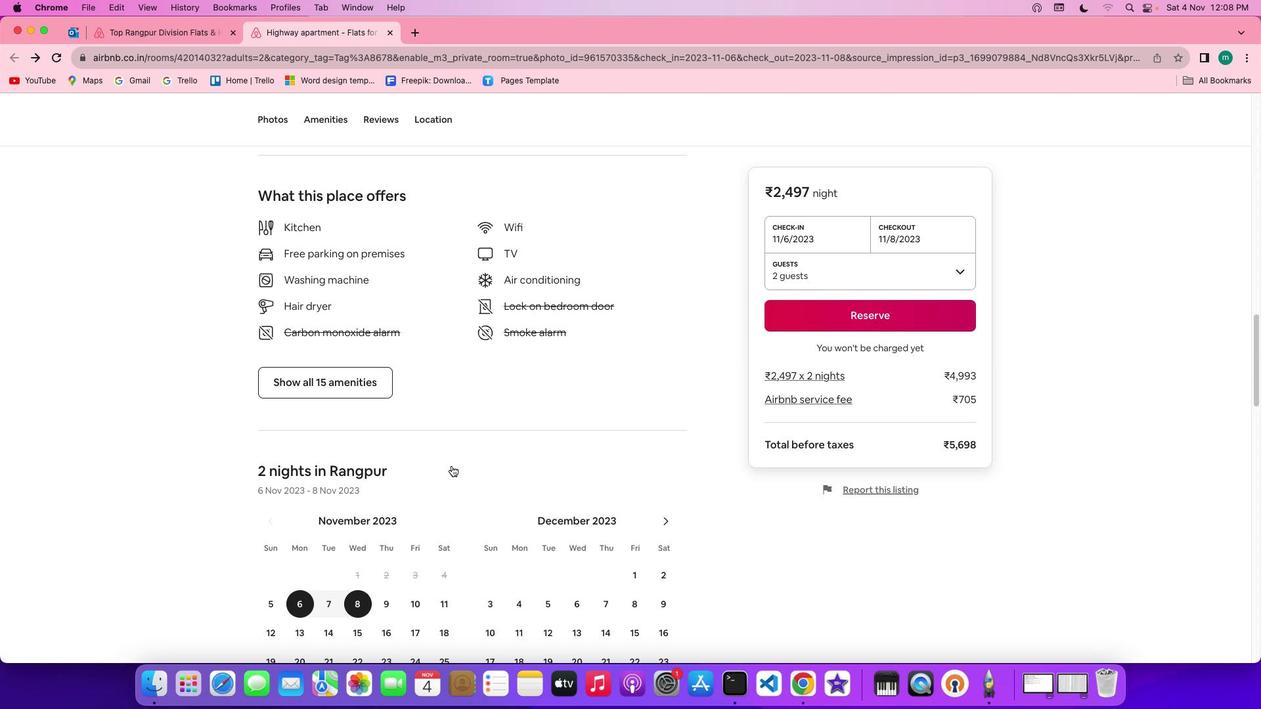 
Action: Mouse moved to (340, 384)
Screenshot: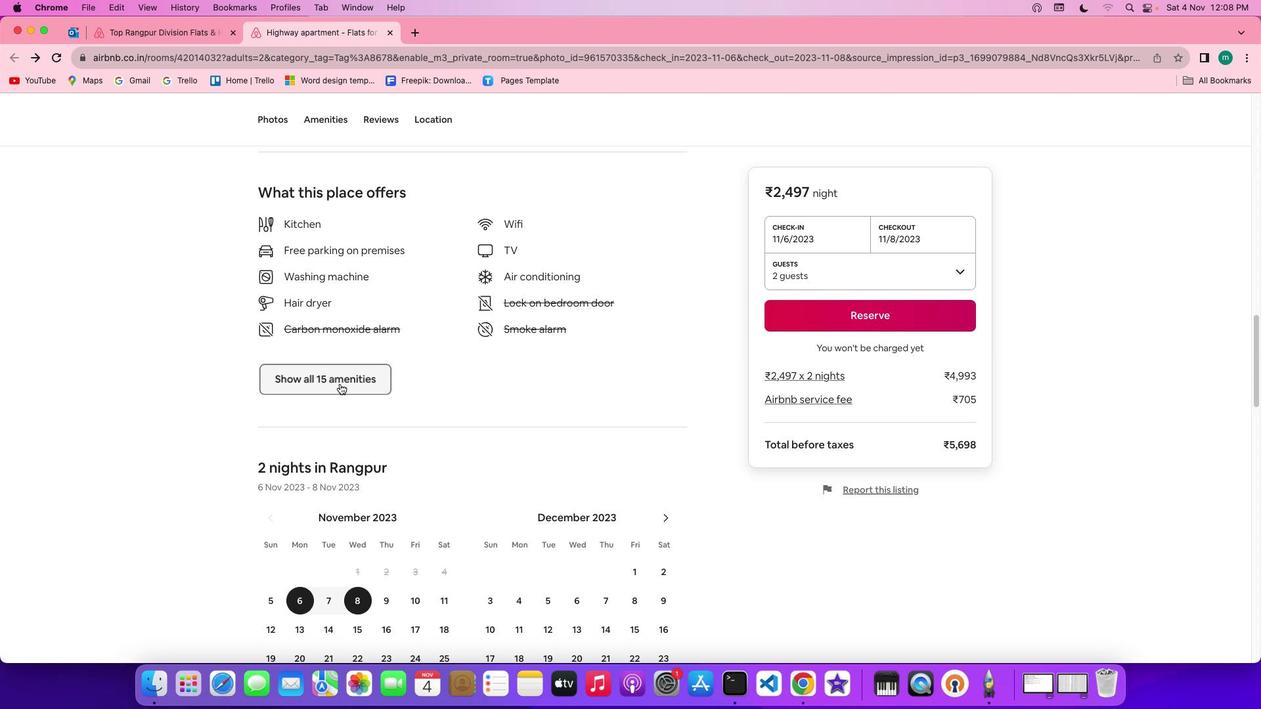 
Action: Mouse pressed left at (340, 384)
Screenshot: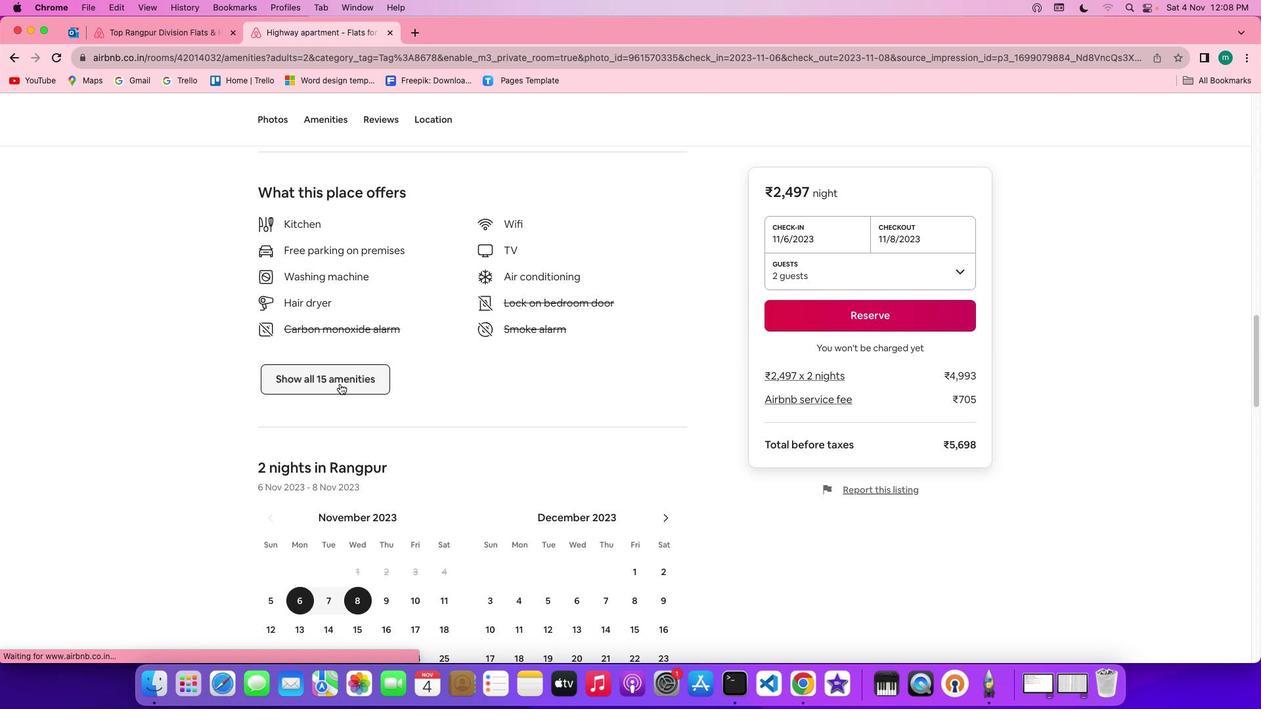 
Action: Mouse moved to (668, 475)
Screenshot: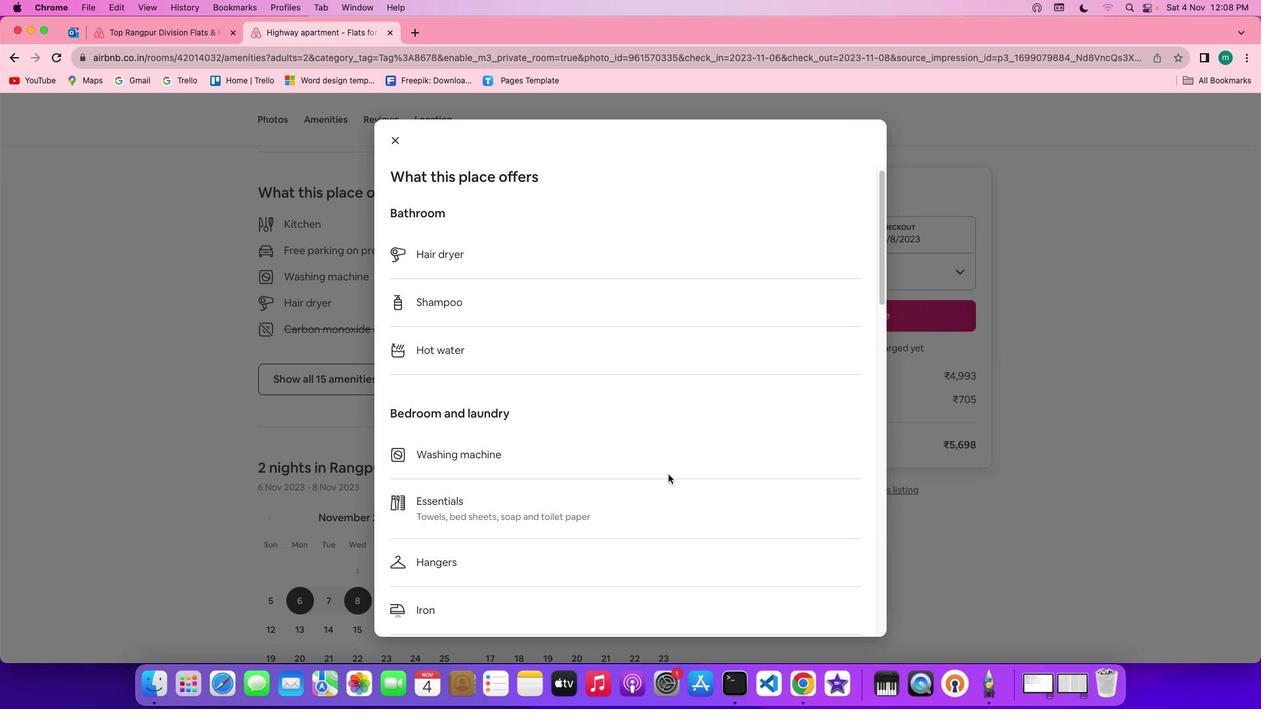 
Action: Mouse scrolled (668, 475) with delta (0, 0)
Screenshot: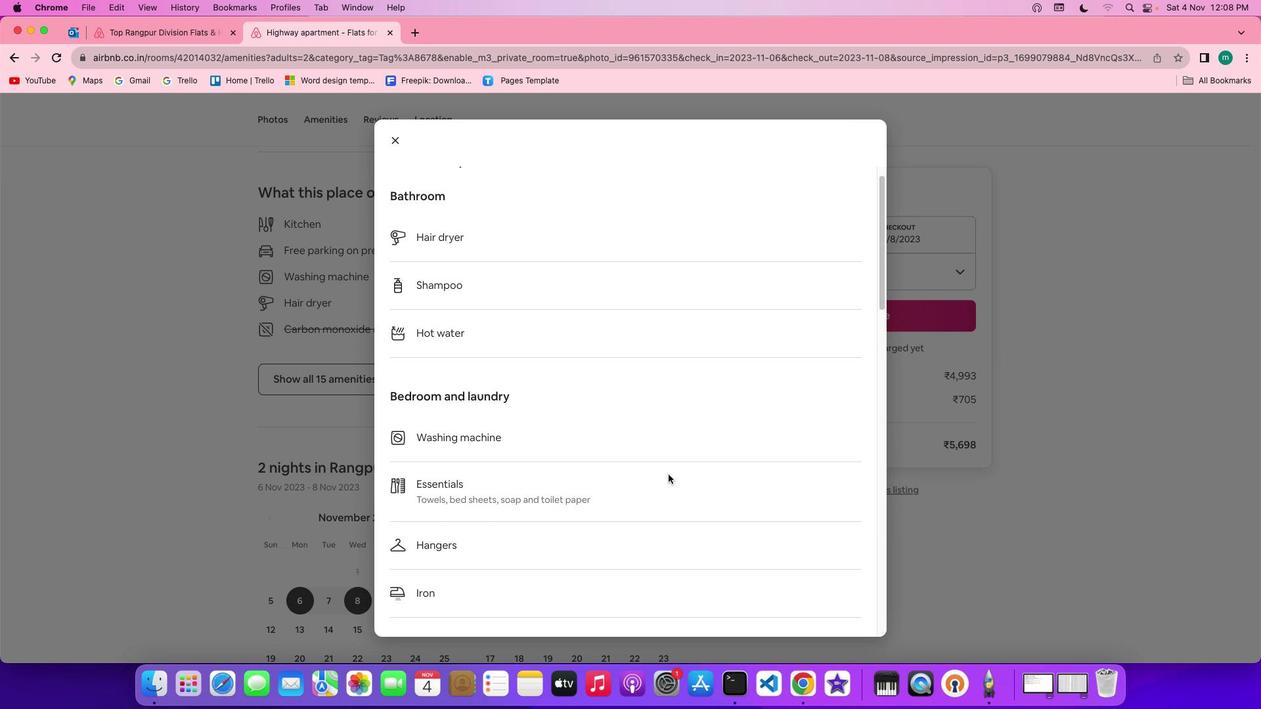 
Action: Mouse scrolled (668, 475) with delta (0, 0)
Screenshot: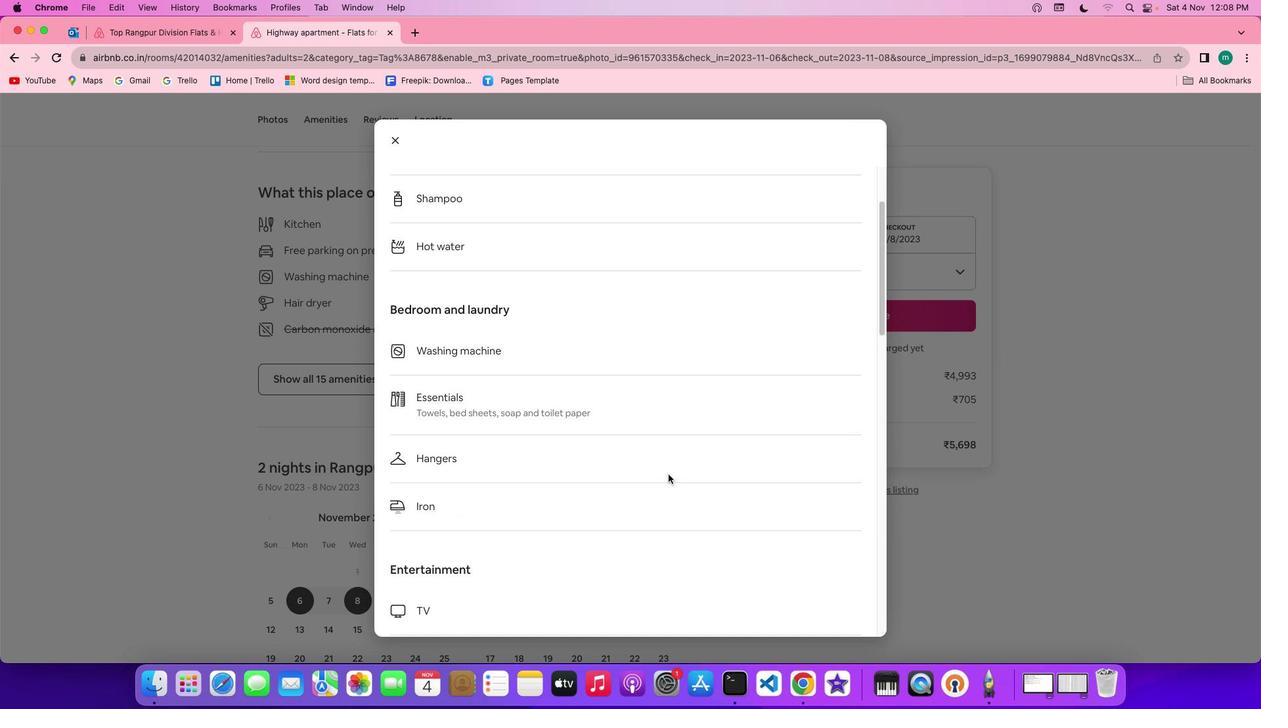 
Action: Mouse scrolled (668, 475) with delta (0, -1)
Screenshot: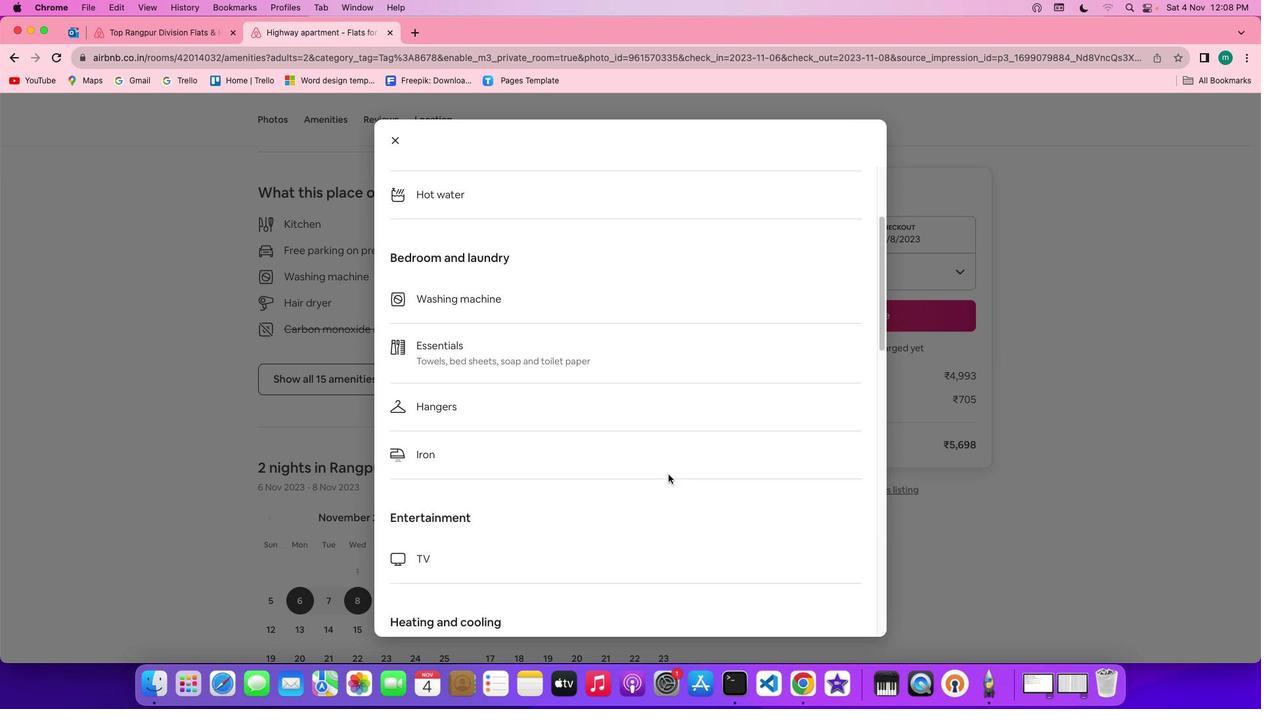 
Action: Mouse scrolled (668, 475) with delta (0, -1)
Screenshot: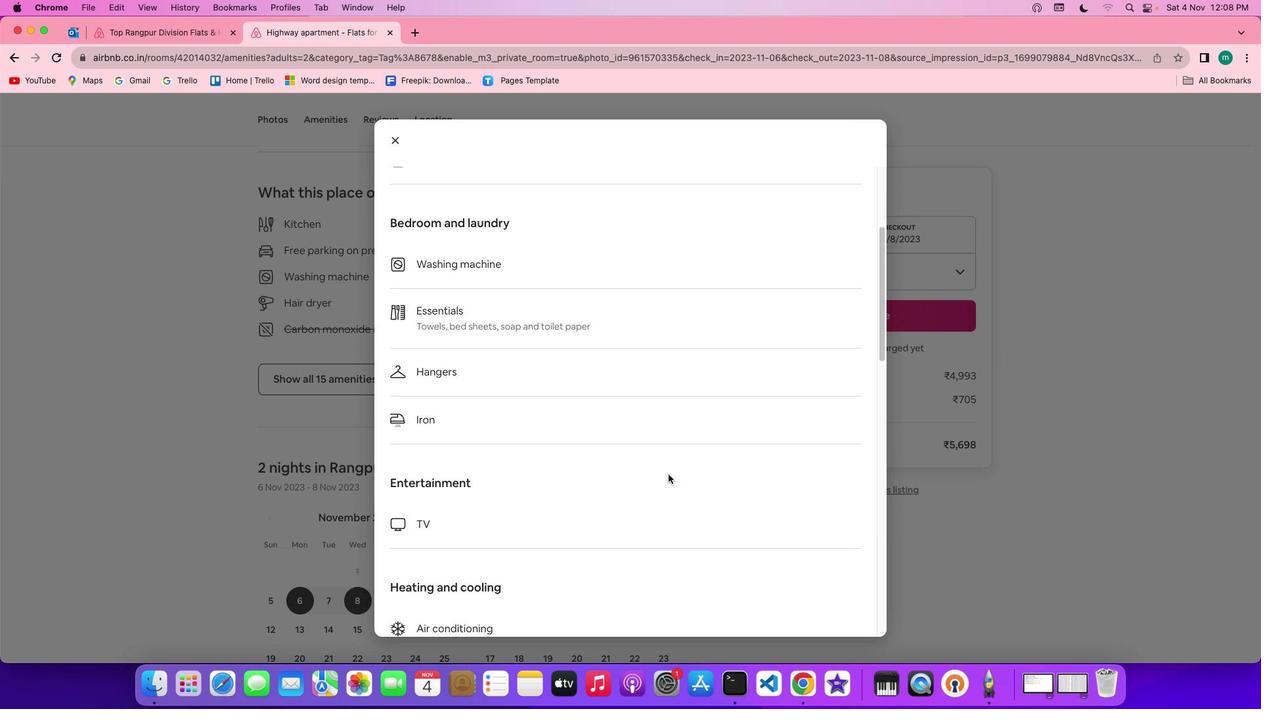 
Action: Mouse scrolled (668, 475) with delta (0, -1)
Screenshot: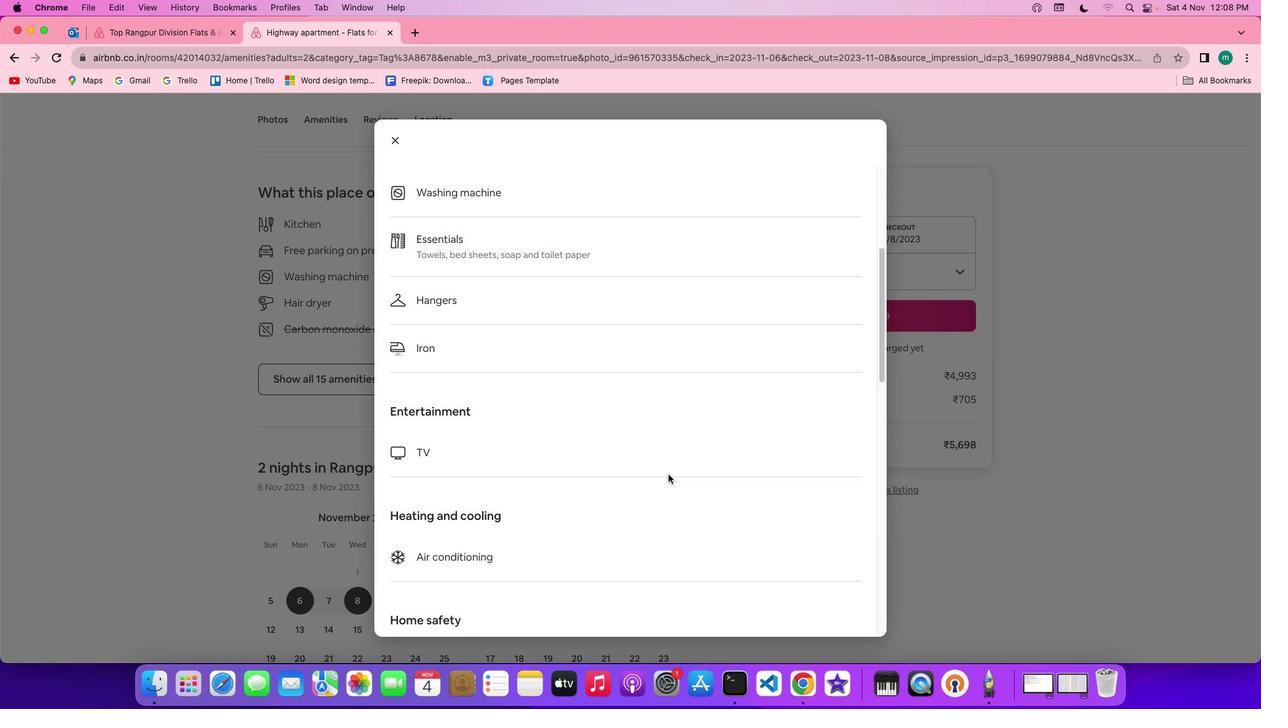 
Action: Mouse scrolled (668, 475) with delta (0, 0)
Screenshot: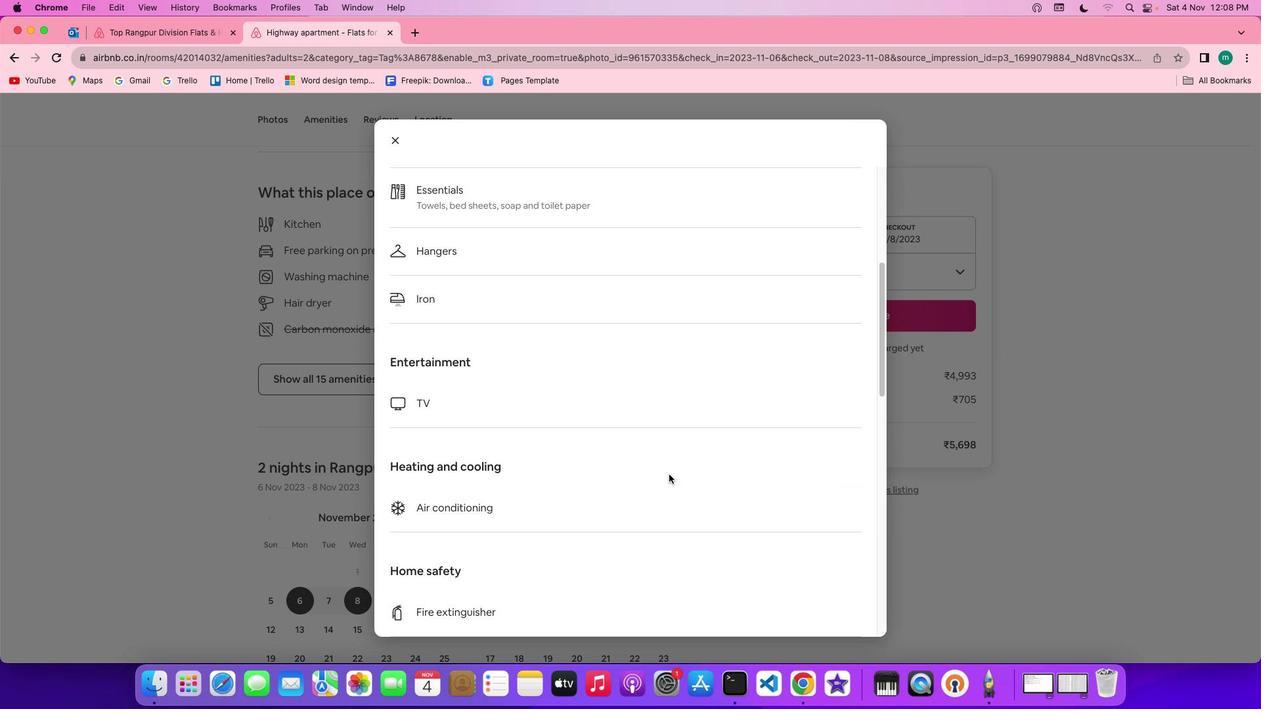 
Action: Mouse moved to (668, 475)
Screenshot: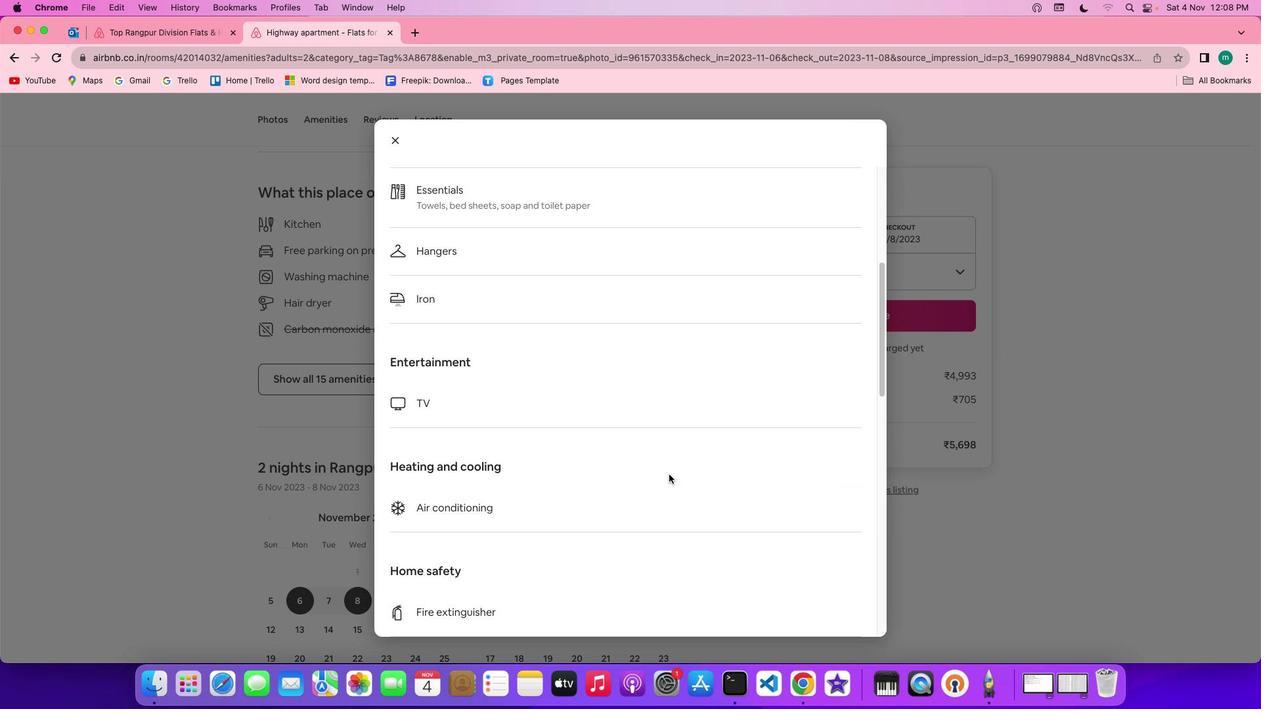 
Action: Mouse scrolled (668, 475) with delta (0, 0)
Screenshot: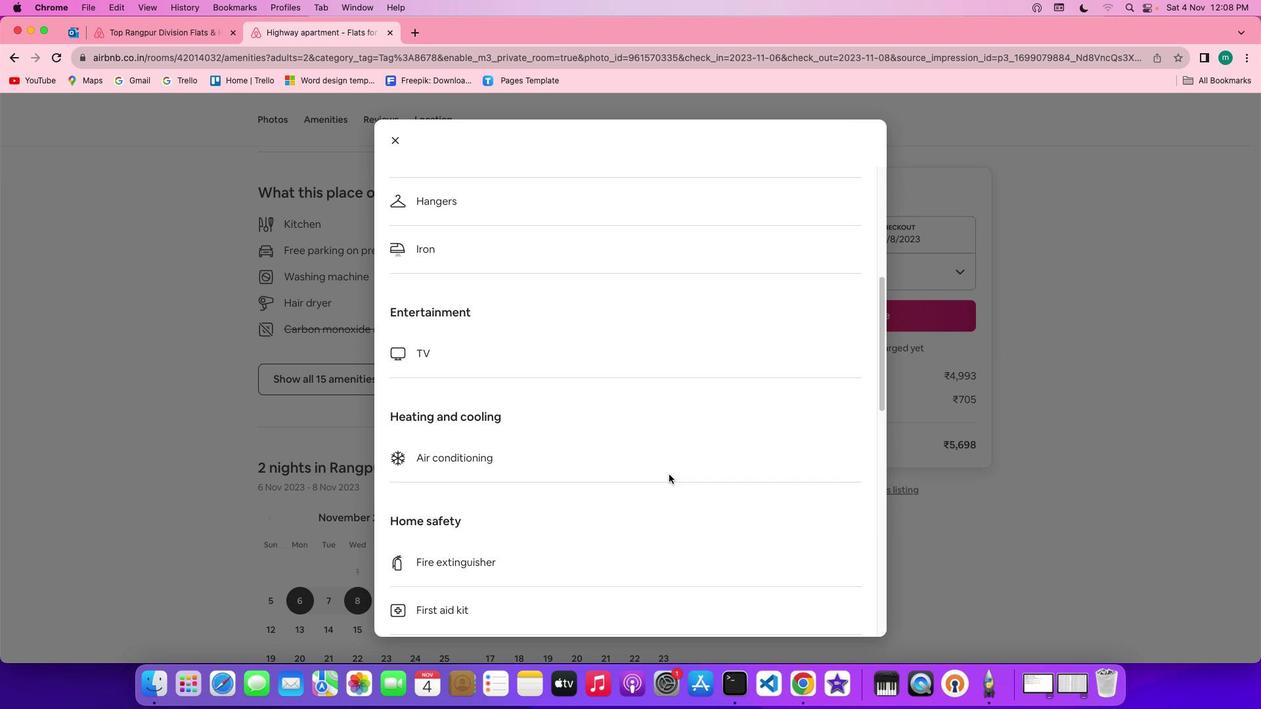 
Action: Mouse scrolled (668, 475) with delta (0, -1)
Screenshot: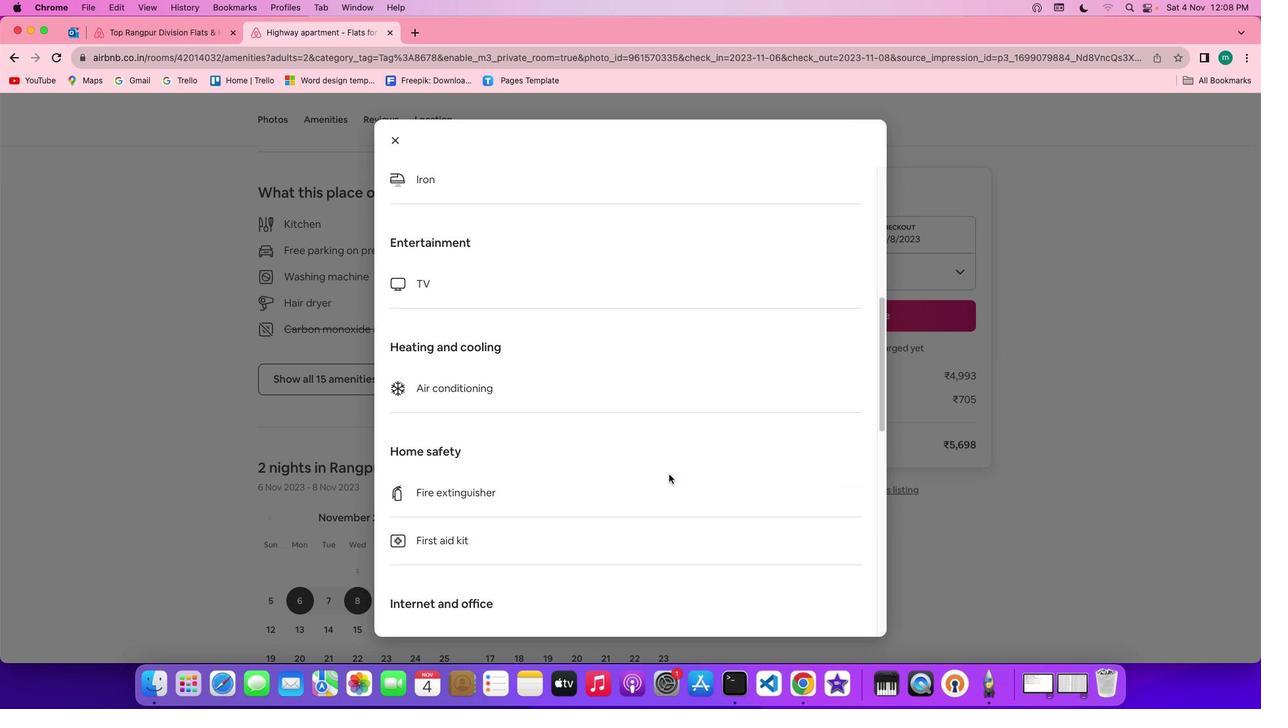 
Action: Mouse scrolled (668, 475) with delta (0, -1)
Screenshot: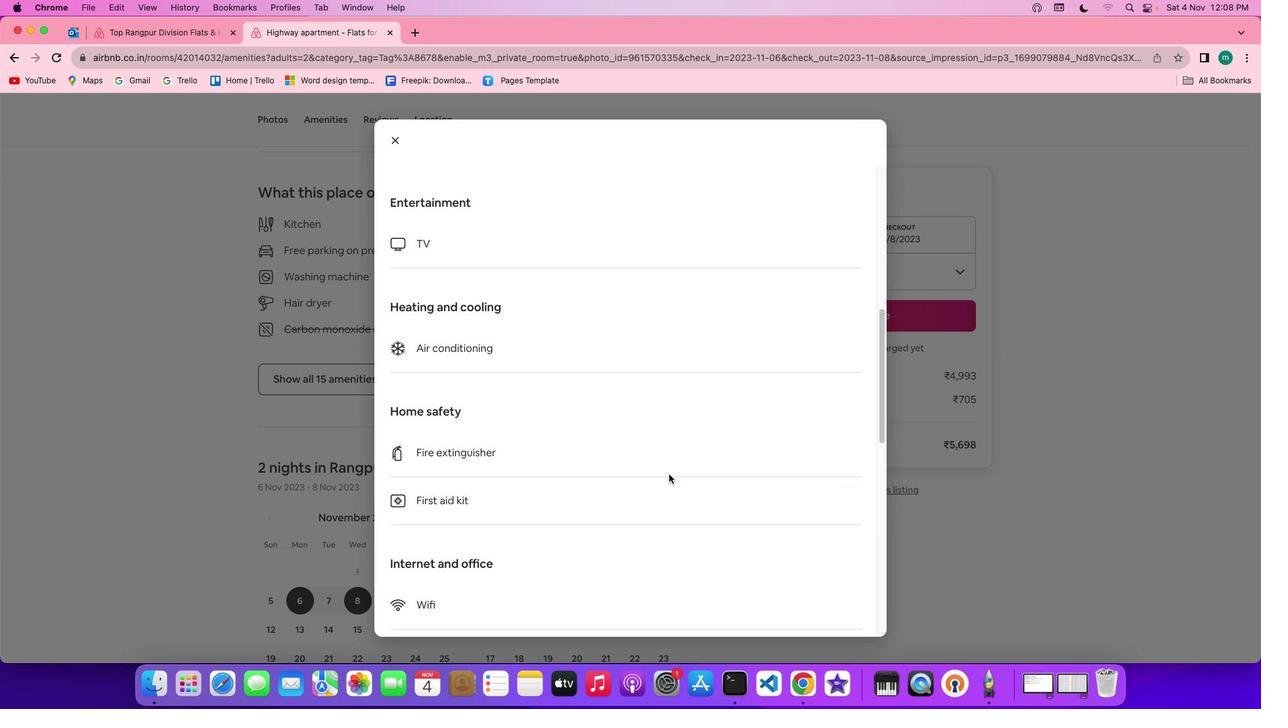 
Action: Mouse scrolled (668, 475) with delta (0, -2)
Screenshot: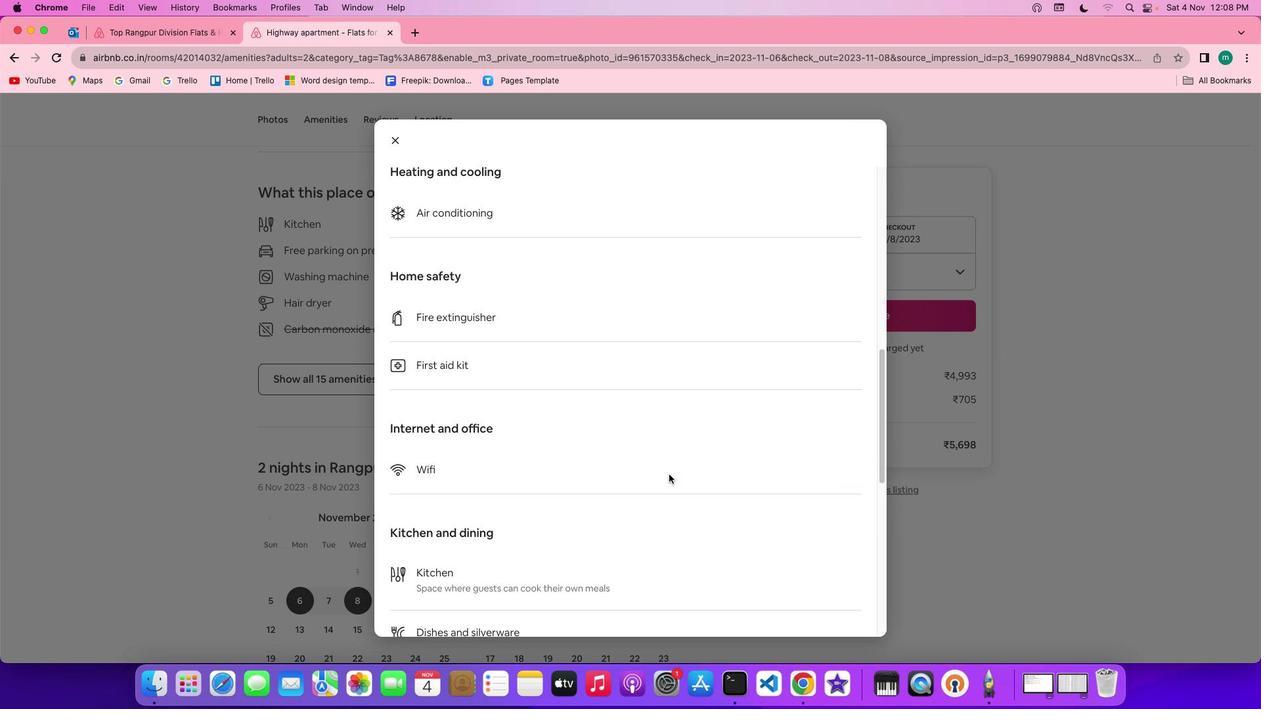 
Action: Mouse scrolled (668, 475) with delta (0, -2)
Screenshot: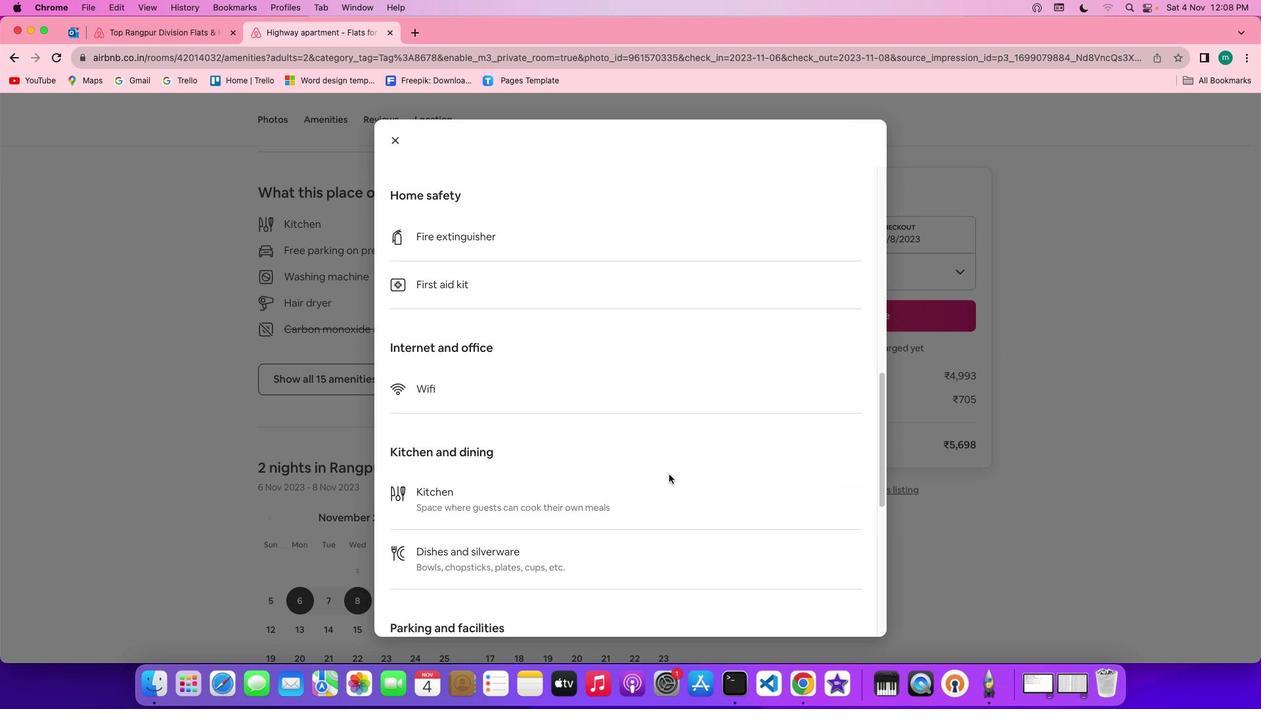 
Action: Mouse scrolled (668, 475) with delta (0, 0)
Screenshot: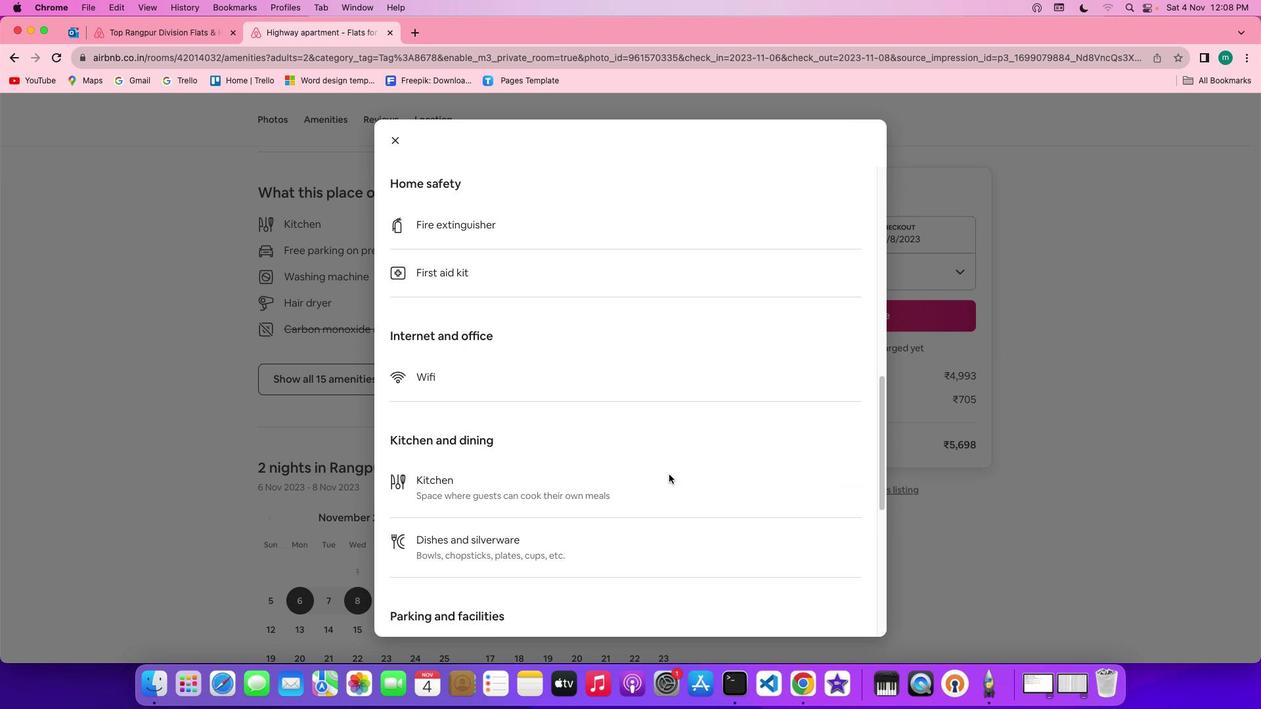 
Action: Mouse scrolled (668, 475) with delta (0, 0)
Screenshot: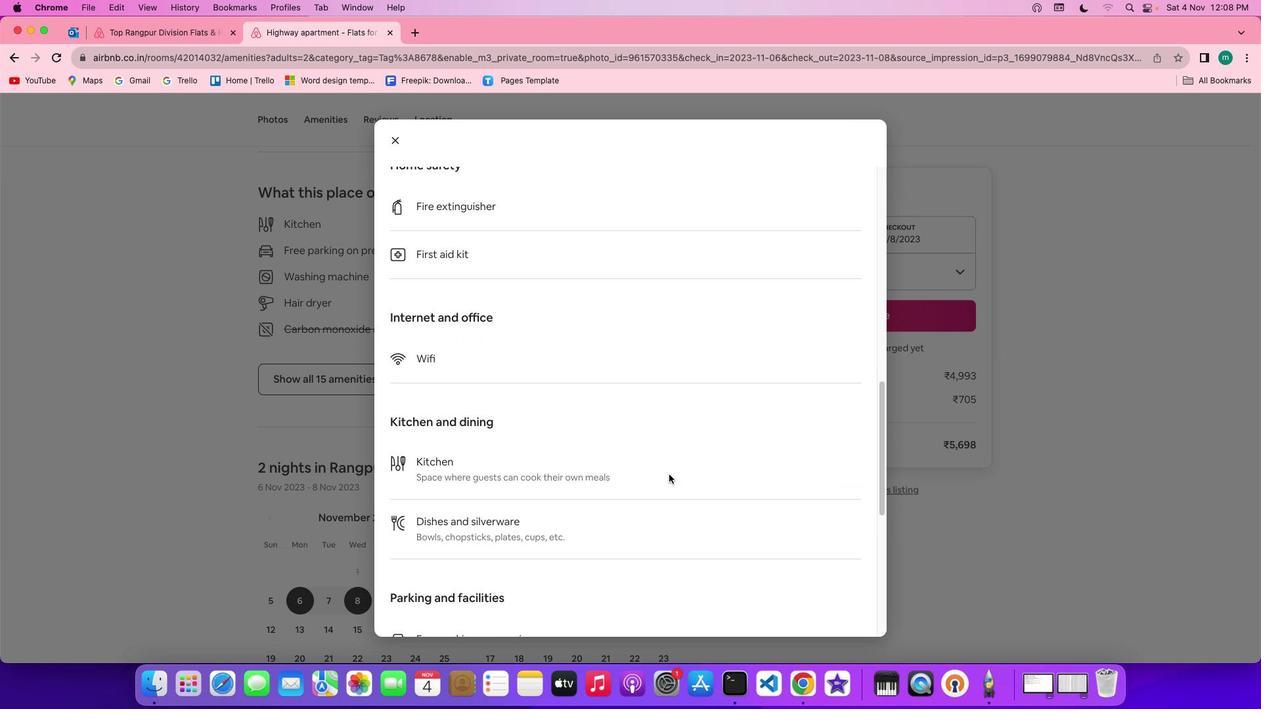 
Action: Mouse scrolled (668, 475) with delta (0, 0)
Screenshot: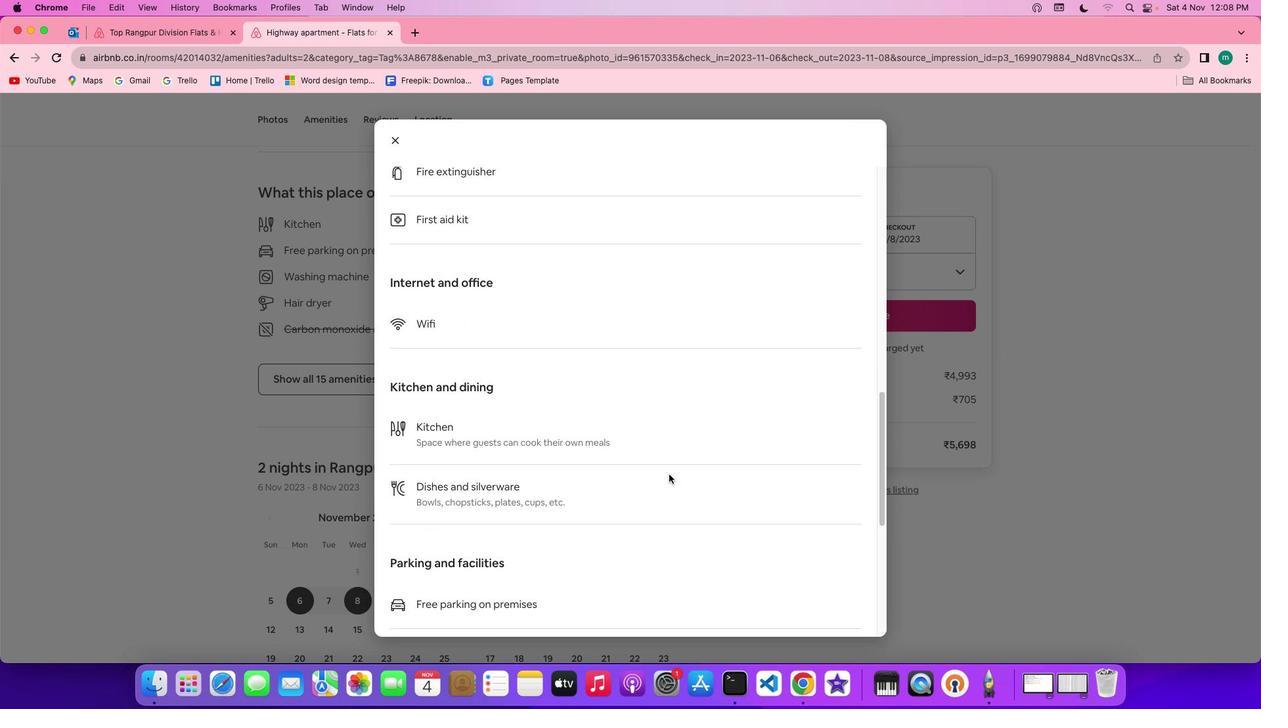 
Action: Mouse scrolled (668, 475) with delta (0, -1)
Screenshot: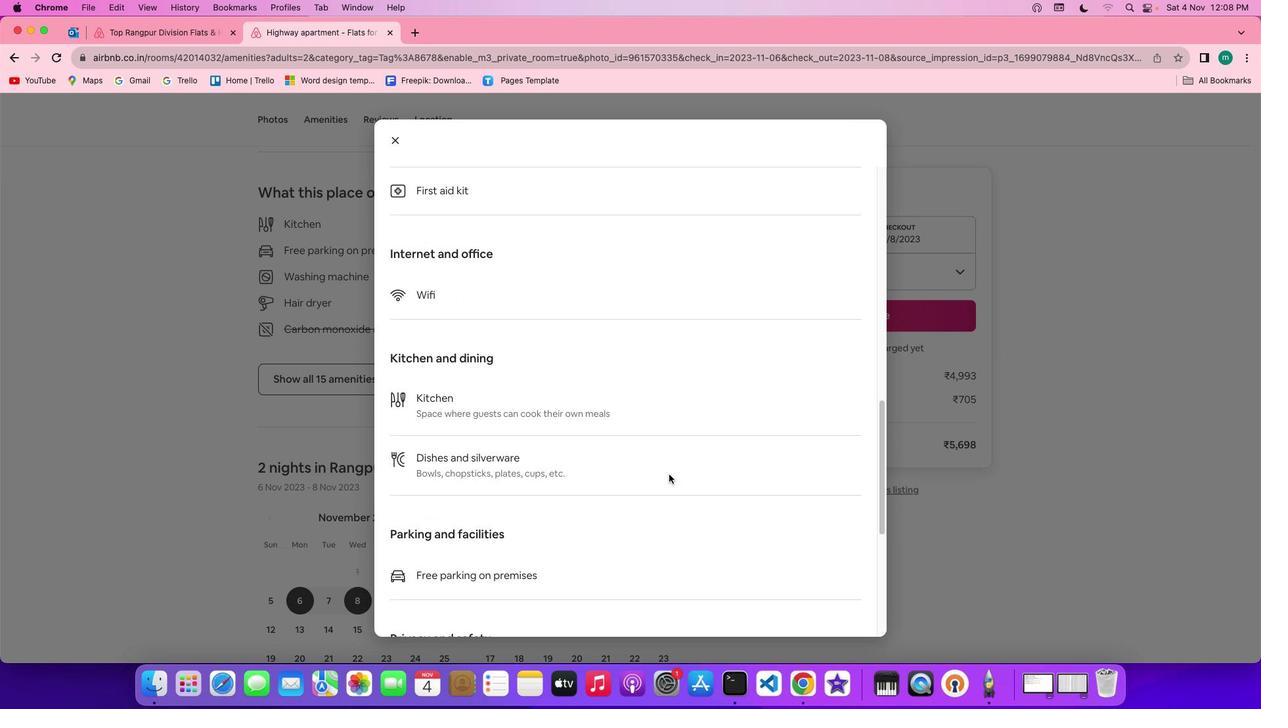 
Action: Mouse scrolled (668, 475) with delta (0, -1)
Screenshot: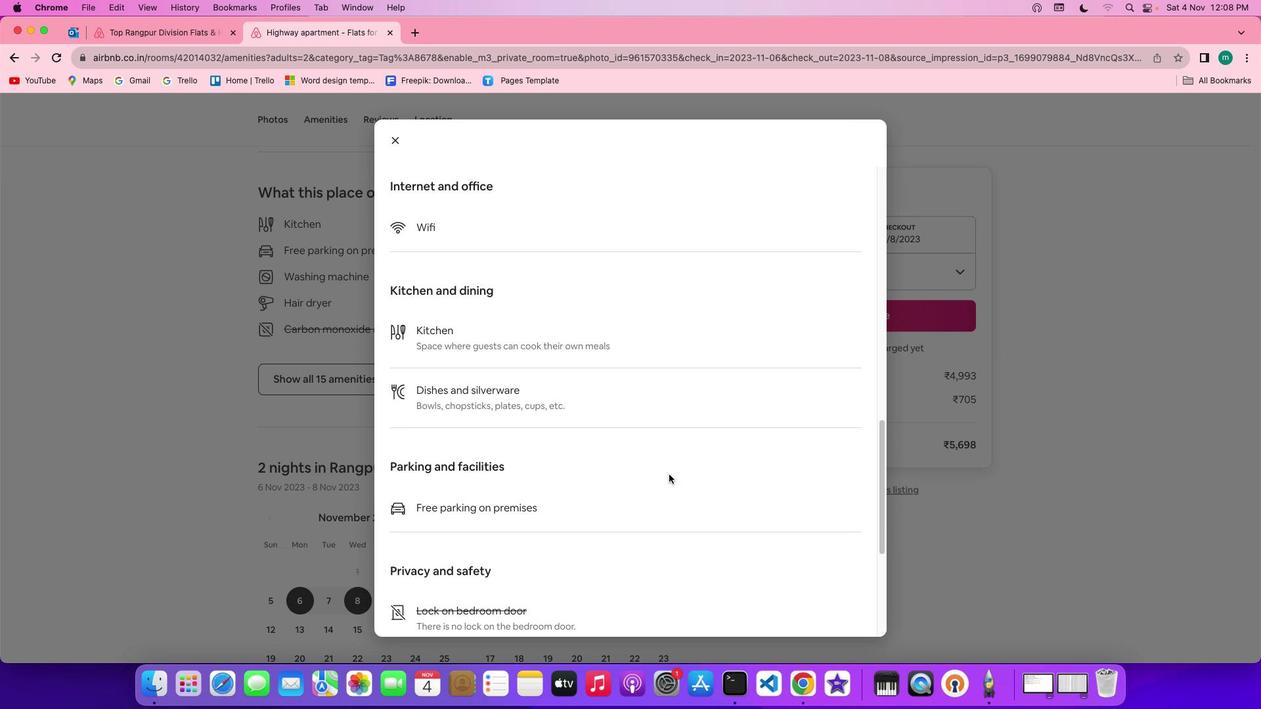 
Action: Mouse scrolled (668, 475) with delta (0, 0)
Screenshot: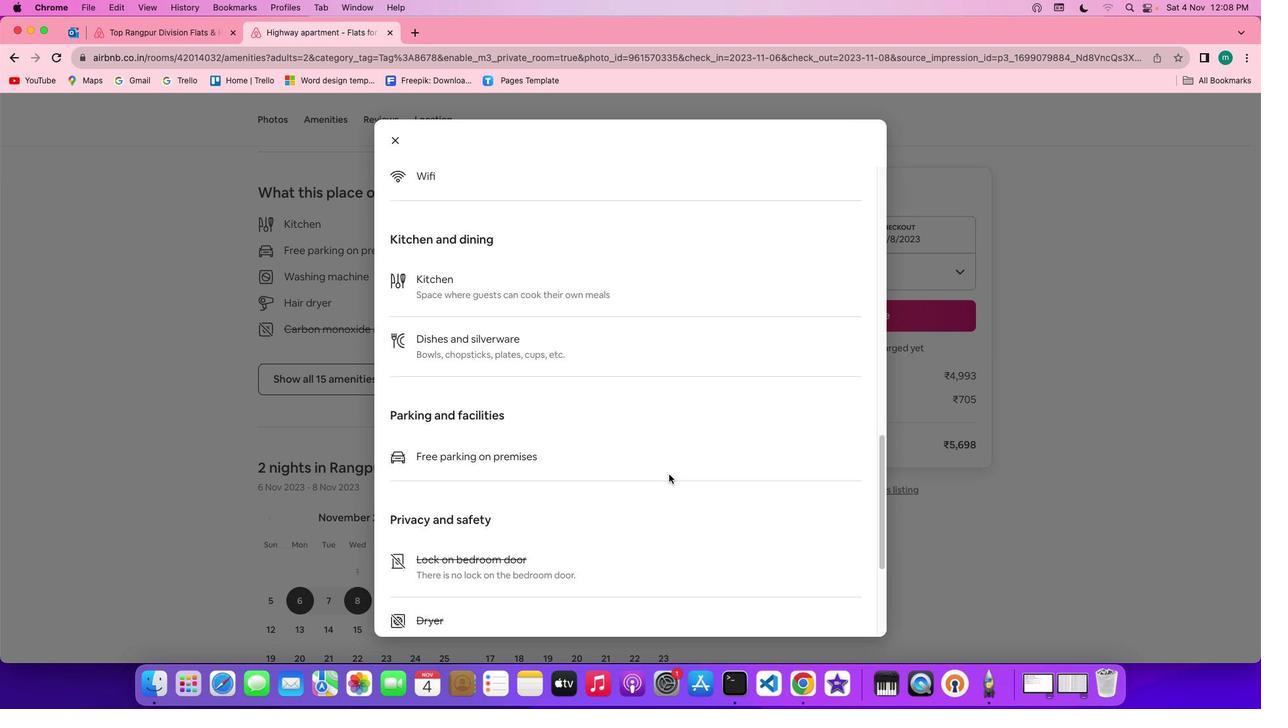 
Action: Mouse scrolled (668, 475) with delta (0, 0)
Screenshot: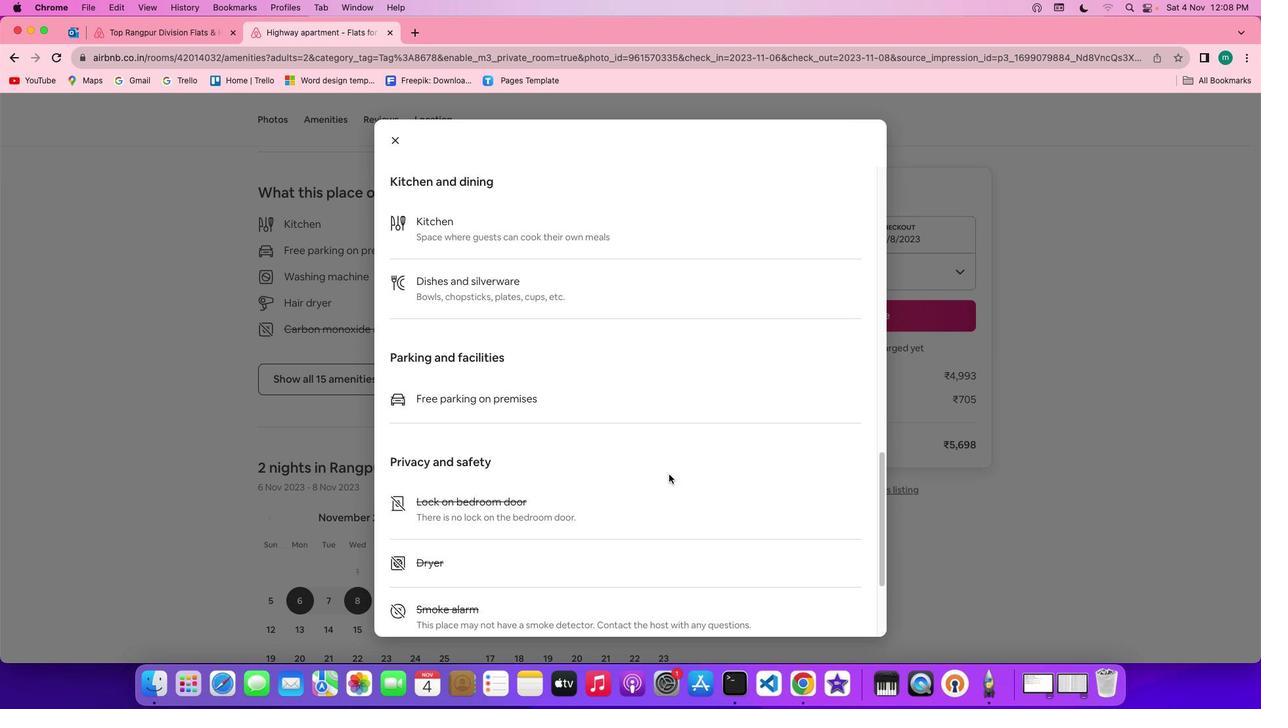 
Action: Mouse scrolled (668, 475) with delta (0, -1)
Screenshot: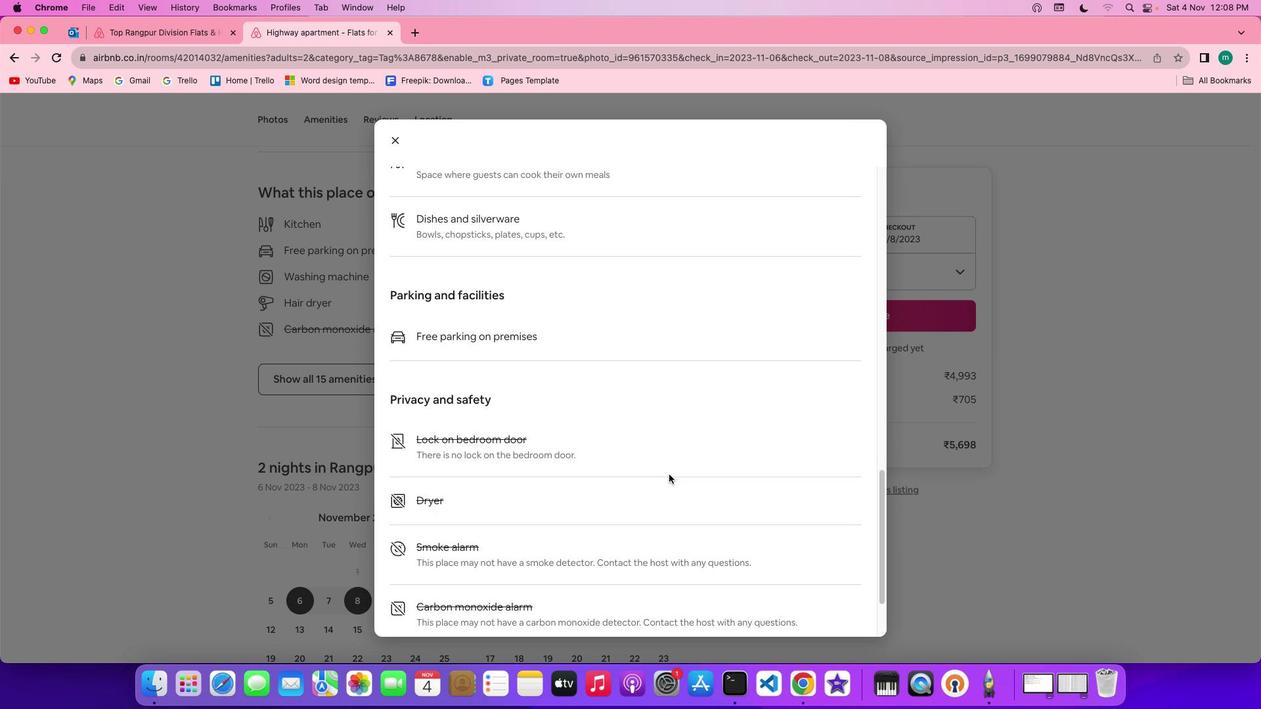 
Action: Mouse scrolled (668, 475) with delta (0, -2)
Screenshot: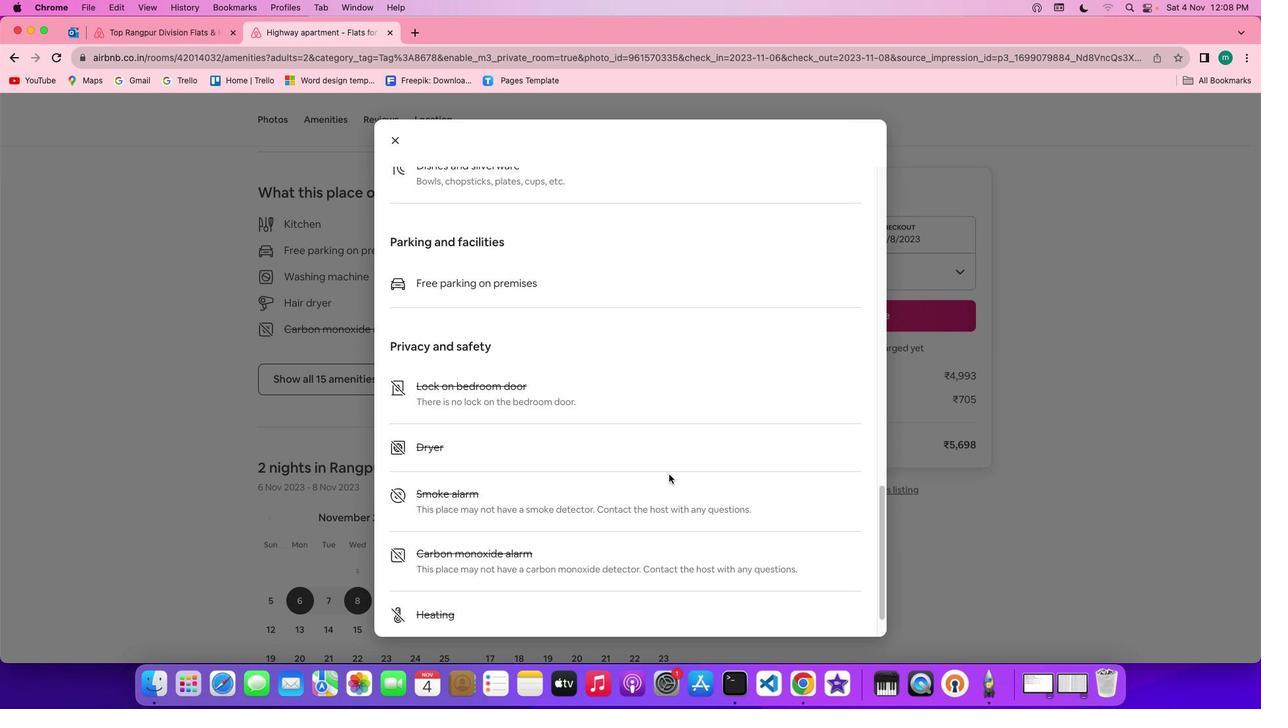 
Action: Mouse scrolled (668, 475) with delta (0, -2)
Screenshot: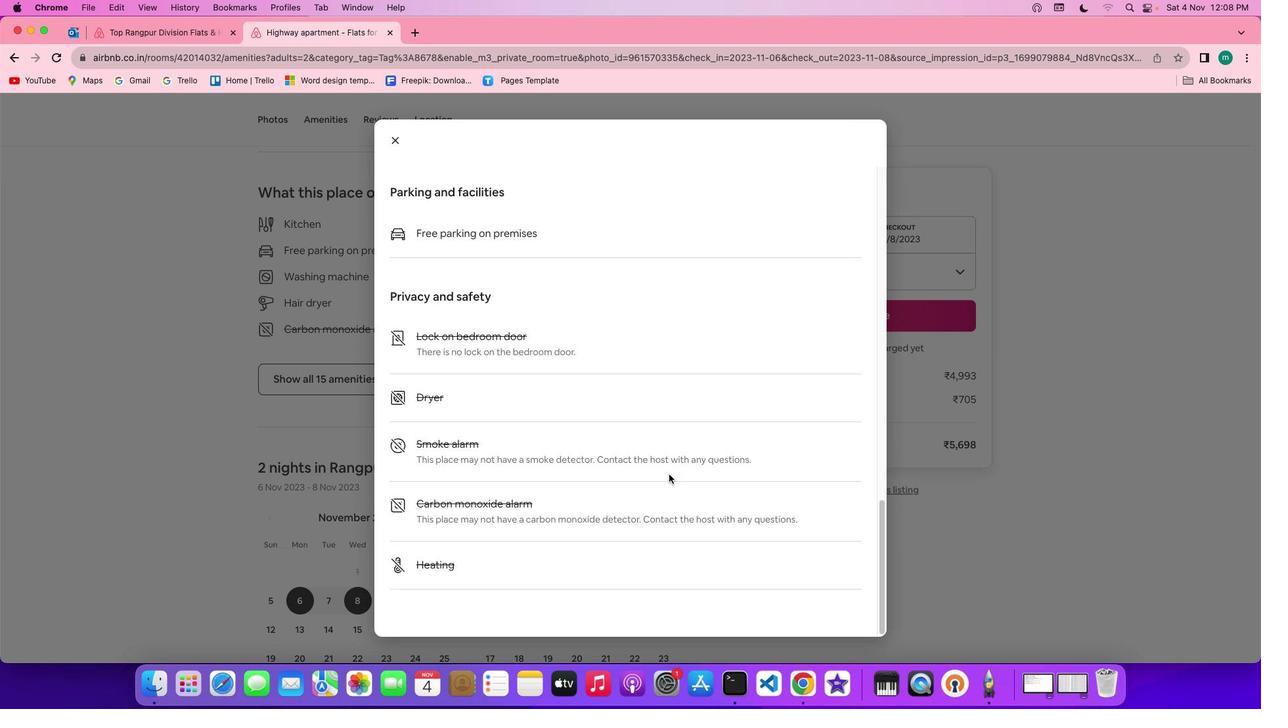 
Action: Mouse scrolled (668, 475) with delta (0, 0)
Screenshot: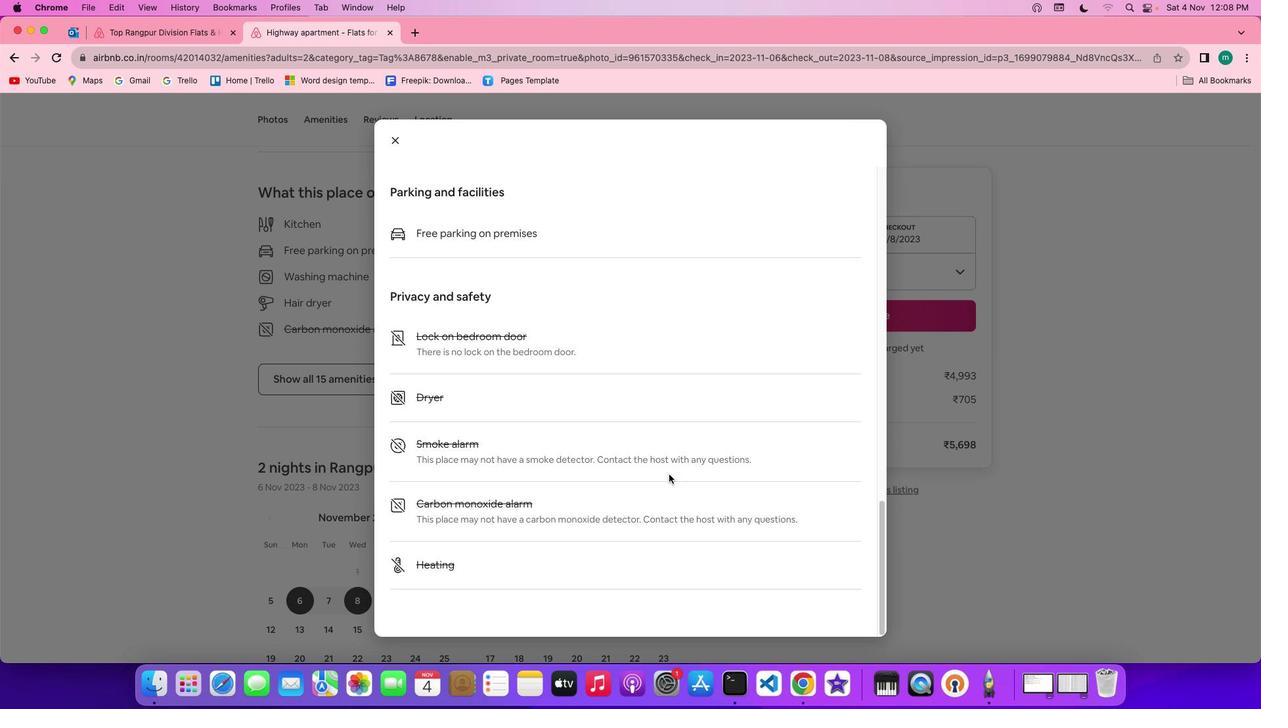 
Action: Mouse scrolled (668, 475) with delta (0, 0)
Screenshot: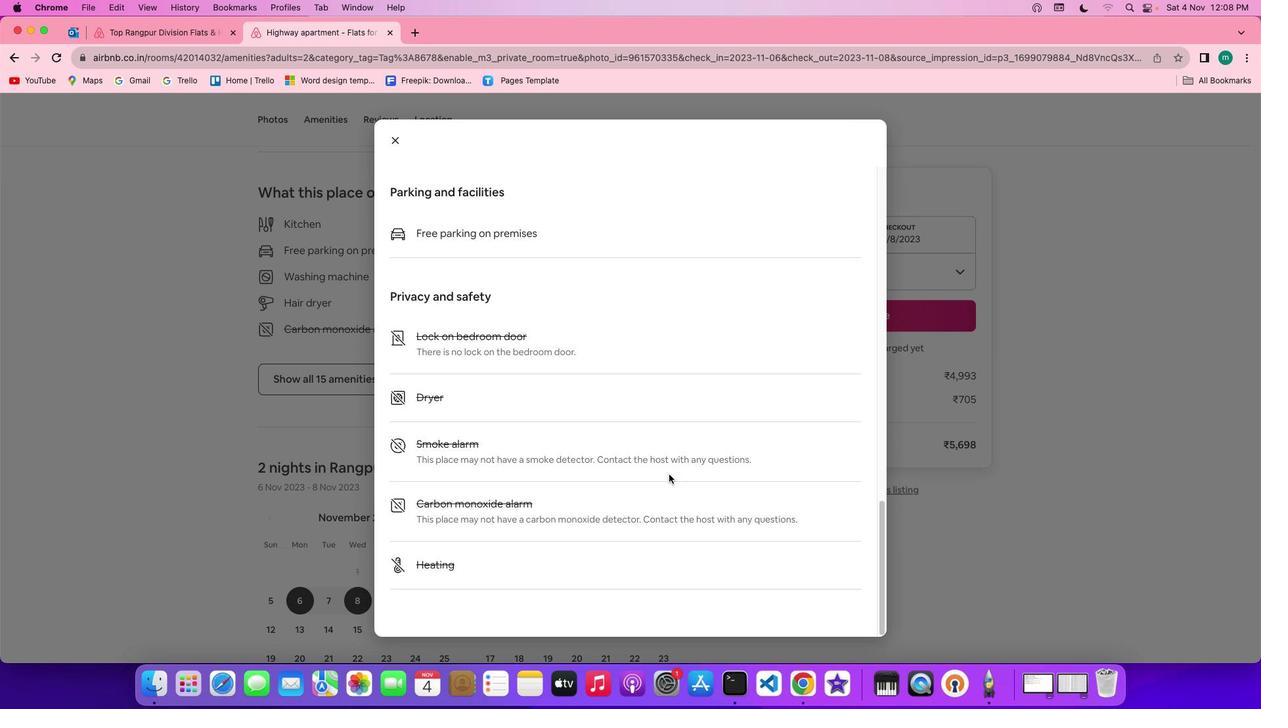 
Action: Mouse scrolled (668, 475) with delta (0, -1)
Screenshot: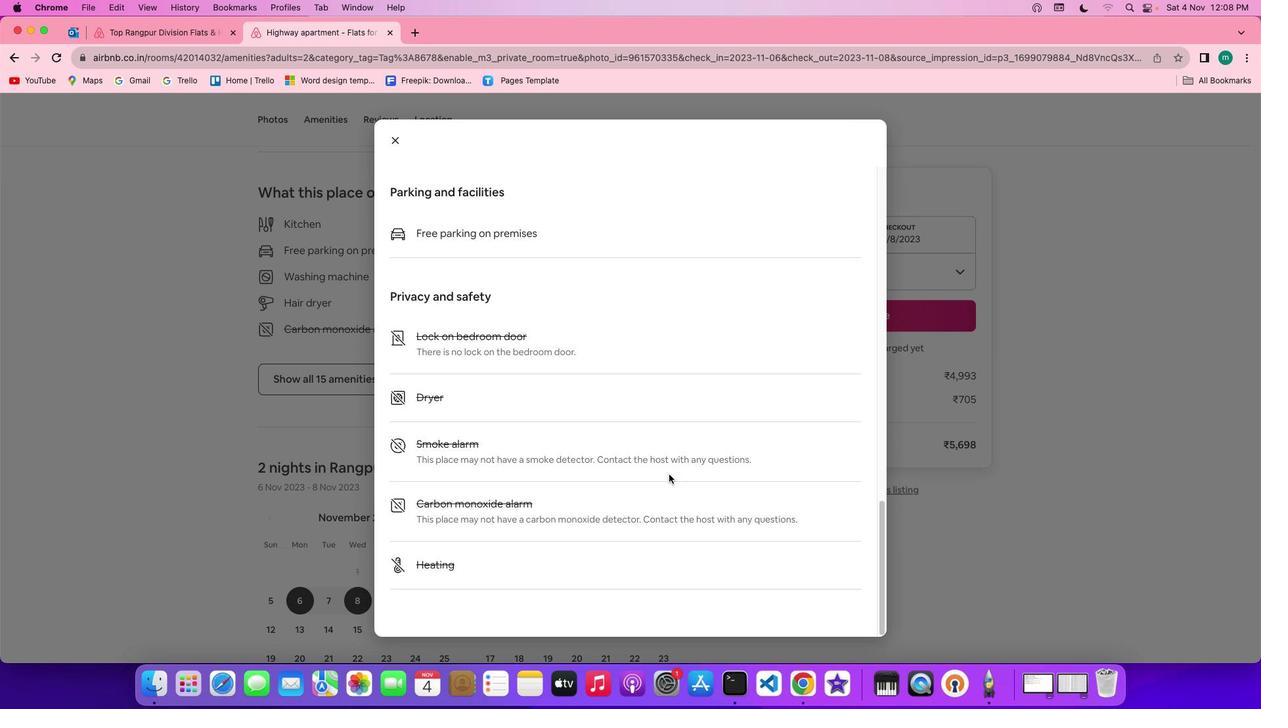 
Action: Mouse scrolled (668, 475) with delta (0, -3)
Screenshot: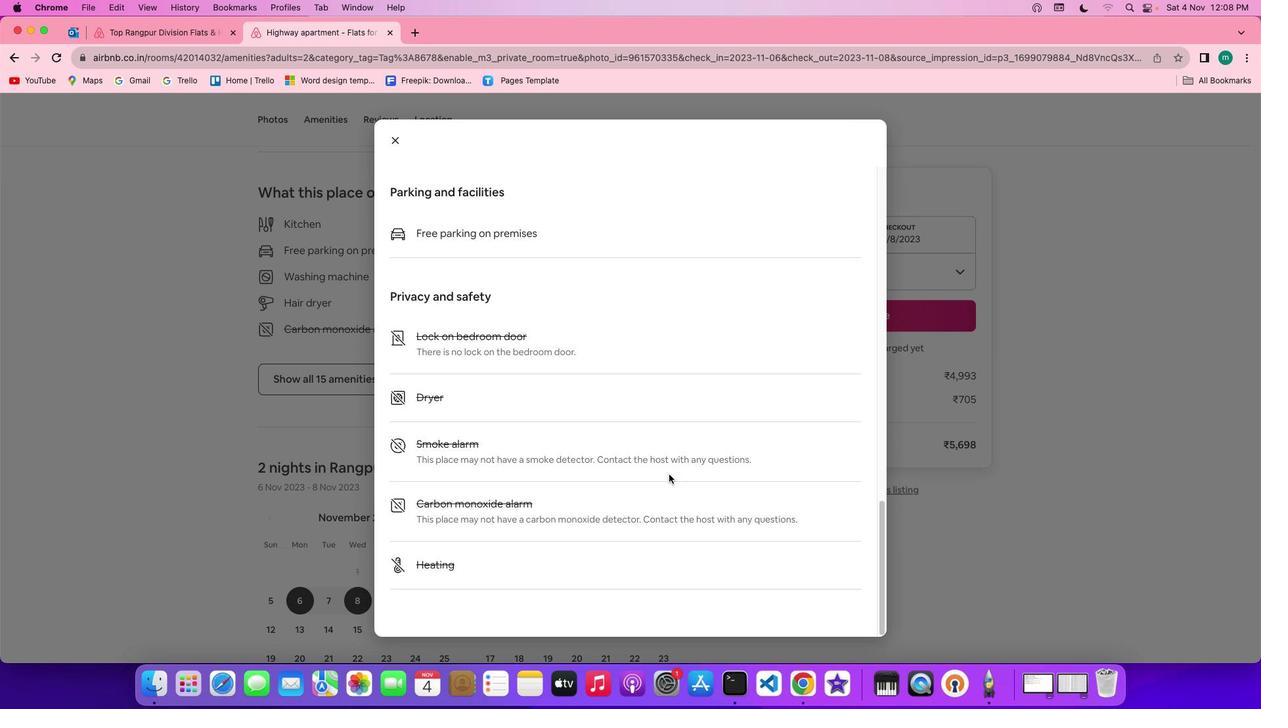 
Action: Mouse scrolled (668, 475) with delta (0, -3)
Screenshot: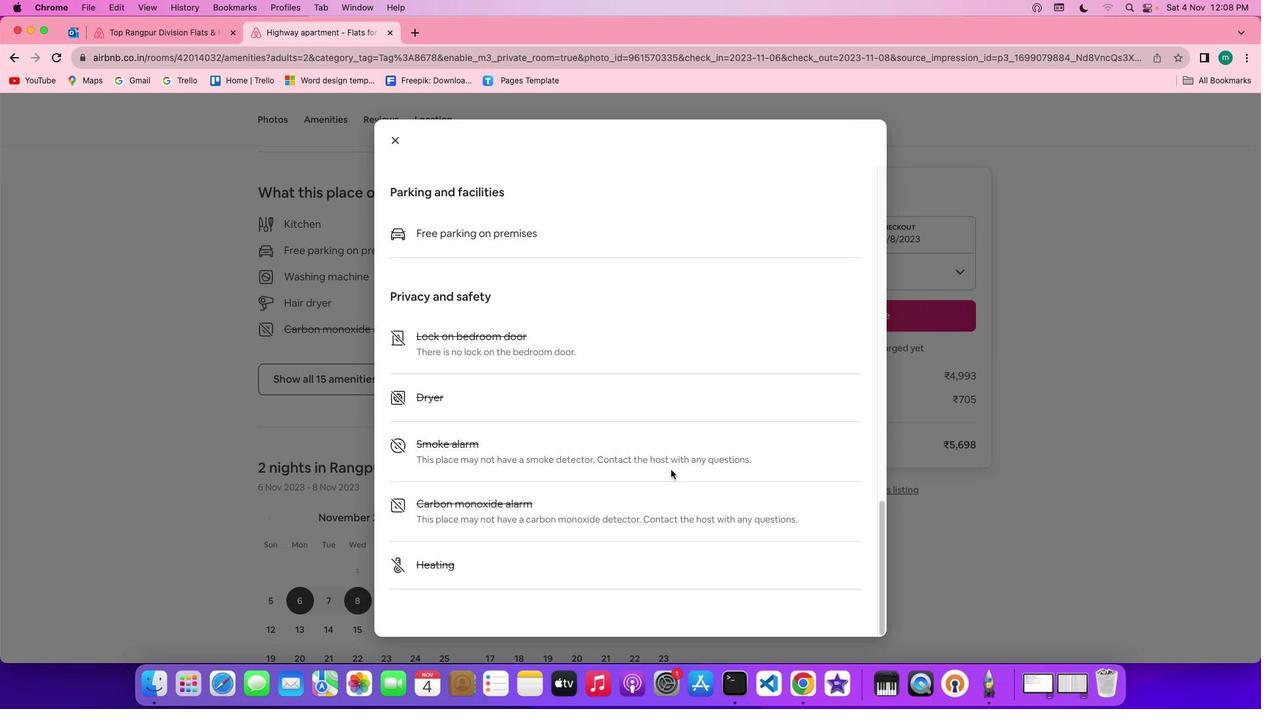 
Action: Mouse moved to (398, 147)
Screenshot: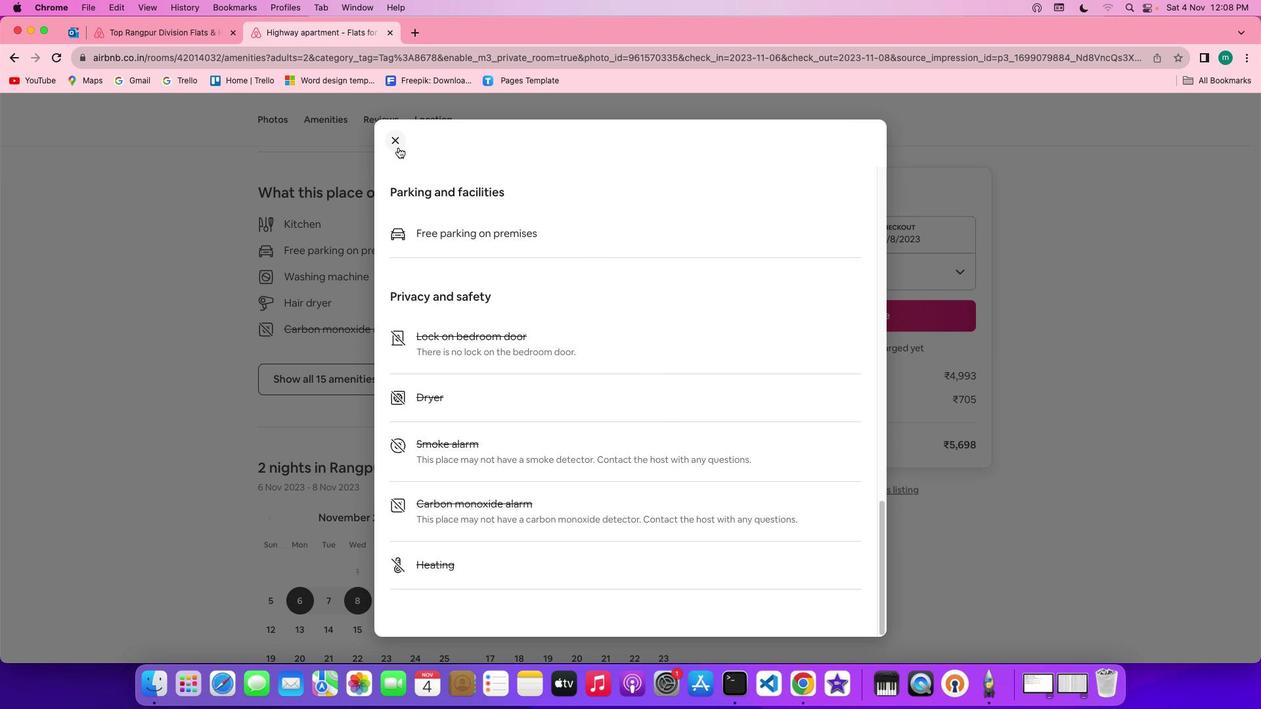
Action: Mouse pressed left at (398, 147)
Screenshot: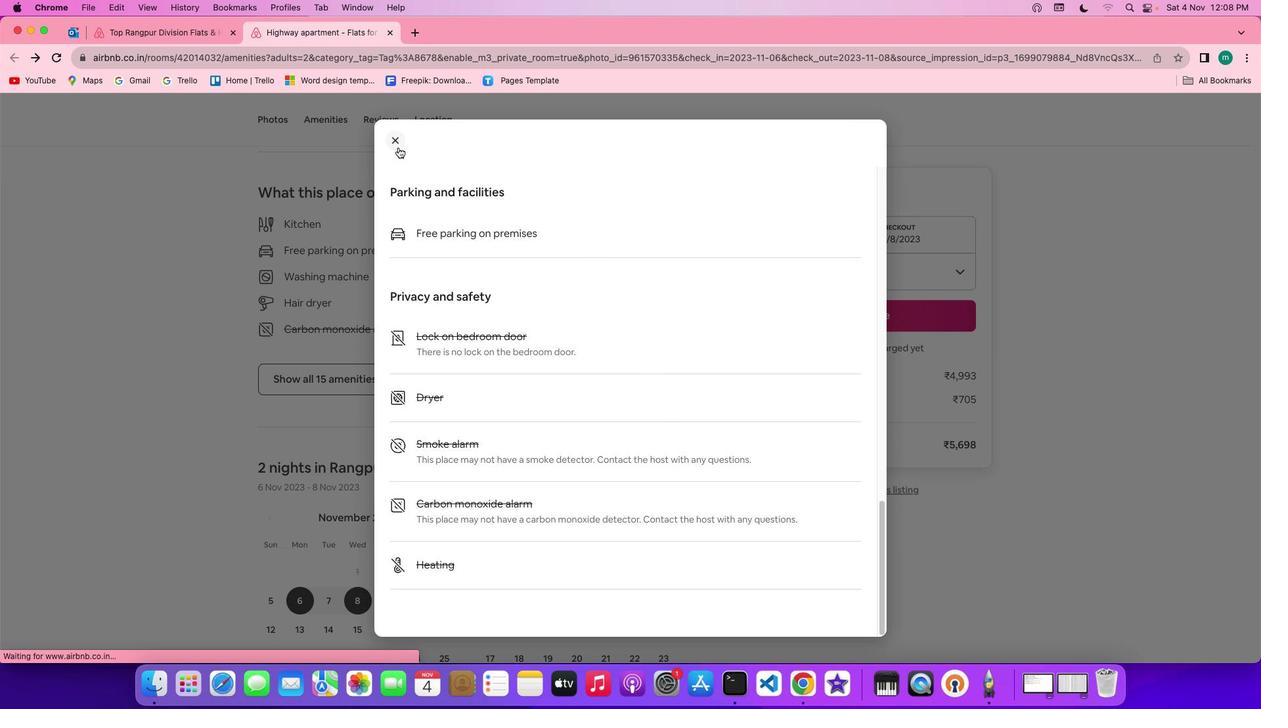 
Action: Mouse moved to (593, 346)
Screenshot: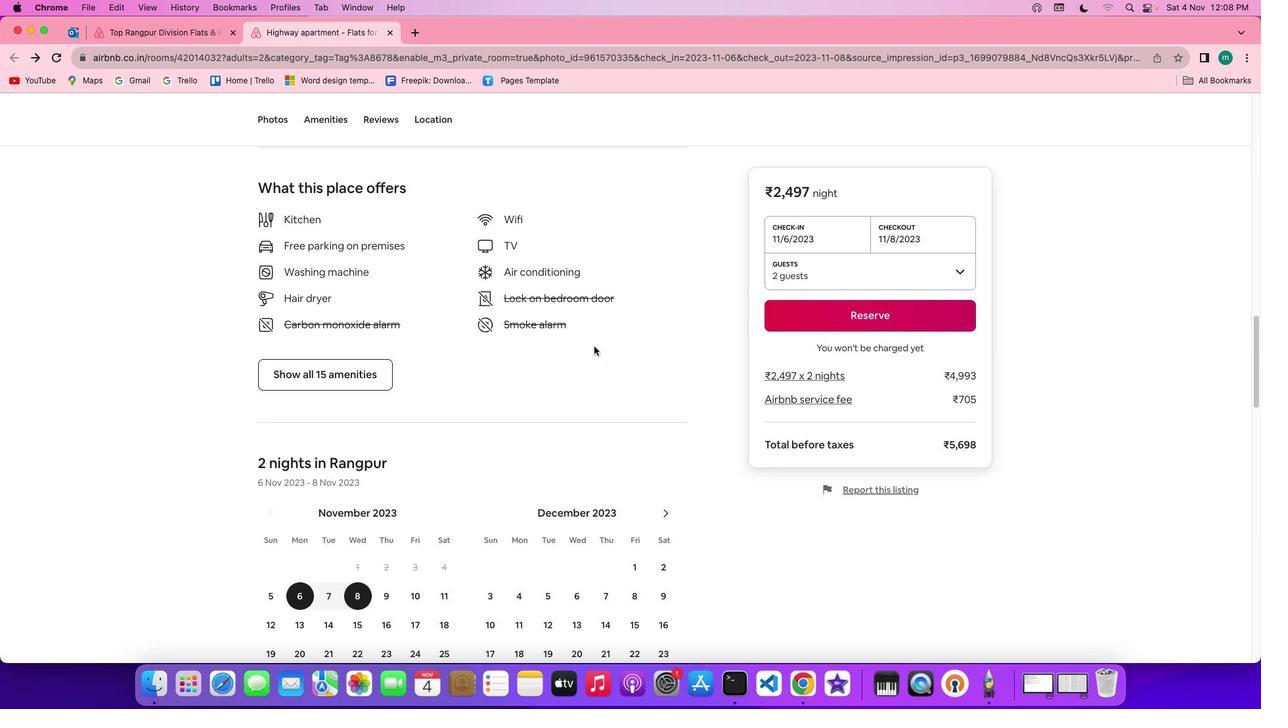 
Action: Mouse scrolled (593, 346) with delta (0, 0)
Screenshot: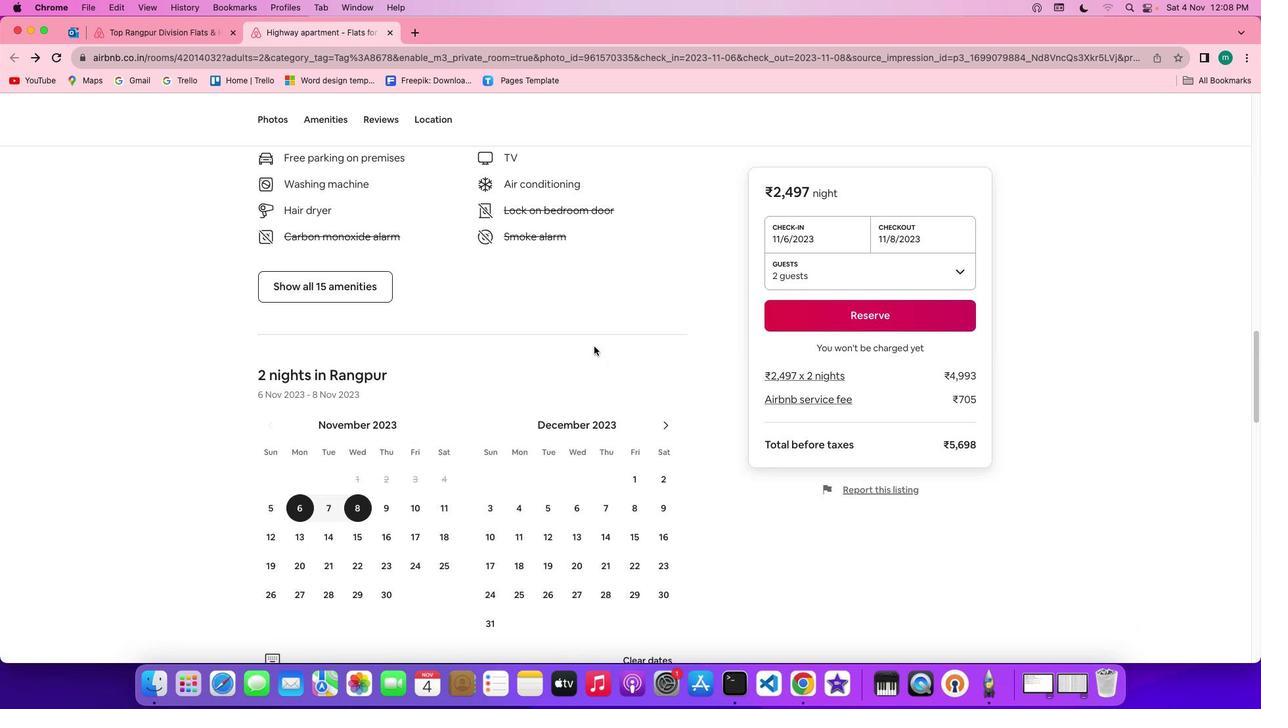 
Action: Mouse scrolled (593, 346) with delta (0, 0)
Screenshot: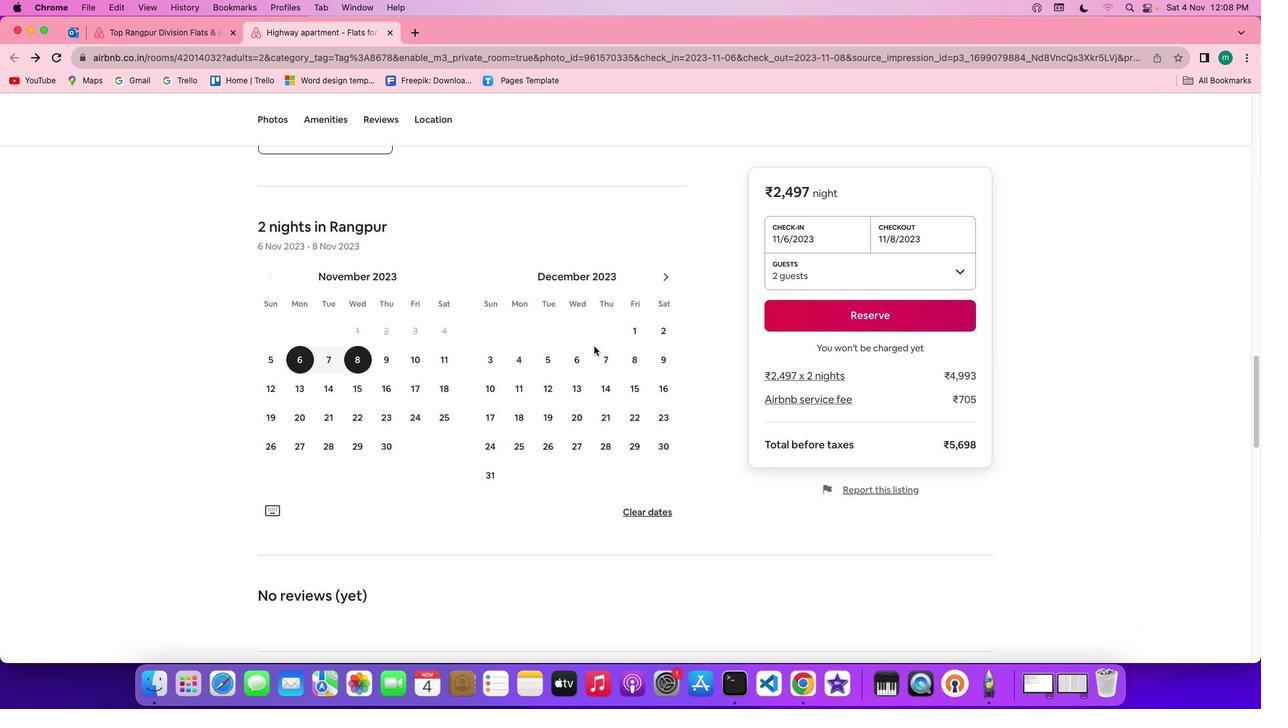 
Action: Mouse scrolled (593, 346) with delta (0, -1)
Screenshot: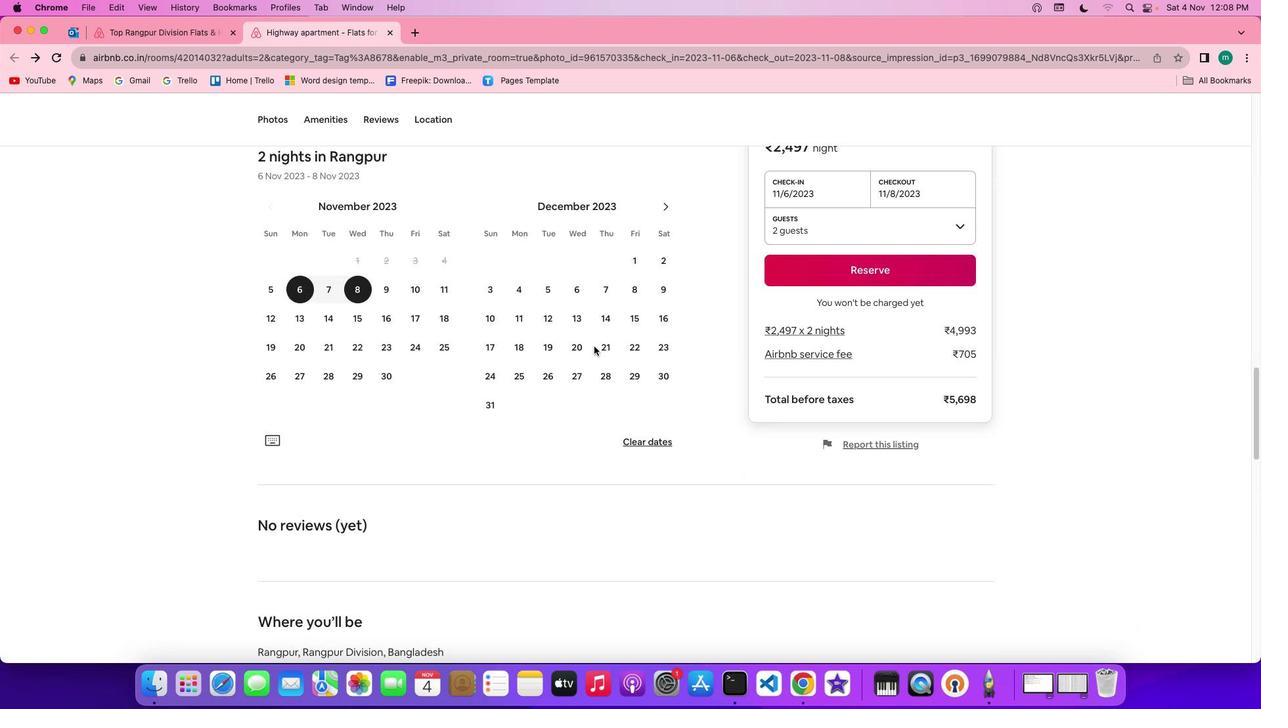 
Action: Mouse scrolled (593, 346) with delta (0, -2)
Screenshot: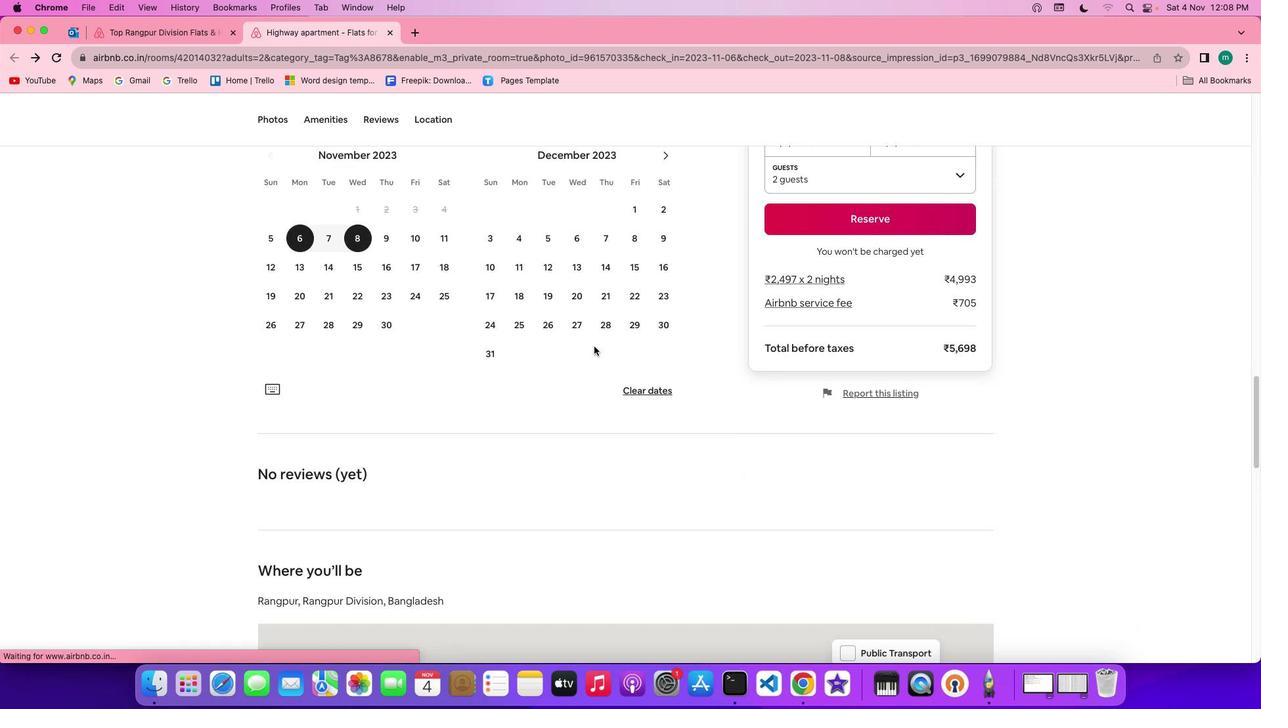 
Action: Mouse scrolled (593, 346) with delta (0, -3)
Screenshot: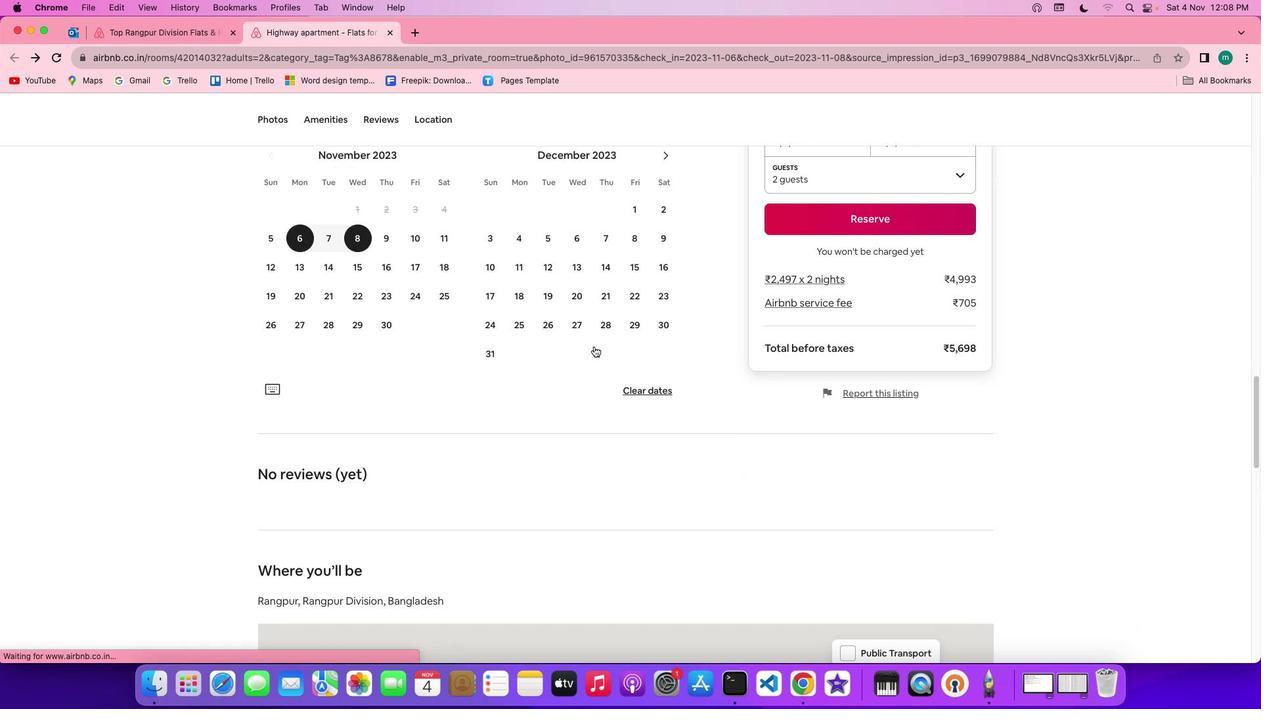 
Action: Mouse scrolled (593, 346) with delta (0, 0)
Screenshot: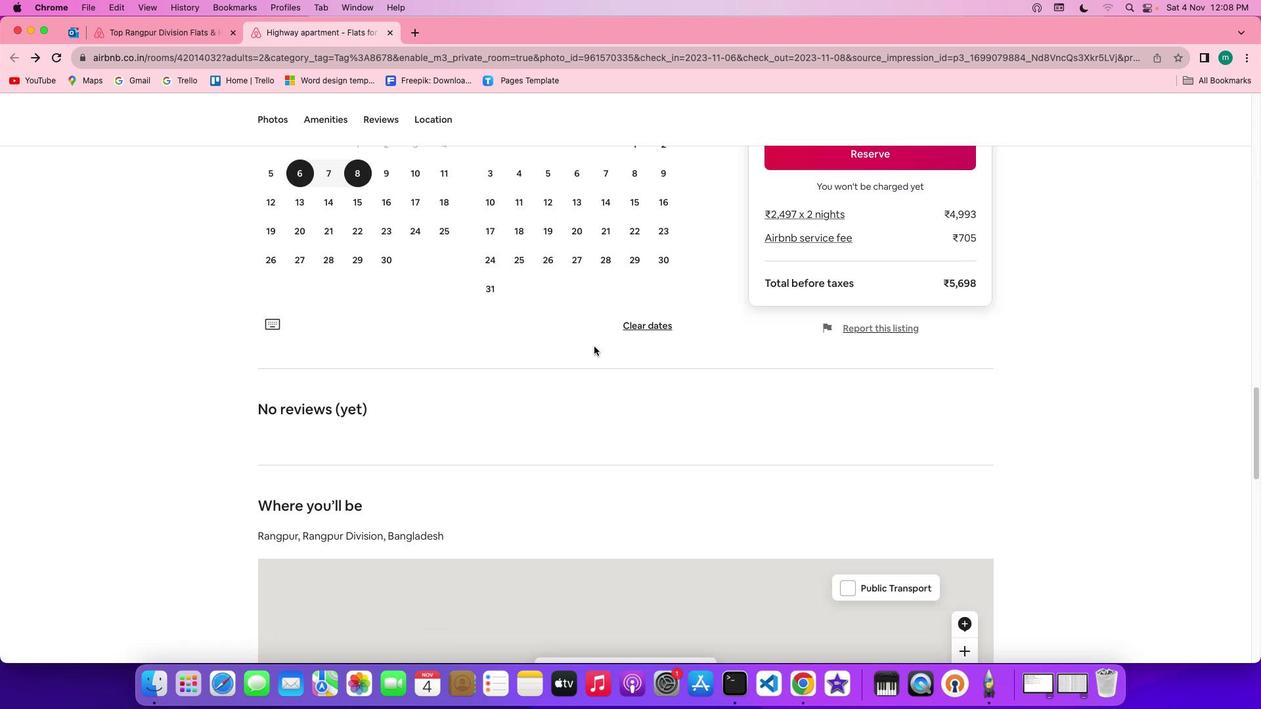 
Action: Mouse scrolled (593, 346) with delta (0, 0)
Screenshot: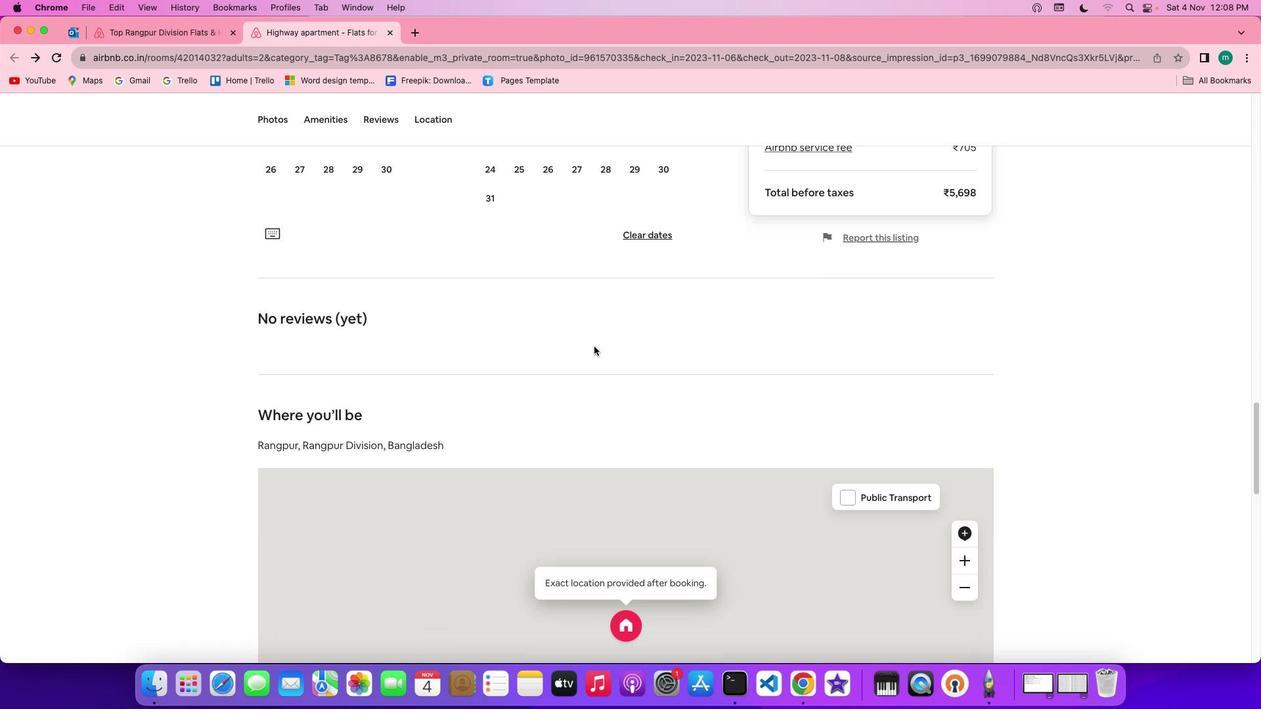 
Action: Mouse scrolled (593, 346) with delta (0, -1)
Screenshot: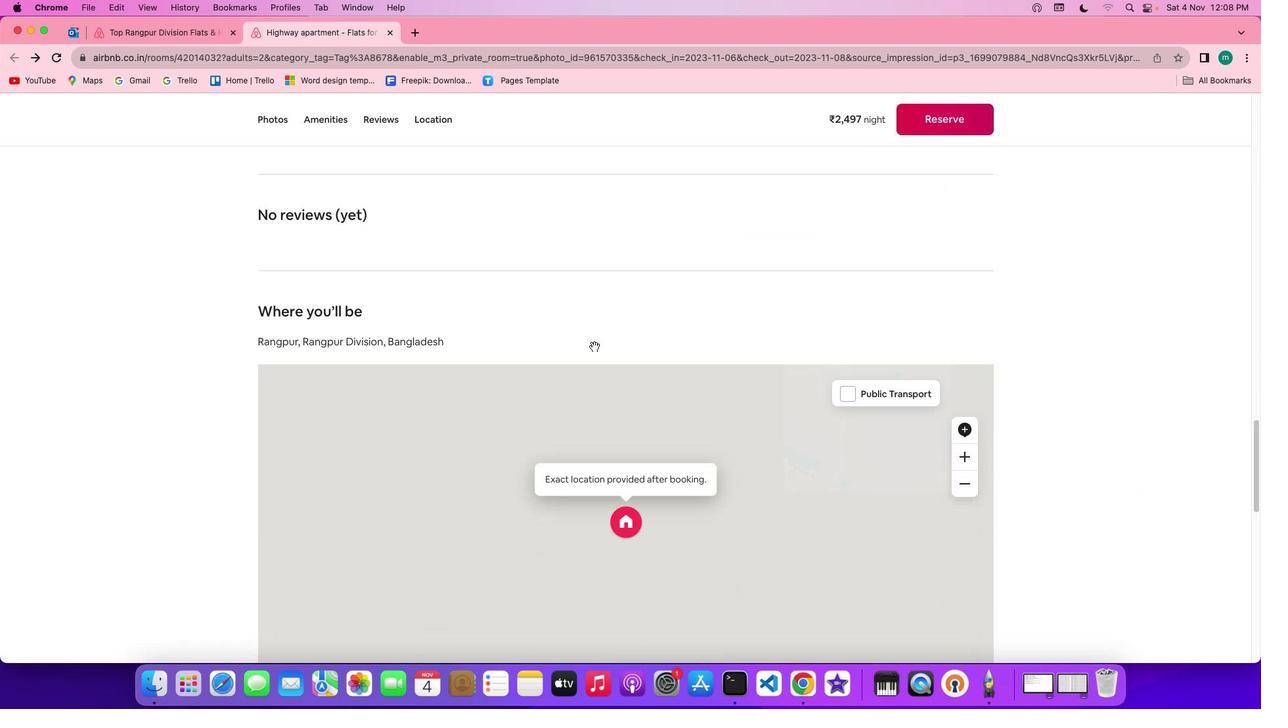 
Action: Mouse scrolled (593, 346) with delta (0, -2)
Screenshot: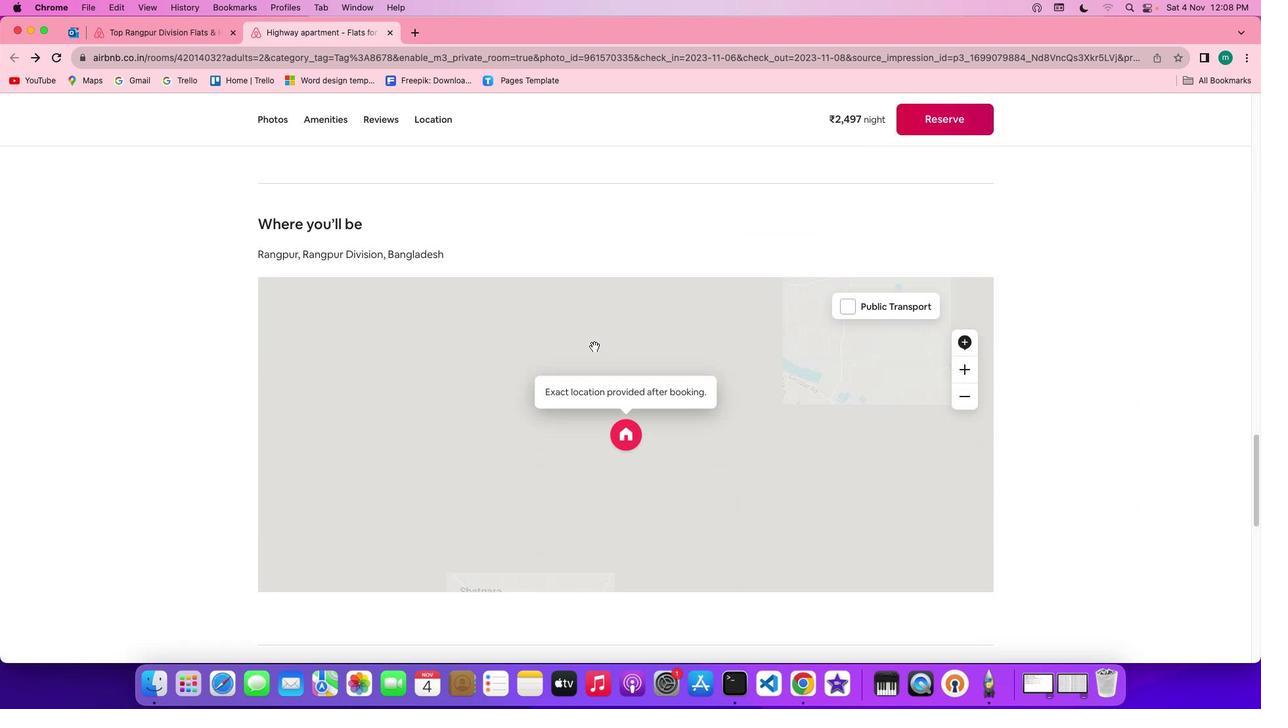 
Action: Mouse scrolled (593, 346) with delta (0, -3)
Screenshot: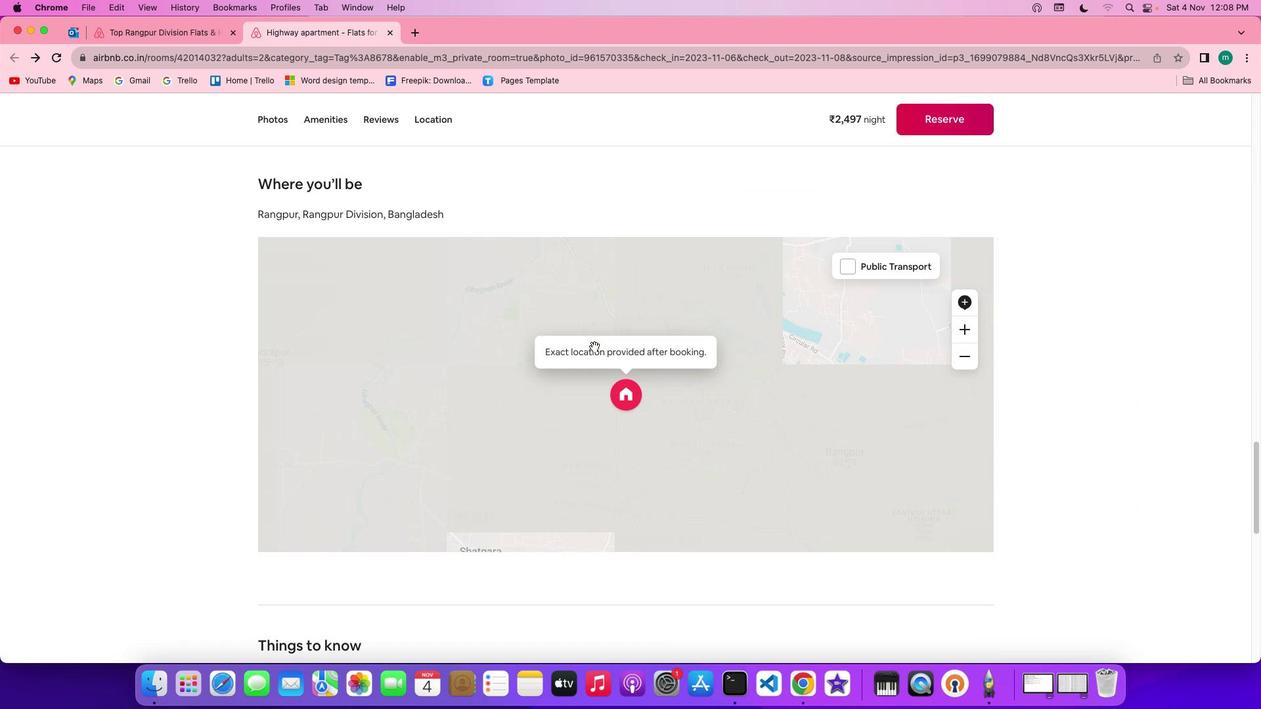 
Action: Mouse scrolled (593, 346) with delta (0, 0)
Screenshot: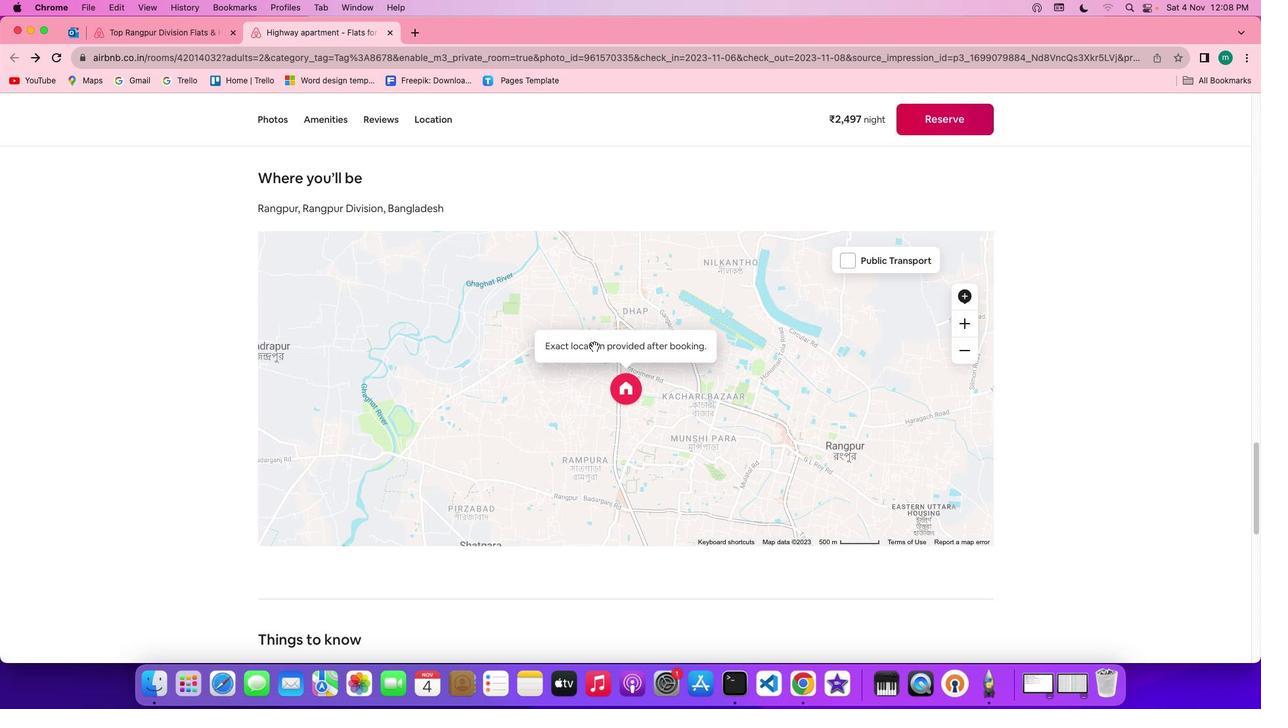 
Action: Mouse scrolled (593, 346) with delta (0, 0)
Screenshot: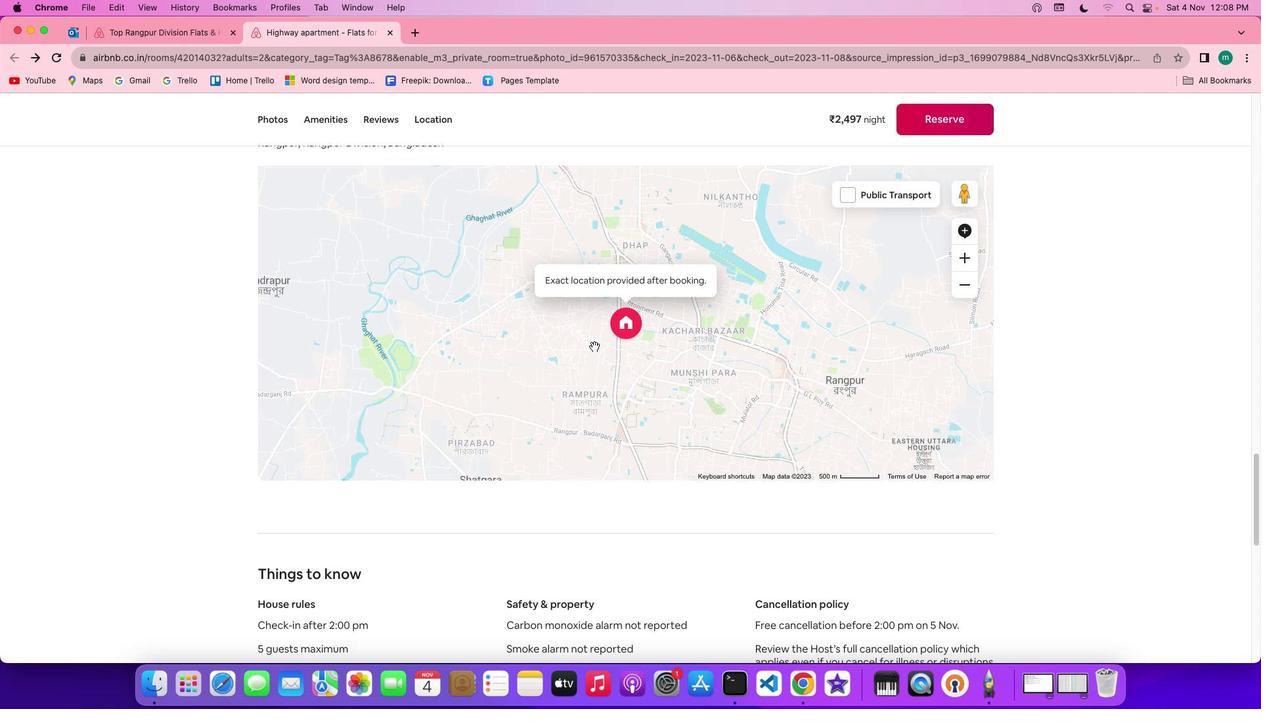 
Action: Mouse scrolled (593, 346) with delta (0, -1)
Screenshot: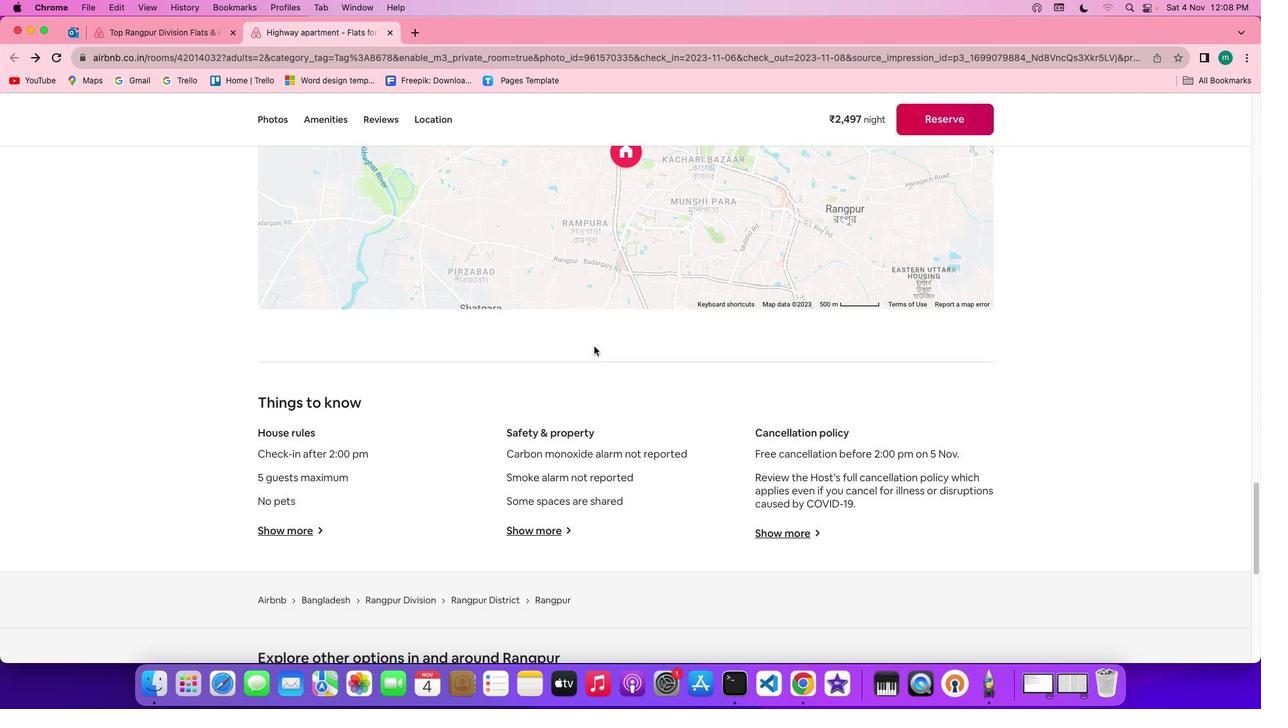 
Action: Mouse scrolled (593, 346) with delta (0, -2)
Screenshot: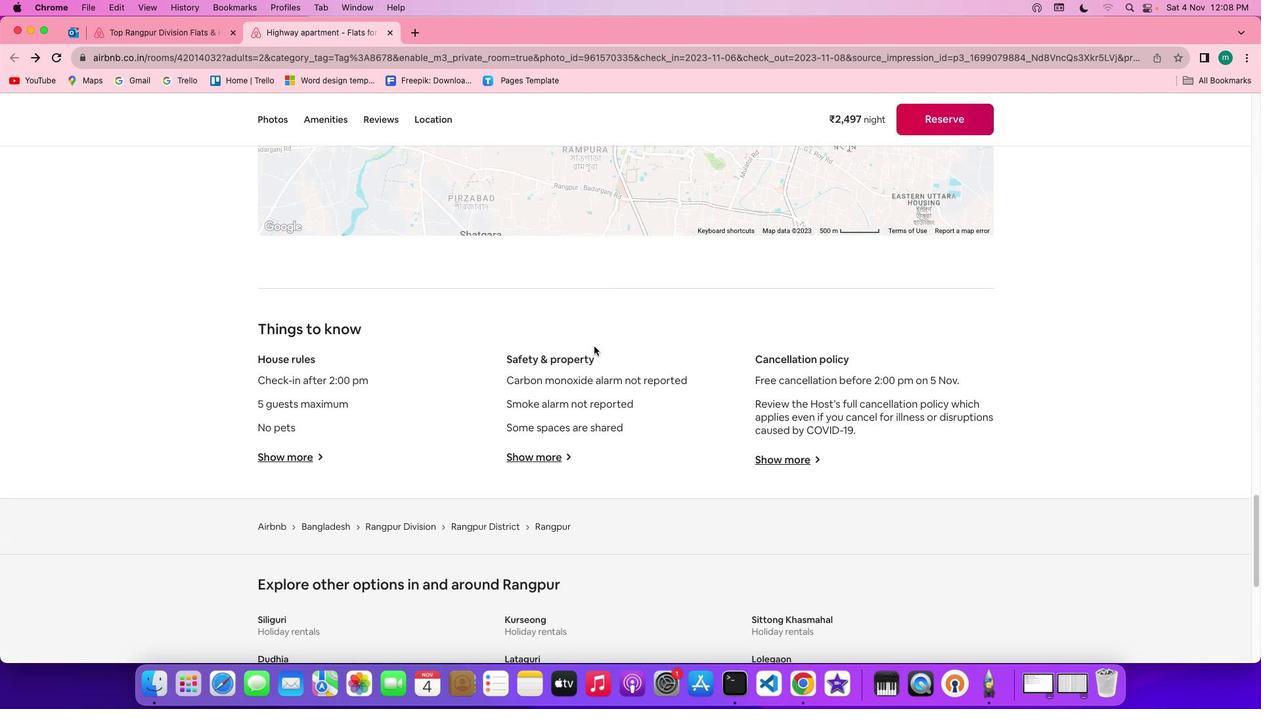 
Action: Mouse scrolled (593, 346) with delta (0, -3)
Screenshot: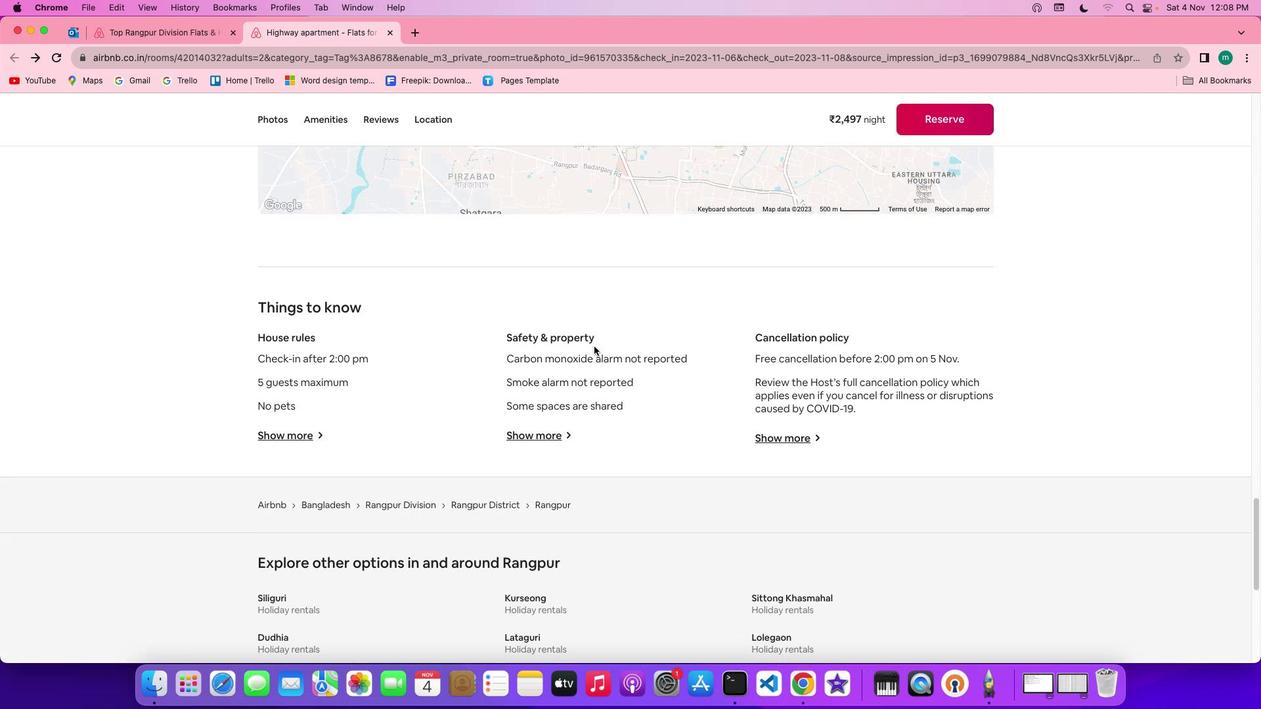 
Action: Mouse scrolled (593, 346) with delta (0, 0)
Screenshot: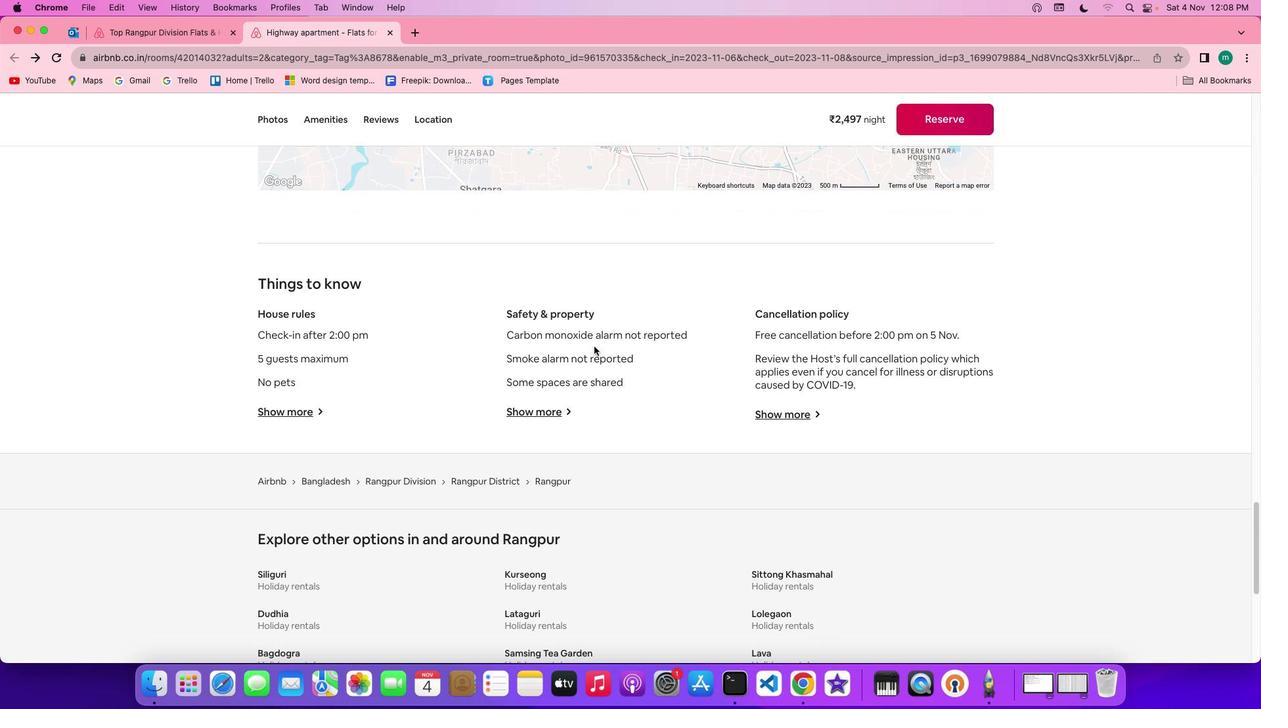 
Action: Mouse scrolled (593, 346) with delta (0, 0)
Screenshot: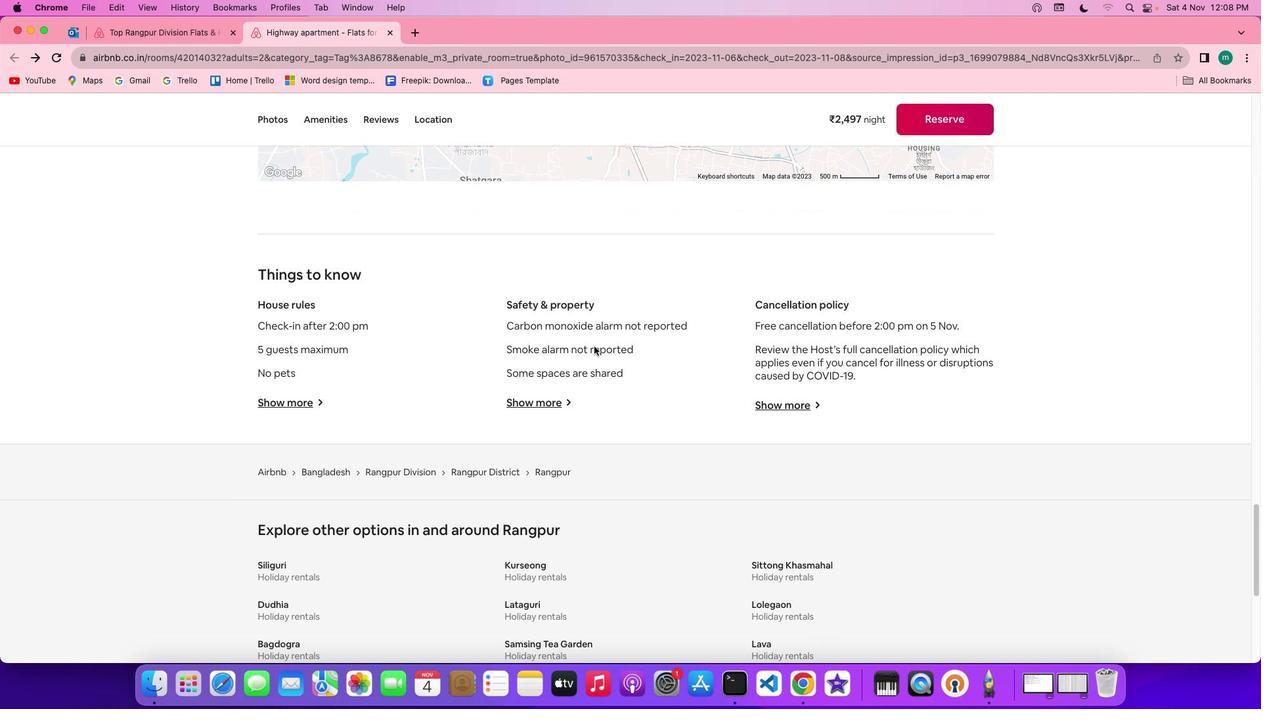 
Action: Mouse scrolled (593, 346) with delta (0, -1)
Screenshot: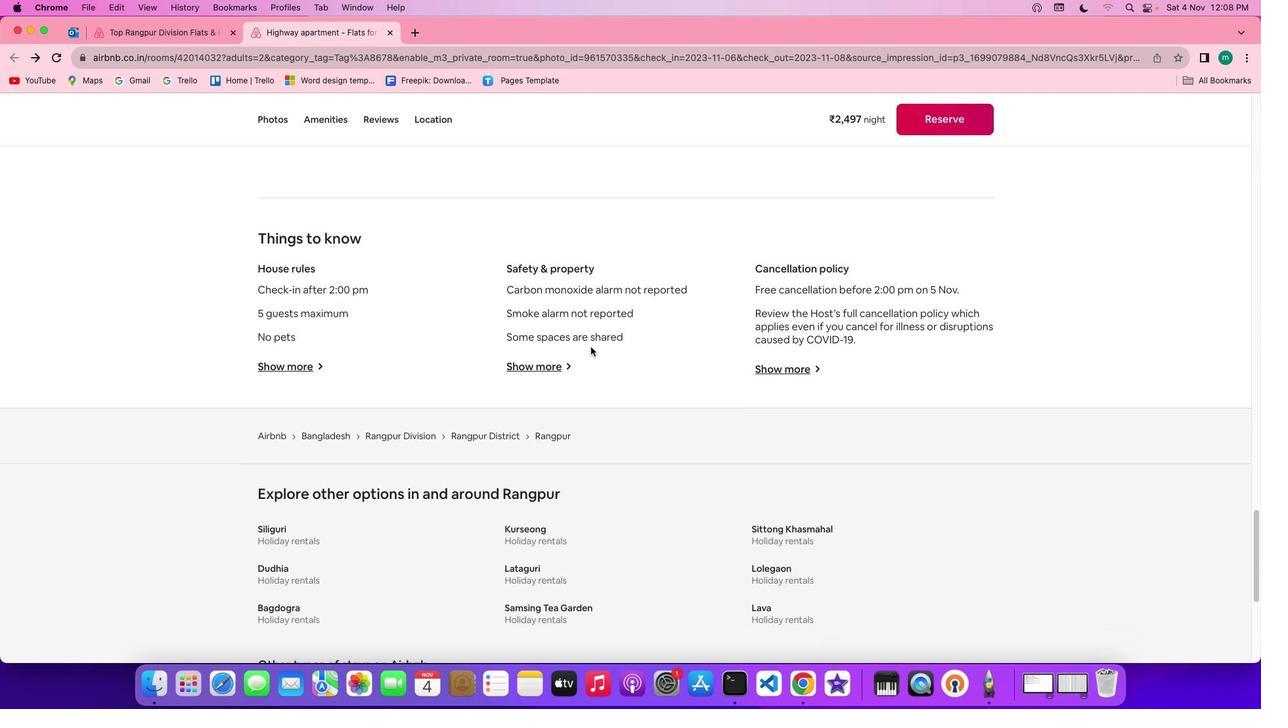 
Action: Mouse moved to (292, 360)
Screenshot: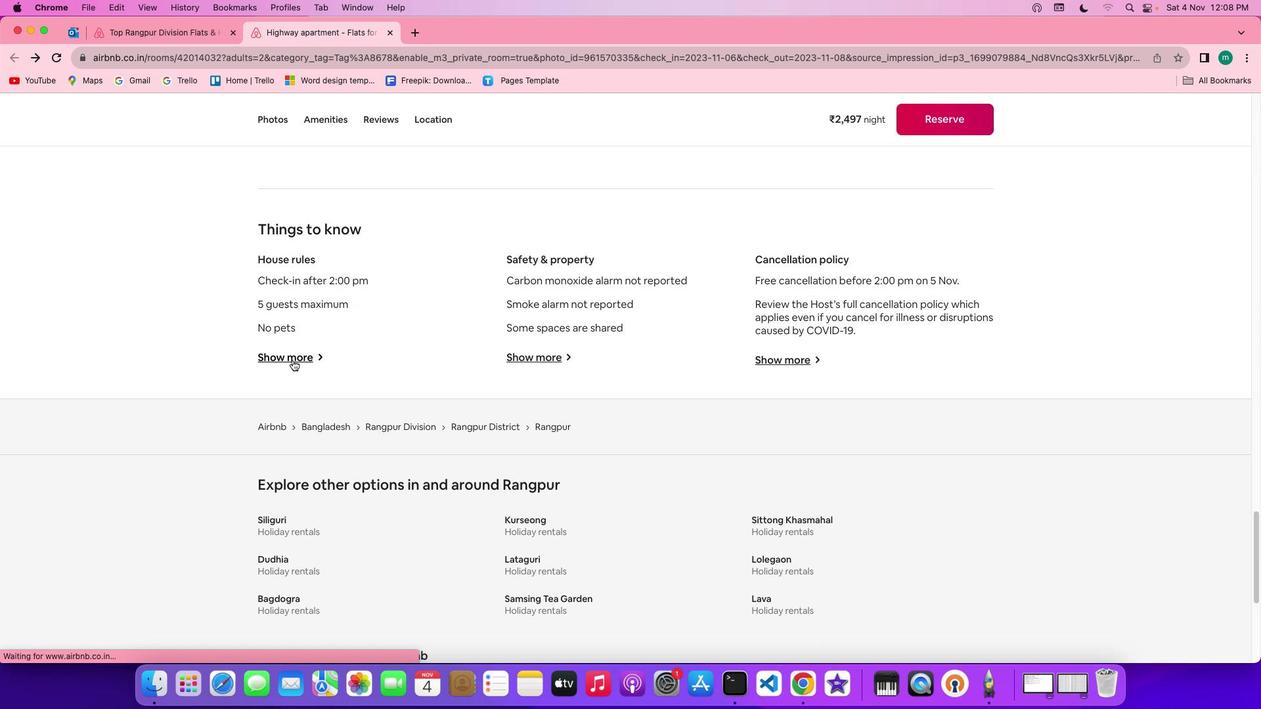 
Action: Mouse pressed left at (292, 360)
Screenshot: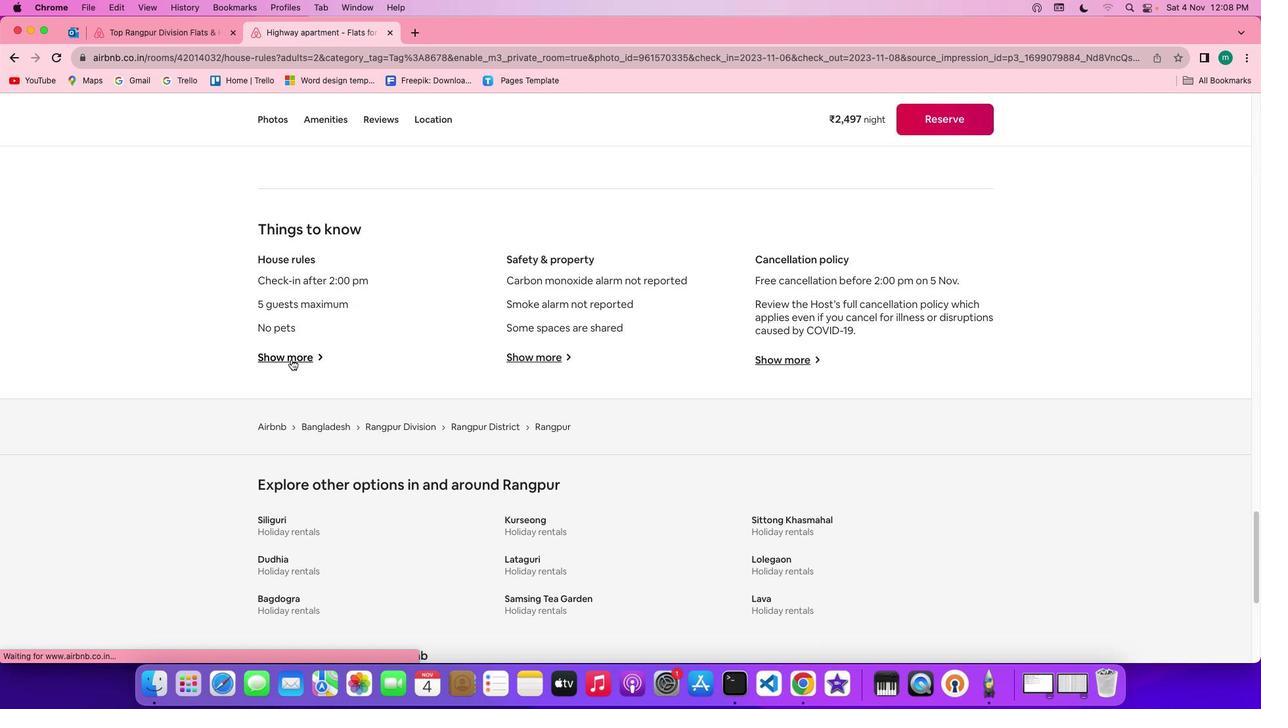 
Action: Mouse moved to (569, 364)
Screenshot: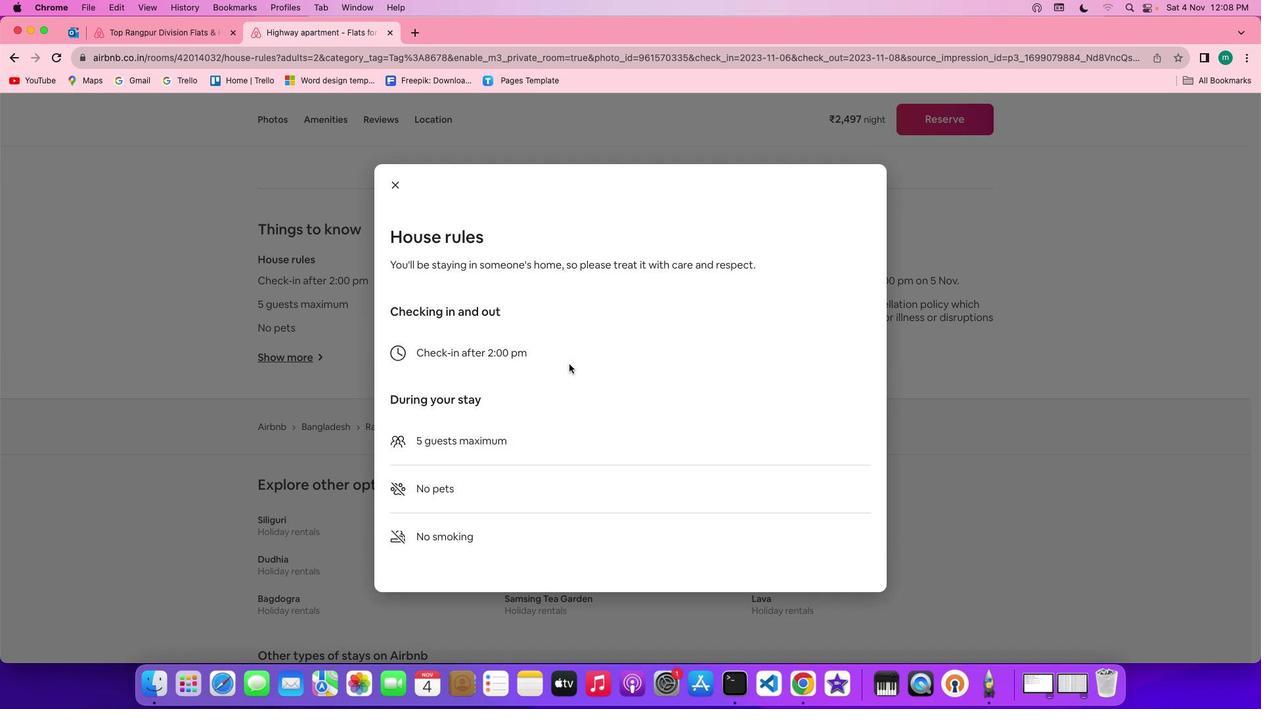 
Action: Mouse scrolled (569, 364) with delta (0, 0)
Screenshot: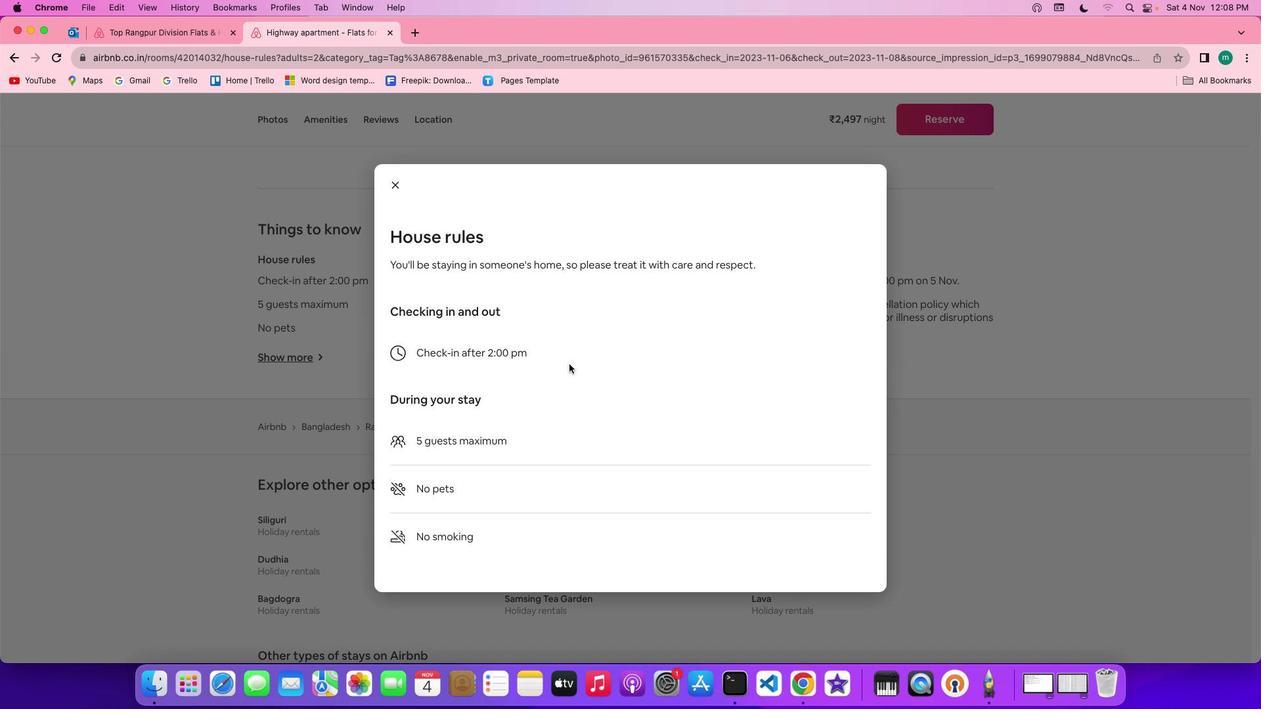 
Action: Mouse scrolled (569, 364) with delta (0, 0)
Screenshot: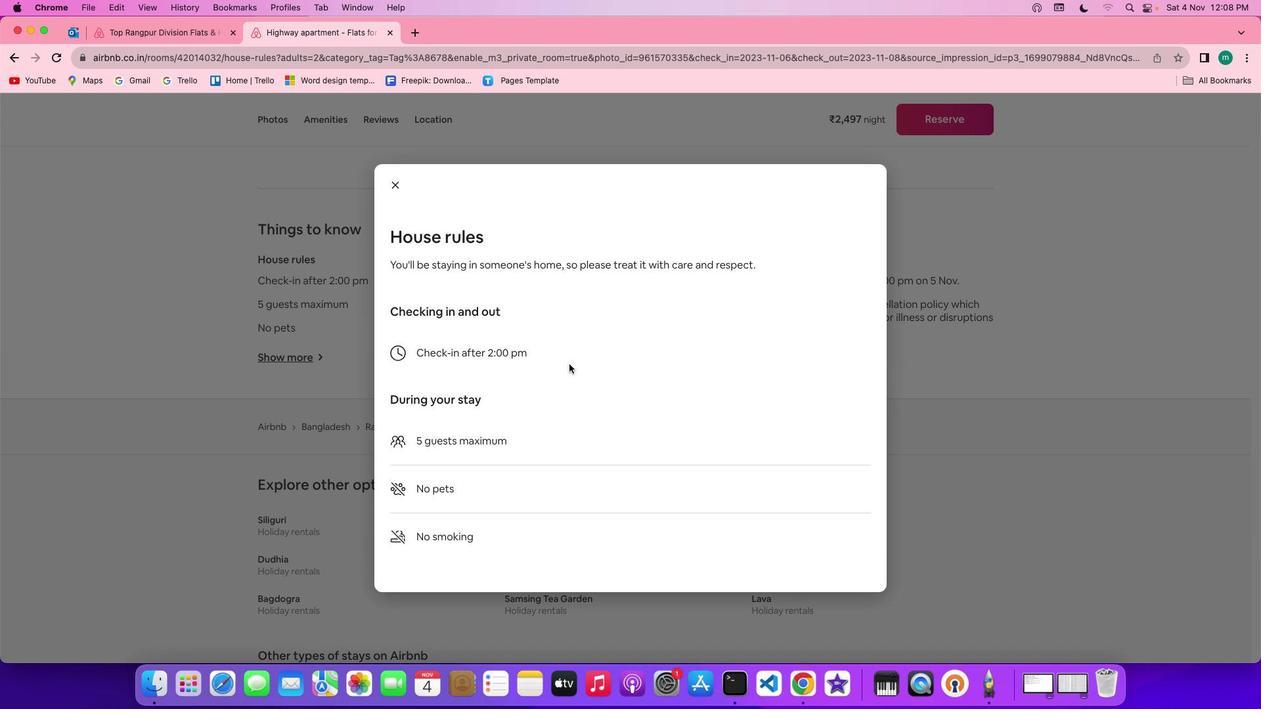 
Action: Mouse scrolled (569, 364) with delta (0, -1)
Screenshot: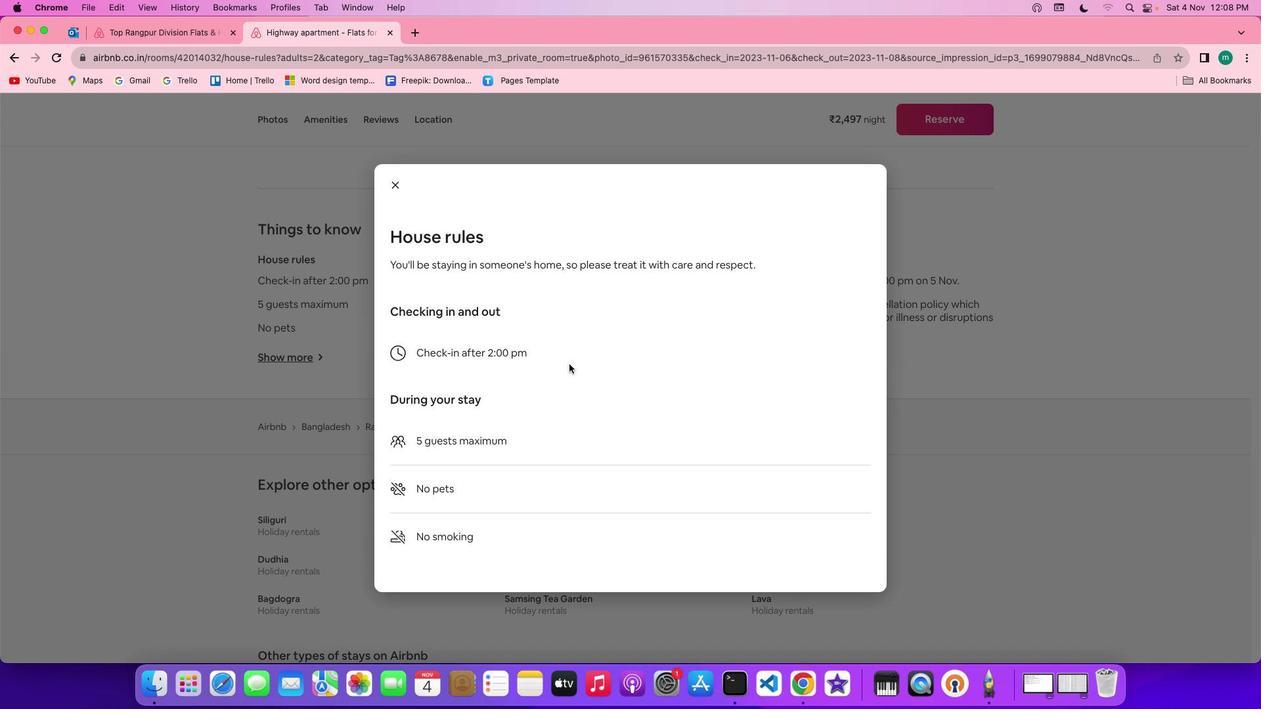 
Action: Mouse scrolled (569, 364) with delta (0, -2)
Screenshot: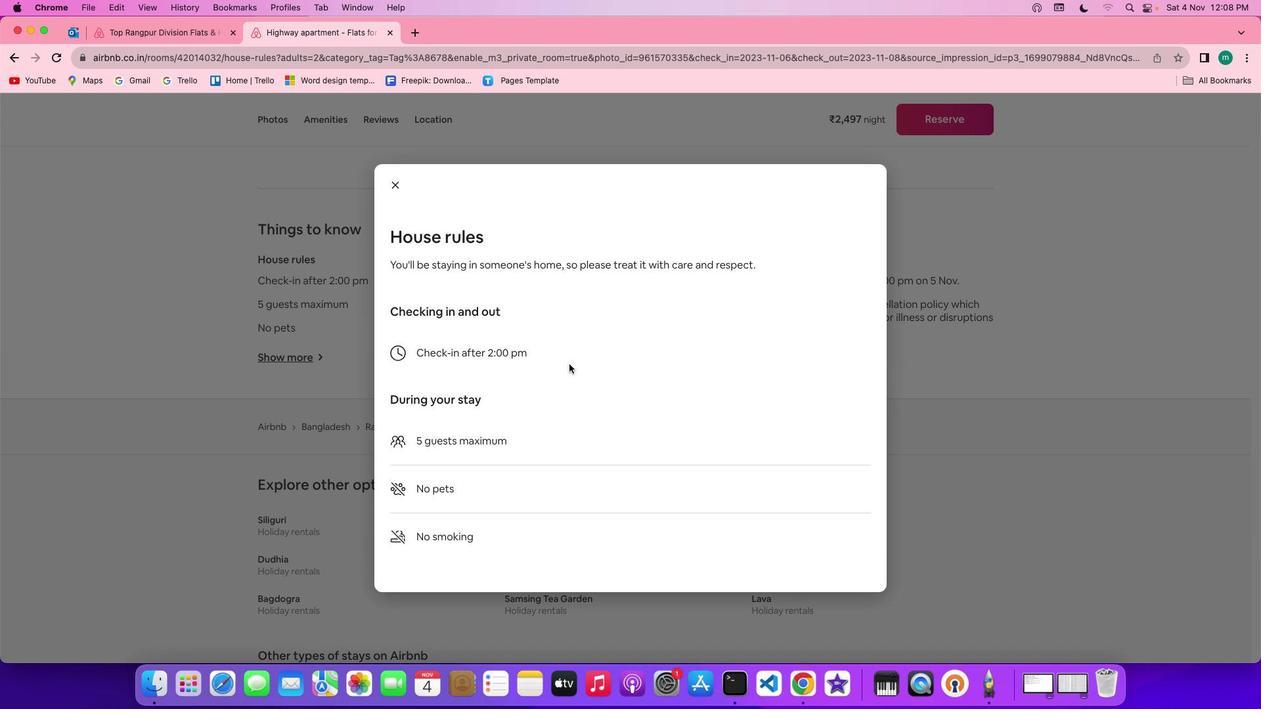 
Action: Mouse scrolled (569, 364) with delta (0, -3)
Screenshot: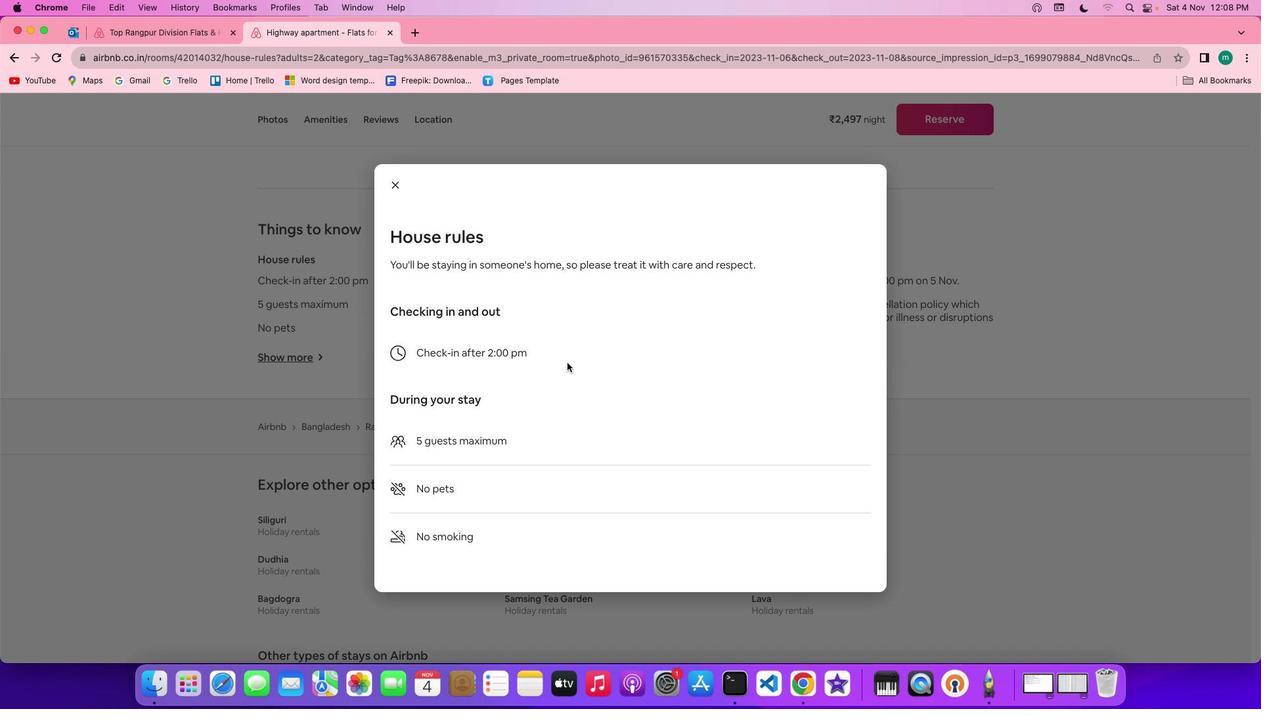 
Action: Mouse moved to (390, 180)
Screenshot: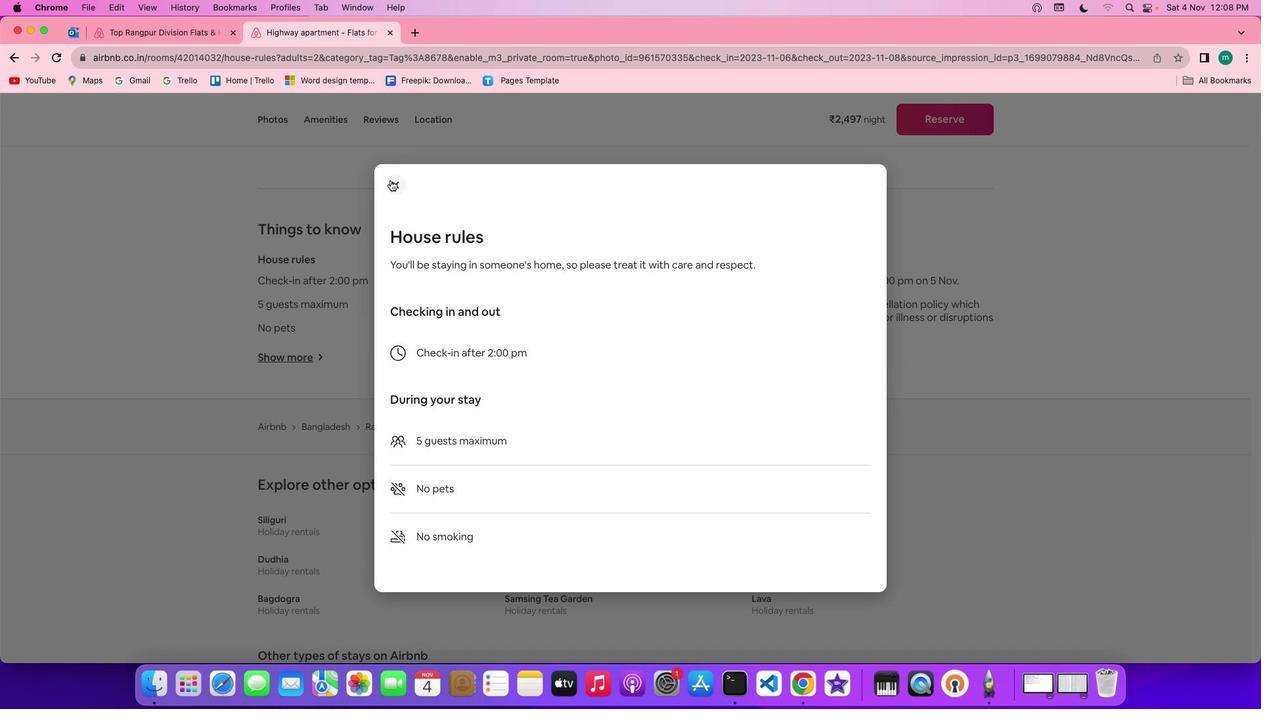 
Action: Mouse pressed left at (390, 180)
Screenshot: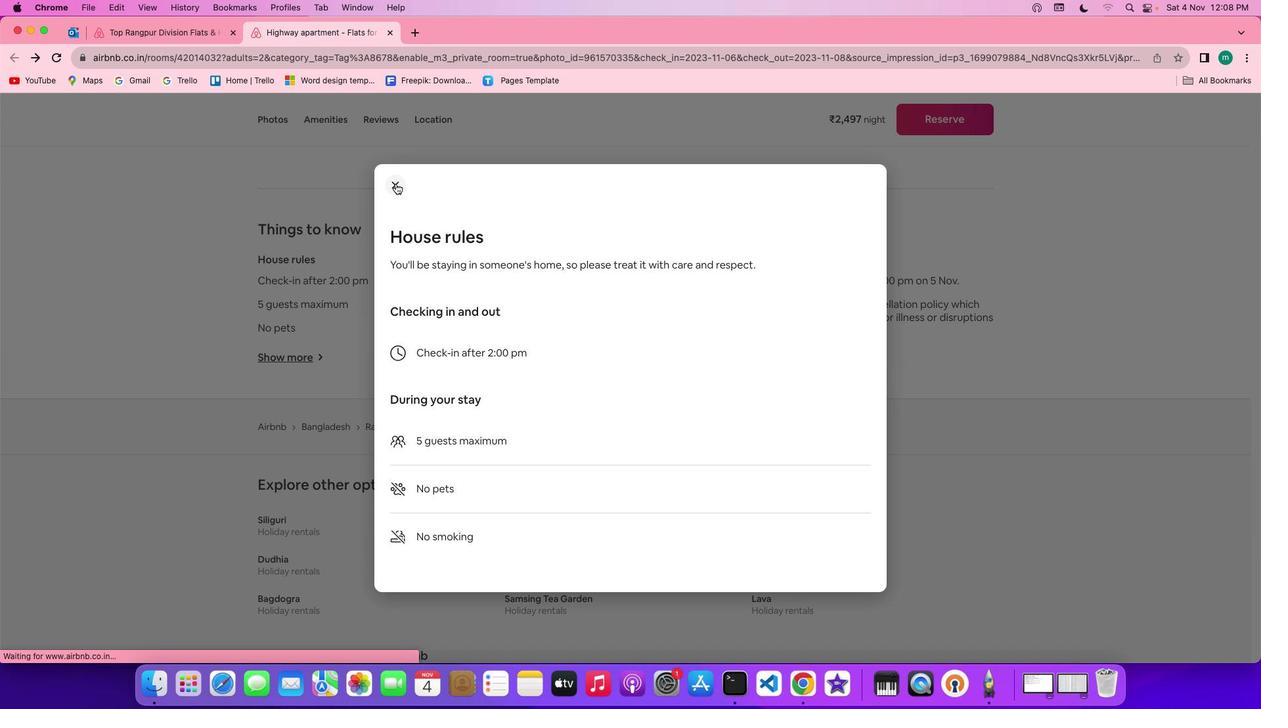 
Action: Mouse moved to (559, 356)
Screenshot: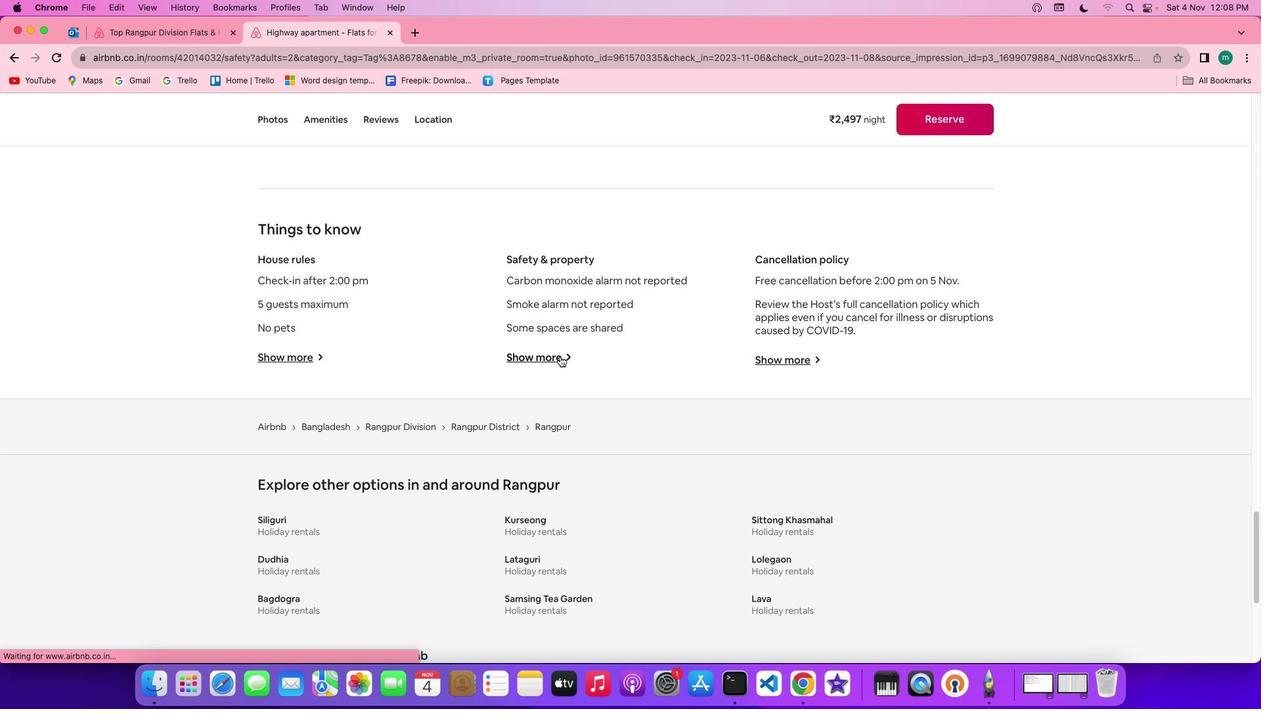 
Action: Mouse pressed left at (559, 356)
Screenshot: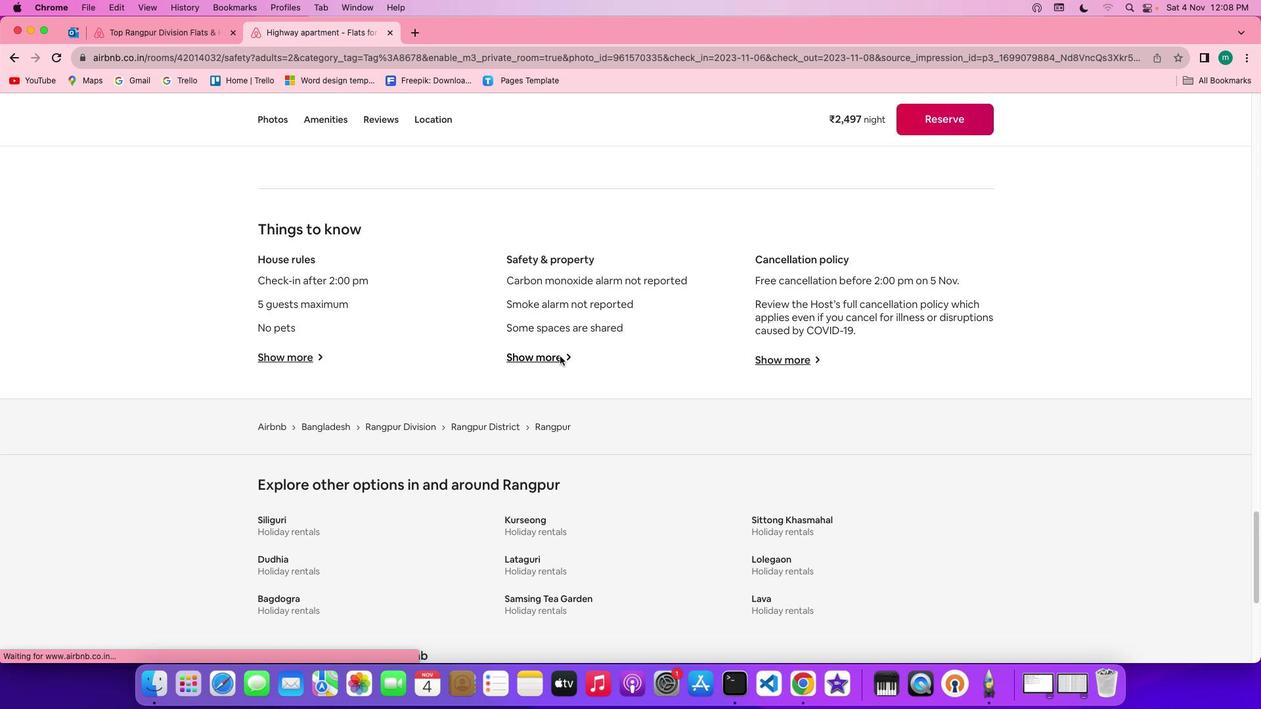 
Action: Mouse moved to (570, 355)
Screenshot: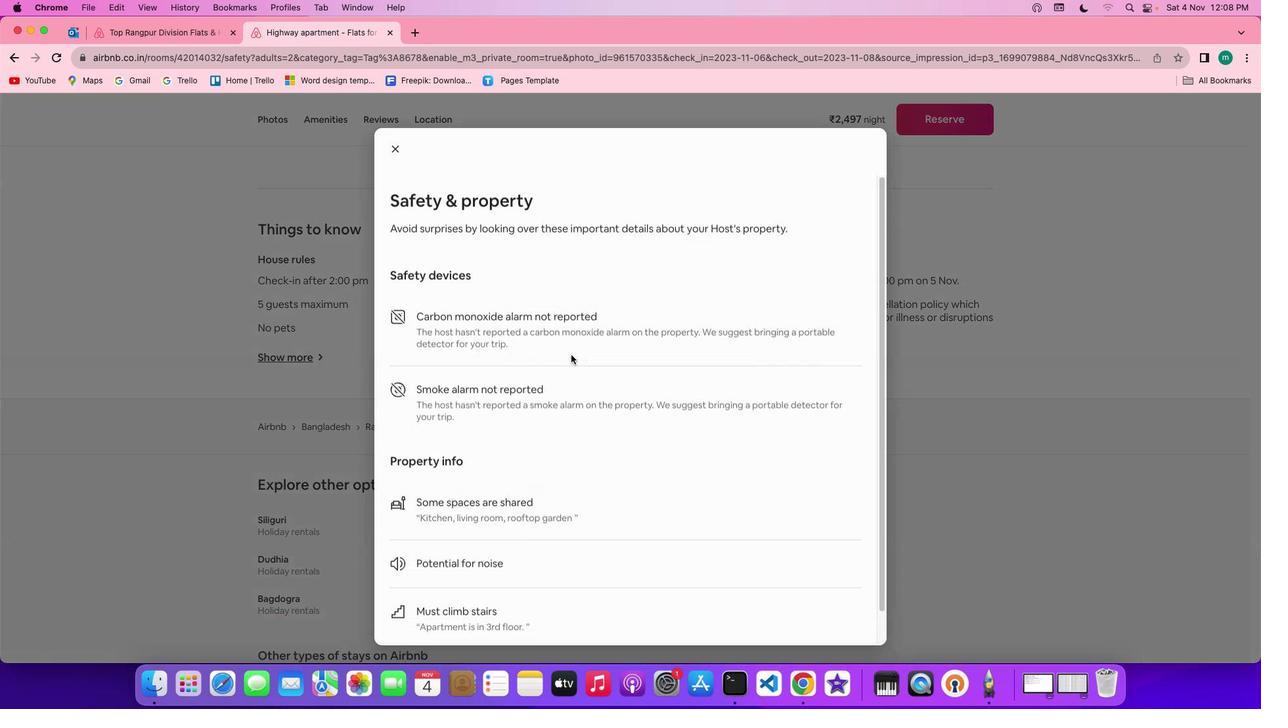 
Action: Mouse scrolled (570, 355) with delta (0, 0)
Screenshot: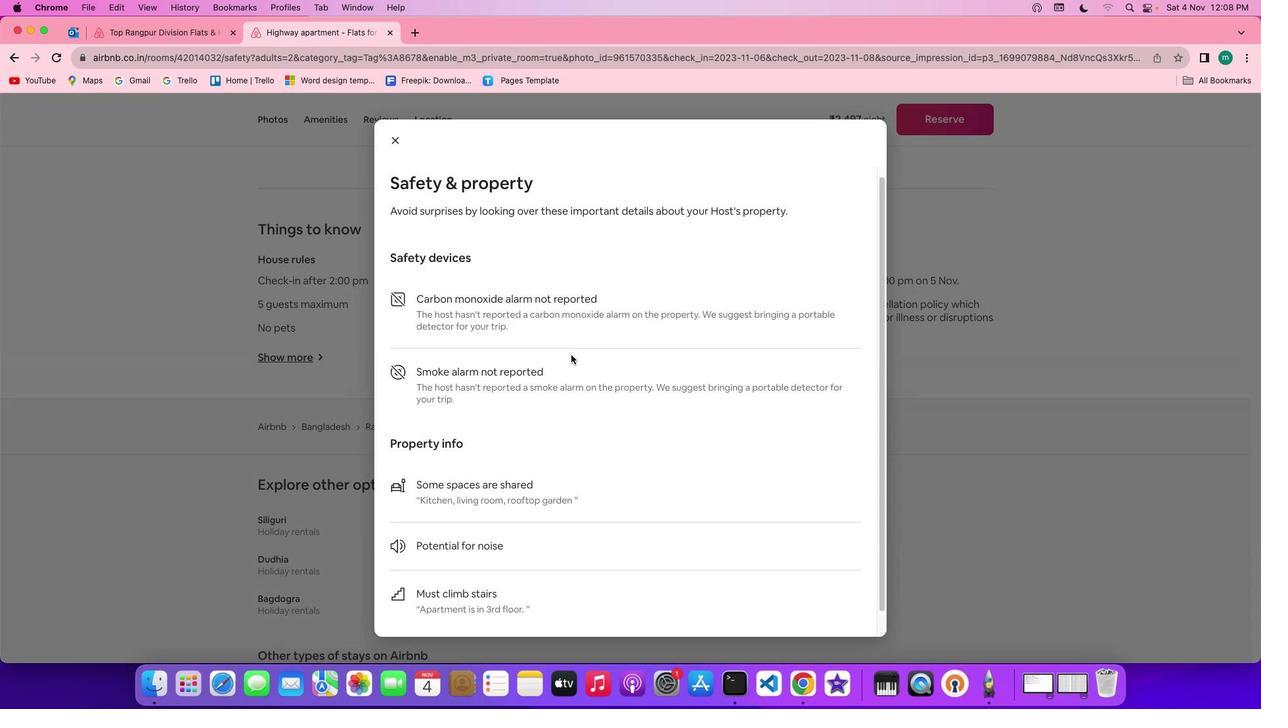 
Action: Mouse scrolled (570, 355) with delta (0, 0)
Screenshot: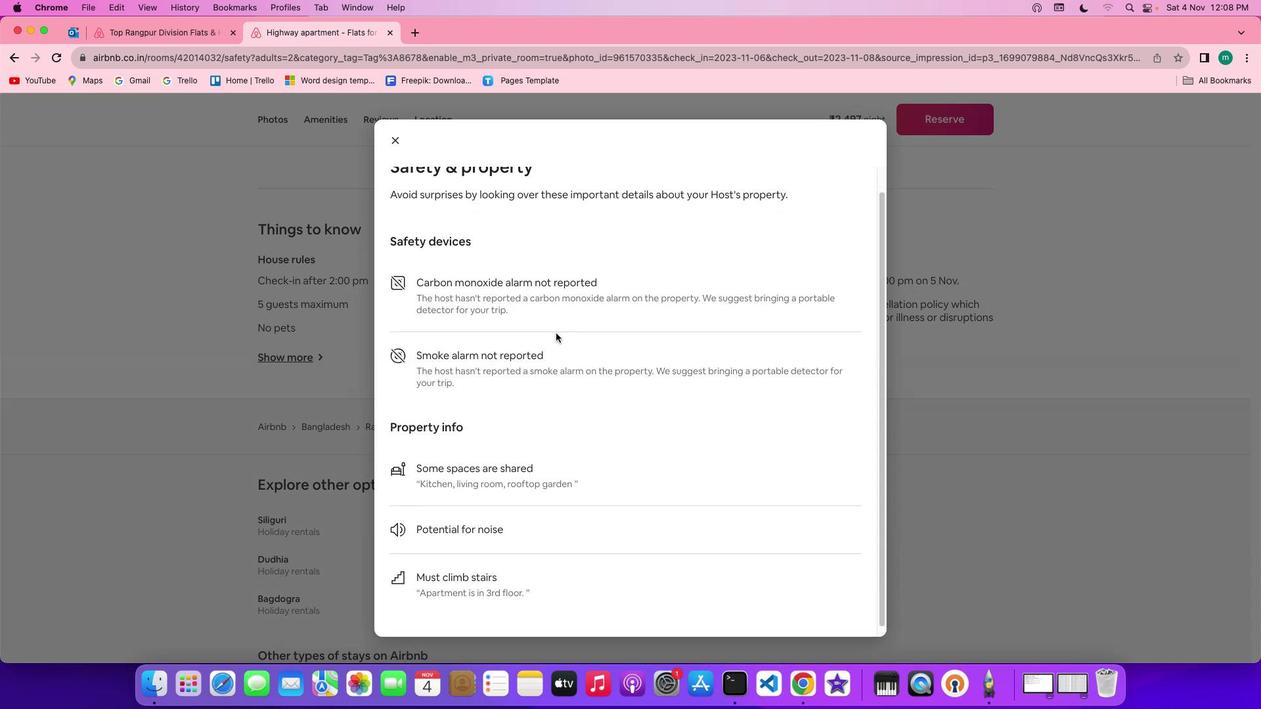 
Action: Mouse scrolled (570, 355) with delta (0, -1)
Screenshot: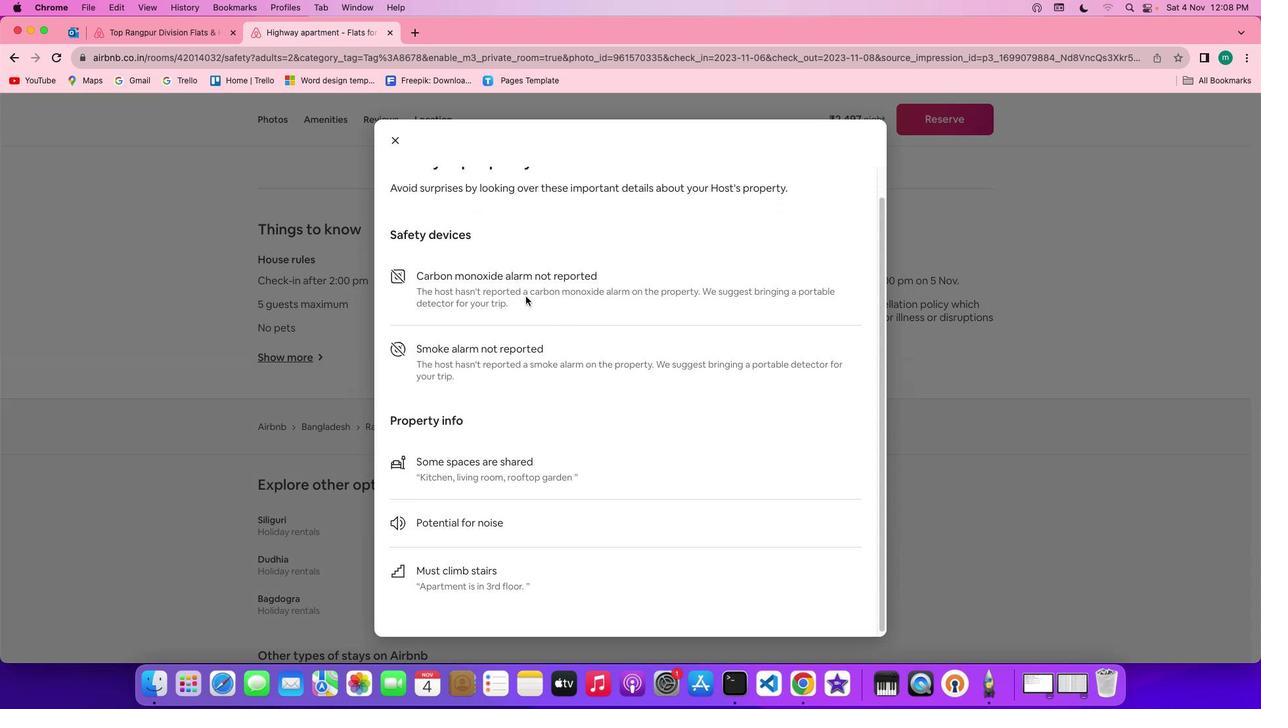 
Action: Mouse scrolled (570, 355) with delta (0, -2)
Screenshot: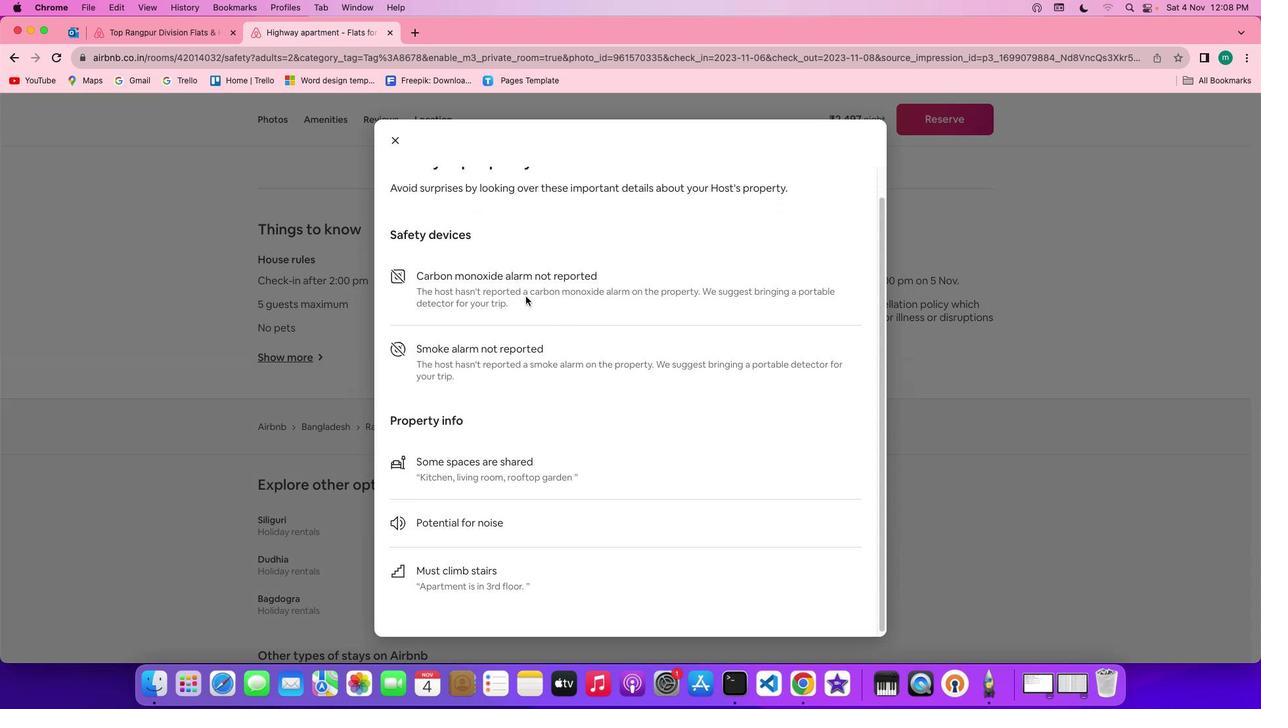 
Action: Mouse scrolled (570, 355) with delta (0, -3)
Screenshot: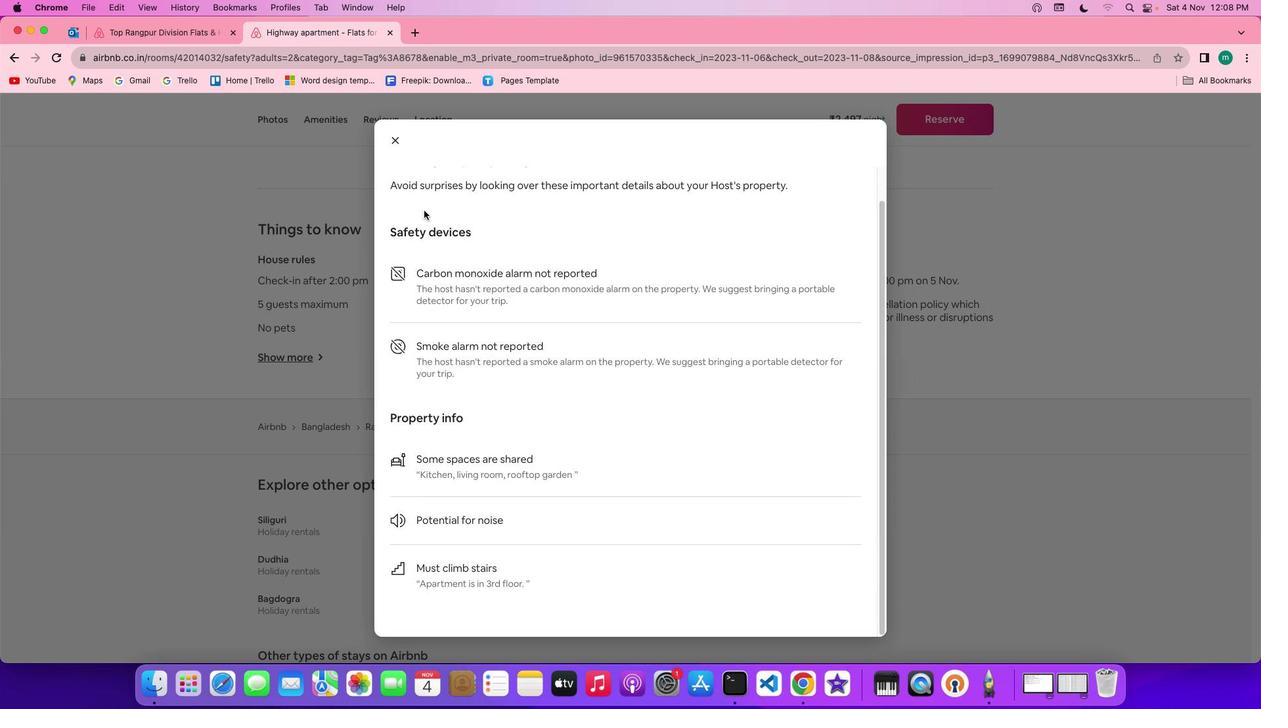 
Action: Mouse moved to (385, 137)
Screenshot: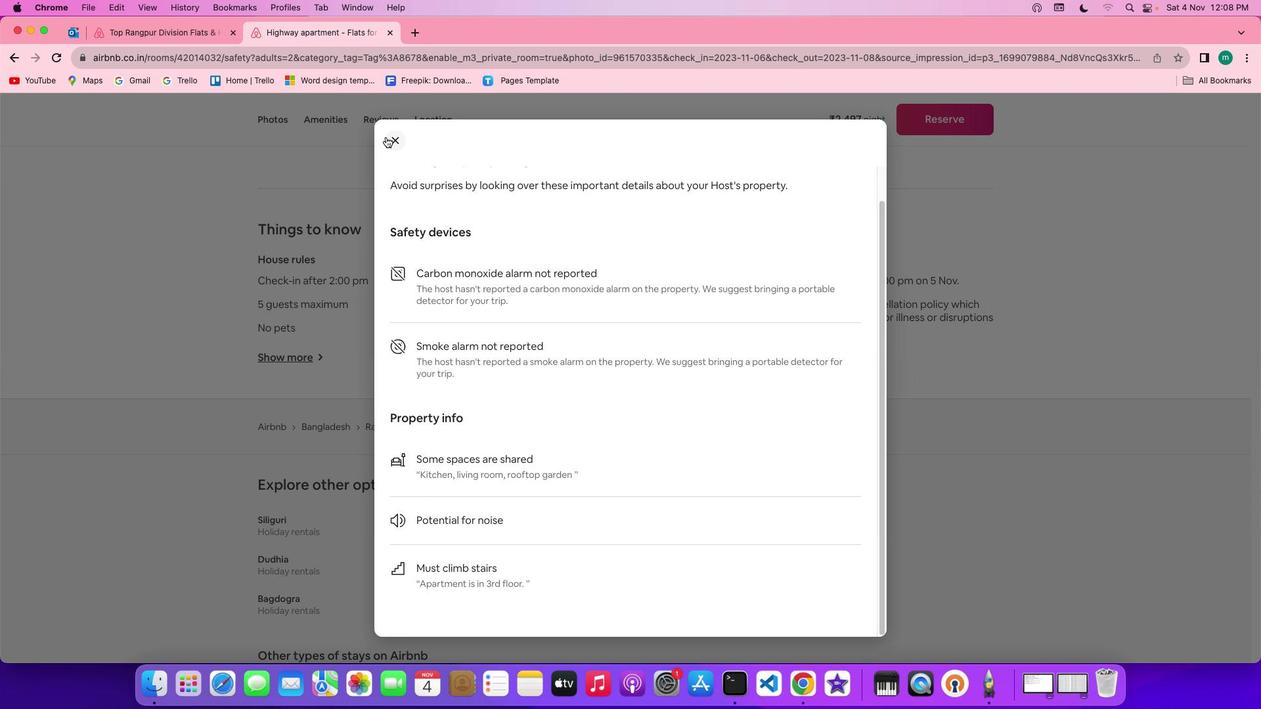 
Action: Mouse pressed left at (385, 137)
Screenshot: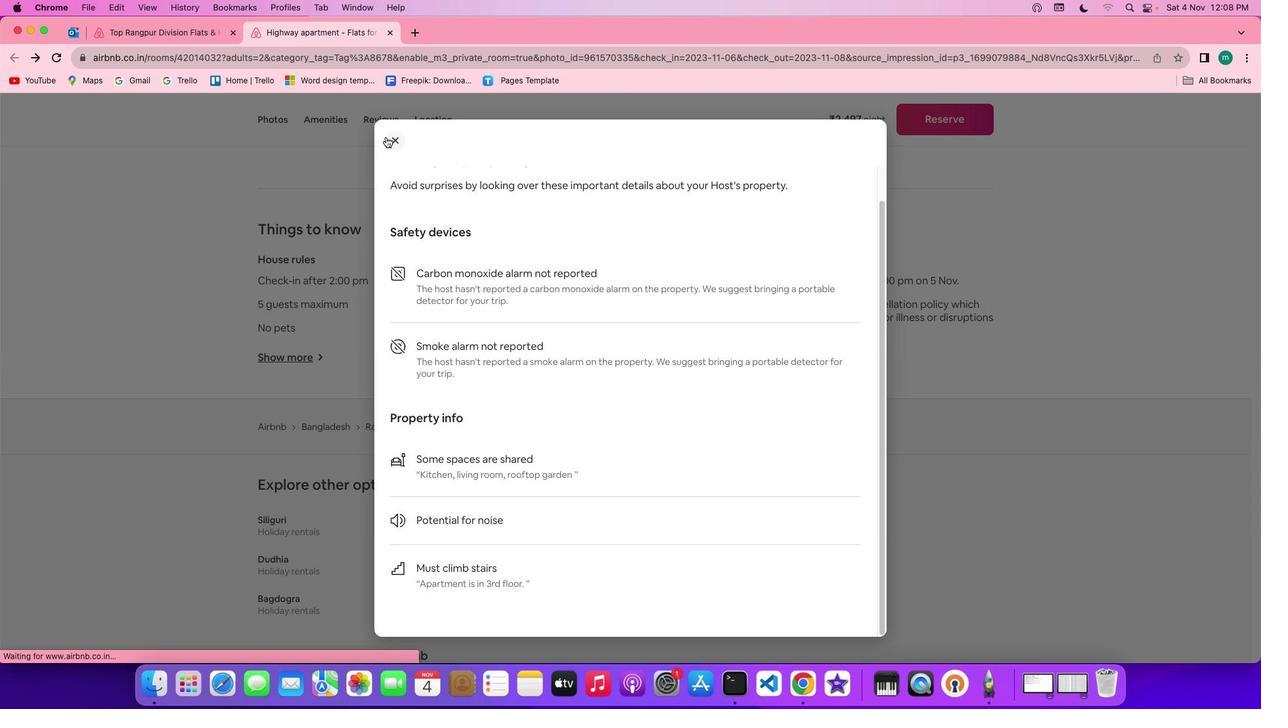 
Action: Mouse moved to (767, 355)
Screenshot: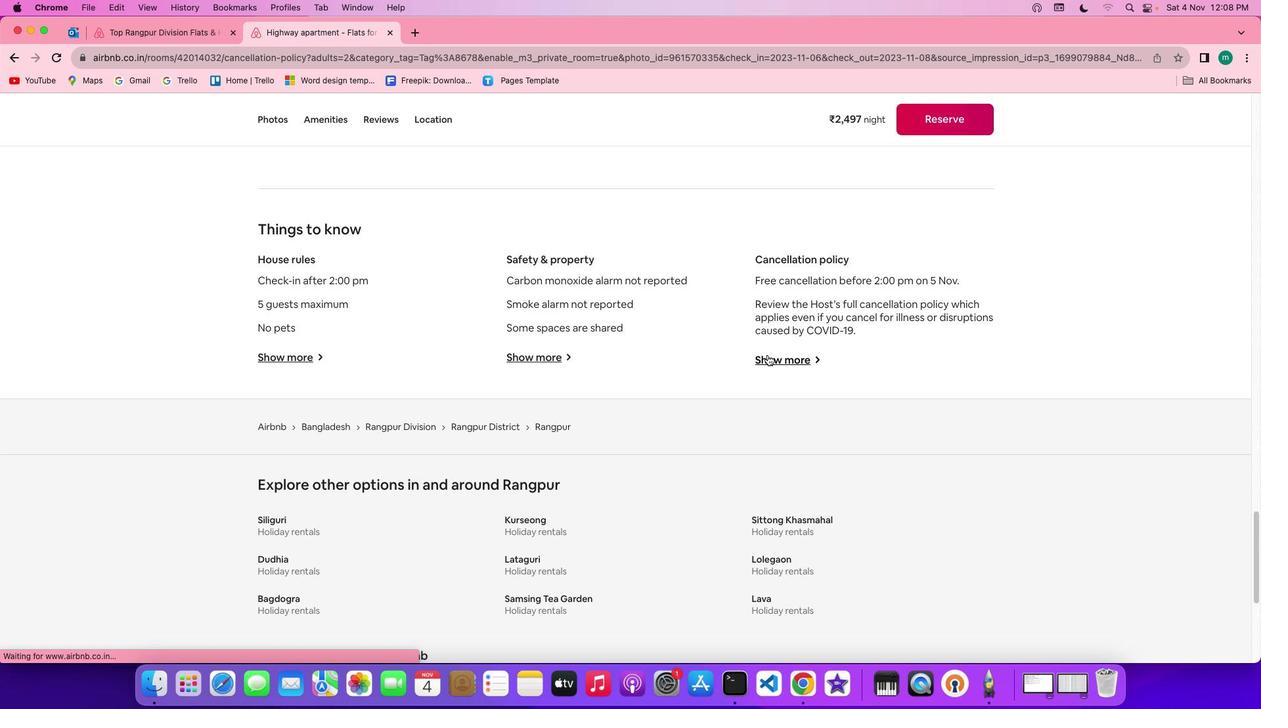 
Action: Mouse pressed left at (767, 355)
Screenshot: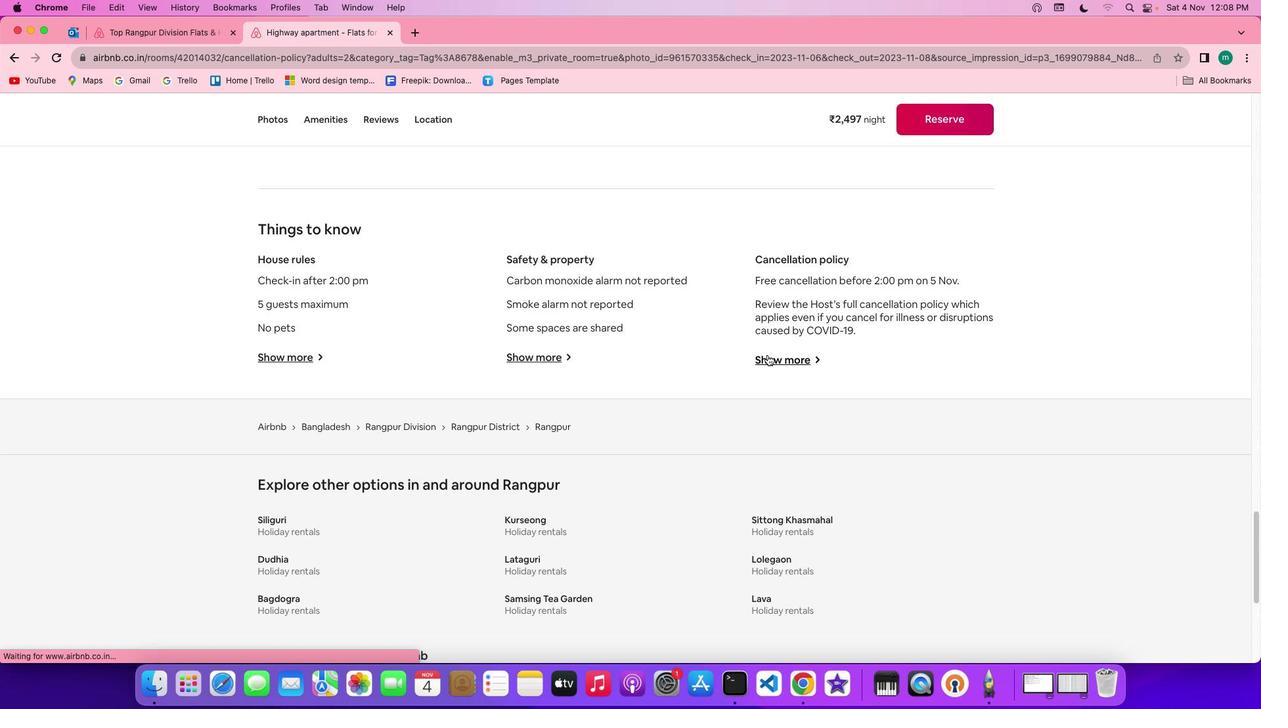 
Action: Mouse moved to (641, 352)
Screenshot: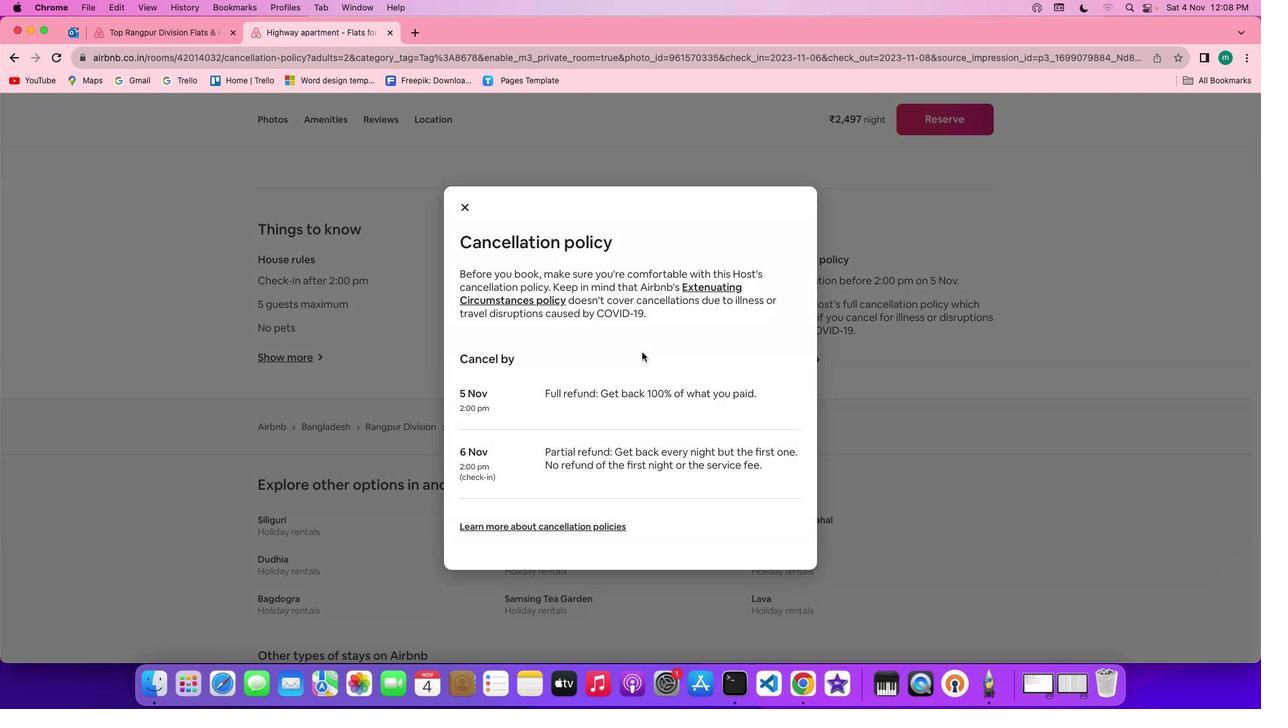 
Action: Mouse scrolled (641, 352) with delta (0, 0)
Screenshot: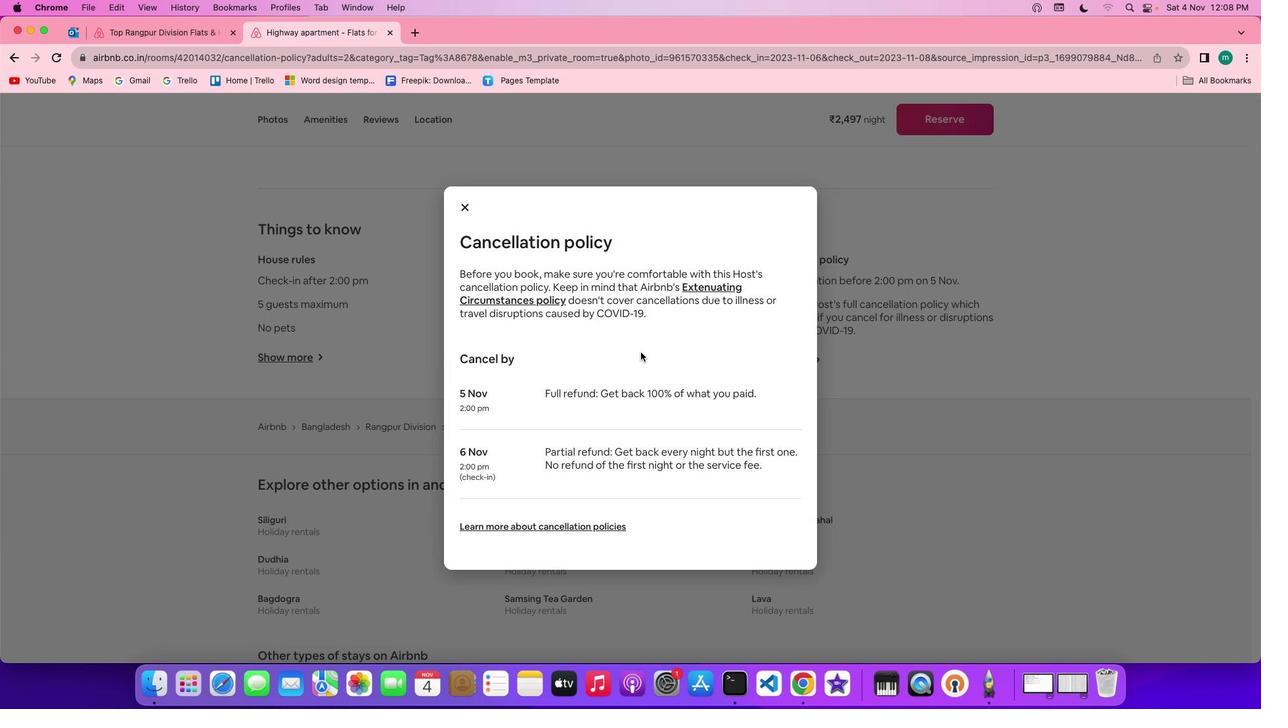 
Action: Mouse scrolled (641, 352) with delta (0, 0)
Screenshot: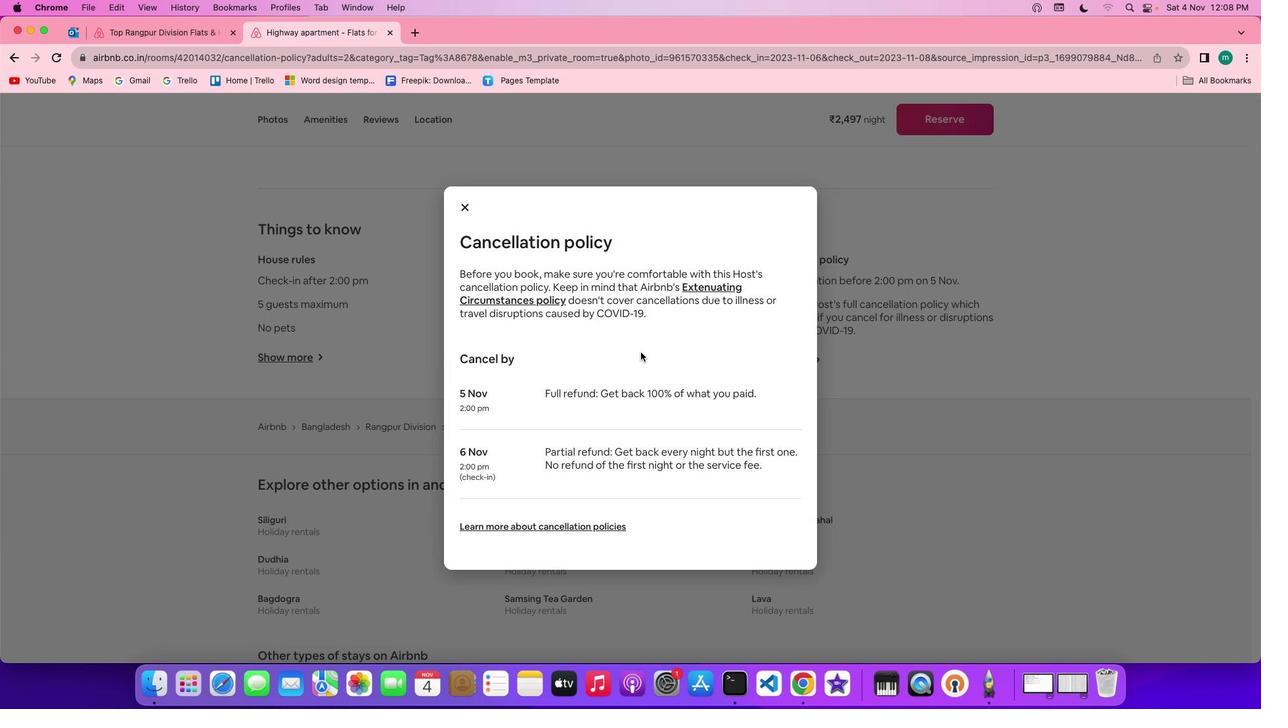 
Action: Mouse scrolled (641, 352) with delta (0, -1)
Screenshot: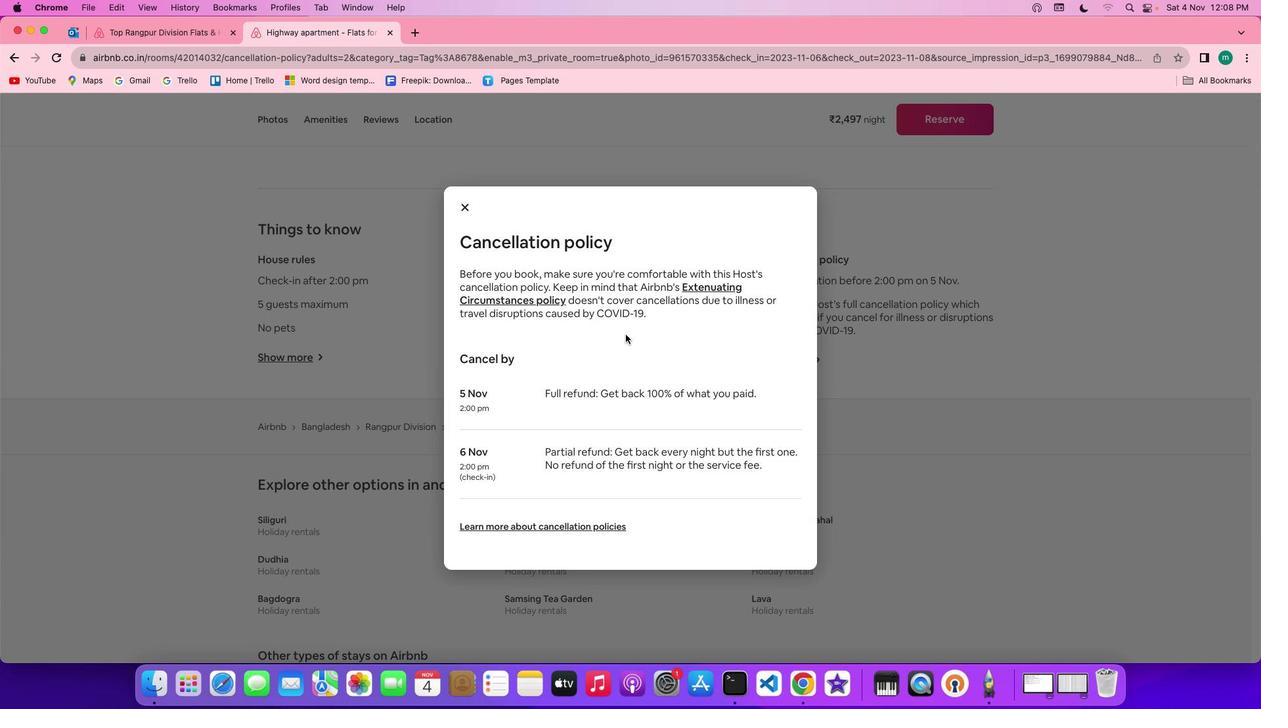 
Action: Mouse scrolled (641, 352) with delta (0, -2)
Screenshot: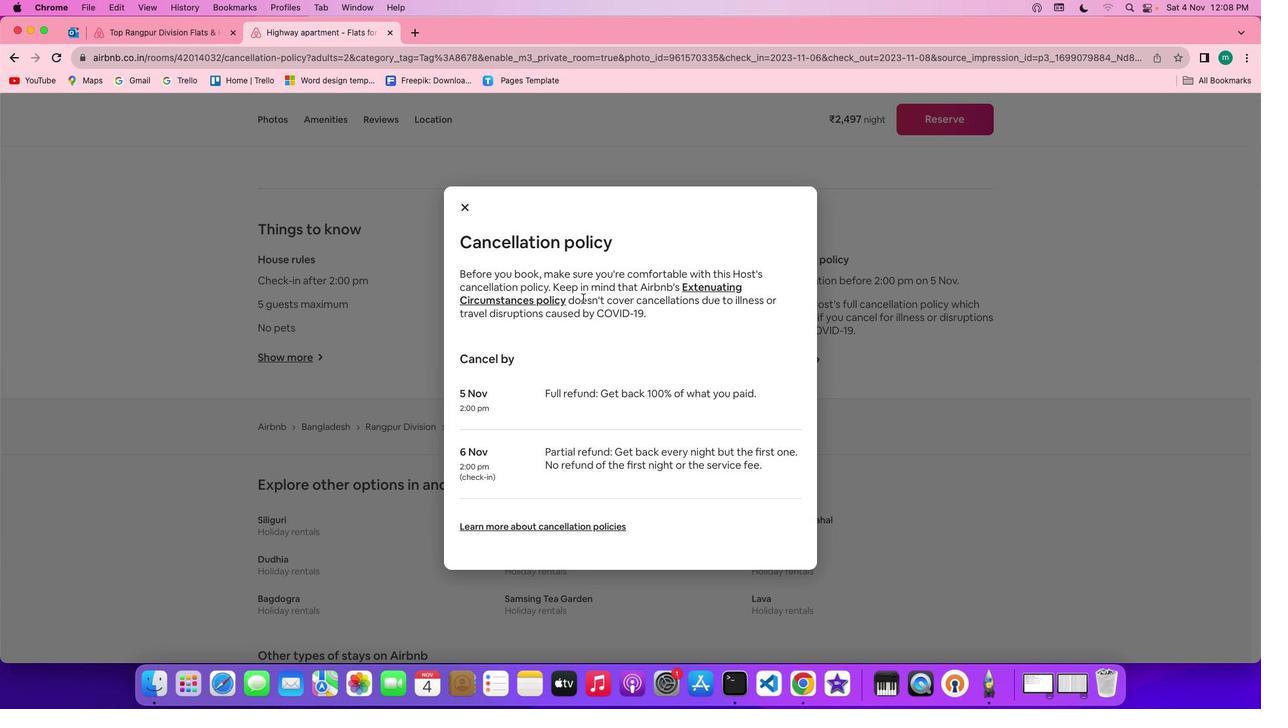 
Action: Mouse scrolled (641, 352) with delta (0, -3)
Screenshot: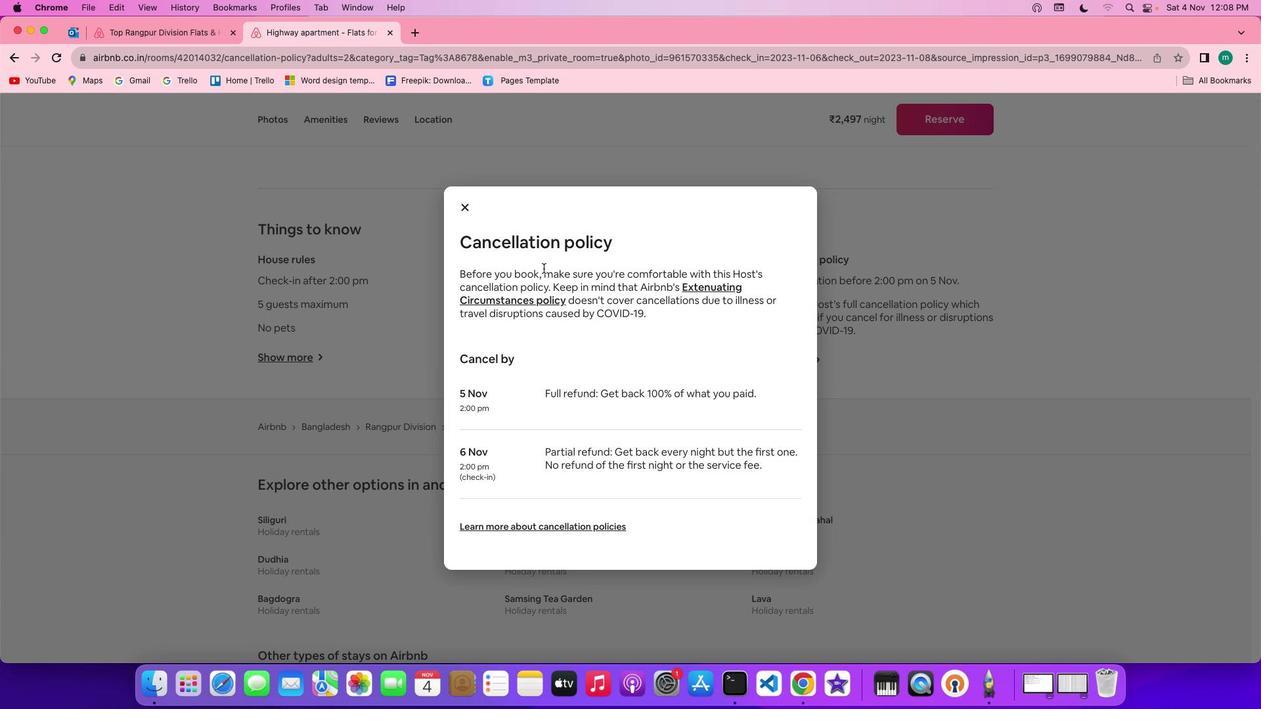 
Action: Mouse moved to (459, 204)
Screenshot: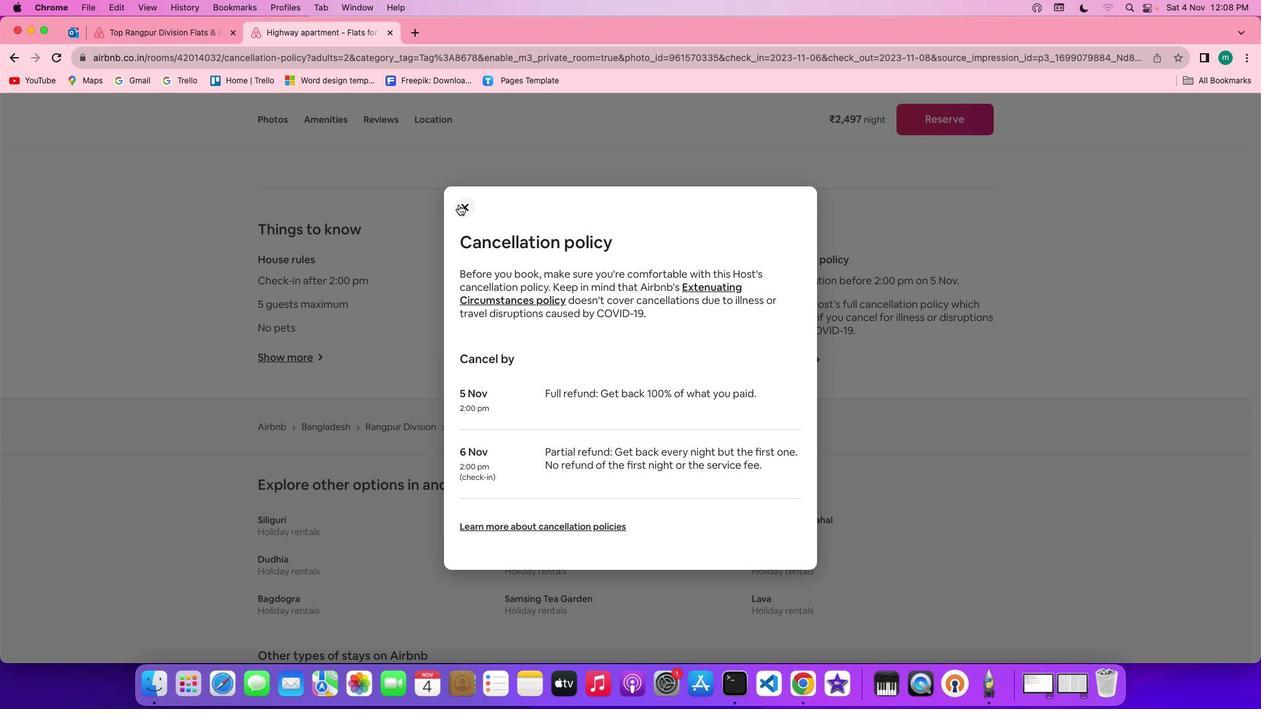 
Action: Mouse pressed left at (459, 204)
Screenshot: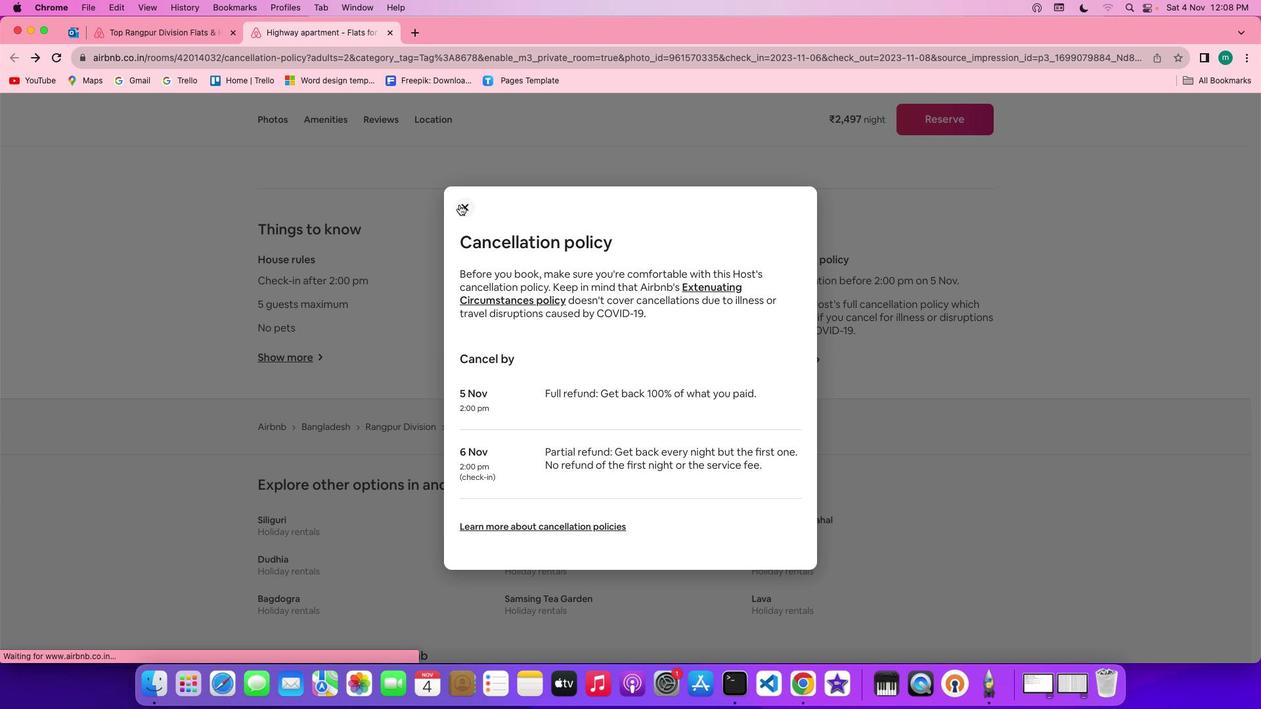 
Action: Mouse moved to (144, 33)
Screenshot: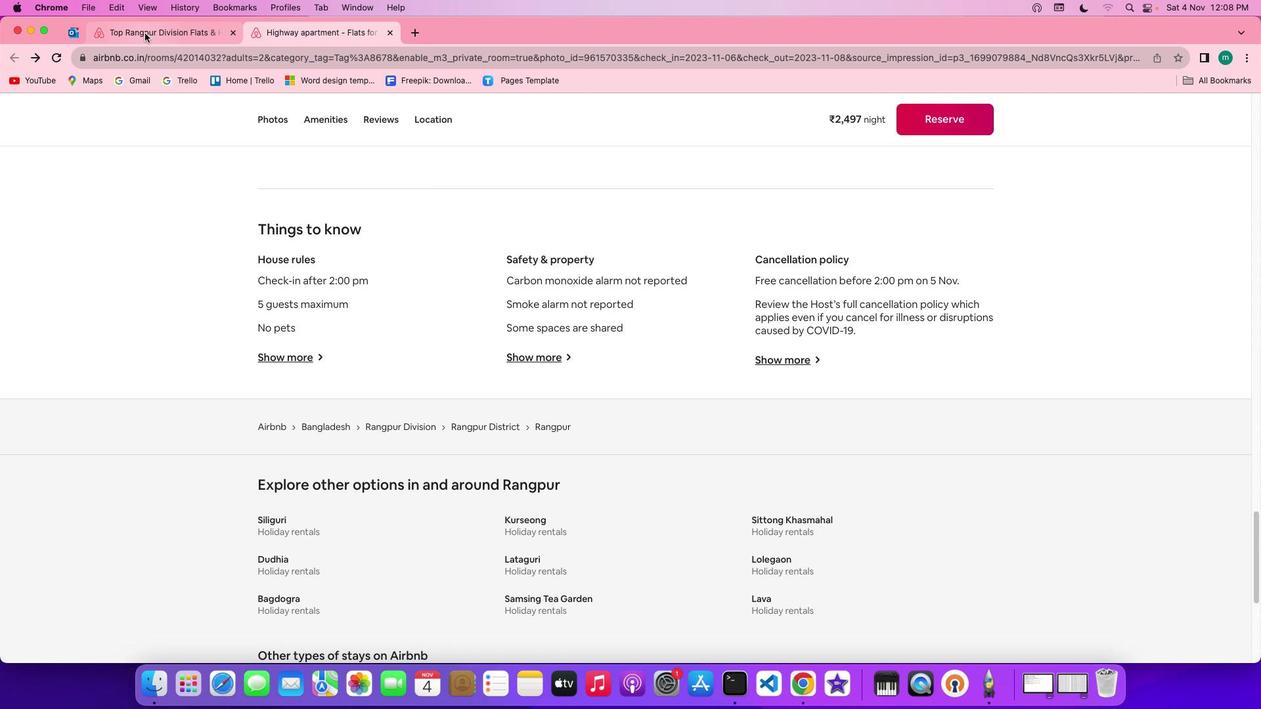 
Action: Mouse pressed left at (144, 33)
Screenshot: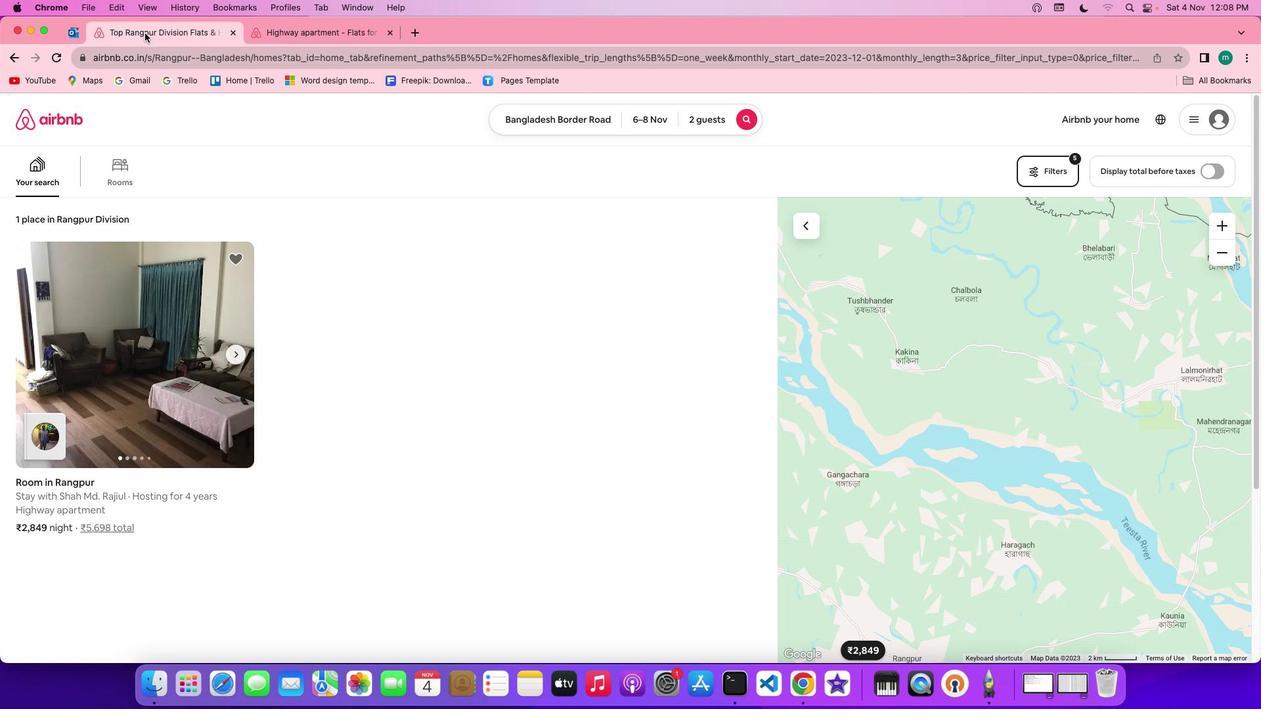 
Action: Mouse moved to (414, 283)
Screenshot: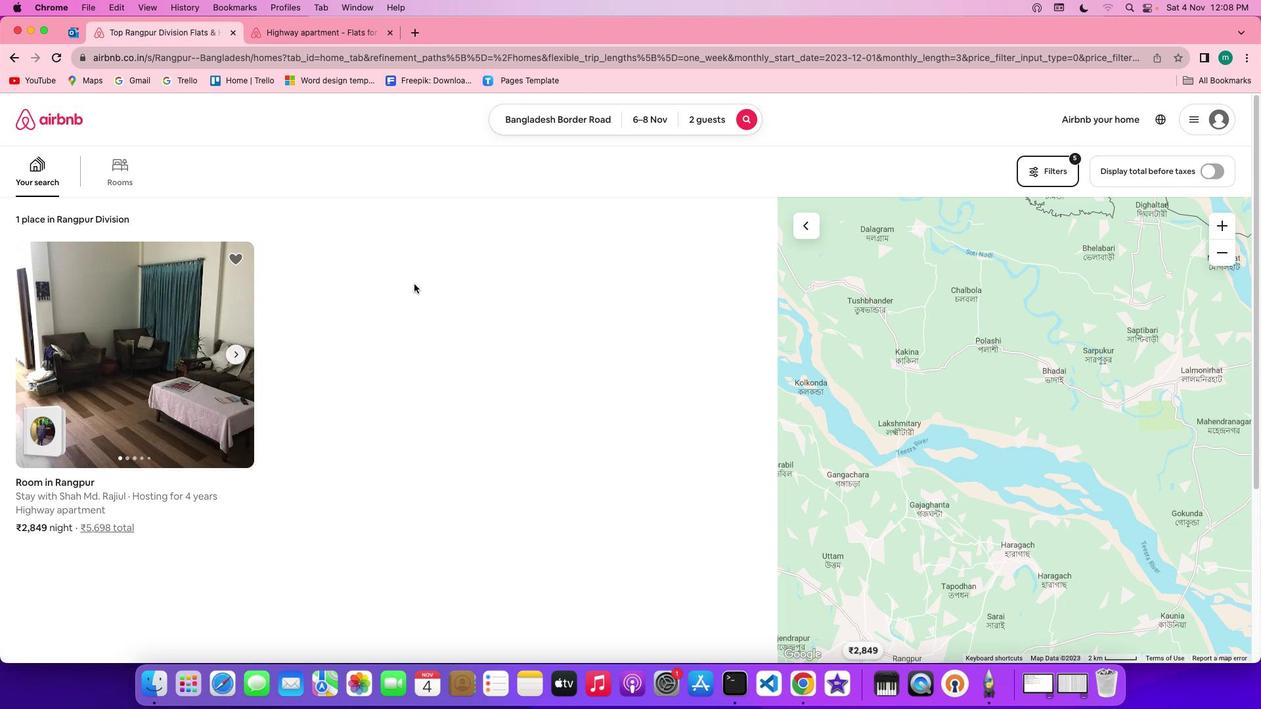 
Action: Mouse scrolled (414, 283) with delta (0, 0)
Screenshot: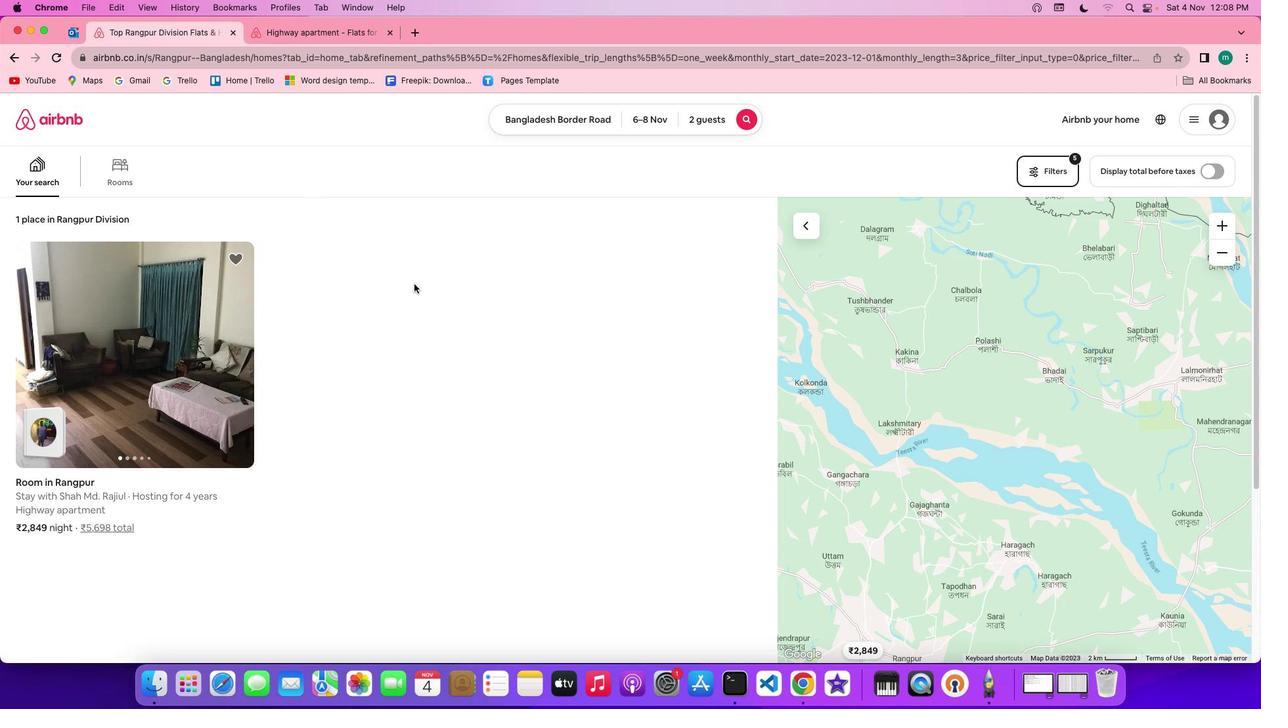 
Action: Mouse scrolled (414, 283) with delta (0, 0)
Screenshot: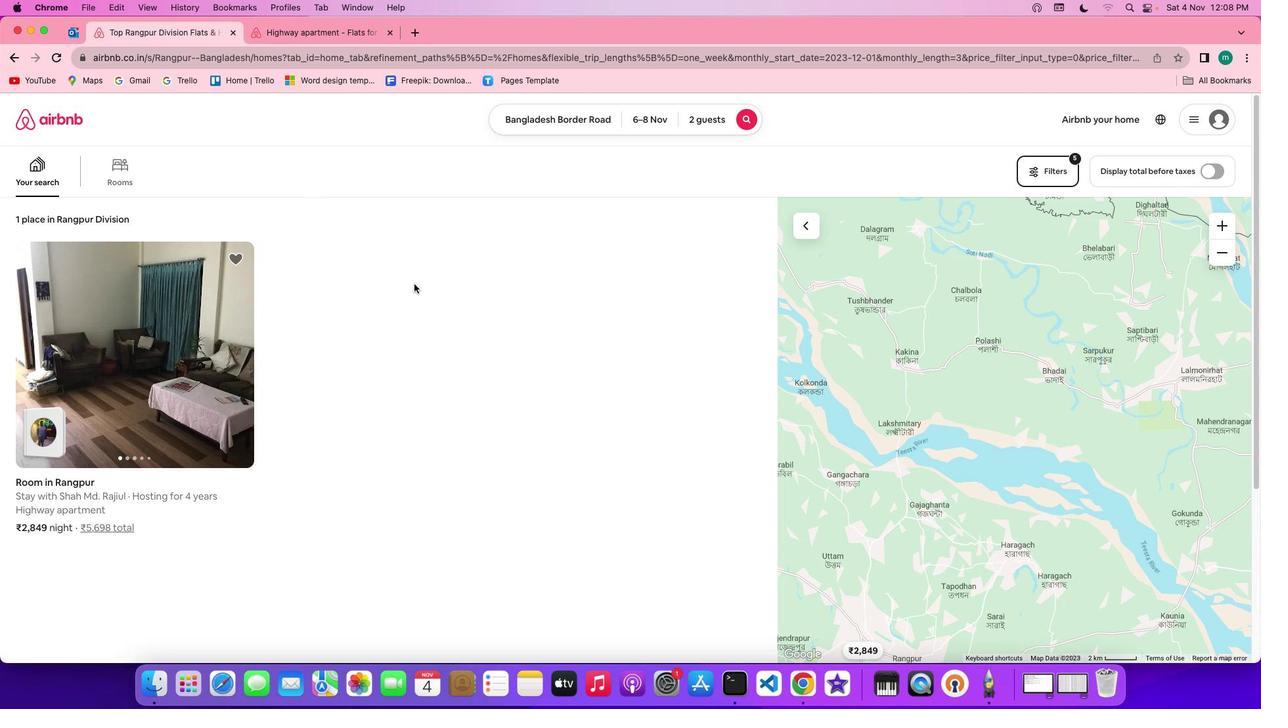 
Action: Mouse scrolled (414, 283) with delta (0, 1)
Screenshot: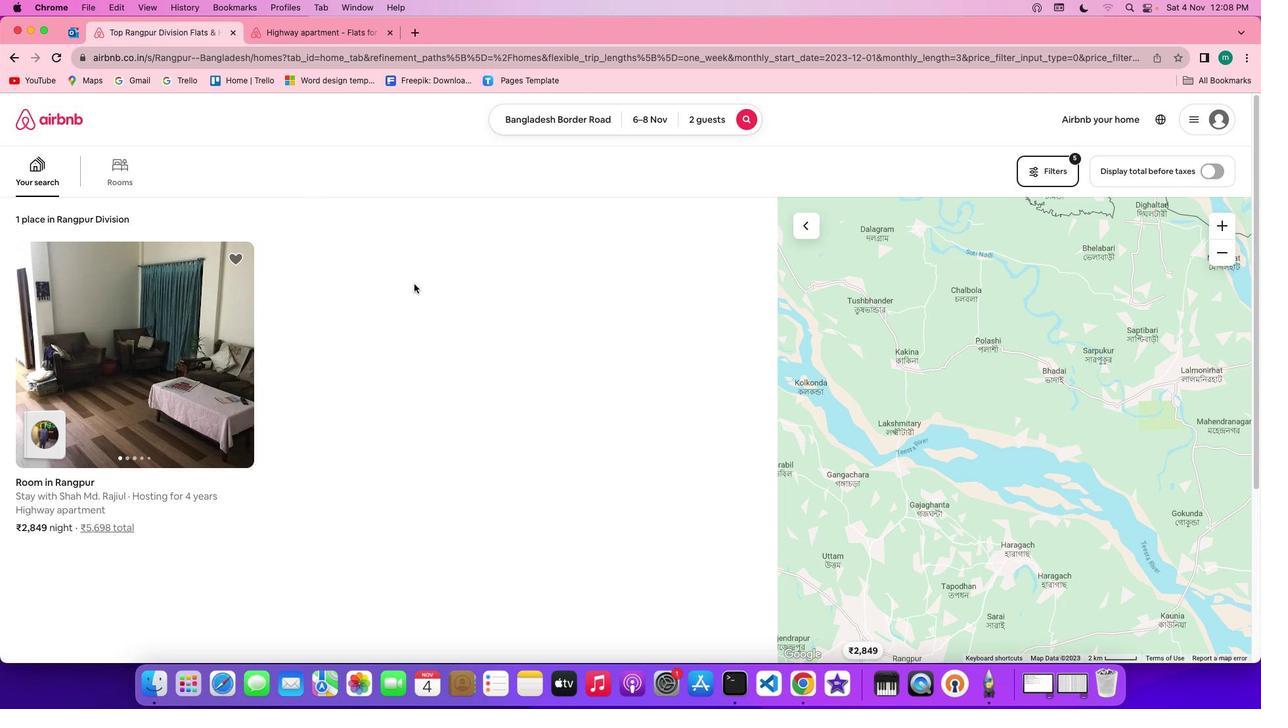 
Action: Mouse scrolled (414, 283) with delta (0, 3)
Screenshot: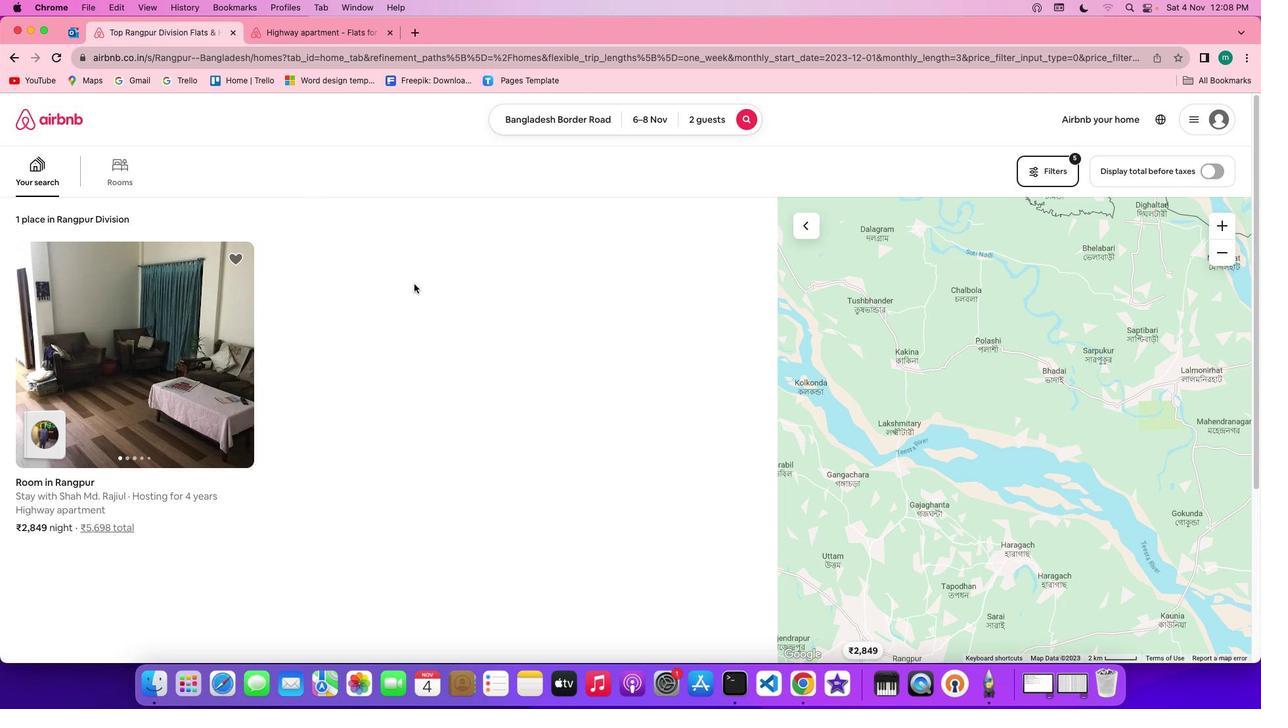 
